 Task: Look for Airbnb properties in Sandbach, United Kingdom from 4th December, 2023 to 8th December, 2023 for 1 adult. Place can be private room with 1  bedroom having 1 bed and 1 bathroom.
Action: Mouse moved to (473, 119)
Screenshot: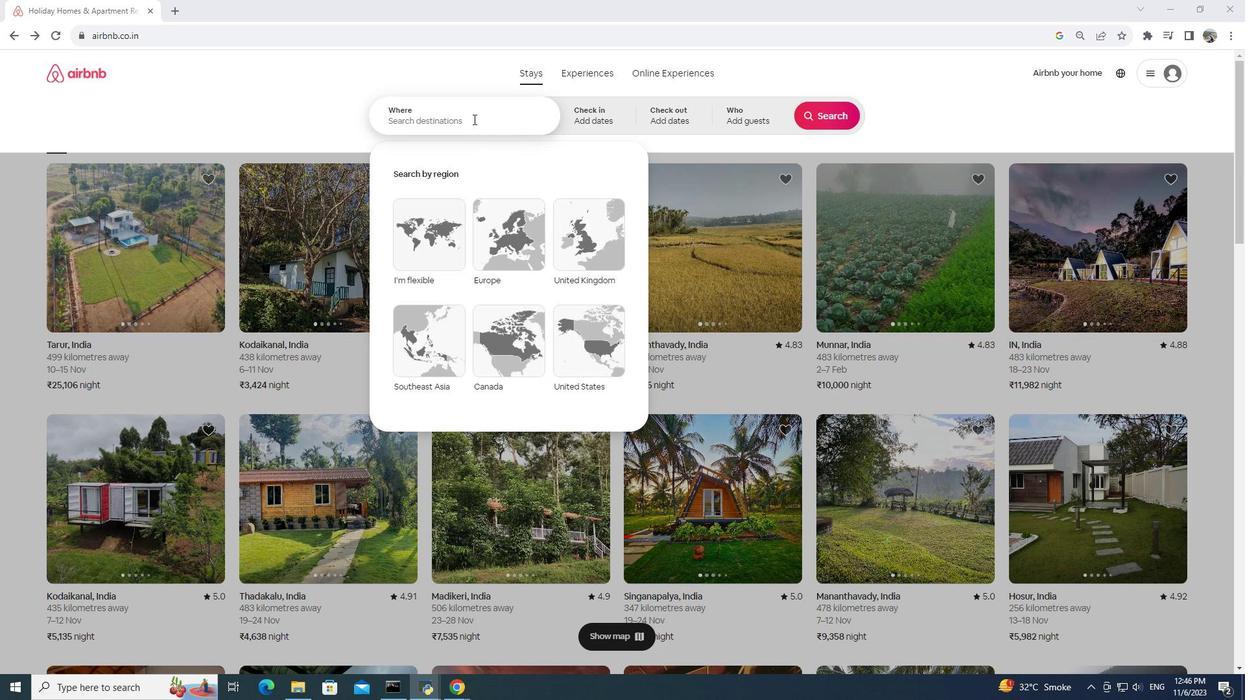 
Action: Mouse pressed left at (473, 119)
Screenshot: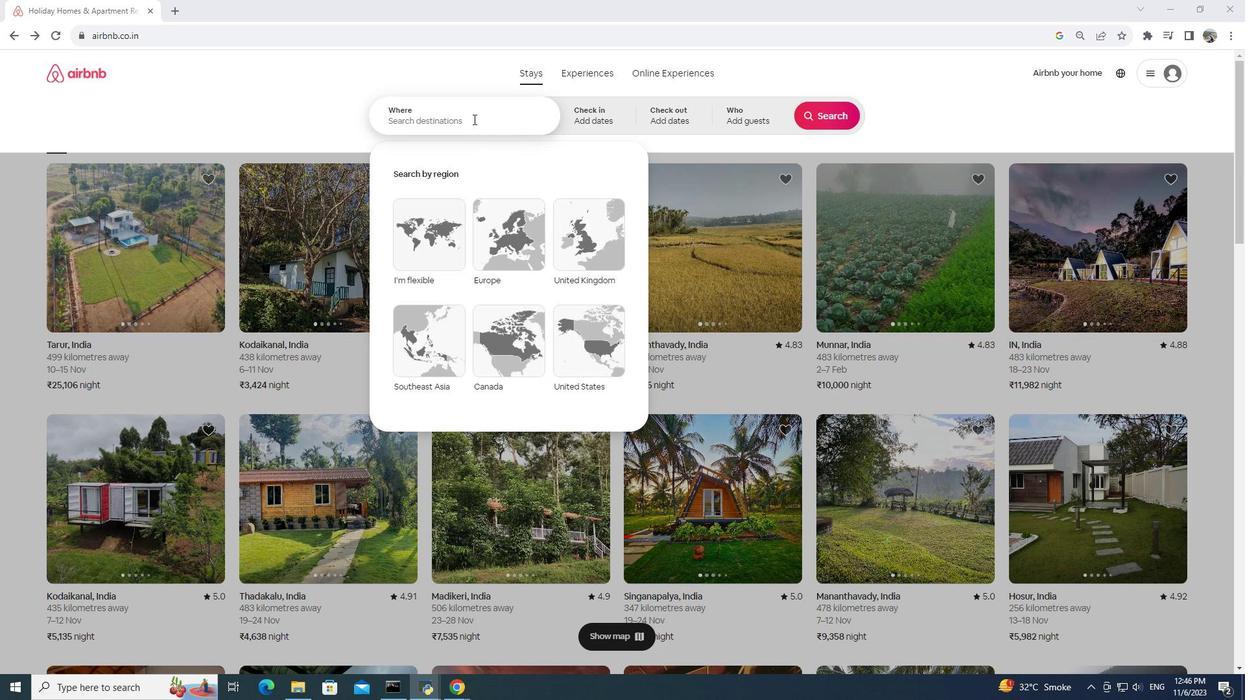 
Action: Key pressed sandbach
Screenshot: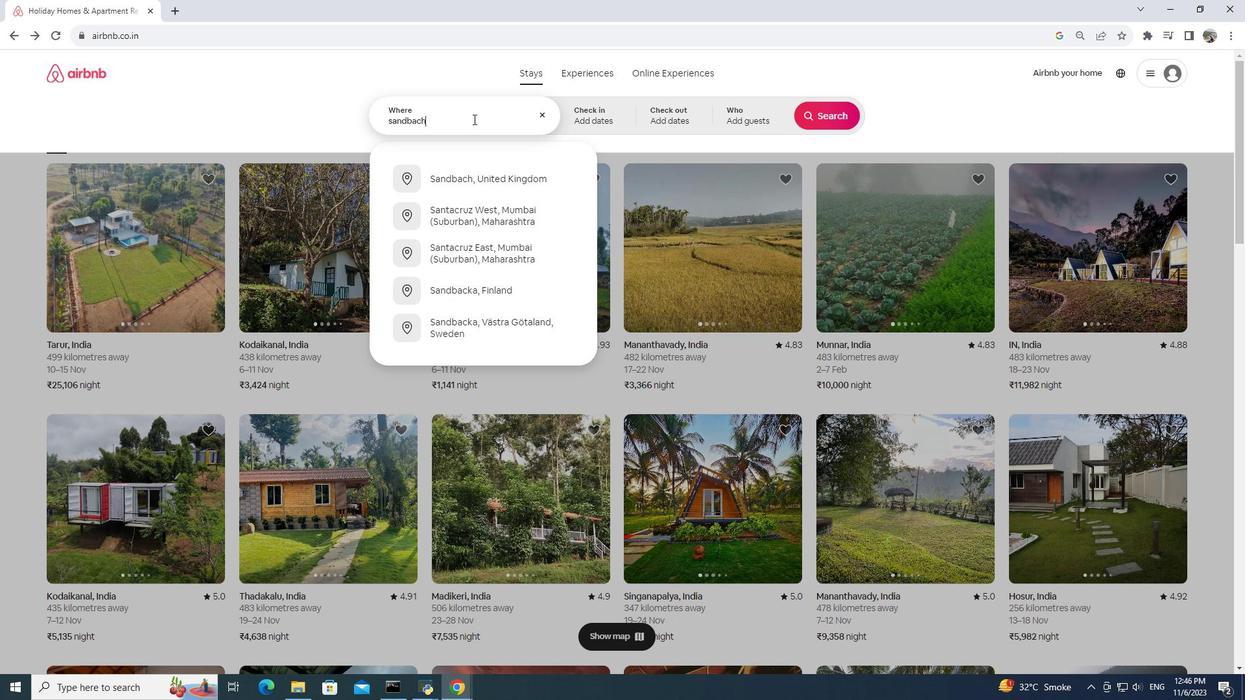 
Action: Mouse moved to (500, 177)
Screenshot: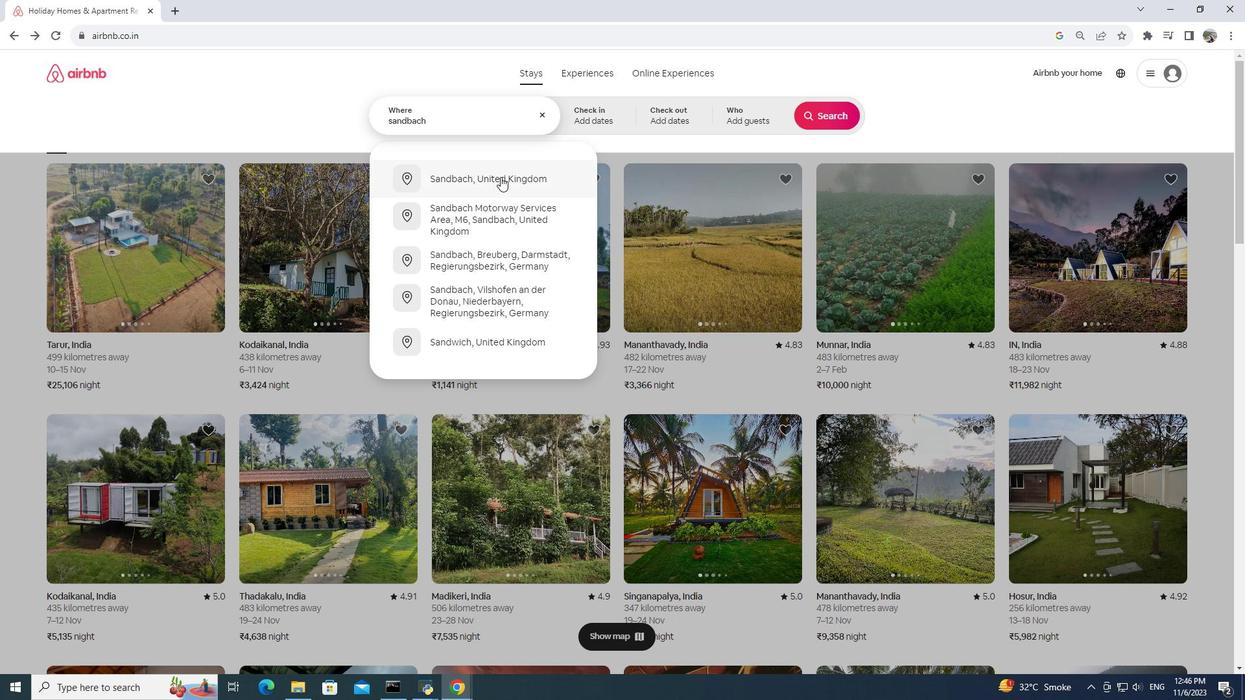 
Action: Mouse pressed left at (500, 177)
Screenshot: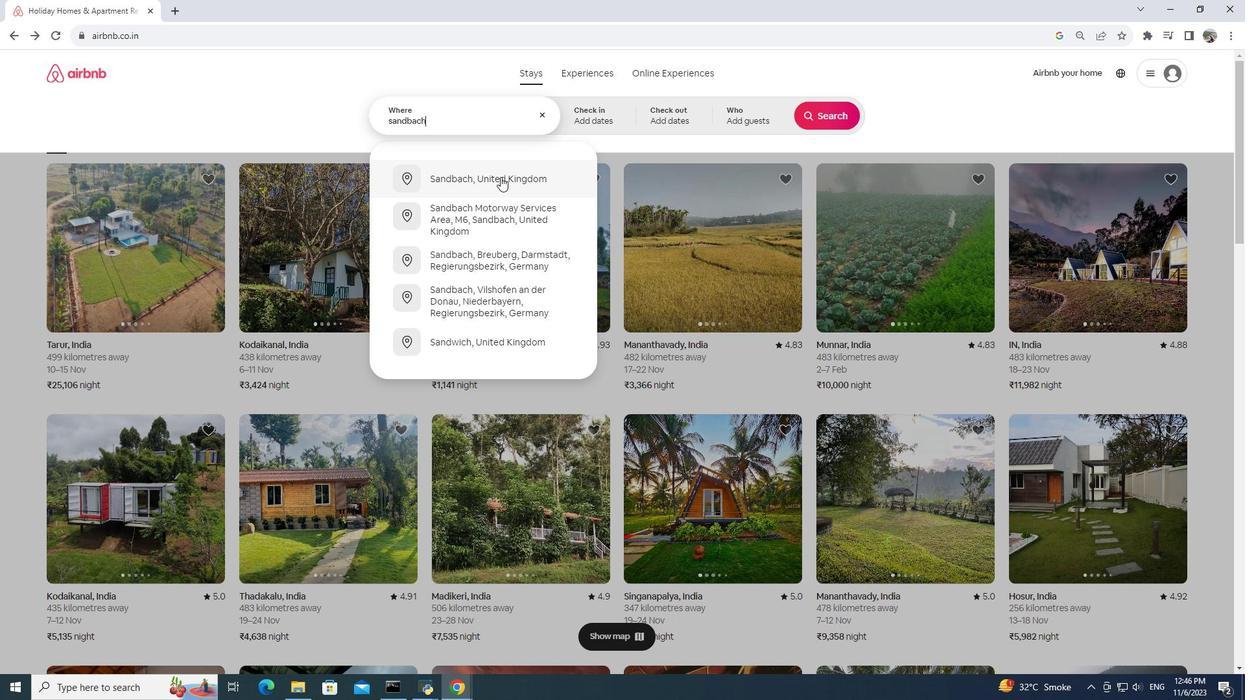 
Action: Mouse moved to (584, 116)
Screenshot: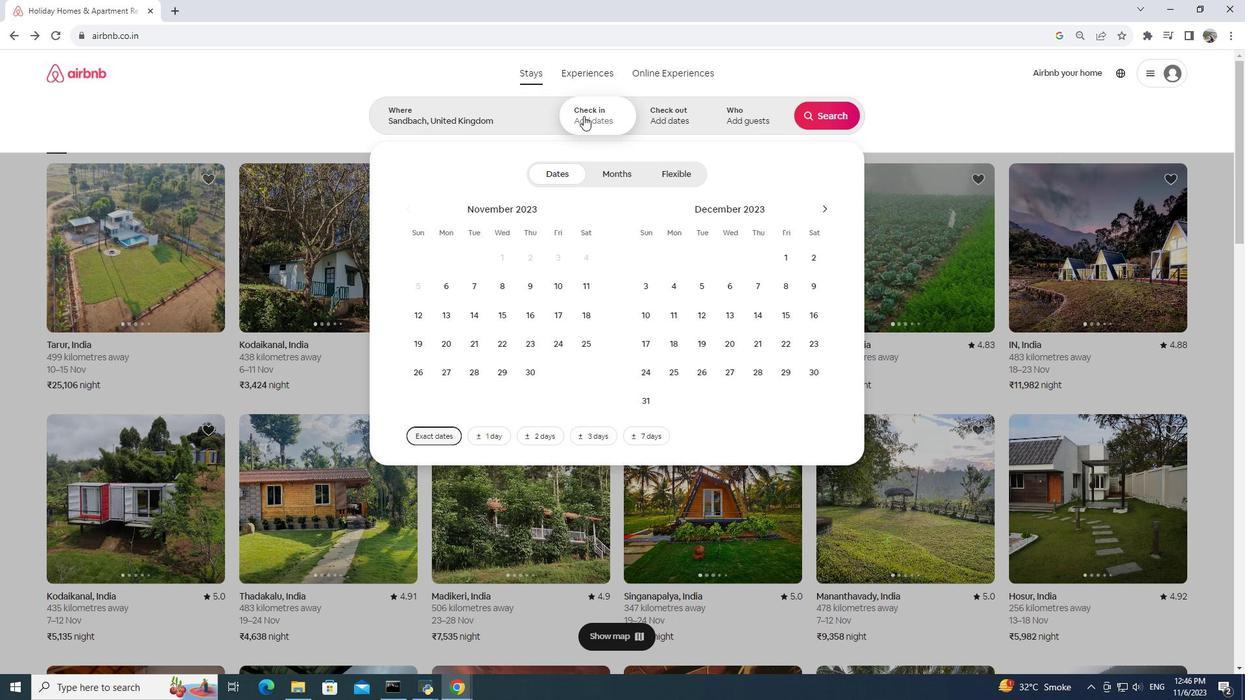 
Action: Mouse pressed left at (584, 116)
Screenshot: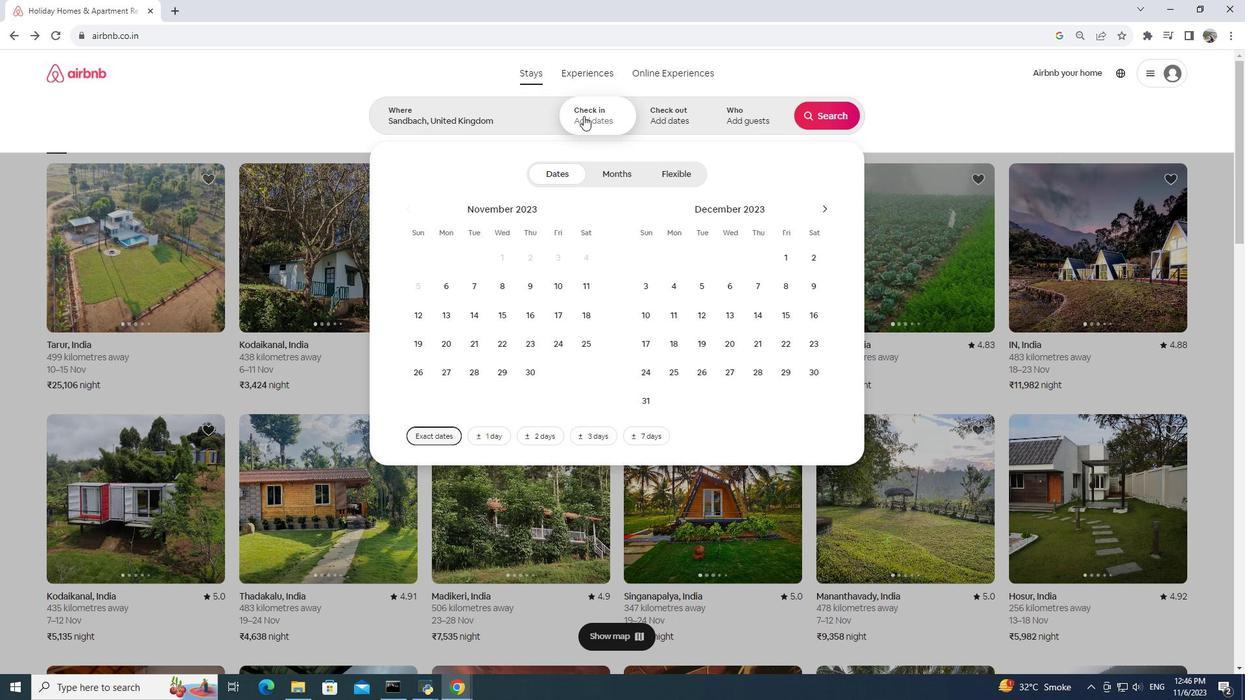 
Action: Mouse moved to (670, 284)
Screenshot: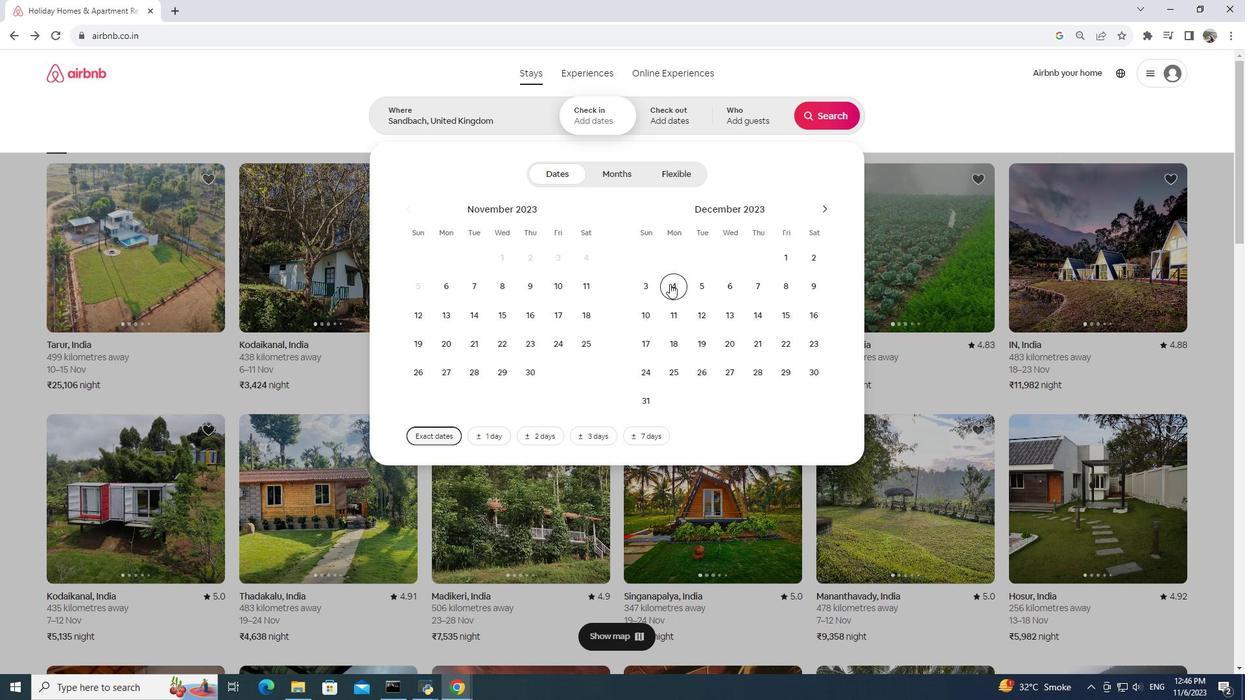 
Action: Mouse pressed left at (670, 284)
Screenshot: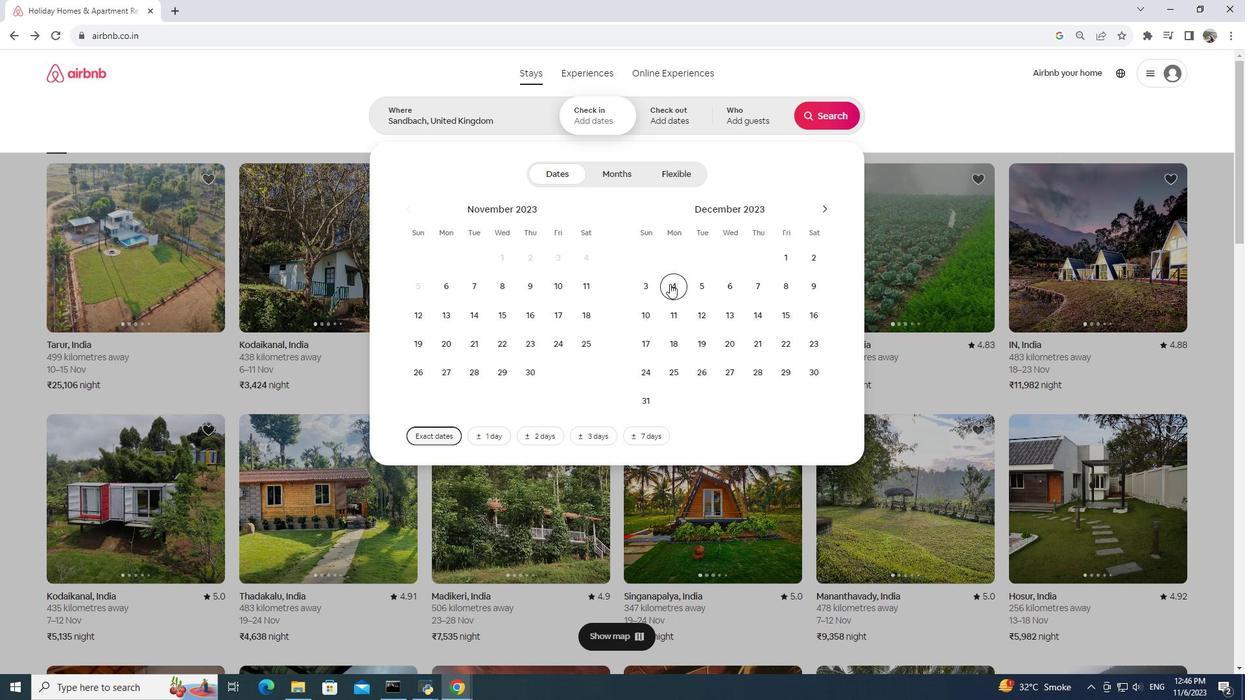 
Action: Mouse moved to (796, 288)
Screenshot: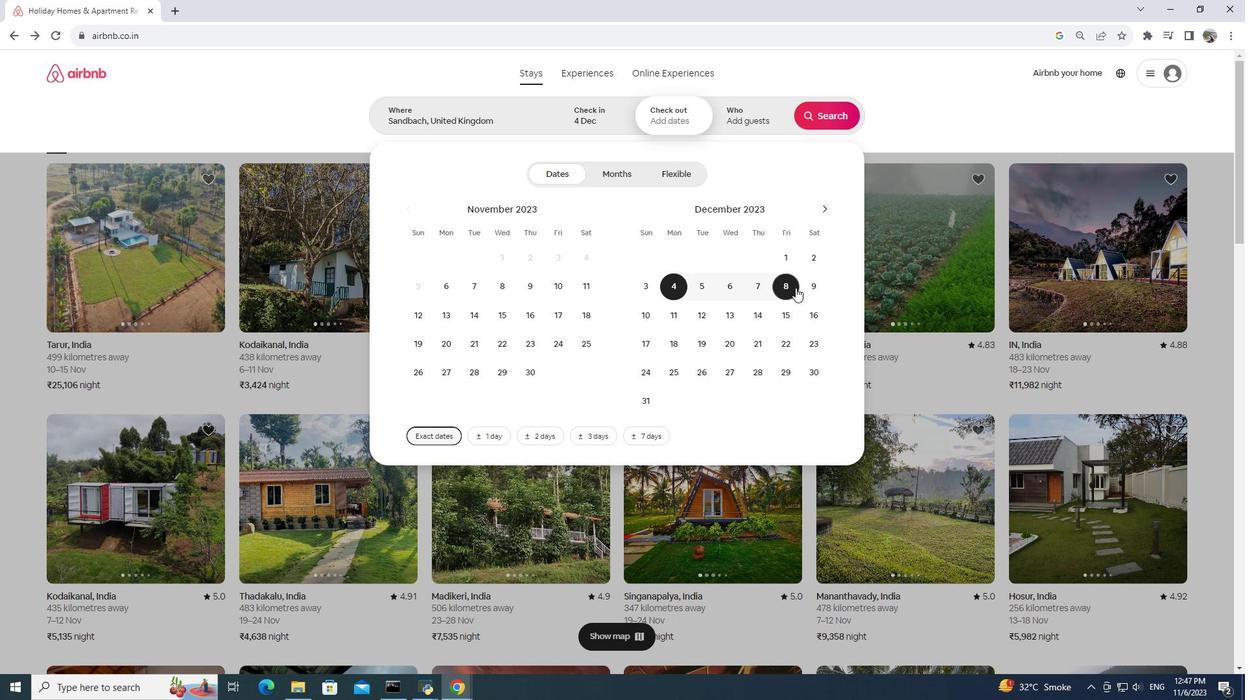 
Action: Mouse pressed left at (796, 288)
Screenshot: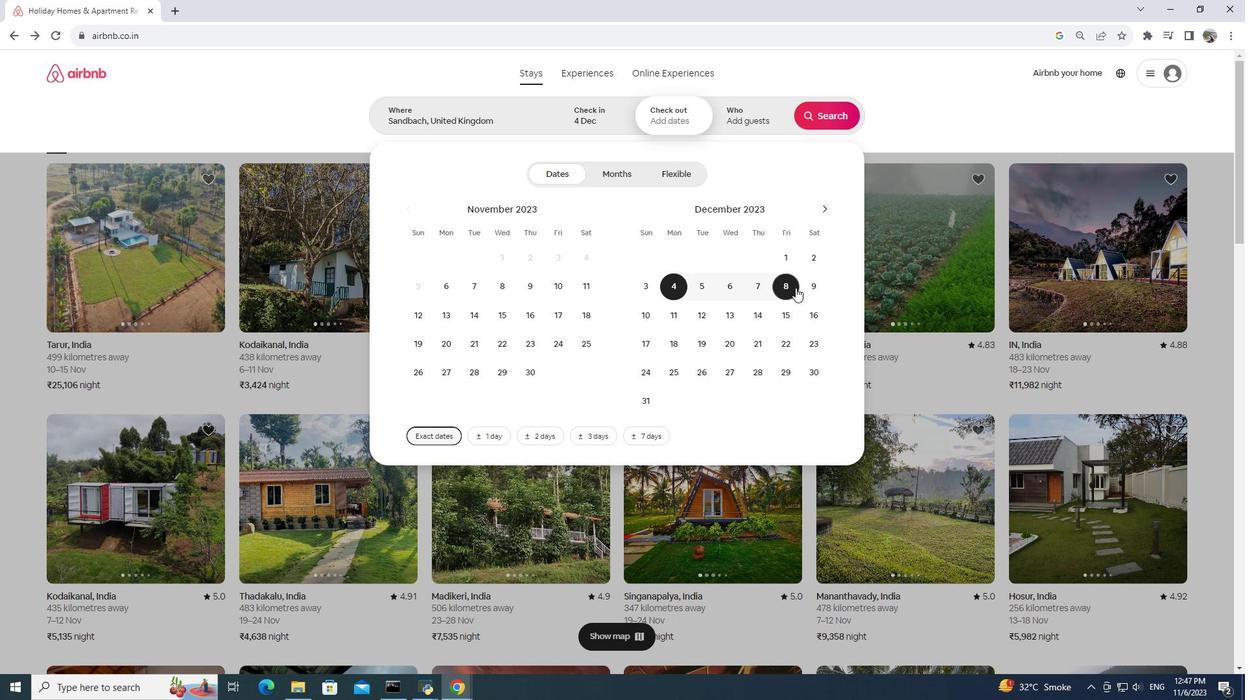 
Action: Mouse moved to (769, 126)
Screenshot: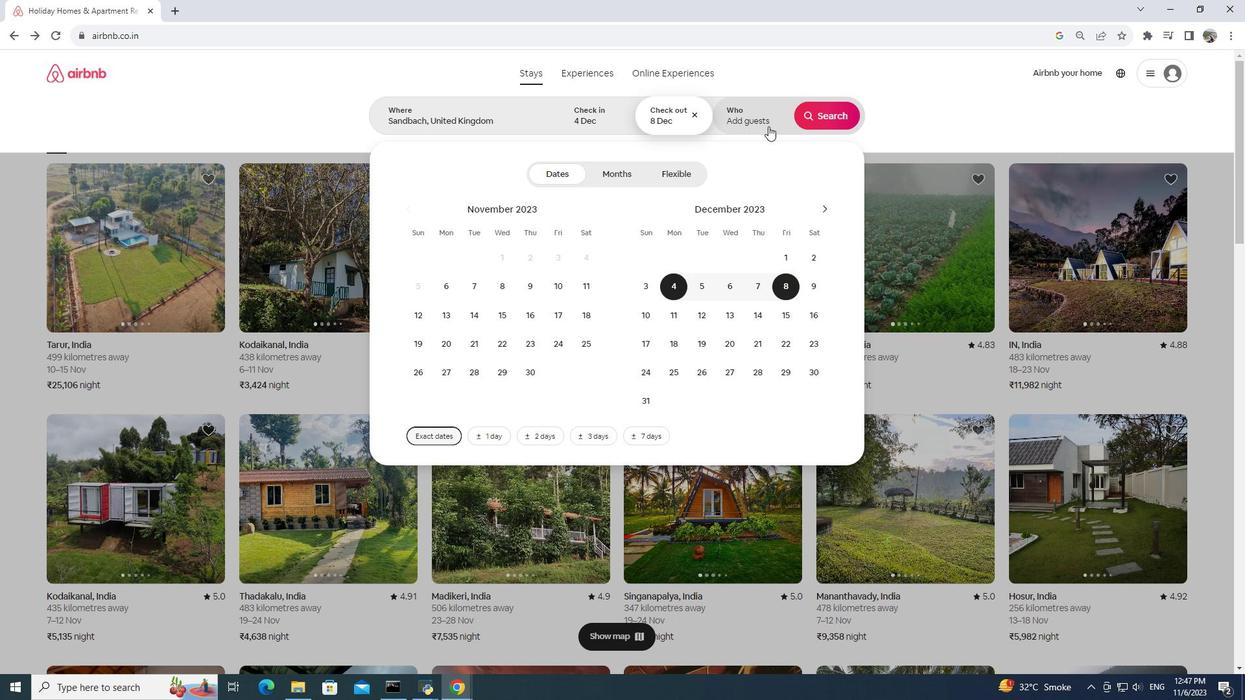 
Action: Mouse pressed left at (769, 126)
Screenshot: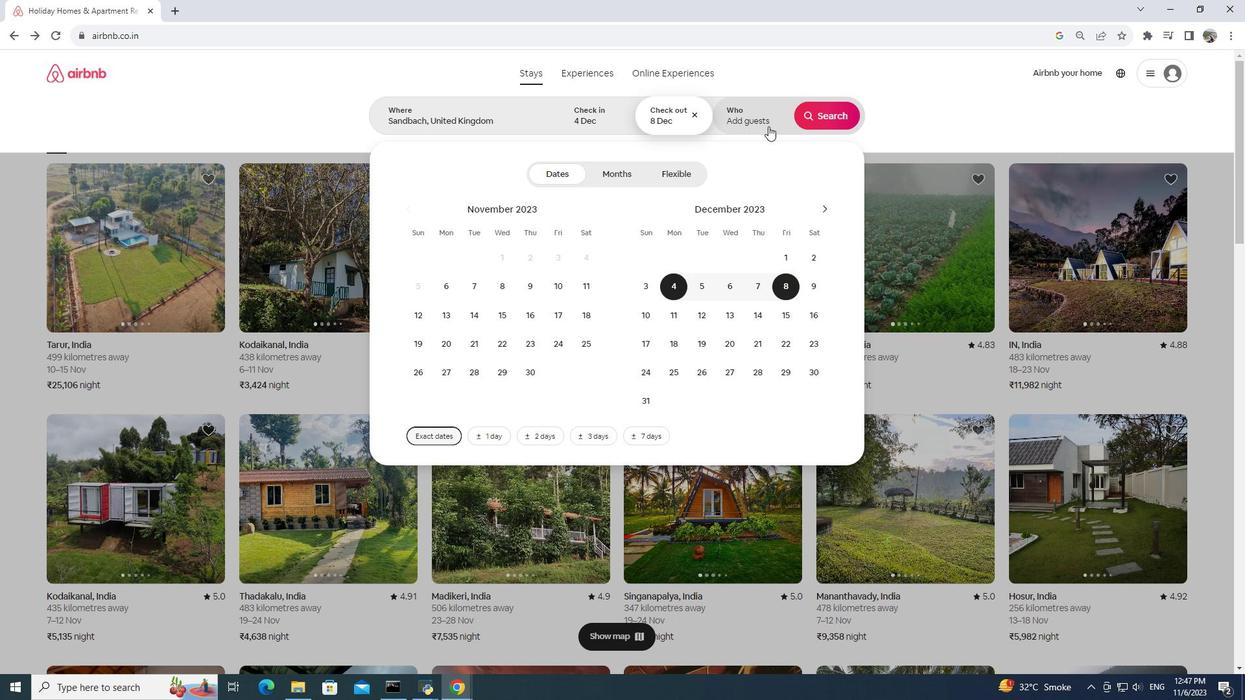 
Action: Mouse moved to (836, 175)
Screenshot: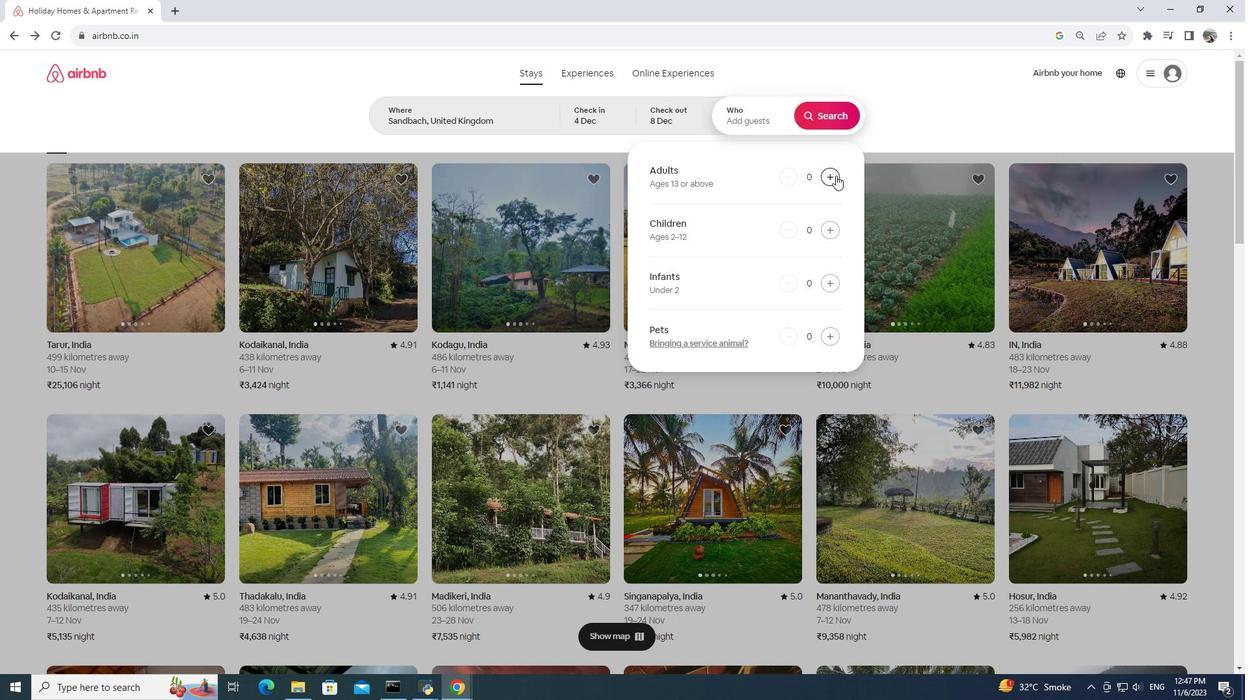 
Action: Mouse pressed left at (836, 175)
Screenshot: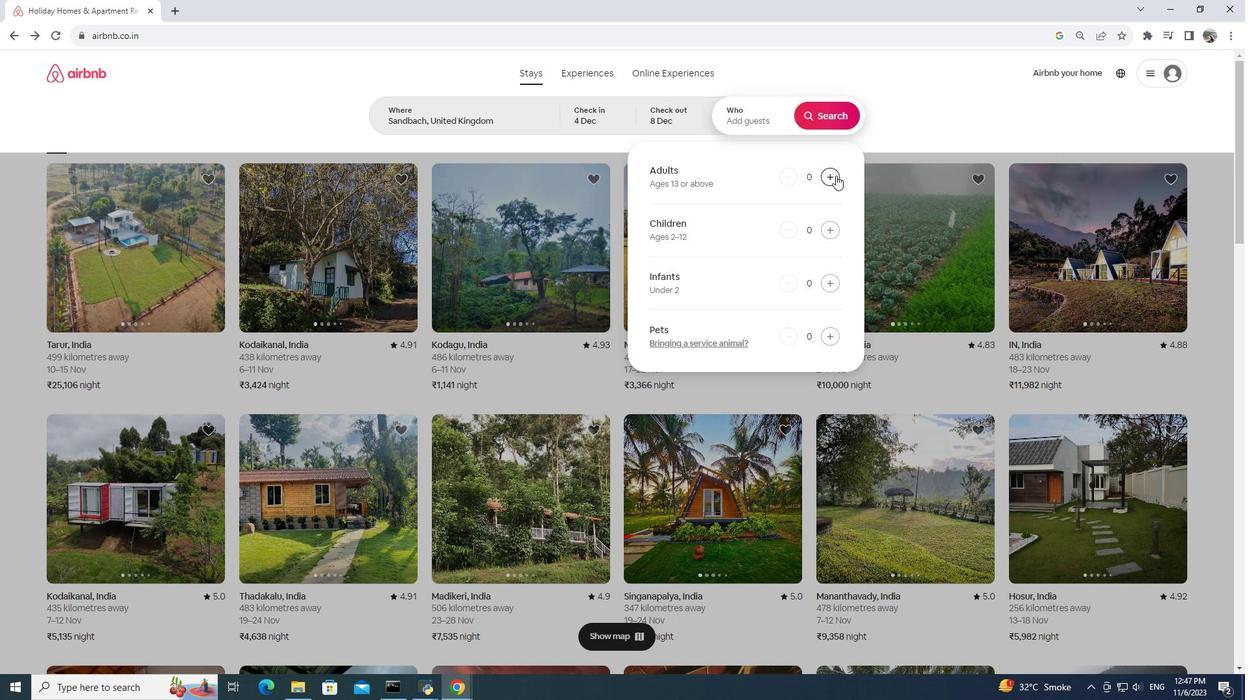 
Action: Mouse moved to (816, 116)
Screenshot: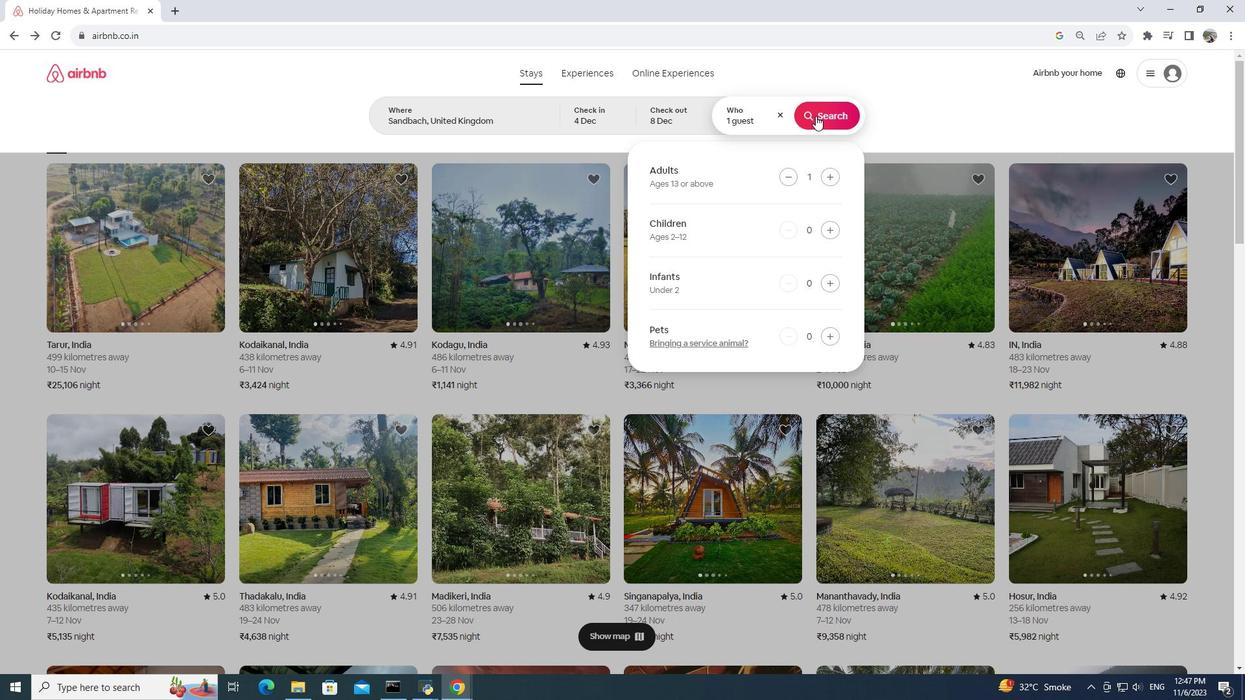 
Action: Mouse pressed left at (816, 116)
Screenshot: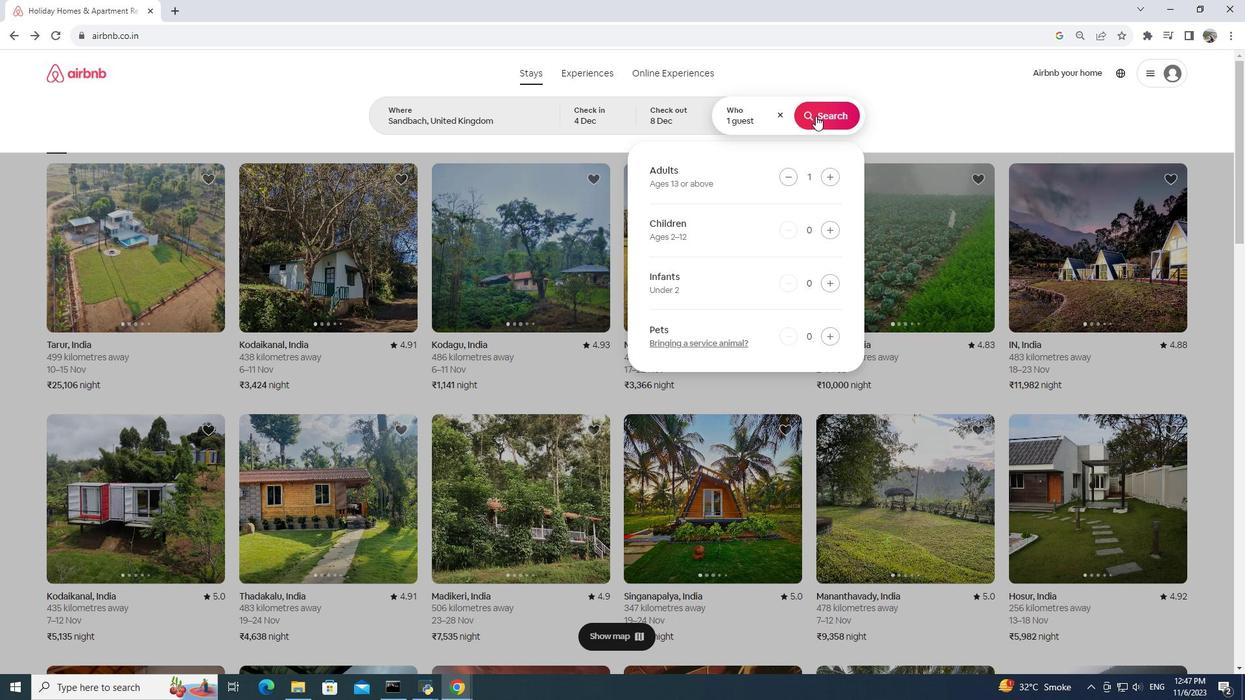 
Action: Mouse moved to (1060, 119)
Screenshot: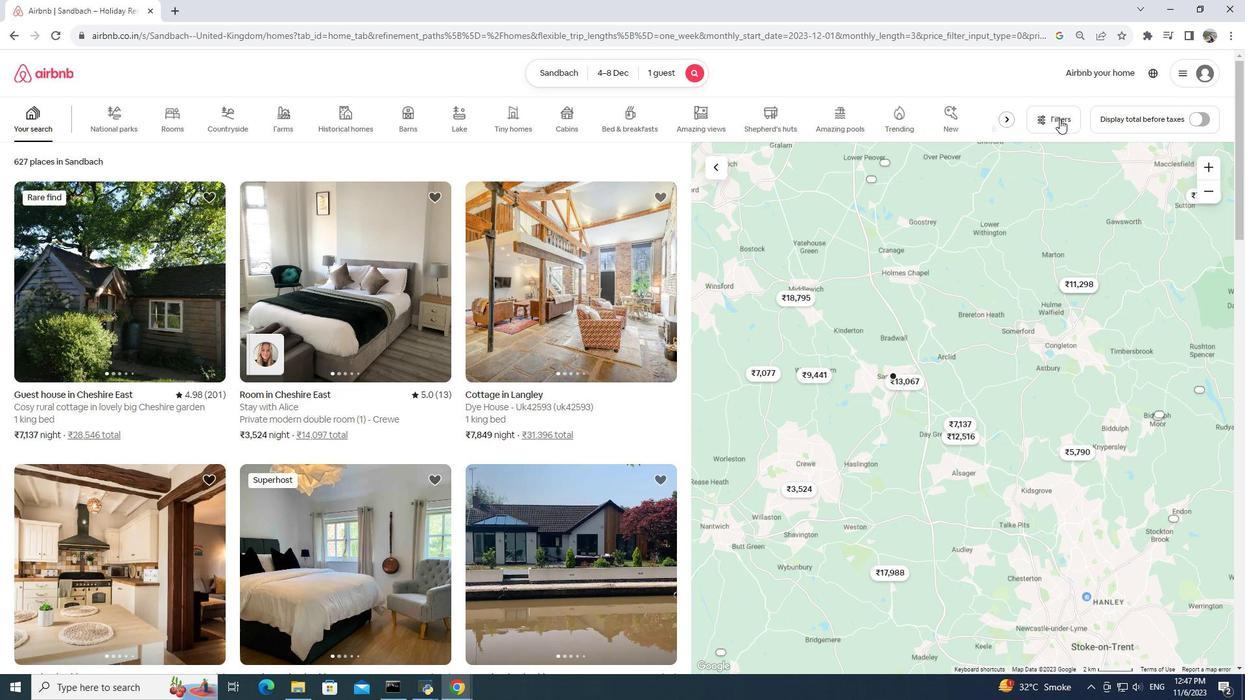 
Action: Mouse pressed left at (1060, 119)
Screenshot: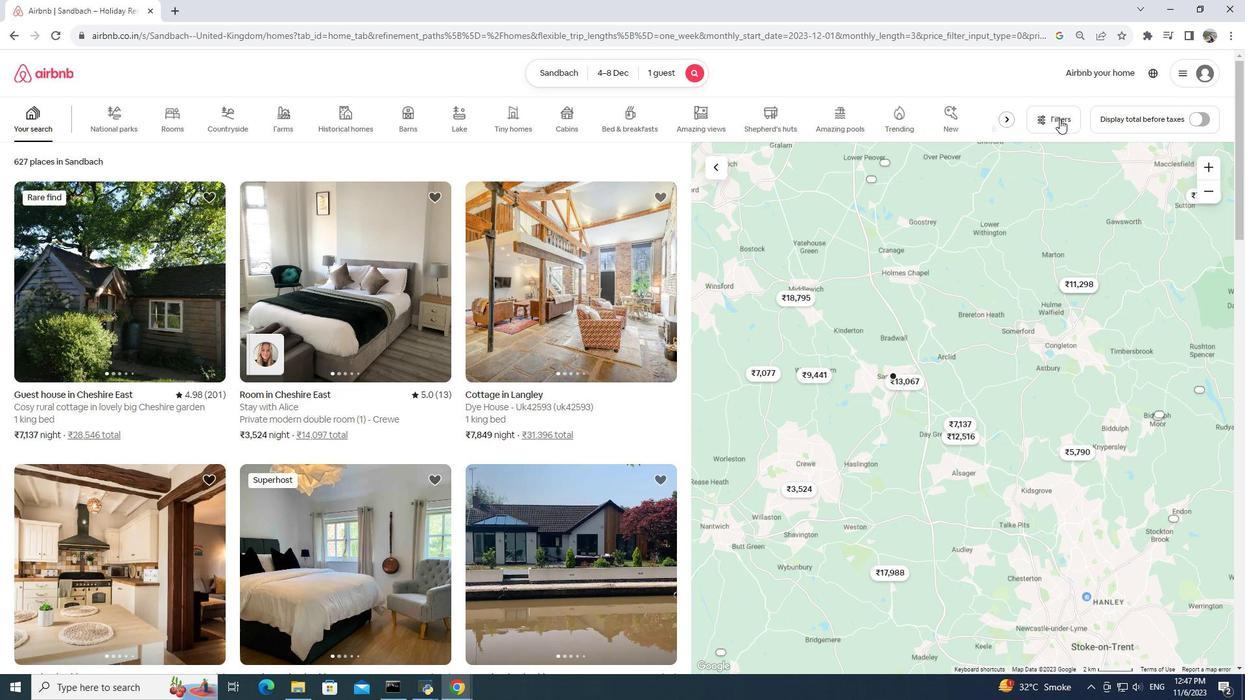 
Action: Mouse moved to (486, 488)
Screenshot: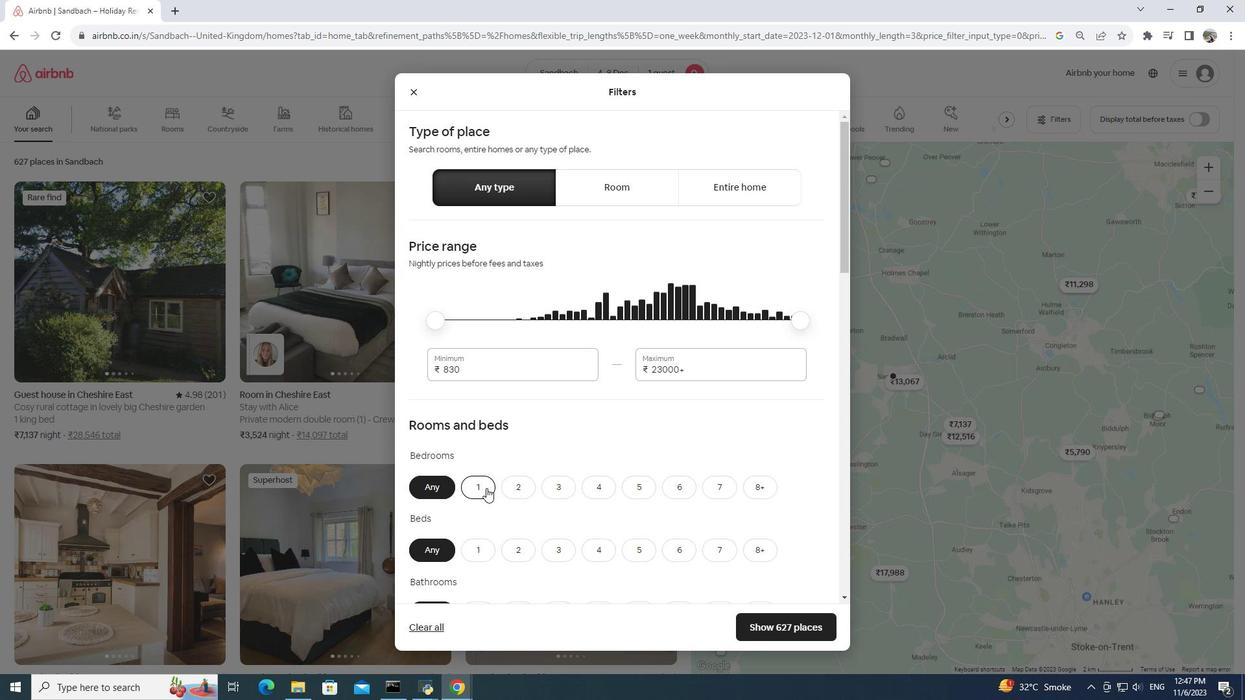 
Action: Mouse pressed left at (486, 488)
Screenshot: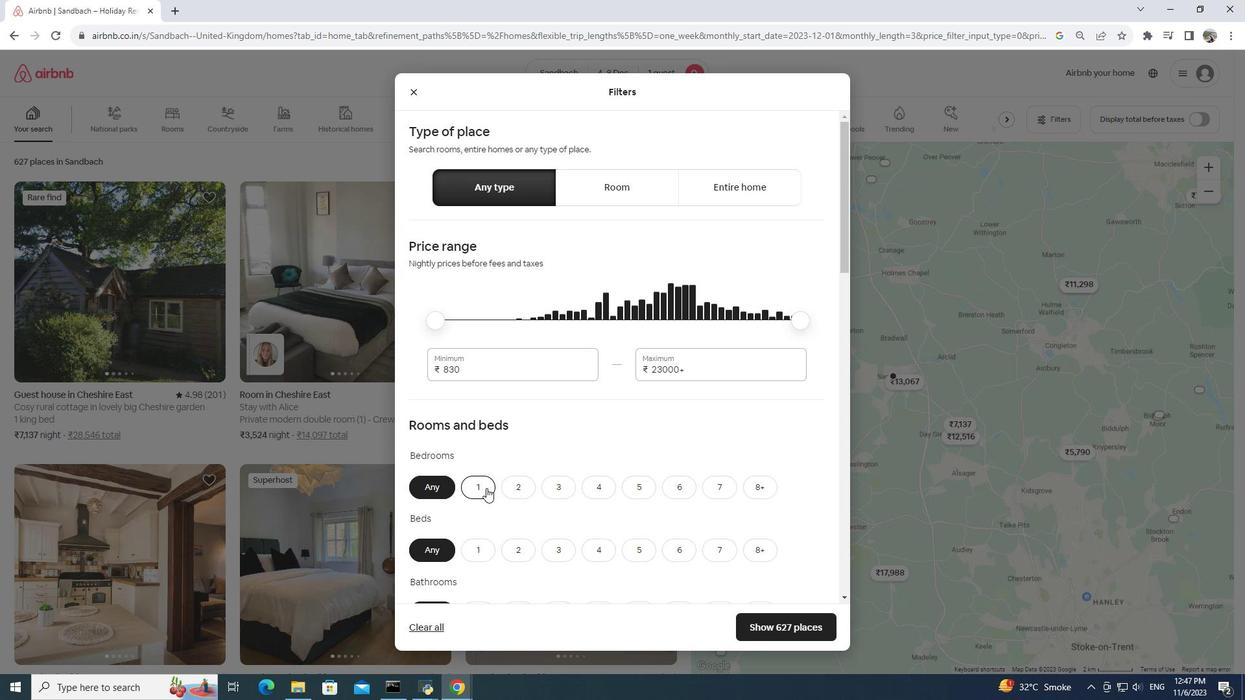 
Action: Mouse moved to (468, 545)
Screenshot: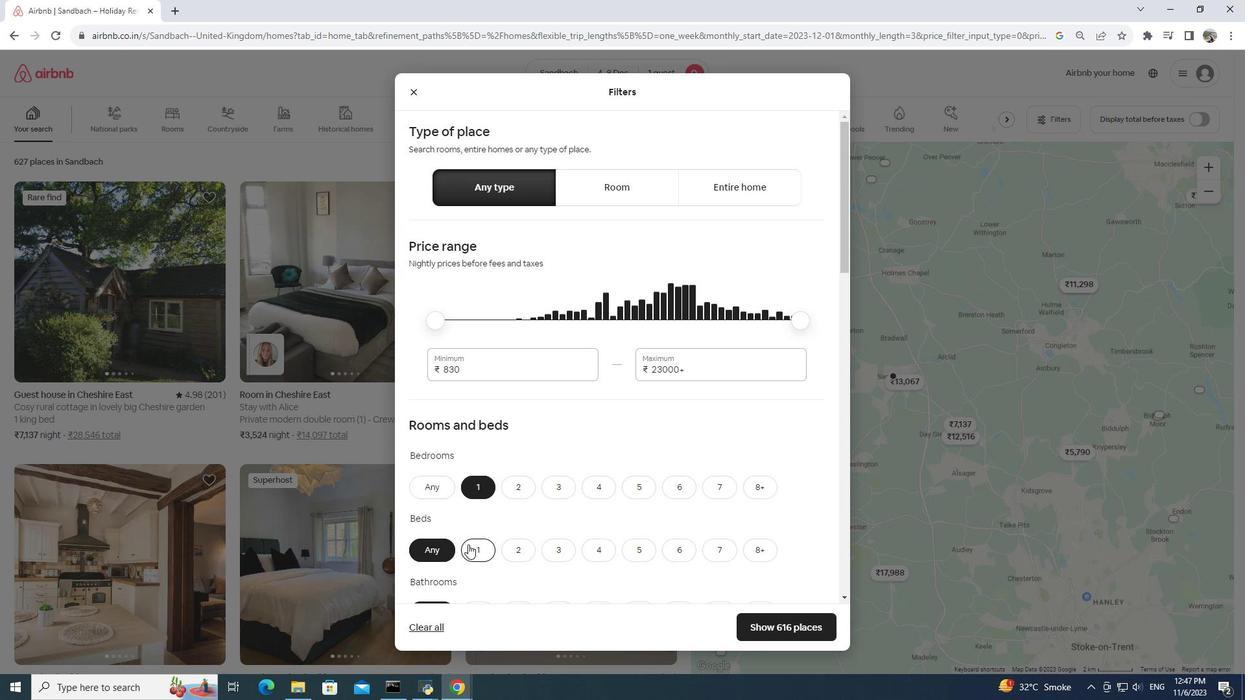 
Action: Mouse pressed left at (468, 545)
Screenshot: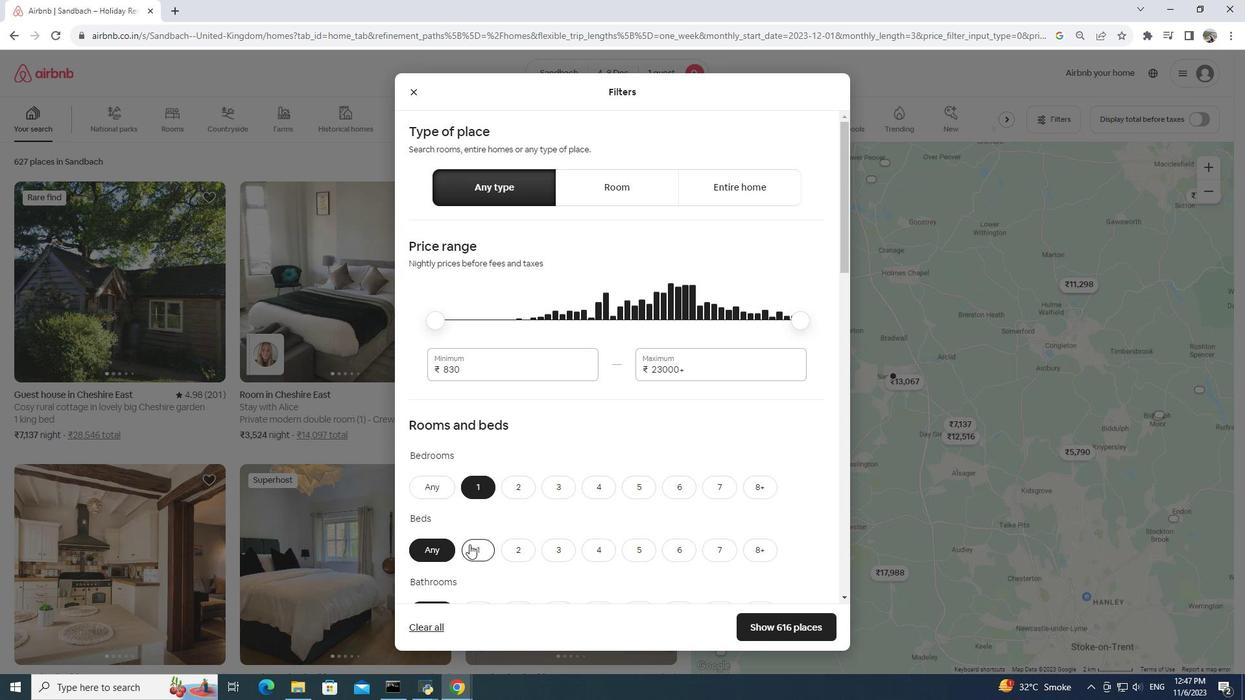 
Action: Mouse moved to (469, 545)
Screenshot: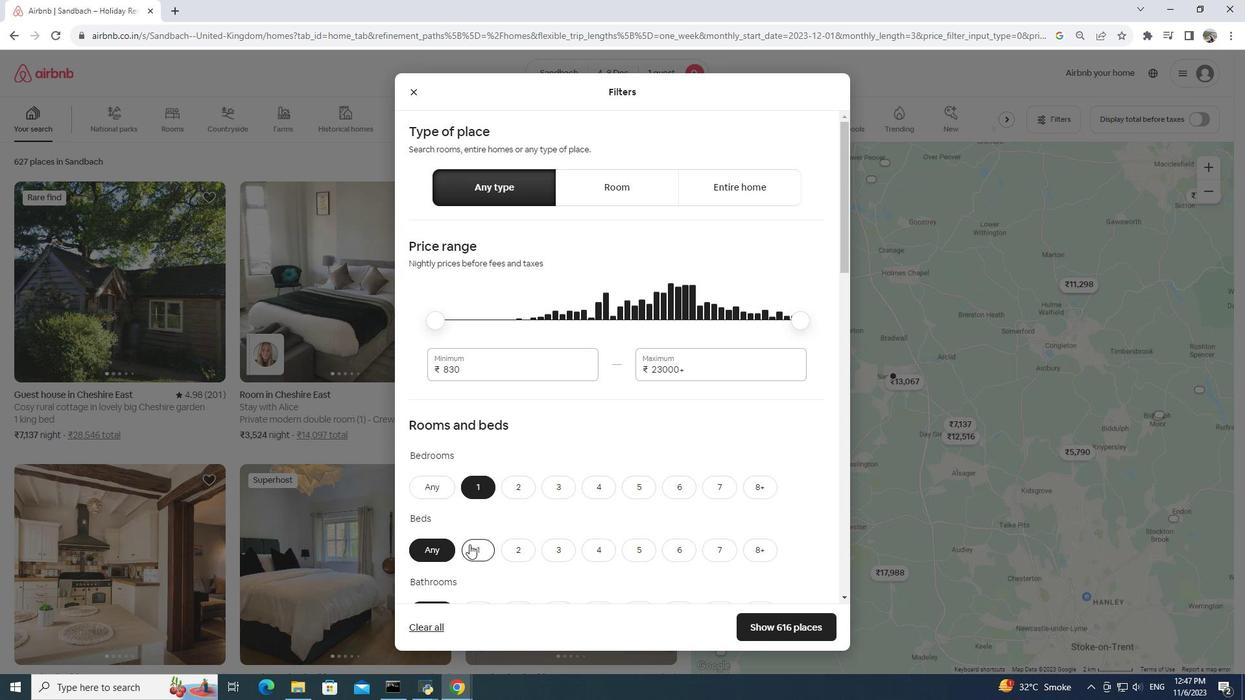 
Action: Mouse scrolled (469, 544) with delta (0, 0)
Screenshot: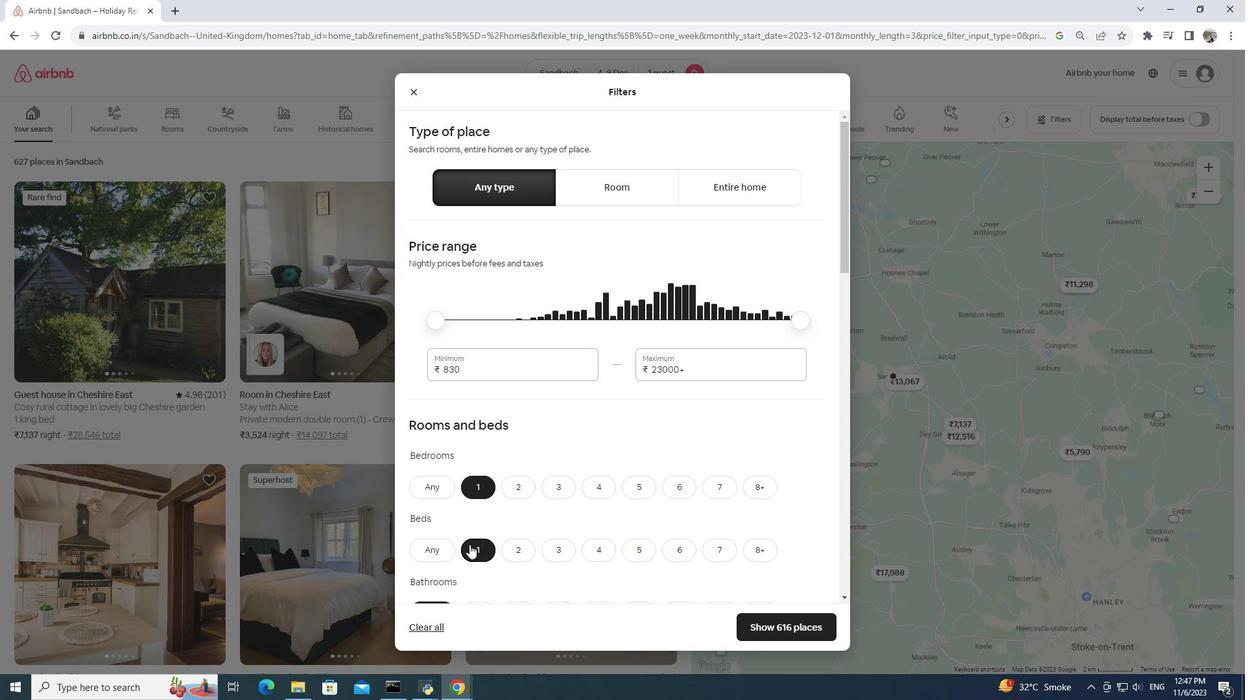 
Action: Mouse scrolled (469, 544) with delta (0, 0)
Screenshot: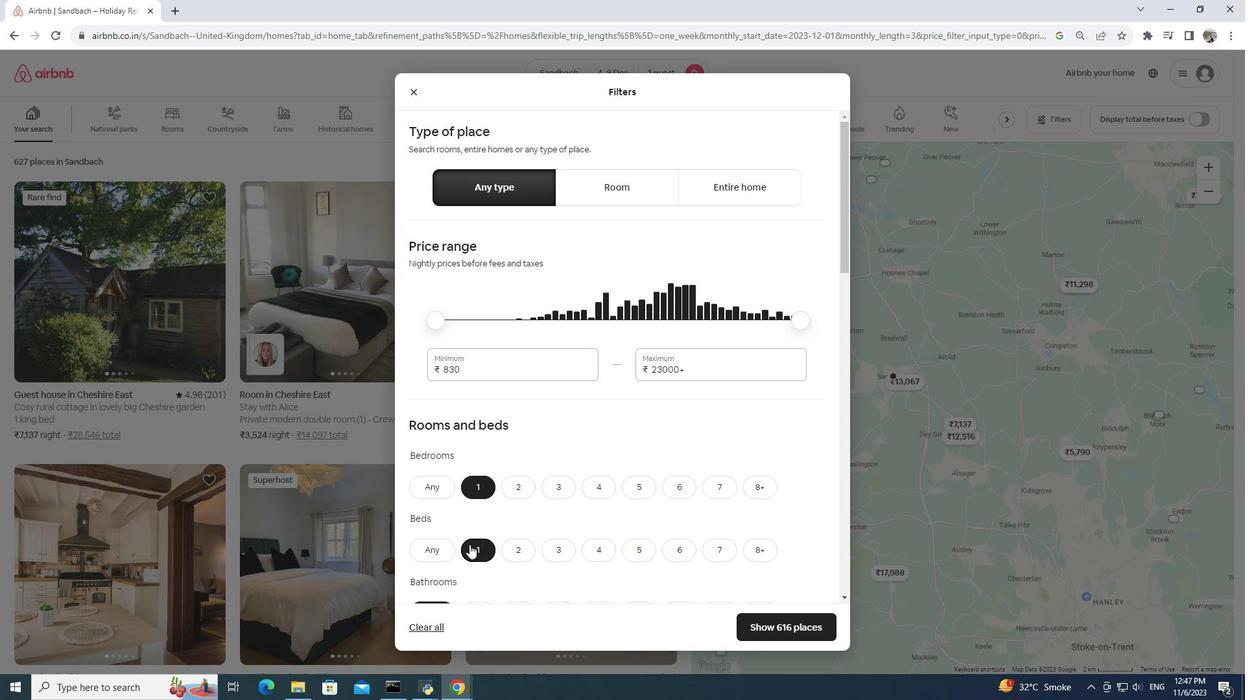 
Action: Mouse scrolled (469, 544) with delta (0, 0)
Screenshot: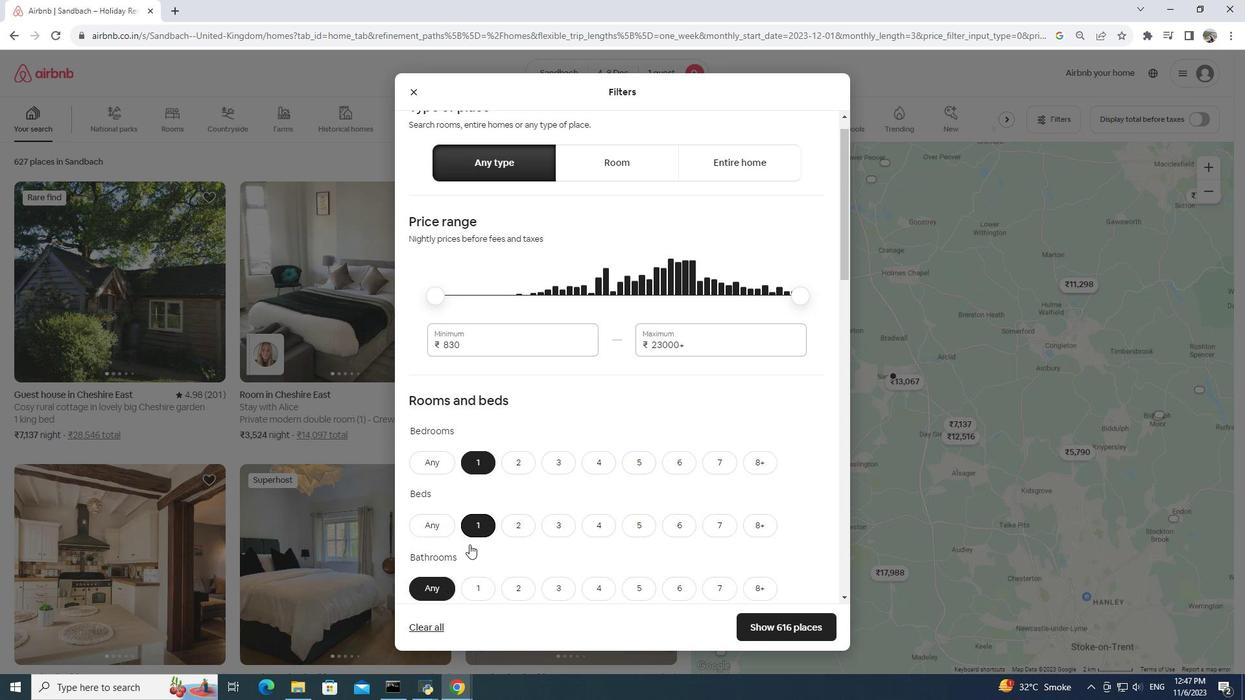 
Action: Mouse moved to (469, 545)
Screenshot: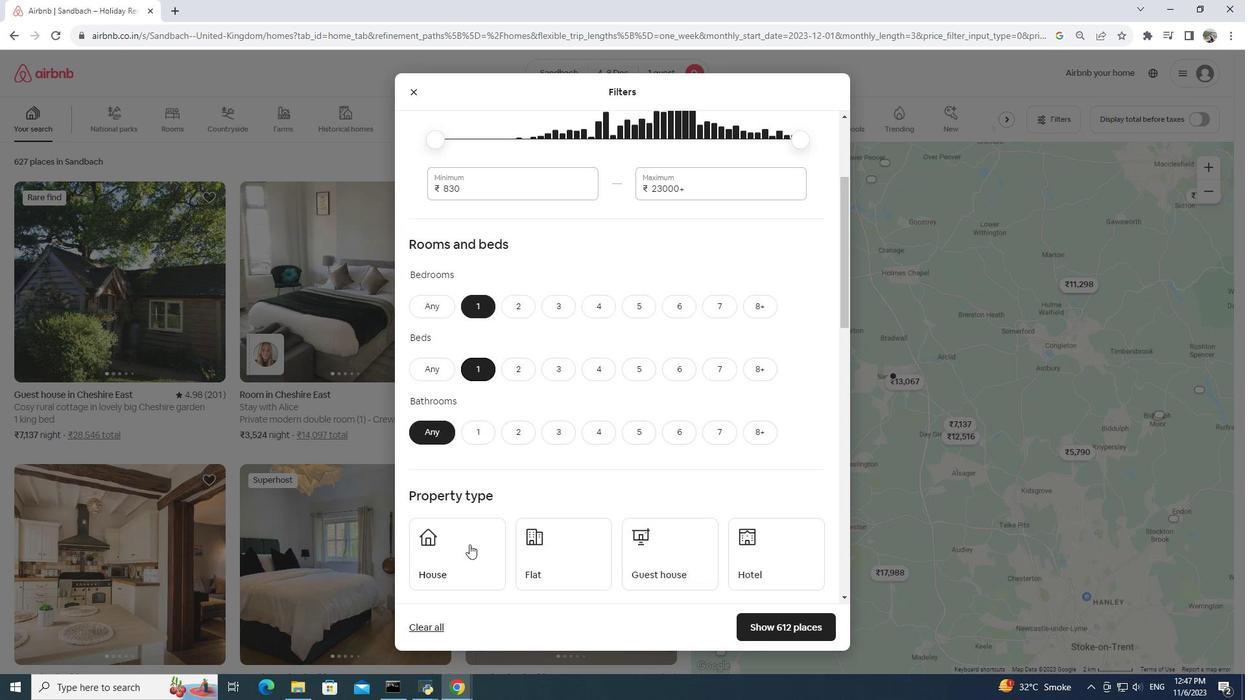 
Action: Mouse scrolled (469, 544) with delta (0, 0)
Screenshot: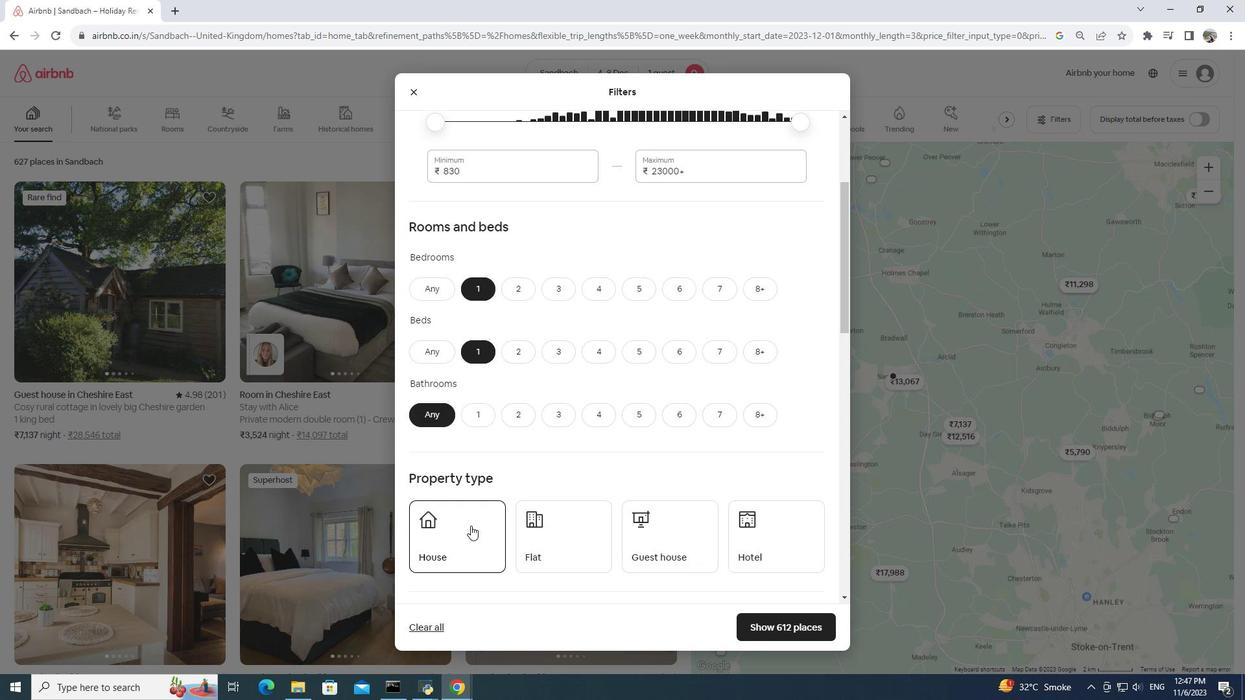 
Action: Mouse moved to (480, 356)
Screenshot: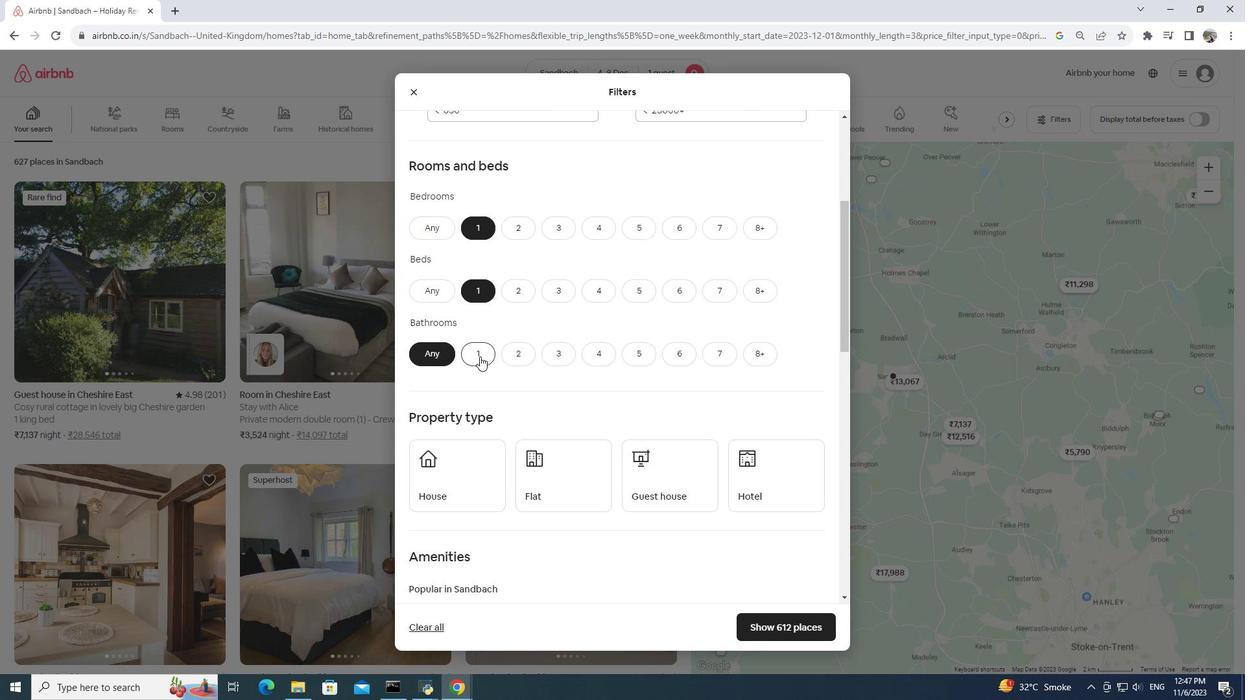 
Action: Mouse pressed left at (480, 356)
Screenshot: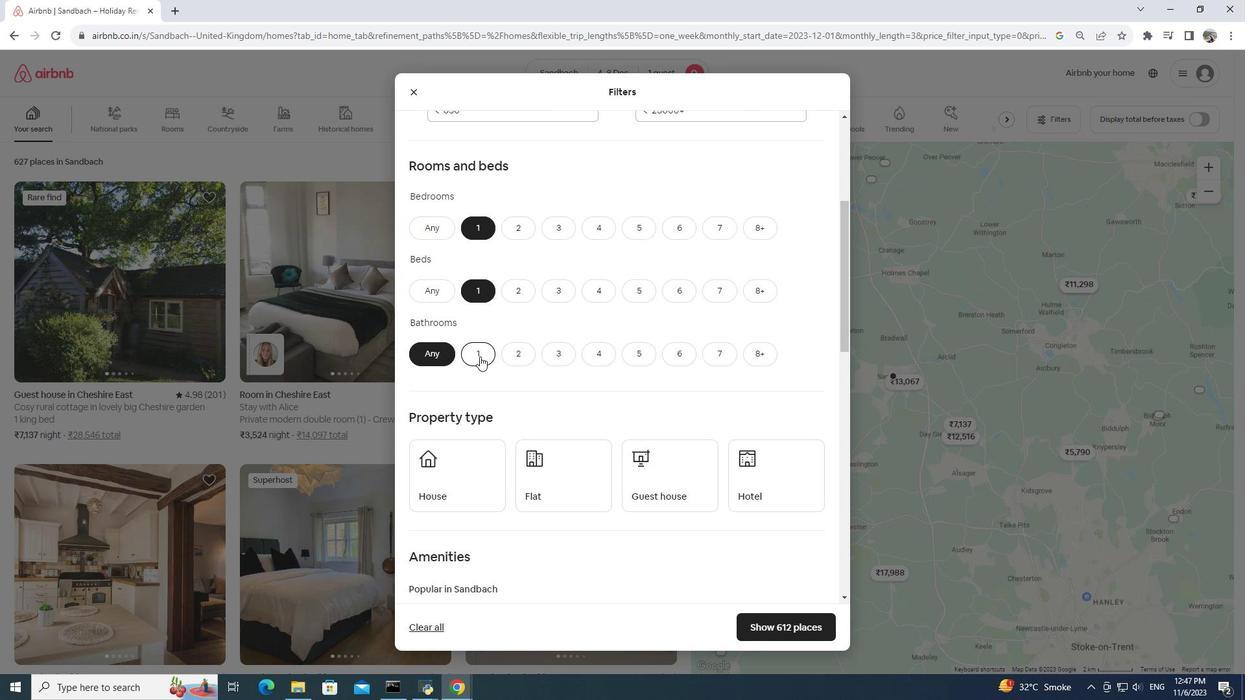 
Action: Mouse moved to (813, 623)
Screenshot: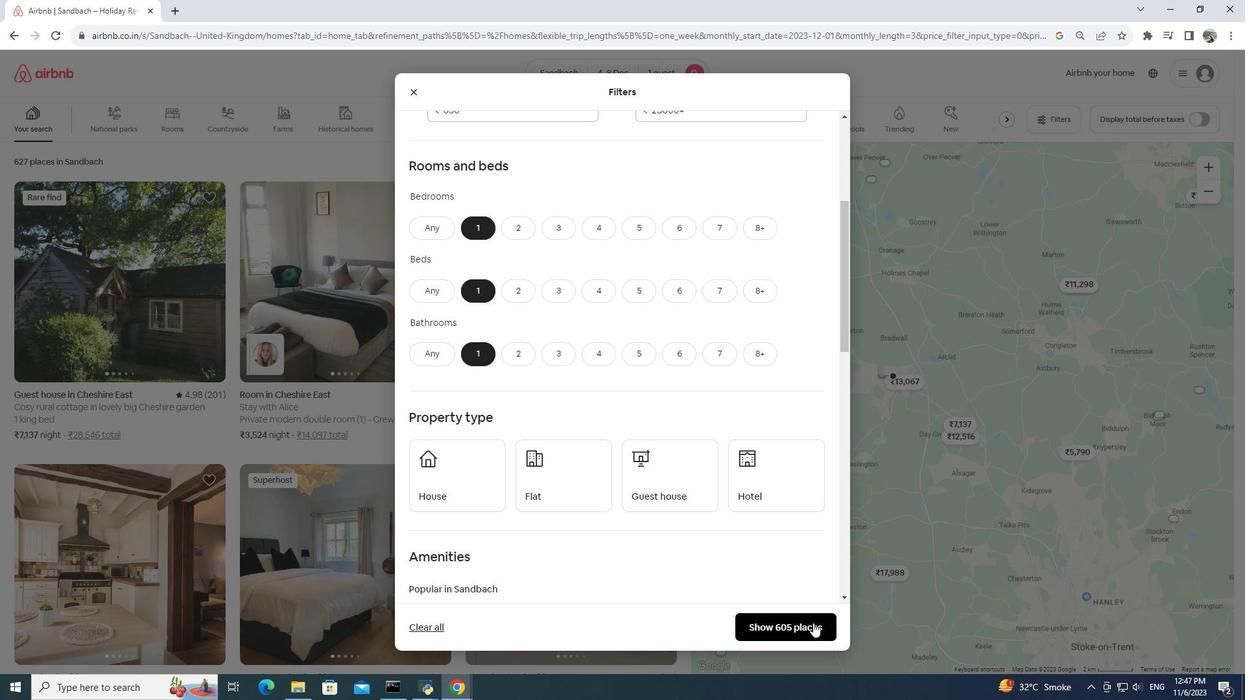 
Action: Mouse pressed left at (813, 623)
Screenshot: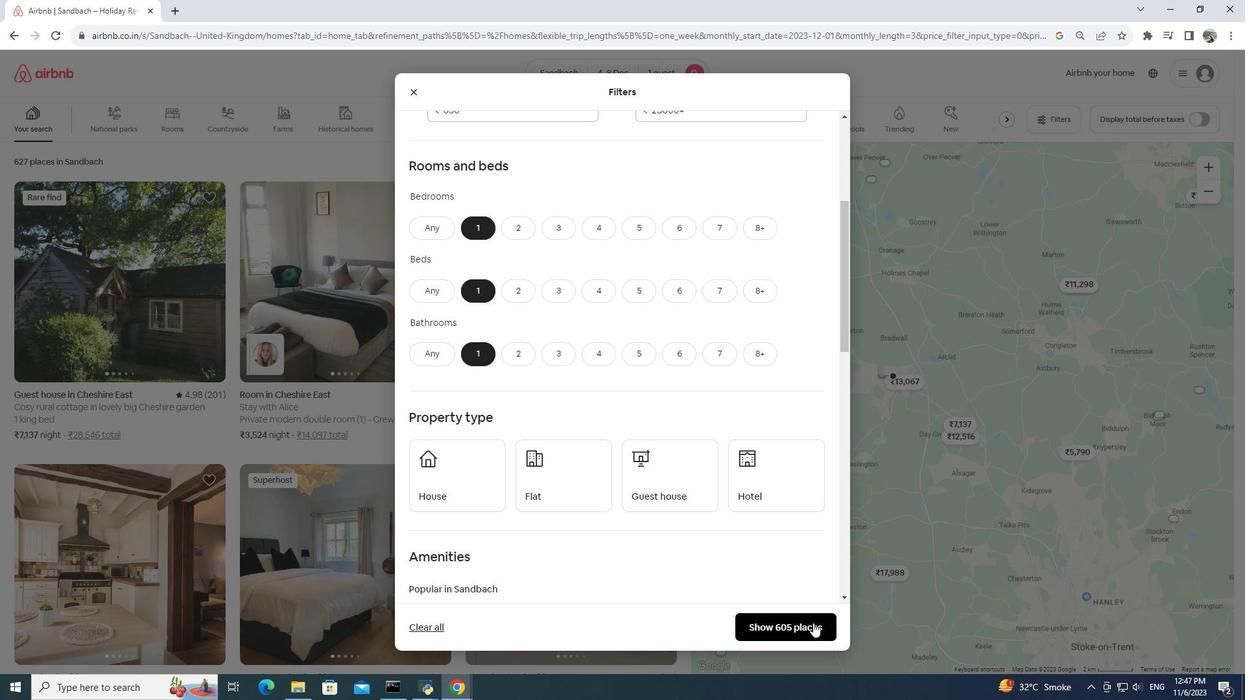 
Action: Mouse moved to (131, 329)
Screenshot: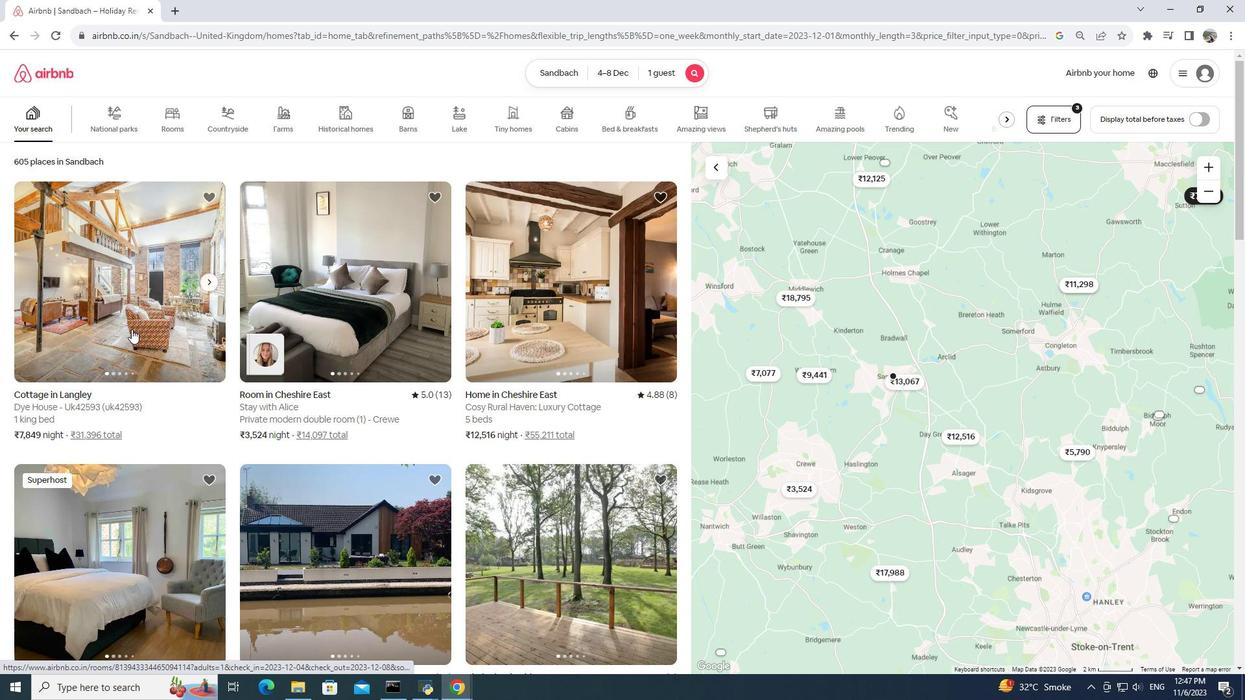 
Action: Mouse pressed left at (131, 329)
Screenshot: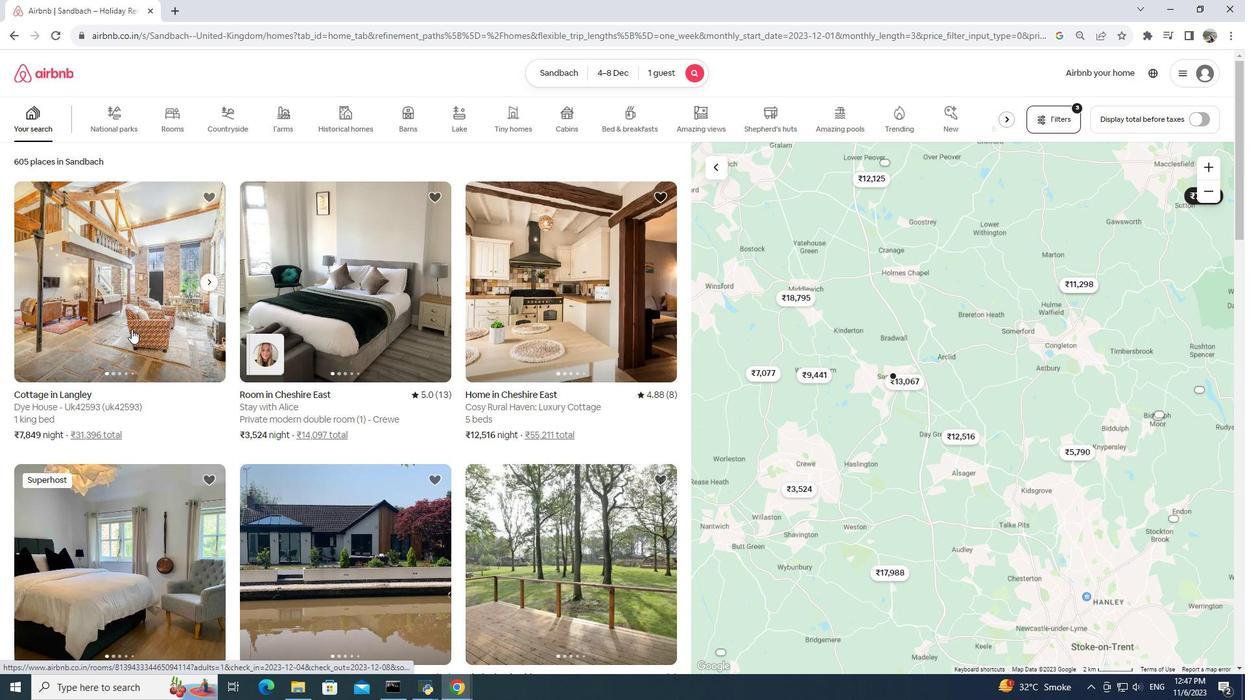 
Action: Mouse pressed left at (131, 329)
Screenshot: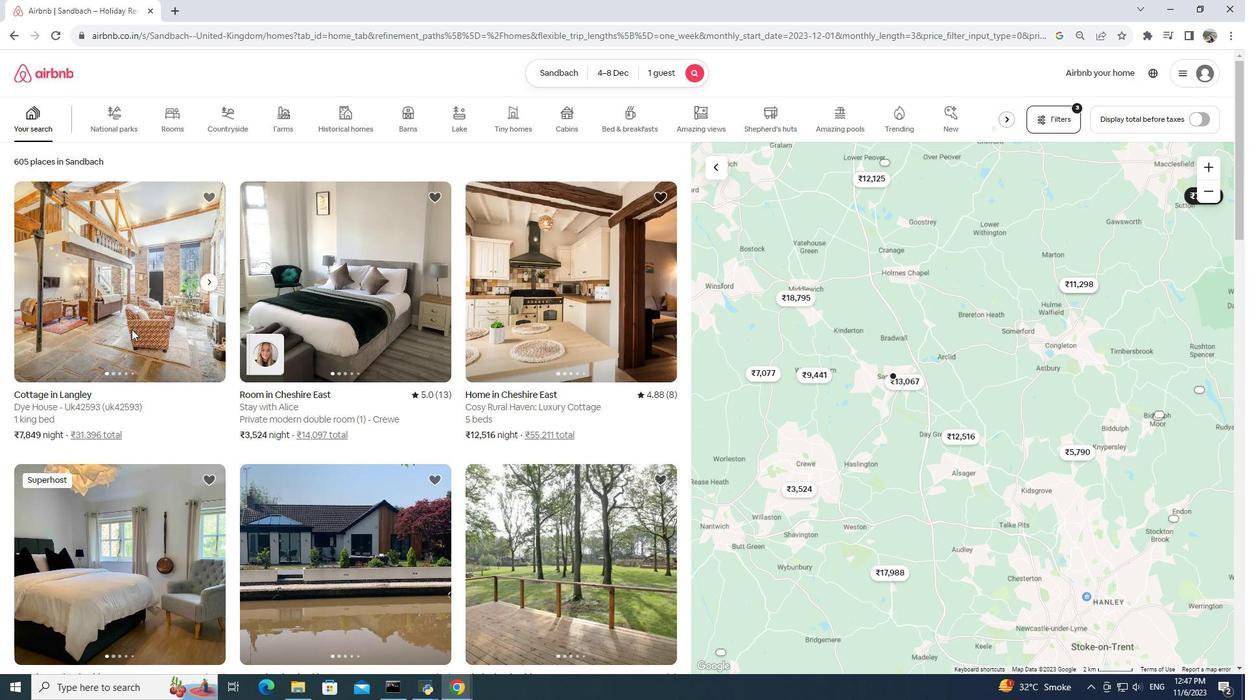 
Action: Mouse moved to (129, 301)
Screenshot: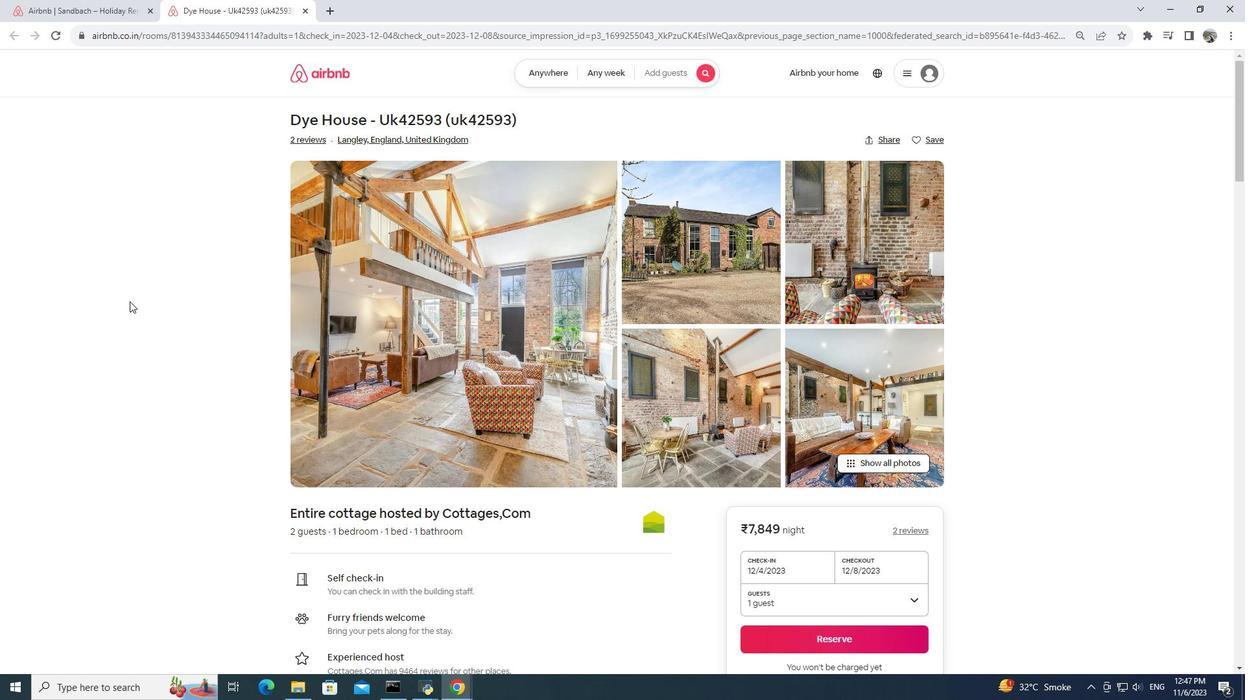 
Action: Mouse scrolled (129, 301) with delta (0, 0)
Screenshot: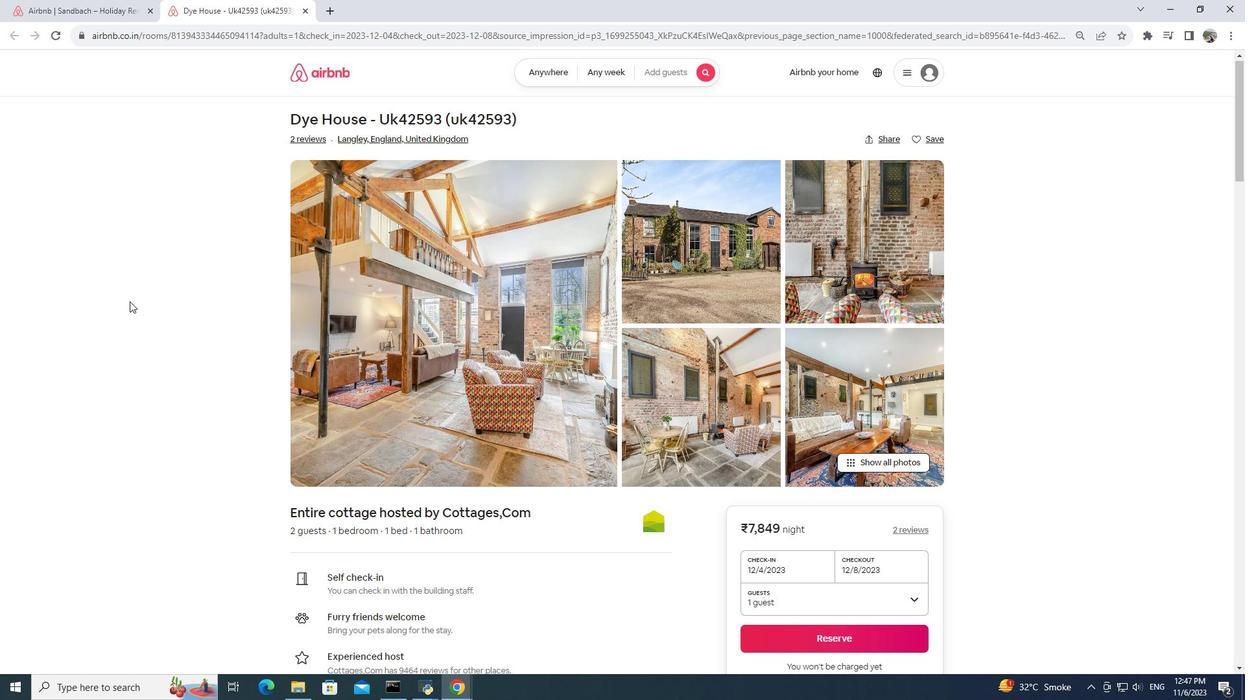 
Action: Mouse scrolled (129, 301) with delta (0, 0)
Screenshot: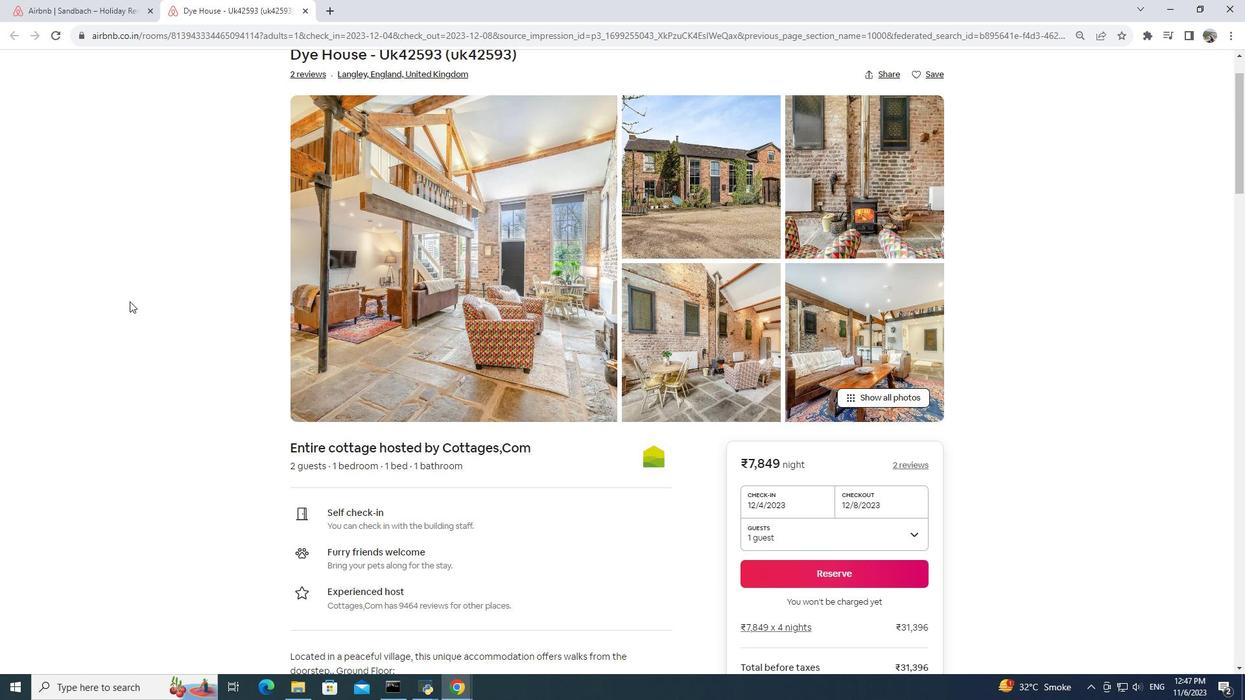 
Action: Mouse scrolled (129, 302) with delta (0, 0)
Screenshot: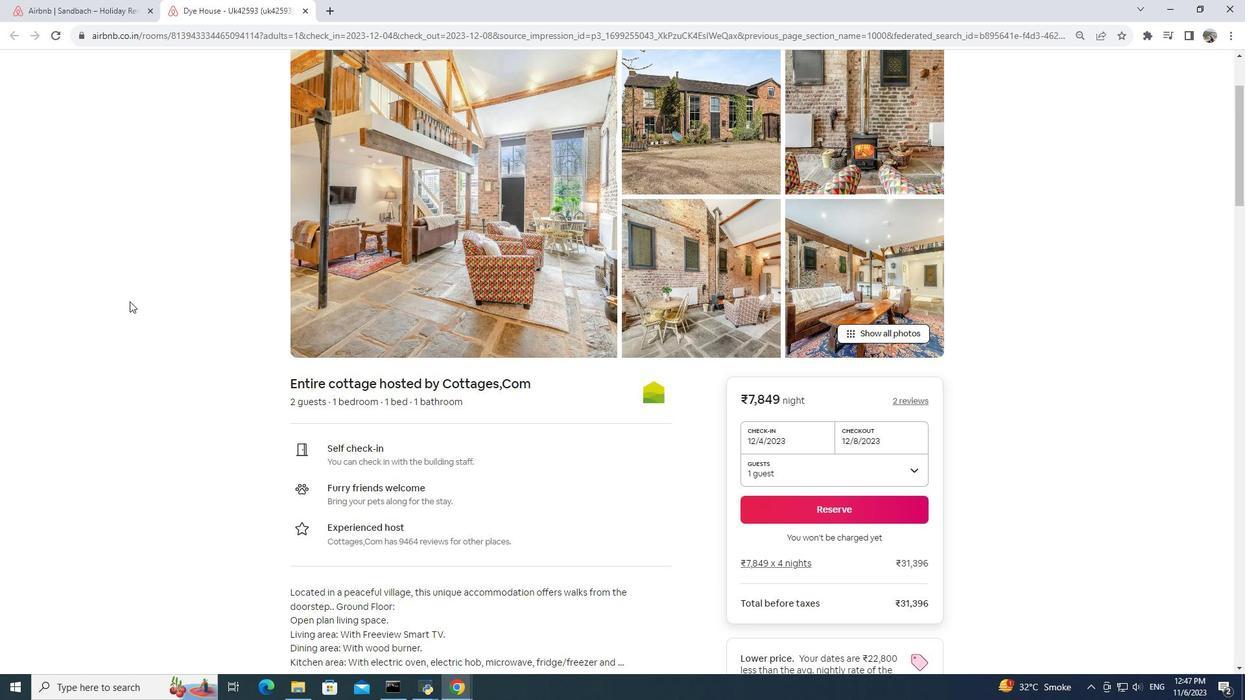
Action: Mouse scrolled (129, 302) with delta (0, 0)
Screenshot: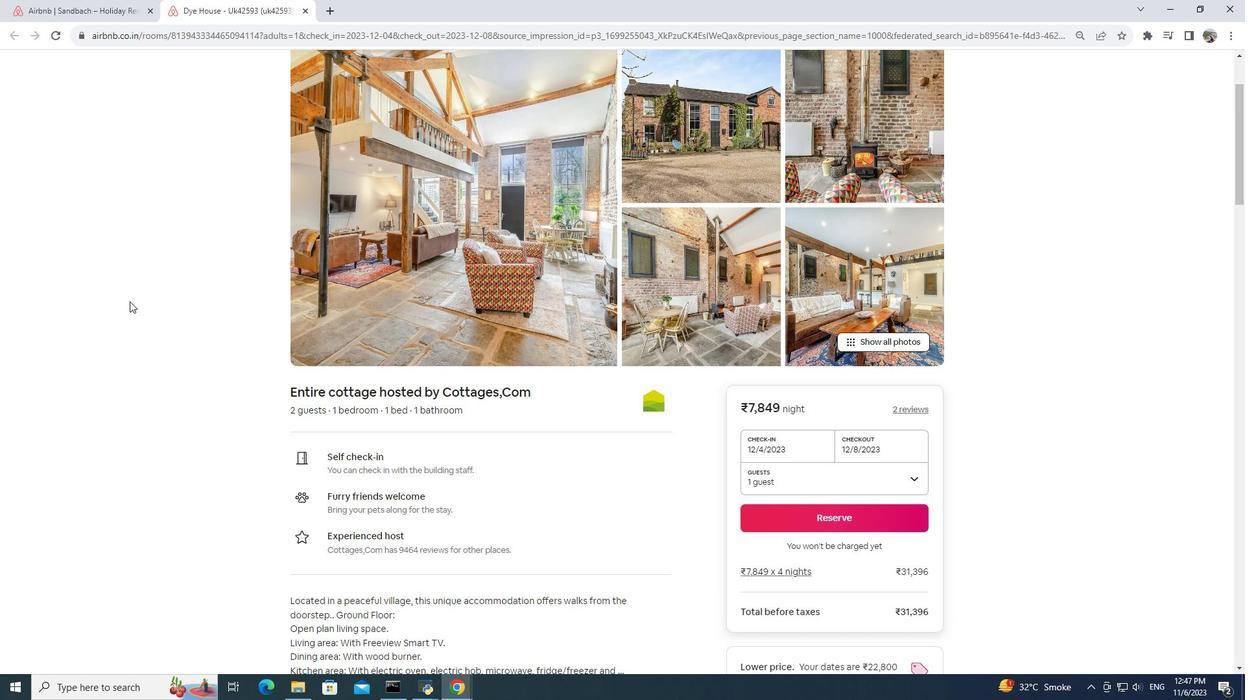 
Action: Mouse moved to (866, 457)
Screenshot: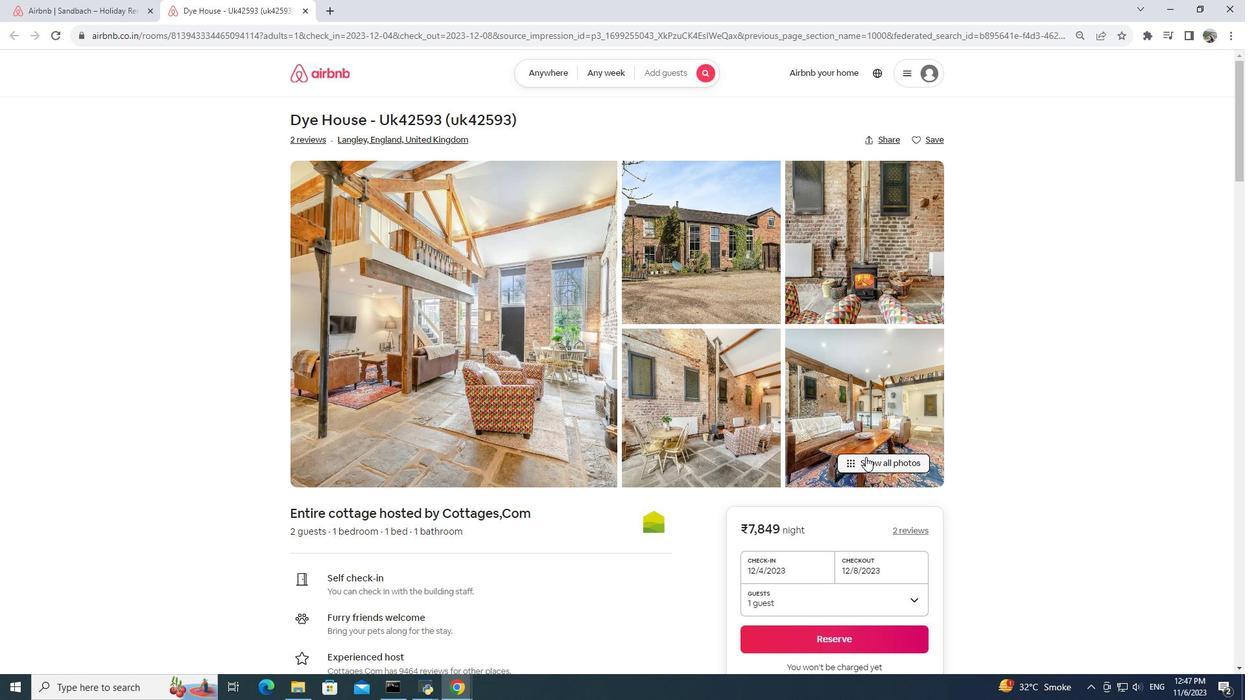 
Action: Mouse pressed left at (866, 457)
Screenshot: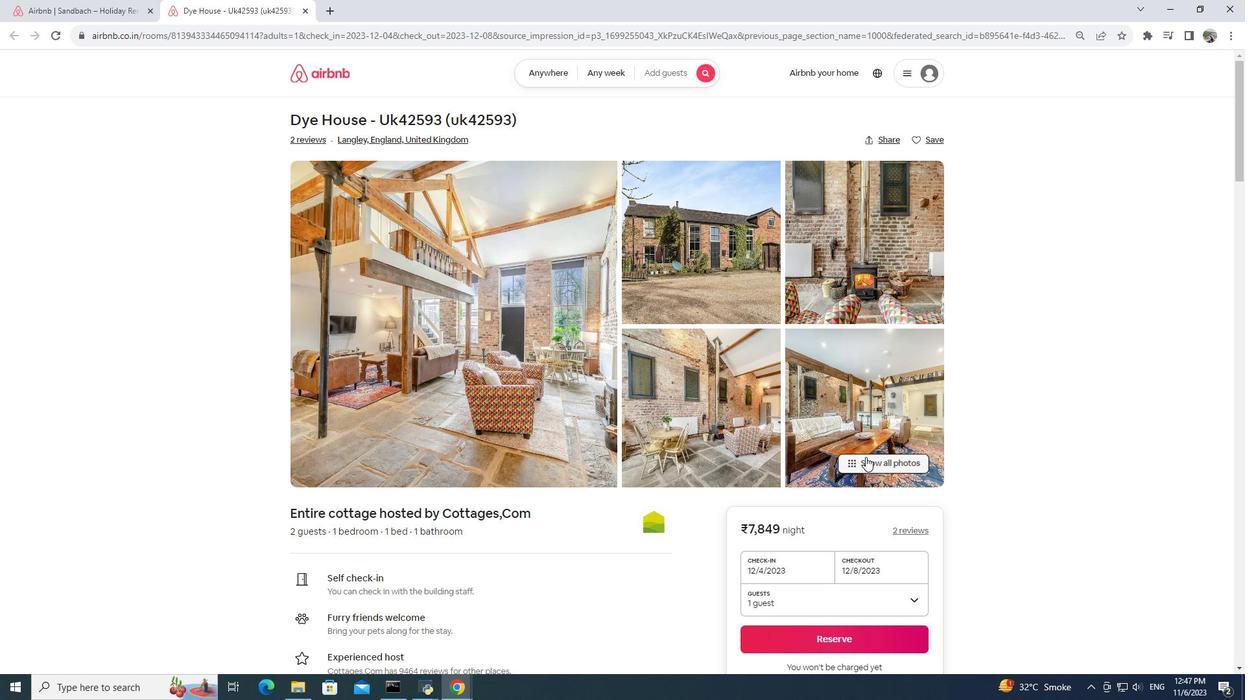 
Action: Mouse moved to (691, 385)
Screenshot: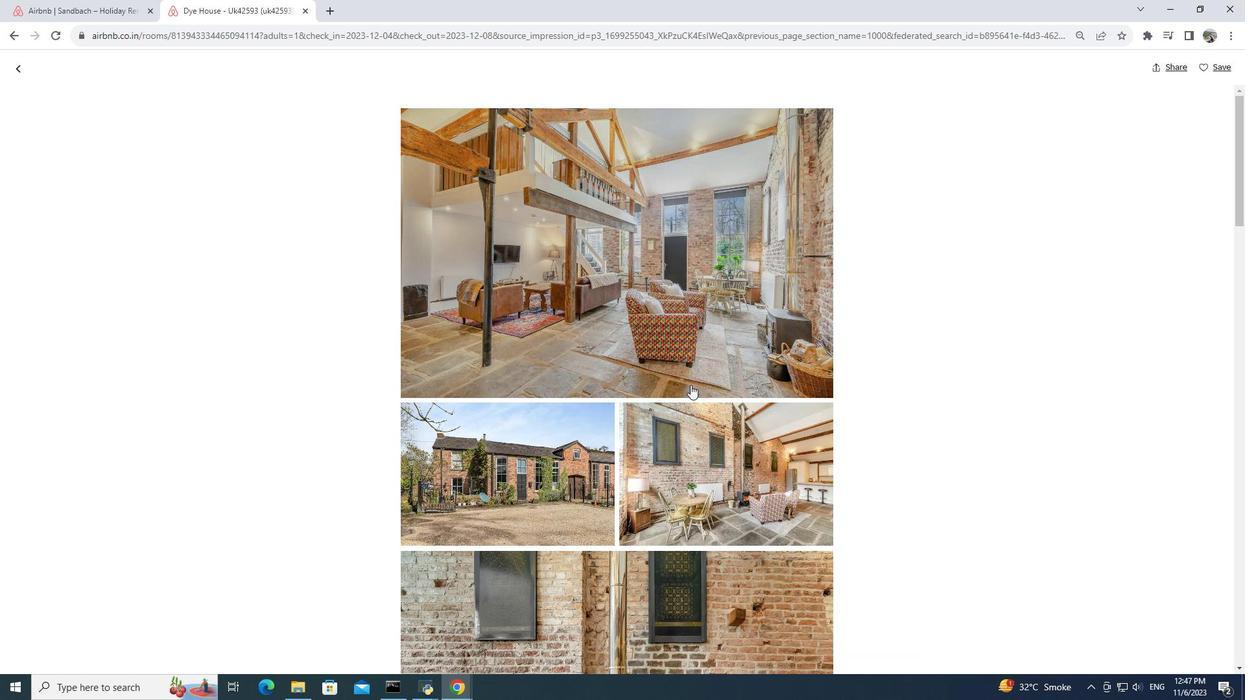 
Action: Mouse scrolled (691, 384) with delta (0, 0)
Screenshot: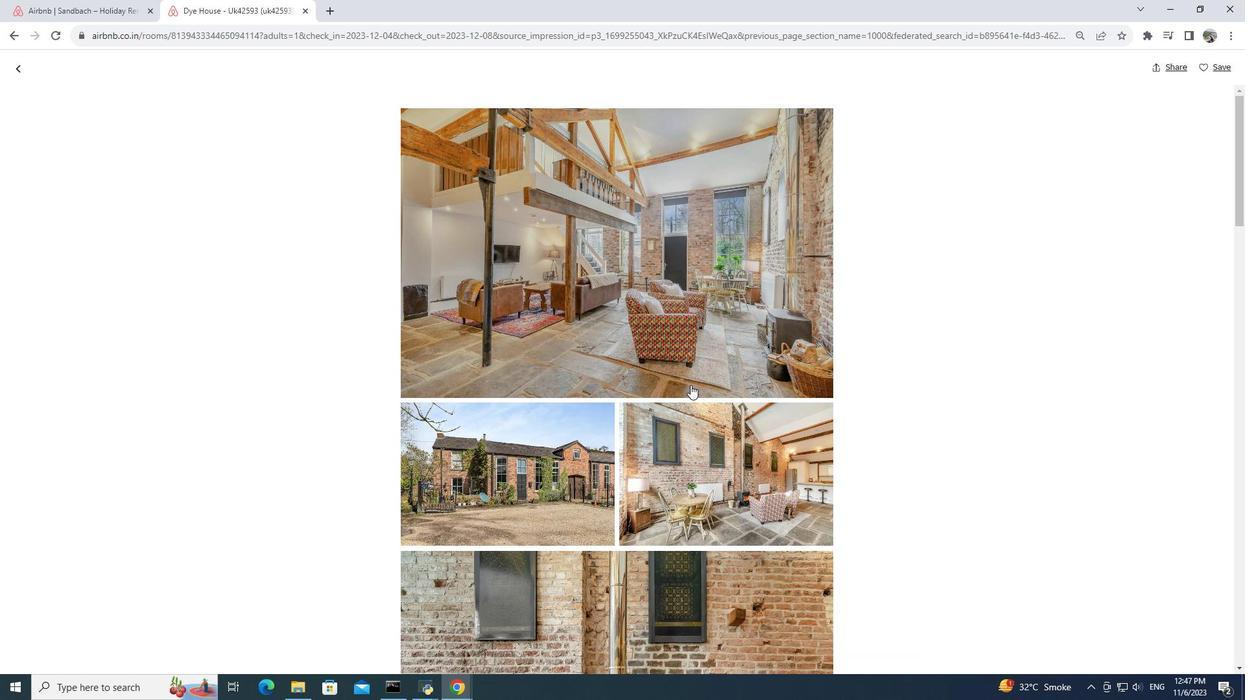 
Action: Mouse scrolled (691, 384) with delta (0, 0)
Screenshot: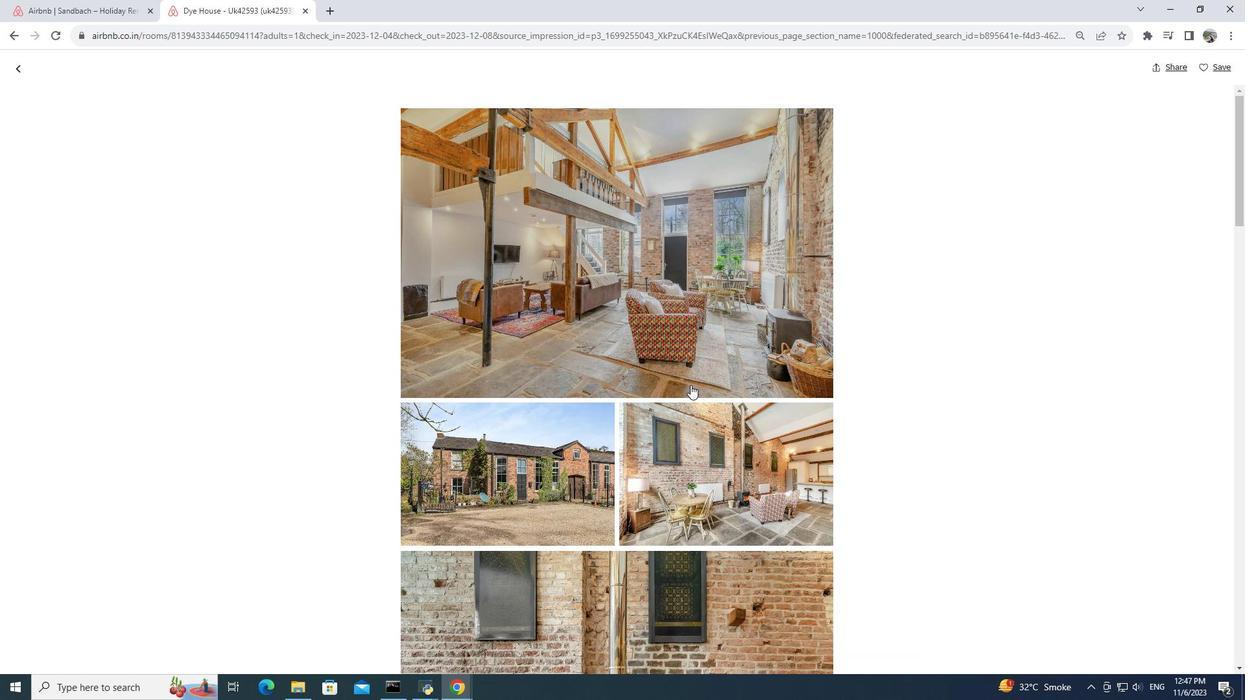 
Action: Mouse scrolled (691, 384) with delta (0, 0)
Screenshot: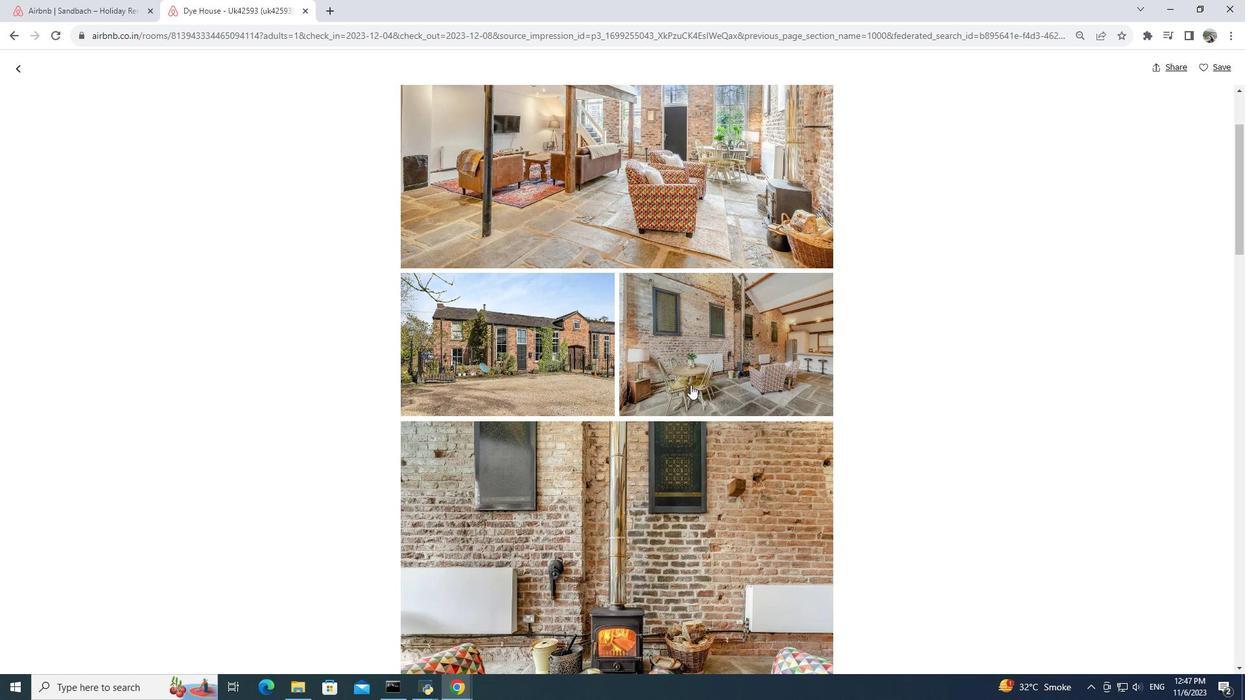 
Action: Mouse scrolled (691, 384) with delta (0, 0)
Screenshot: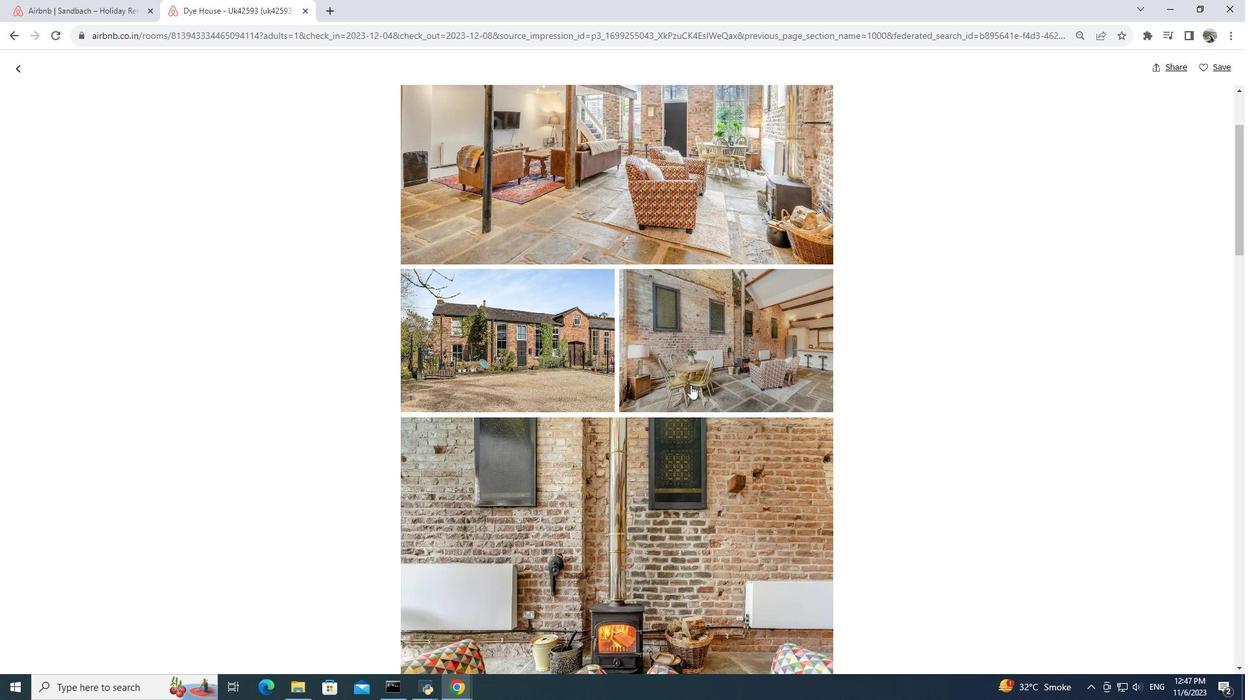 
Action: Mouse scrolled (691, 384) with delta (0, 0)
Screenshot: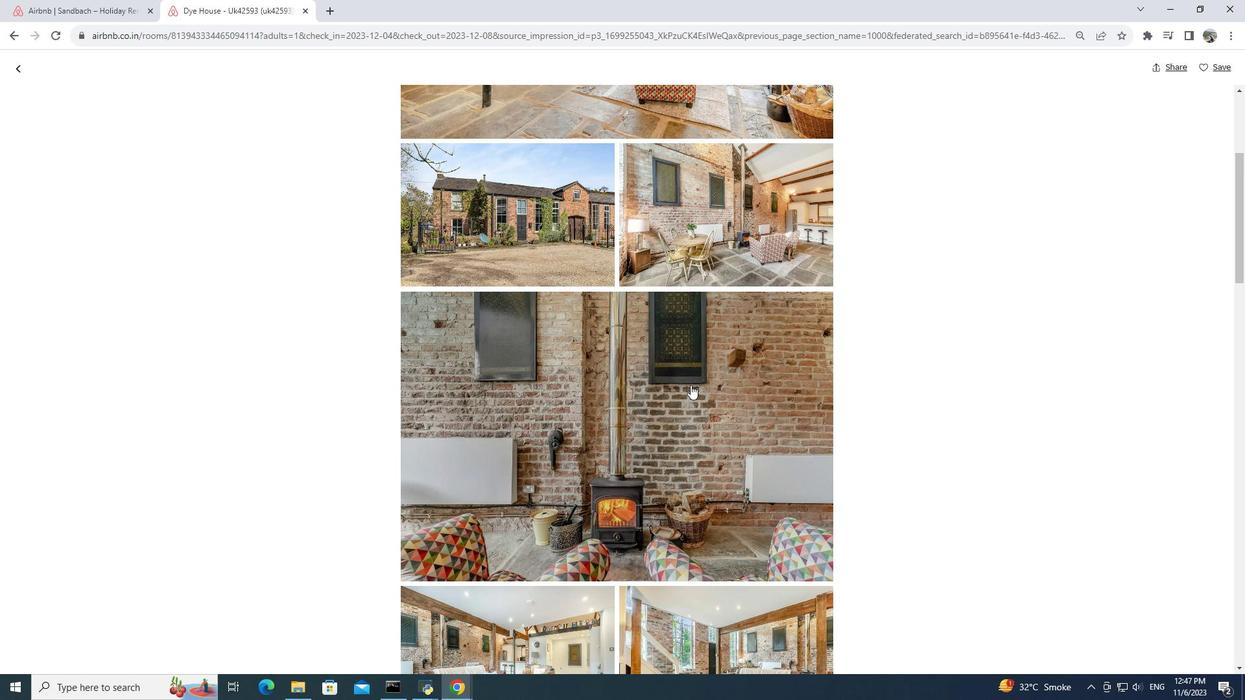 
Action: Mouse scrolled (691, 384) with delta (0, 0)
Screenshot: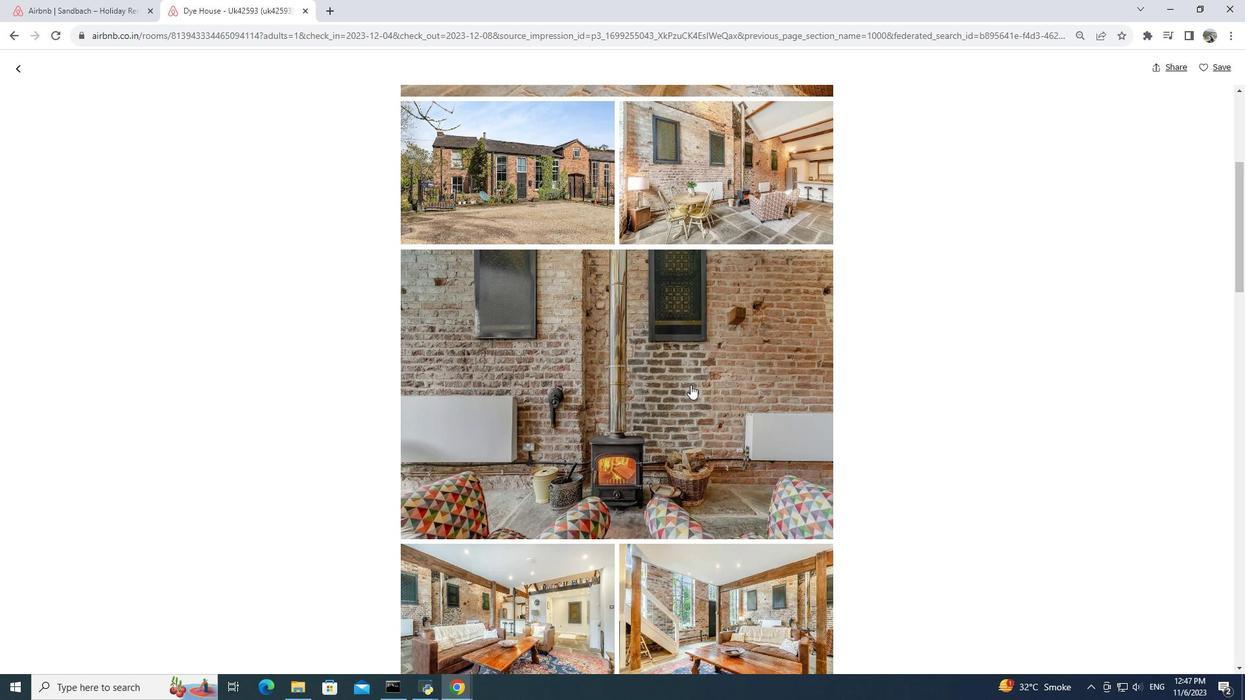 
Action: Mouse scrolled (691, 384) with delta (0, 0)
Screenshot: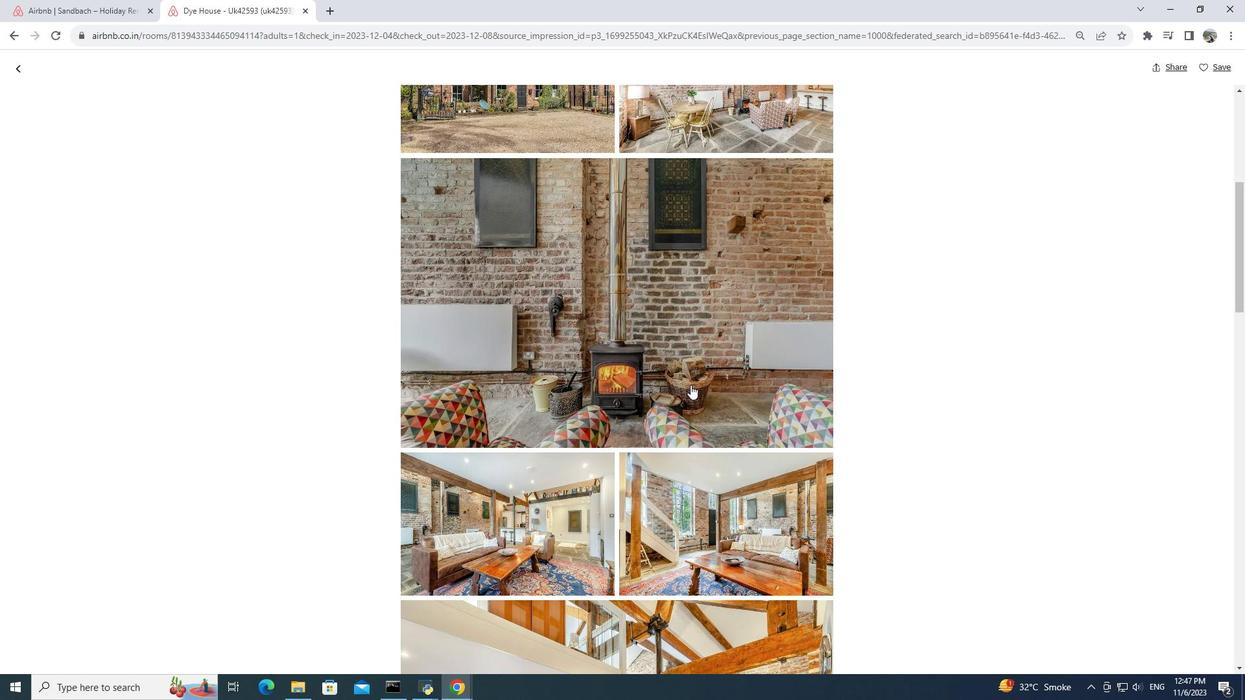 
Action: Mouse scrolled (691, 384) with delta (0, 0)
Screenshot: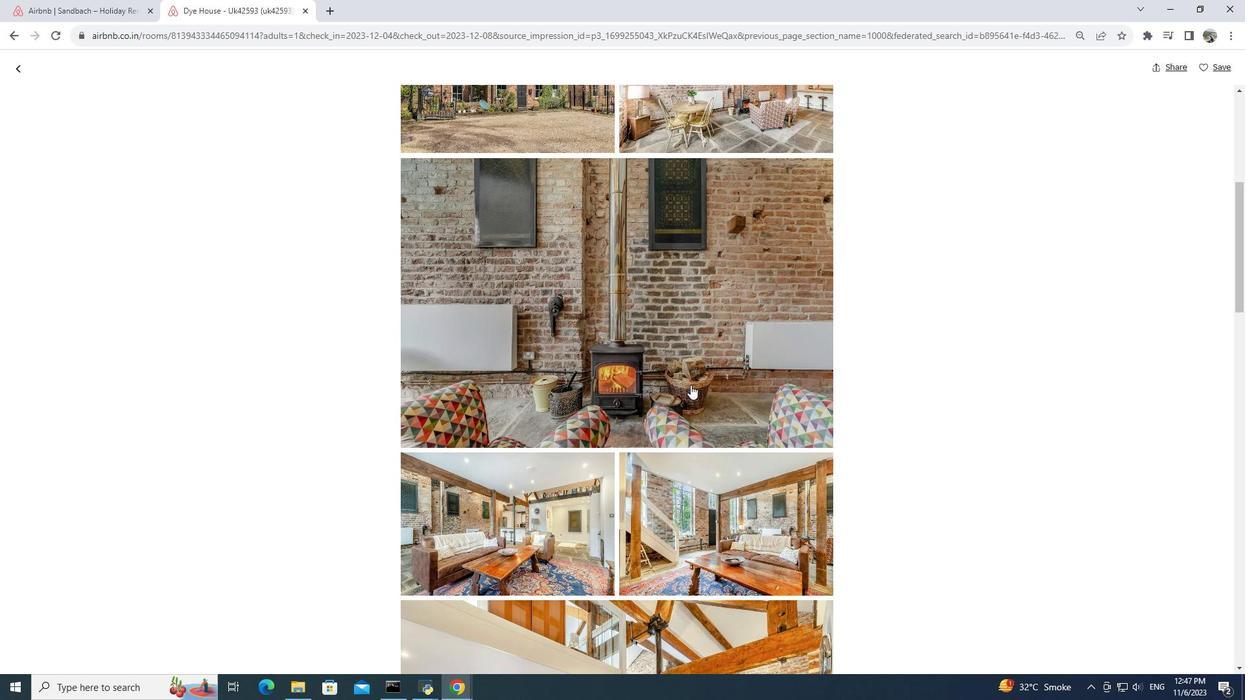 
Action: Mouse scrolled (691, 384) with delta (0, 0)
Screenshot: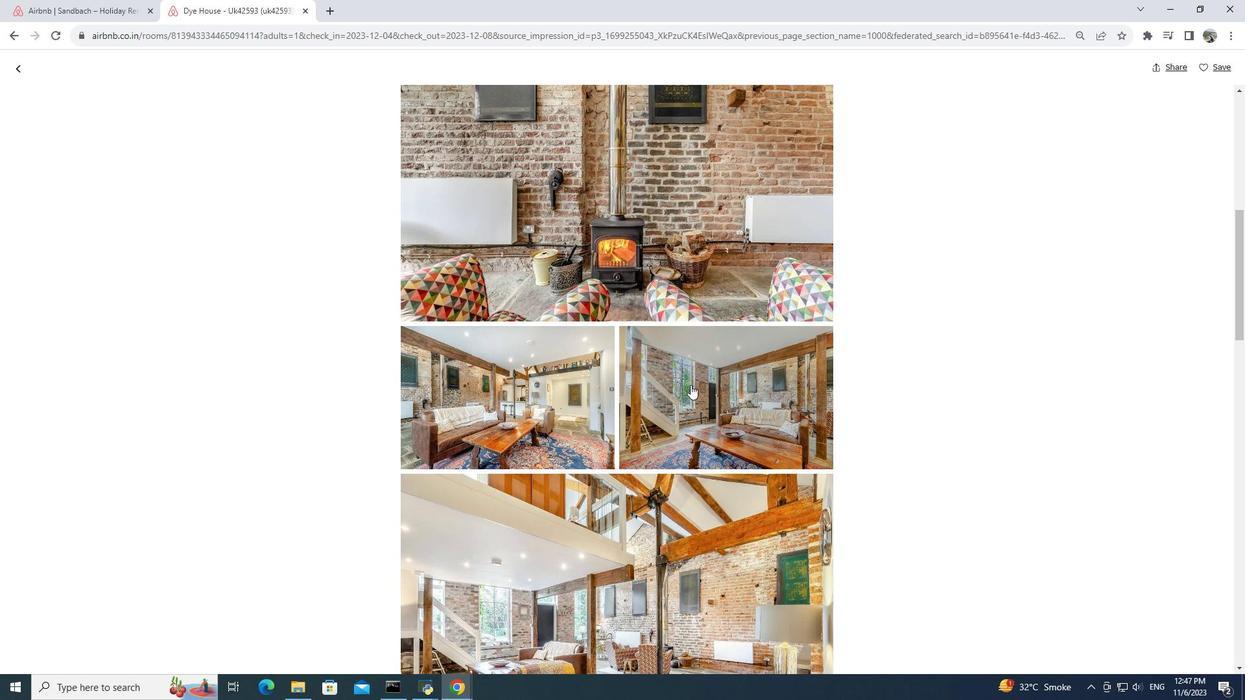 
Action: Mouse scrolled (691, 384) with delta (0, 0)
Screenshot: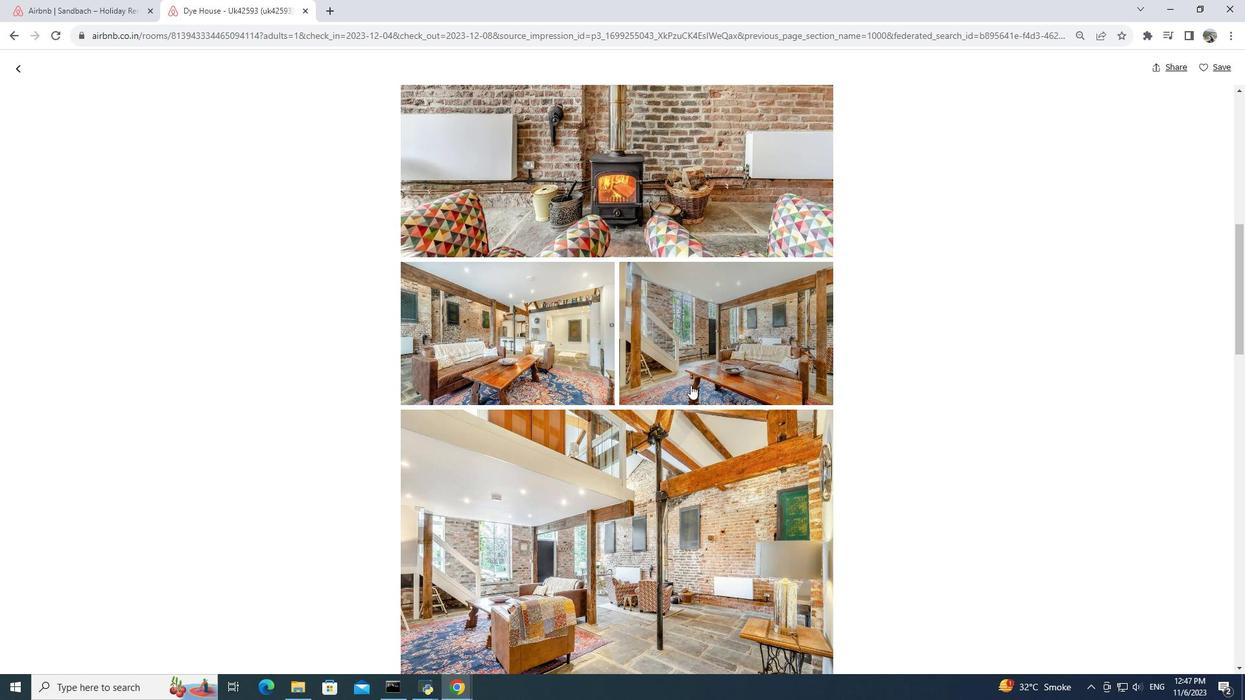 
Action: Mouse scrolled (691, 384) with delta (0, 0)
Screenshot: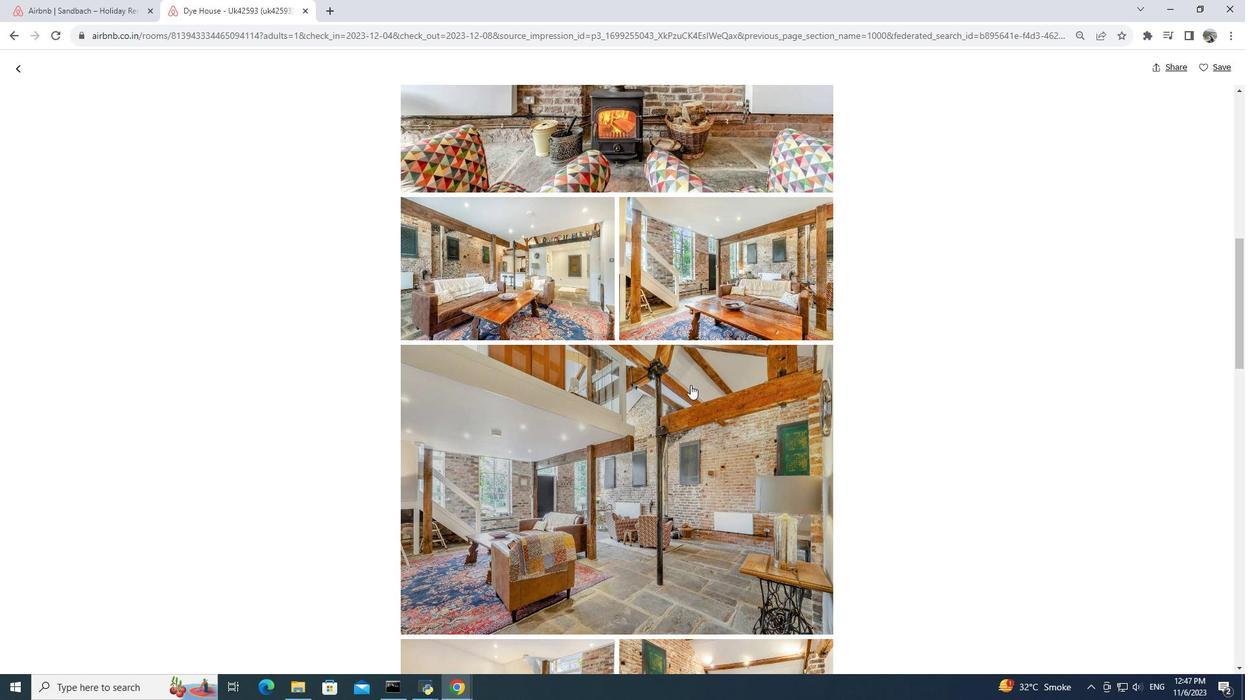 
Action: Mouse scrolled (691, 384) with delta (0, 0)
Screenshot: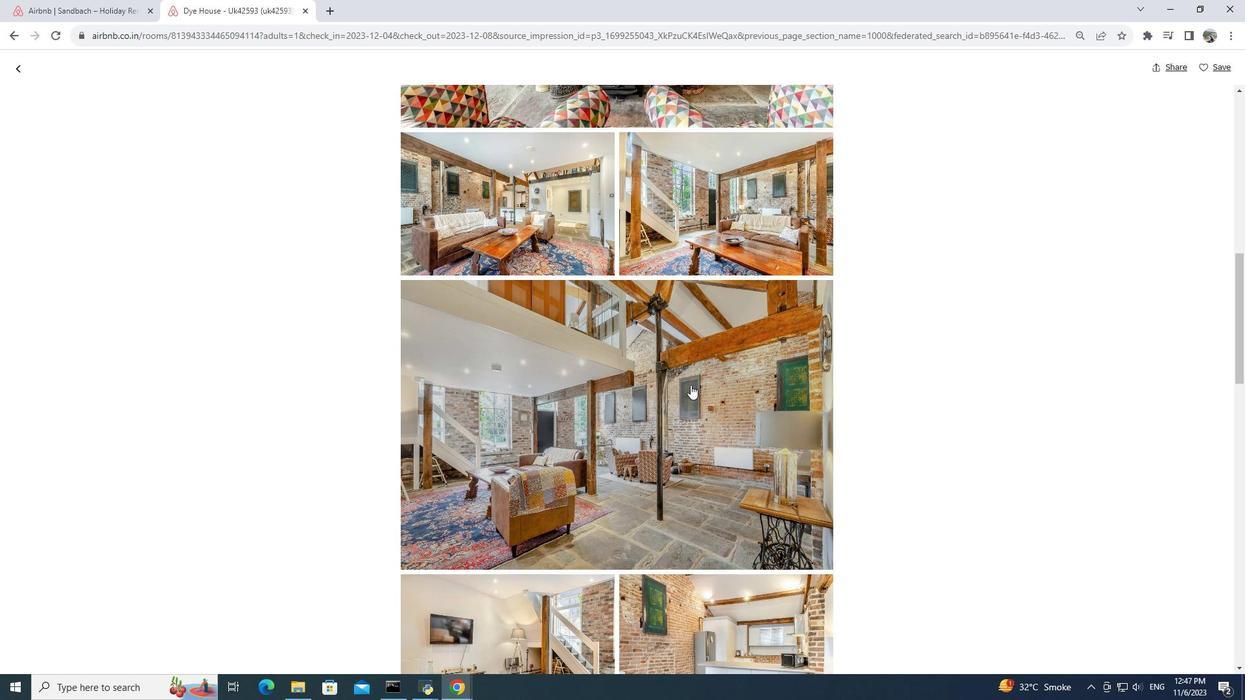 
Action: Mouse scrolled (691, 384) with delta (0, 0)
Screenshot: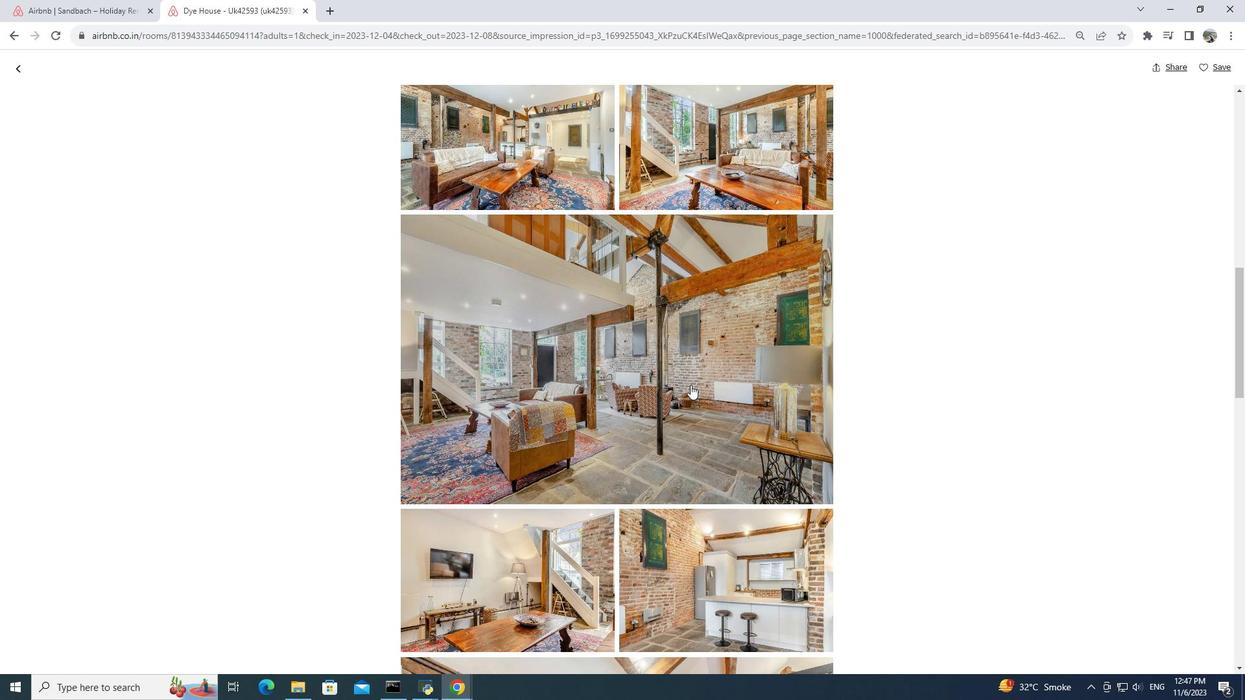 
Action: Mouse scrolled (691, 384) with delta (0, 0)
Screenshot: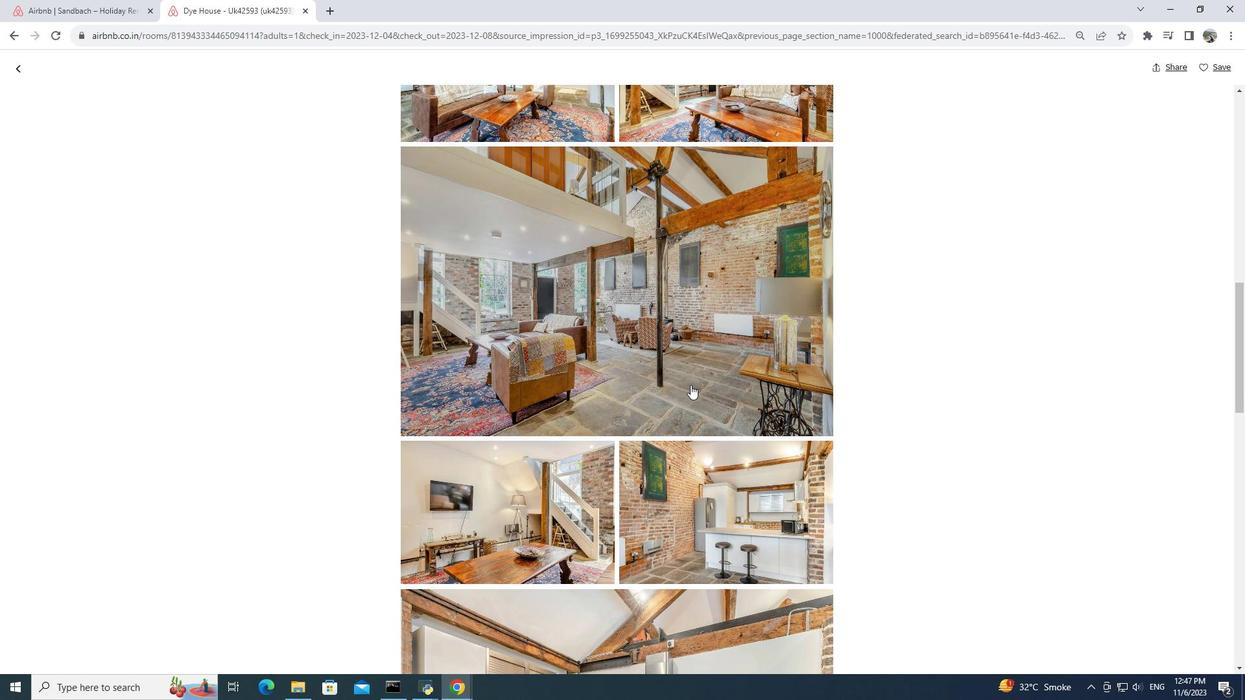 
Action: Mouse scrolled (691, 384) with delta (0, 0)
Screenshot: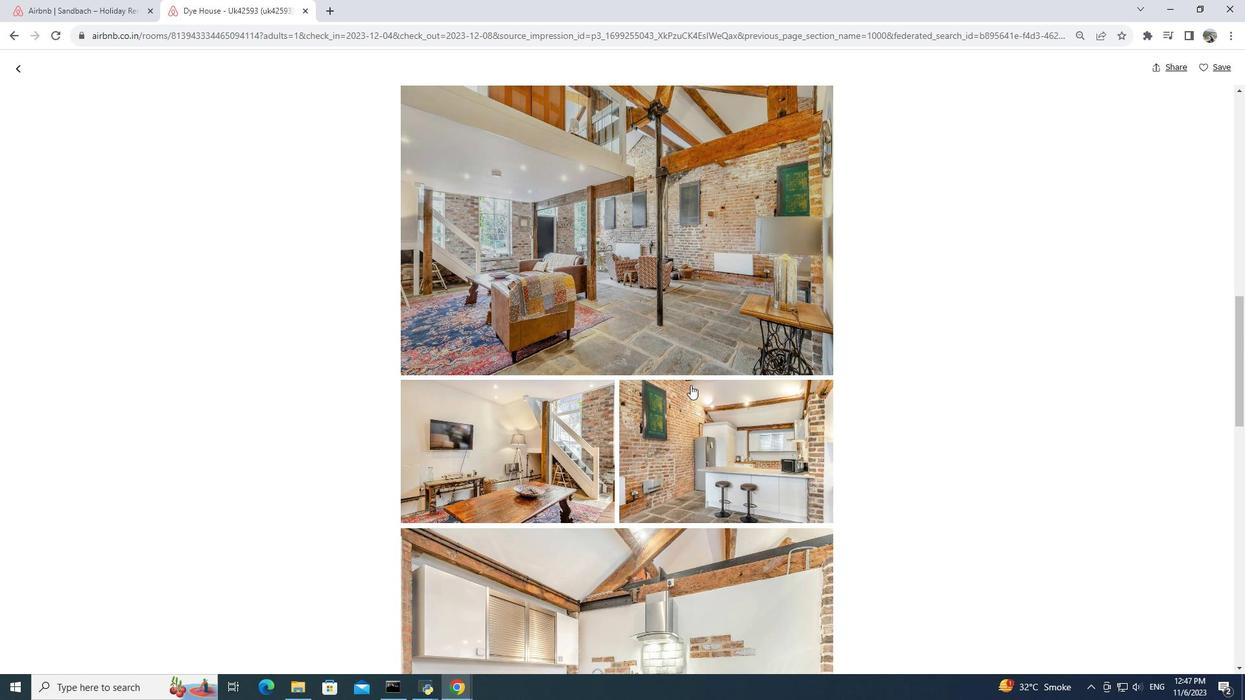 
Action: Mouse scrolled (691, 384) with delta (0, 0)
Screenshot: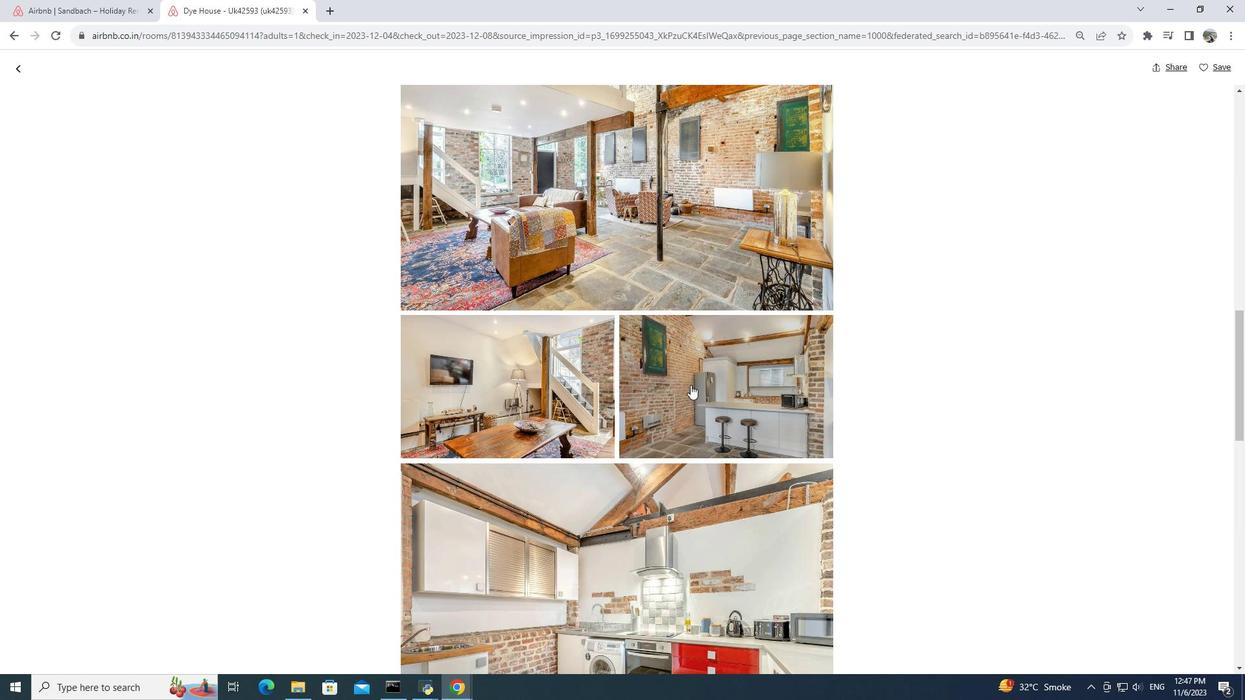 
Action: Mouse scrolled (691, 384) with delta (0, 0)
Screenshot: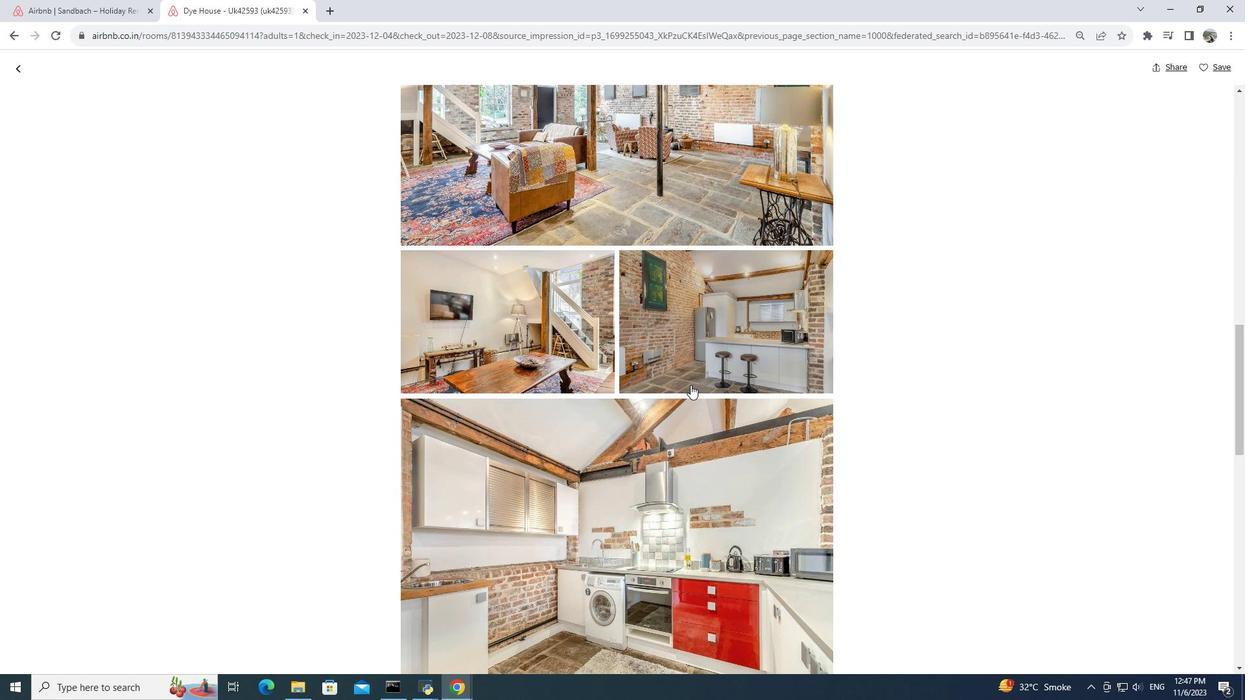 
Action: Mouse scrolled (691, 384) with delta (0, 0)
Screenshot: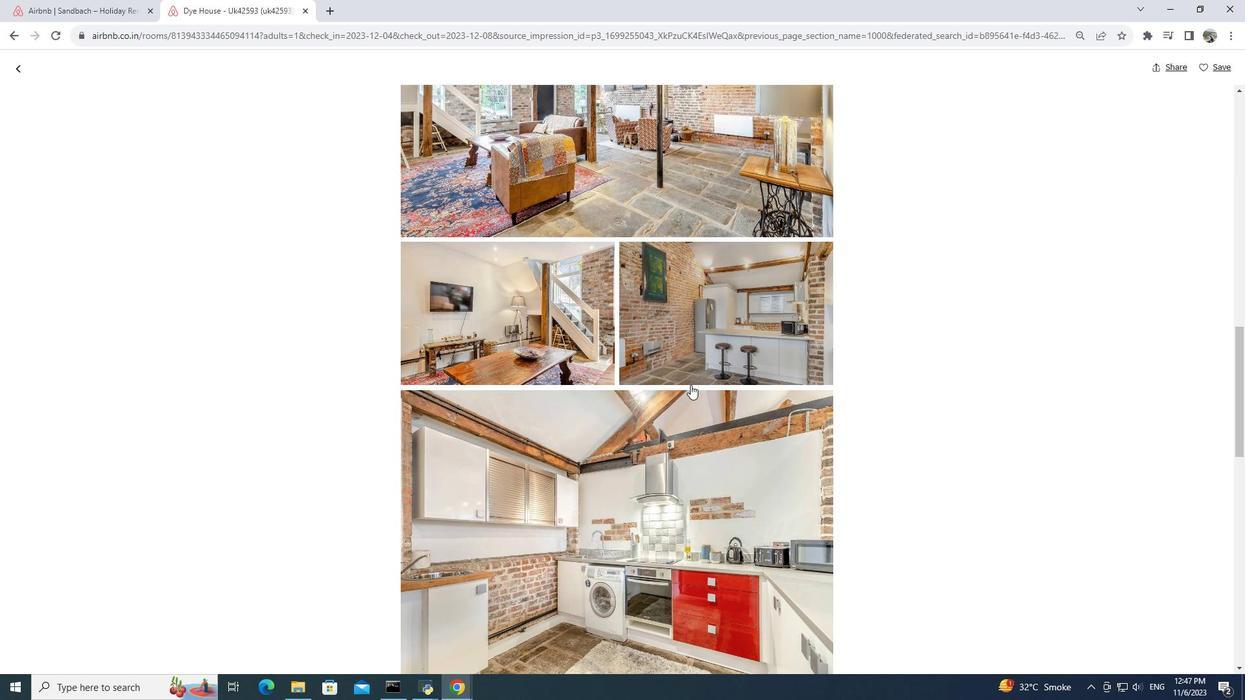 
Action: Mouse scrolled (691, 384) with delta (0, 0)
Screenshot: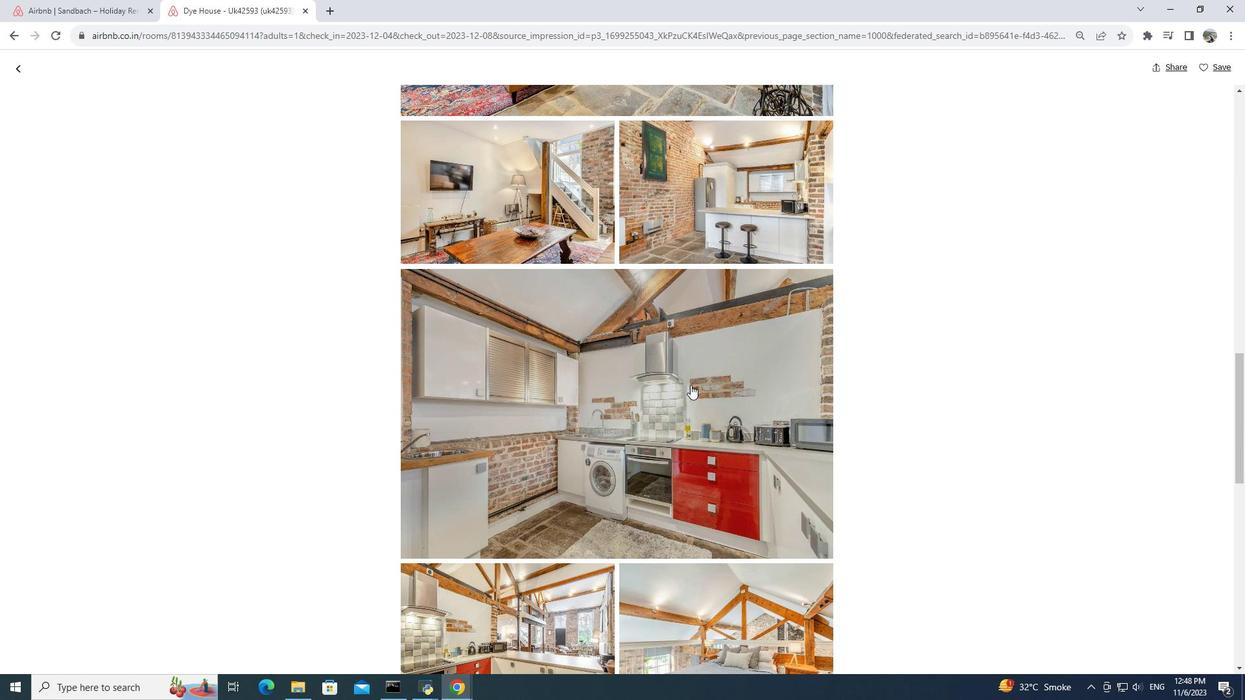 
Action: Mouse scrolled (691, 384) with delta (0, 0)
Screenshot: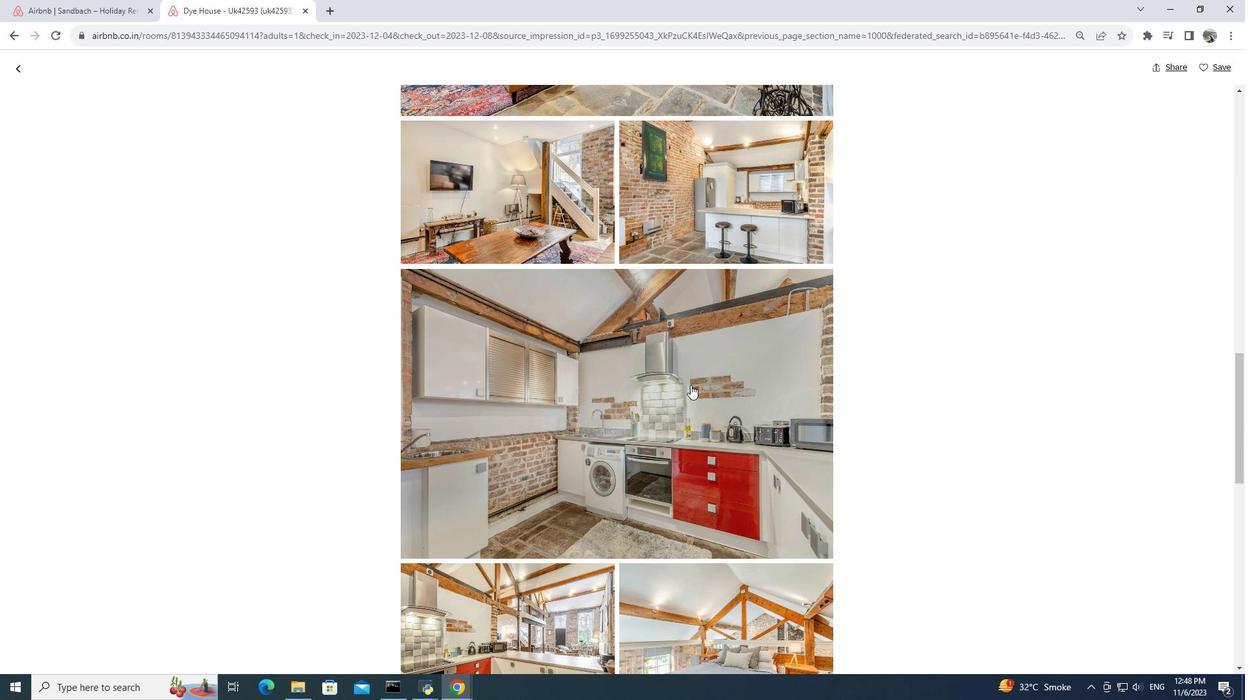 
Action: Mouse scrolled (691, 384) with delta (0, 0)
Screenshot: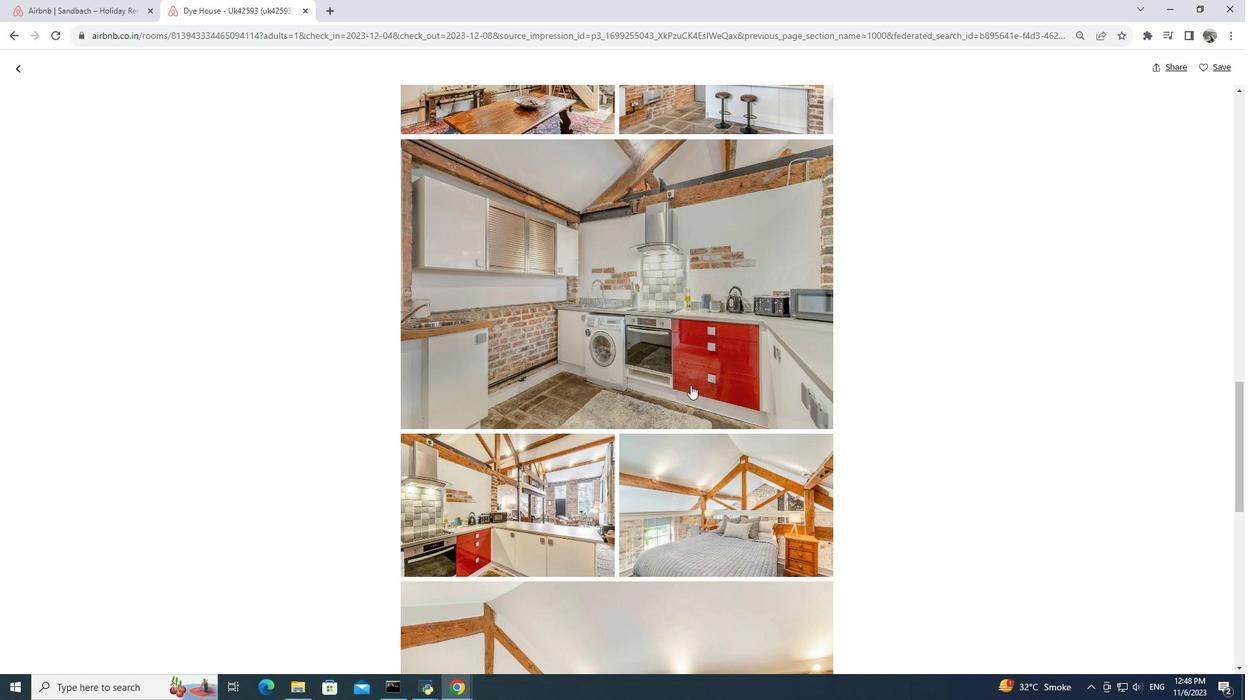 
Action: Mouse scrolled (691, 384) with delta (0, 0)
Screenshot: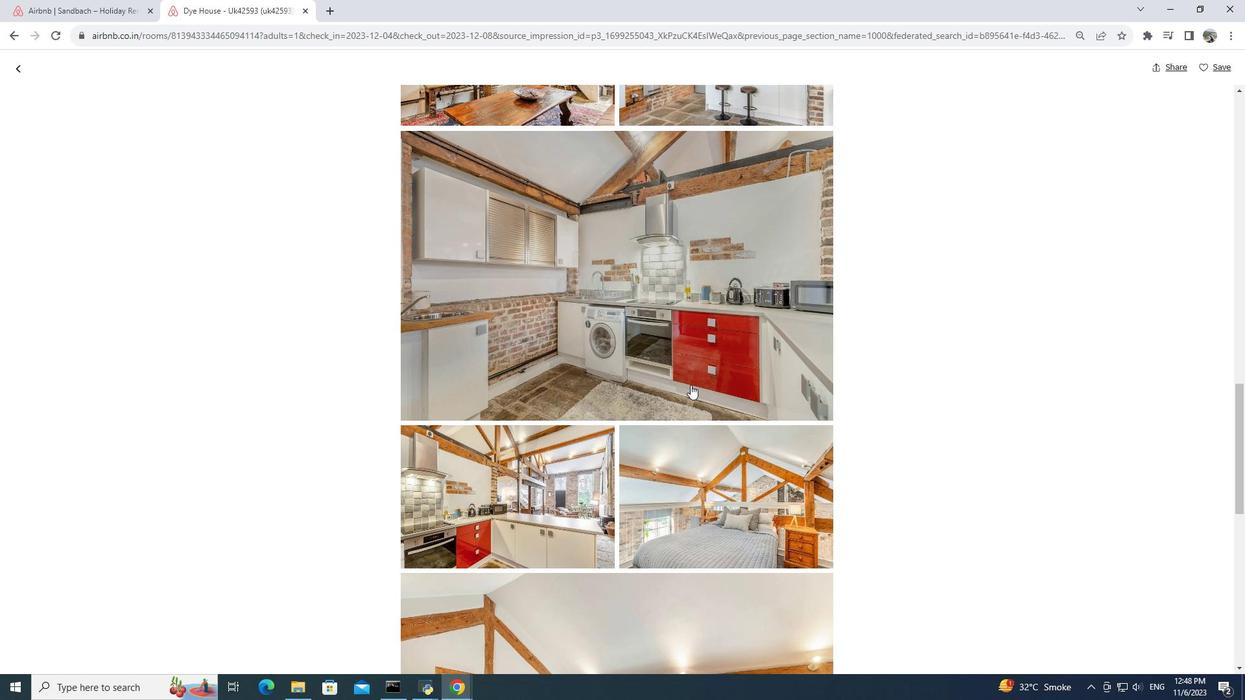 
Action: Mouse scrolled (691, 384) with delta (0, 0)
Screenshot: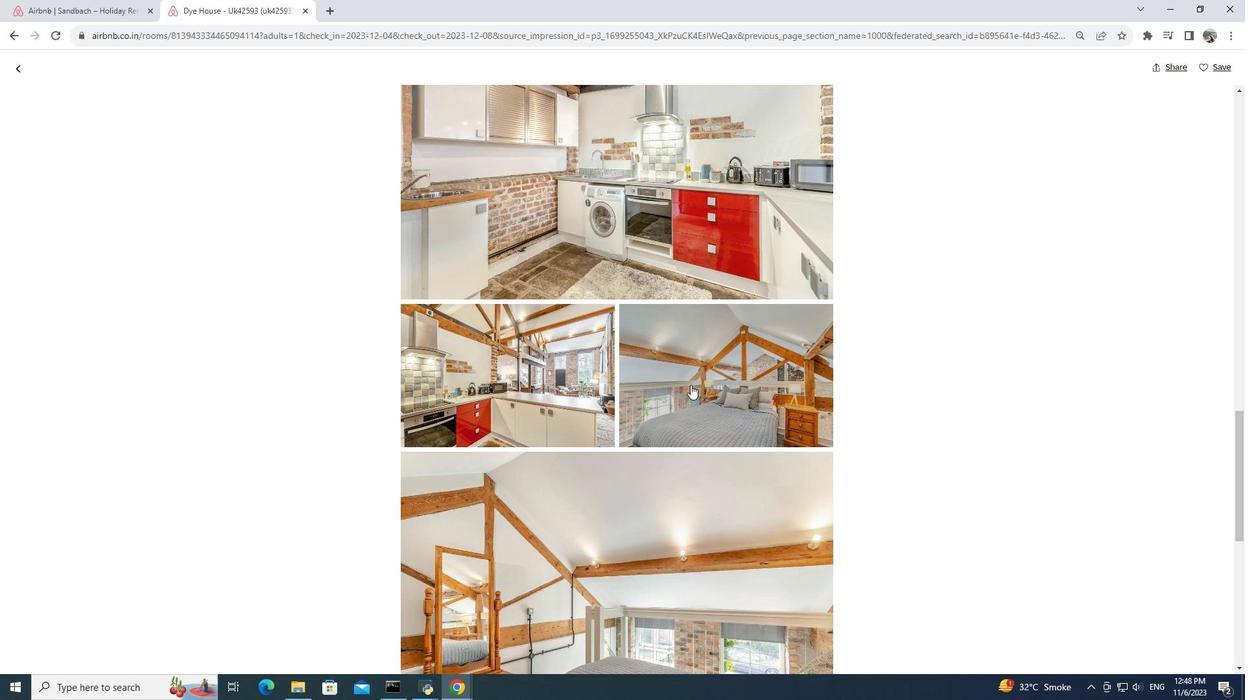 
Action: Mouse scrolled (691, 384) with delta (0, 0)
Screenshot: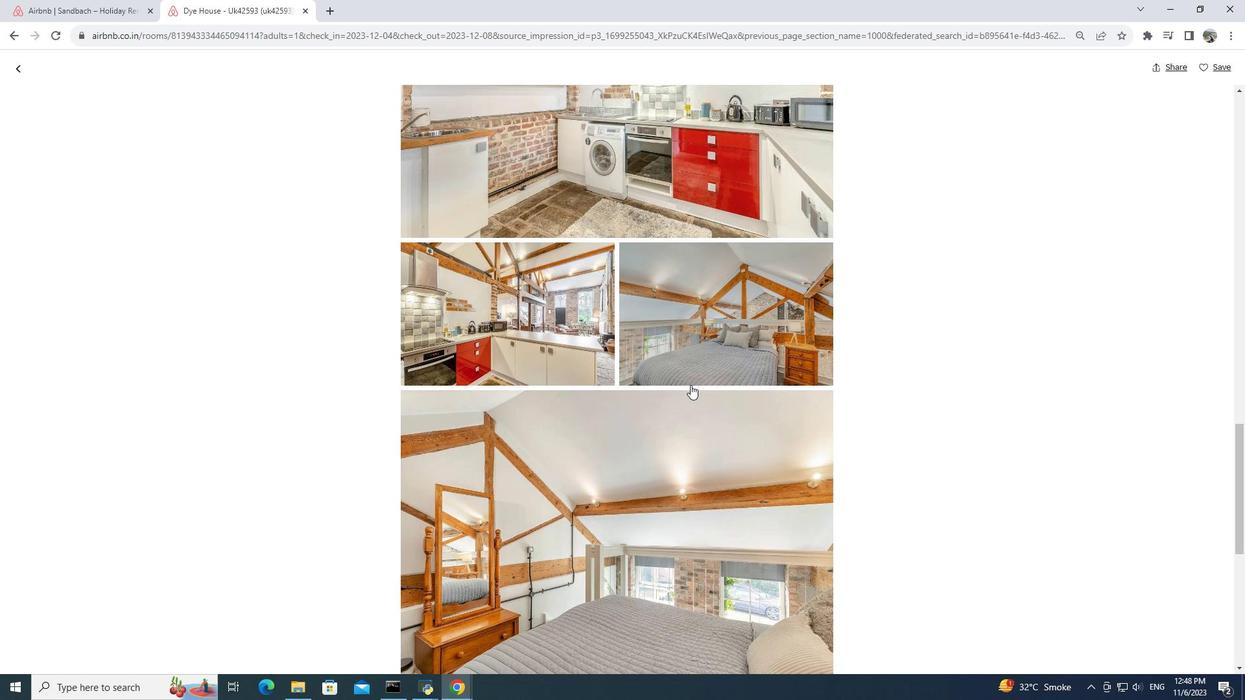 
Action: Mouse scrolled (691, 384) with delta (0, 0)
Screenshot: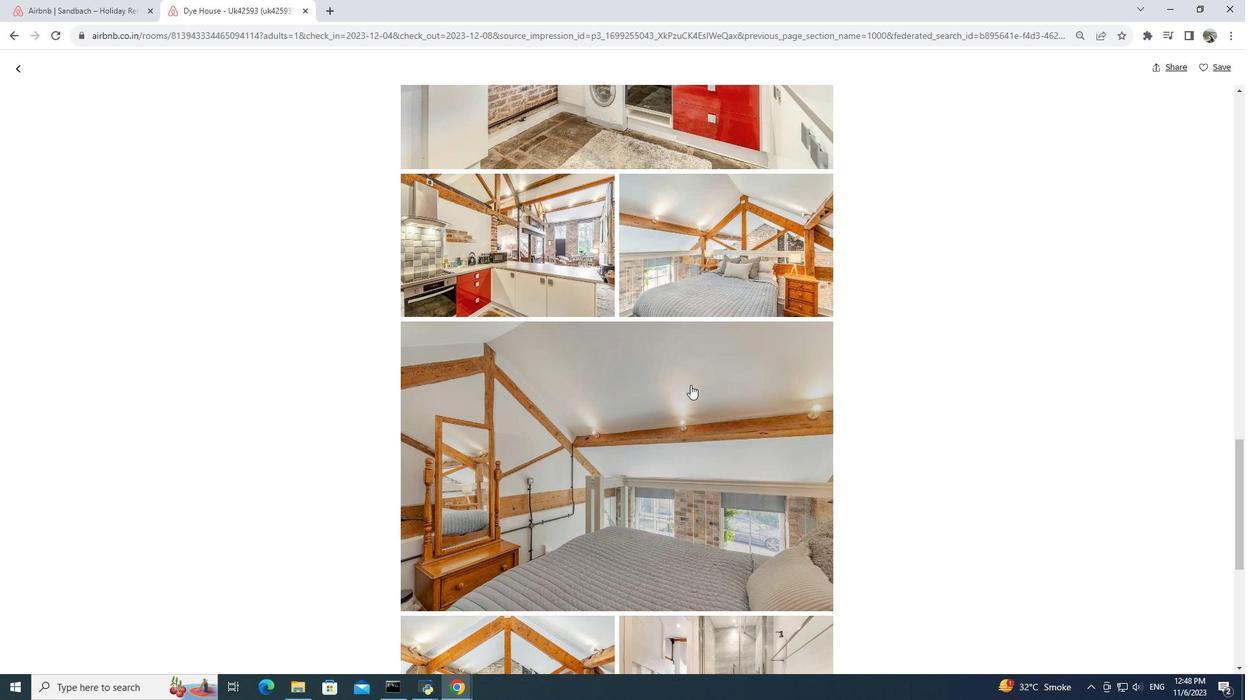 
Action: Mouse scrolled (691, 384) with delta (0, 0)
Screenshot: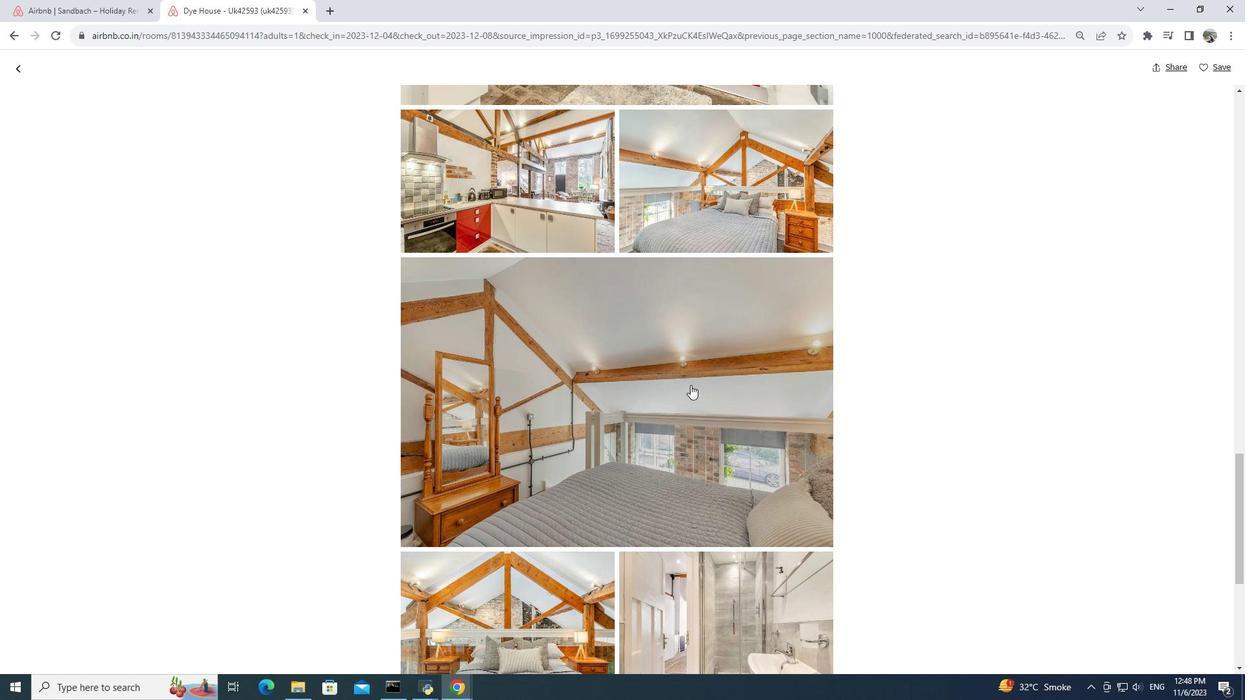 
Action: Mouse scrolled (691, 384) with delta (0, 0)
Screenshot: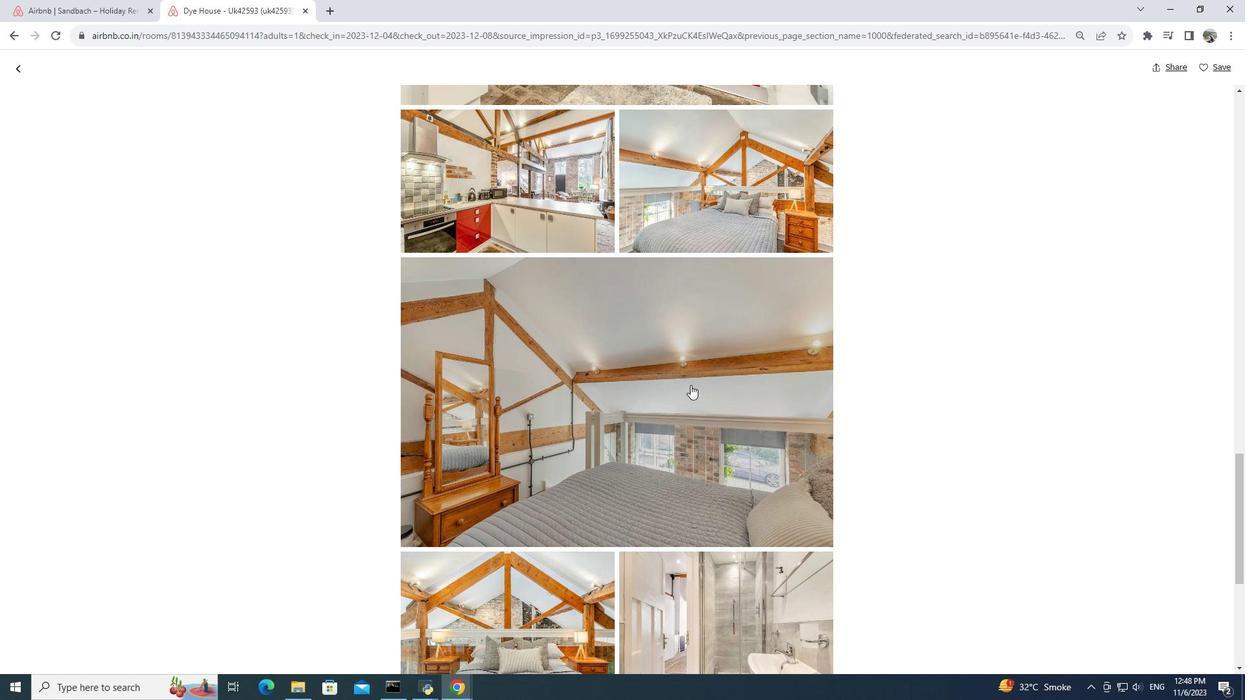 
Action: Mouse scrolled (691, 384) with delta (0, 0)
Screenshot: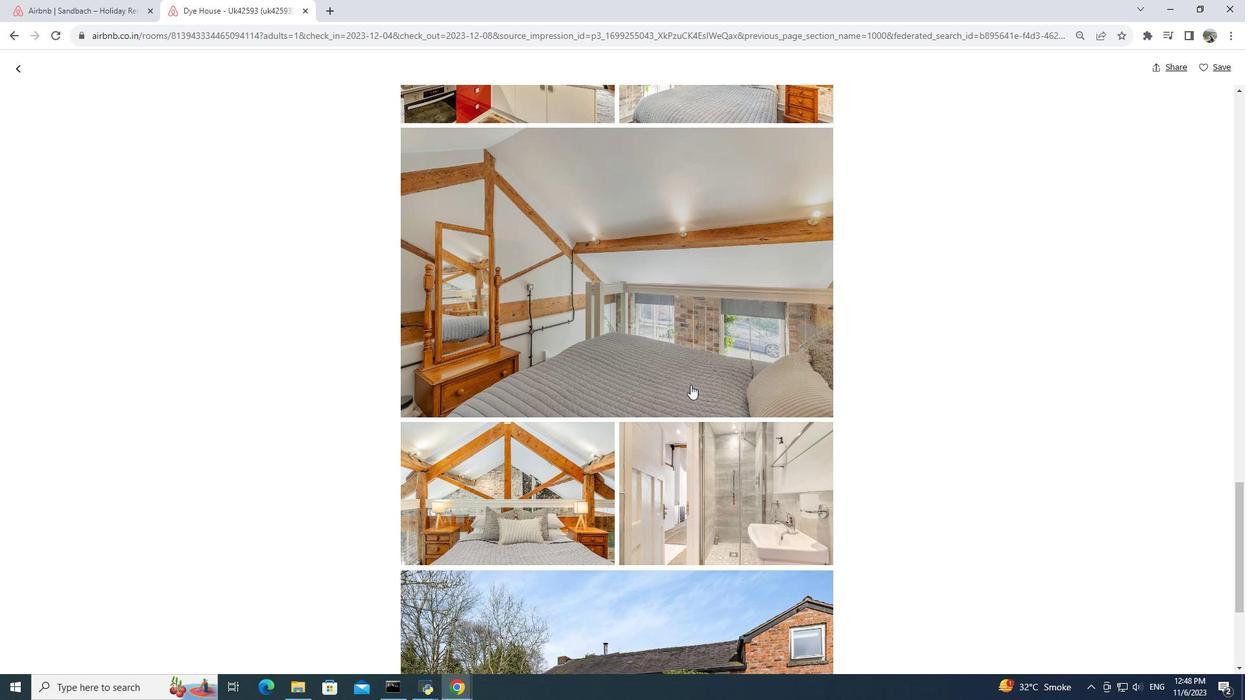 
Action: Mouse scrolled (691, 384) with delta (0, 0)
Screenshot: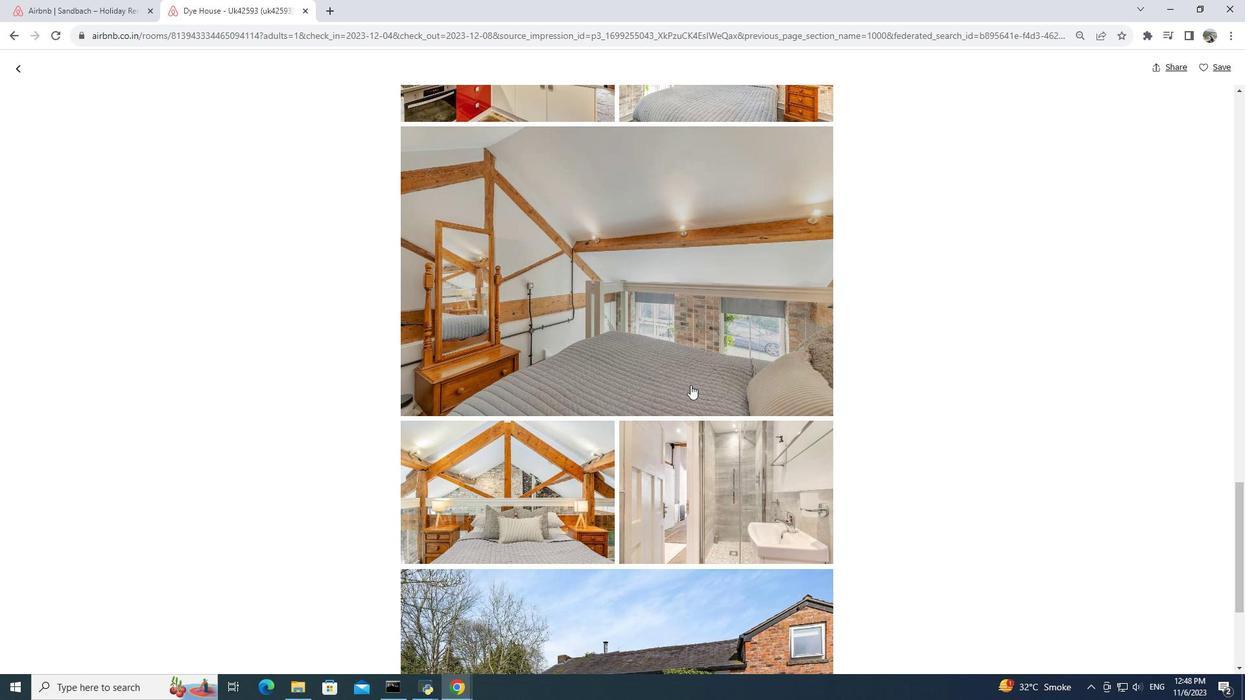 
Action: Mouse scrolled (691, 384) with delta (0, 0)
Screenshot: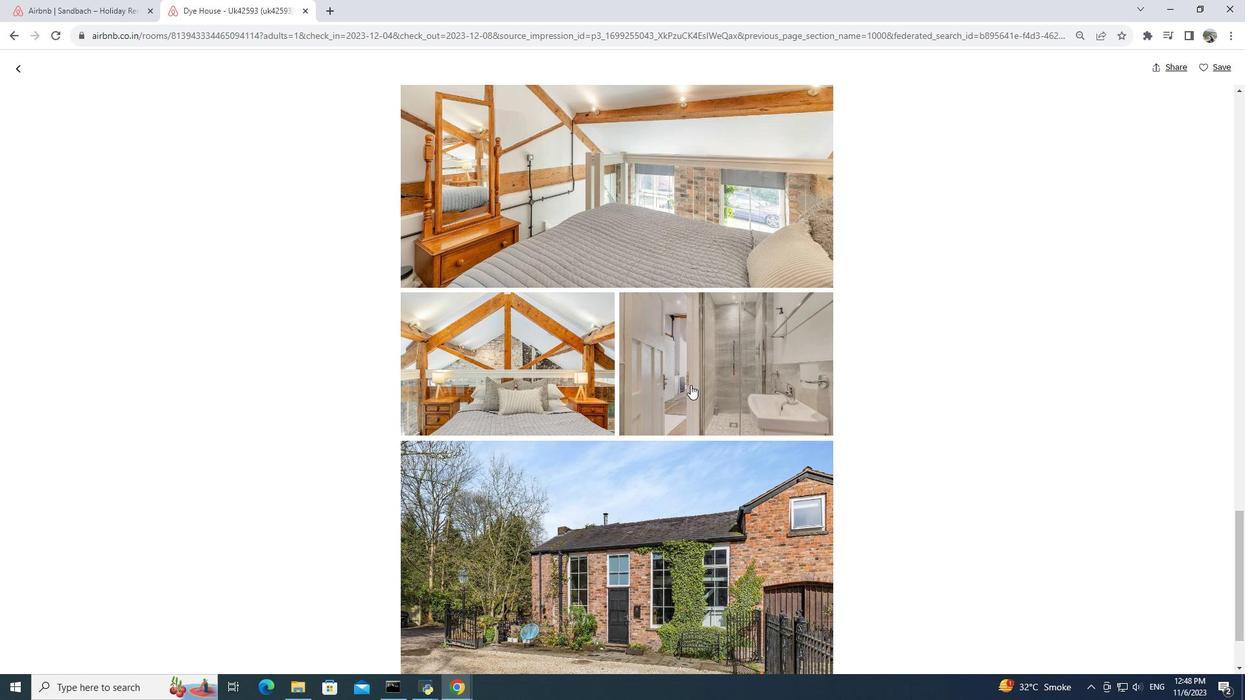 
Action: Mouse scrolled (691, 384) with delta (0, 0)
Screenshot: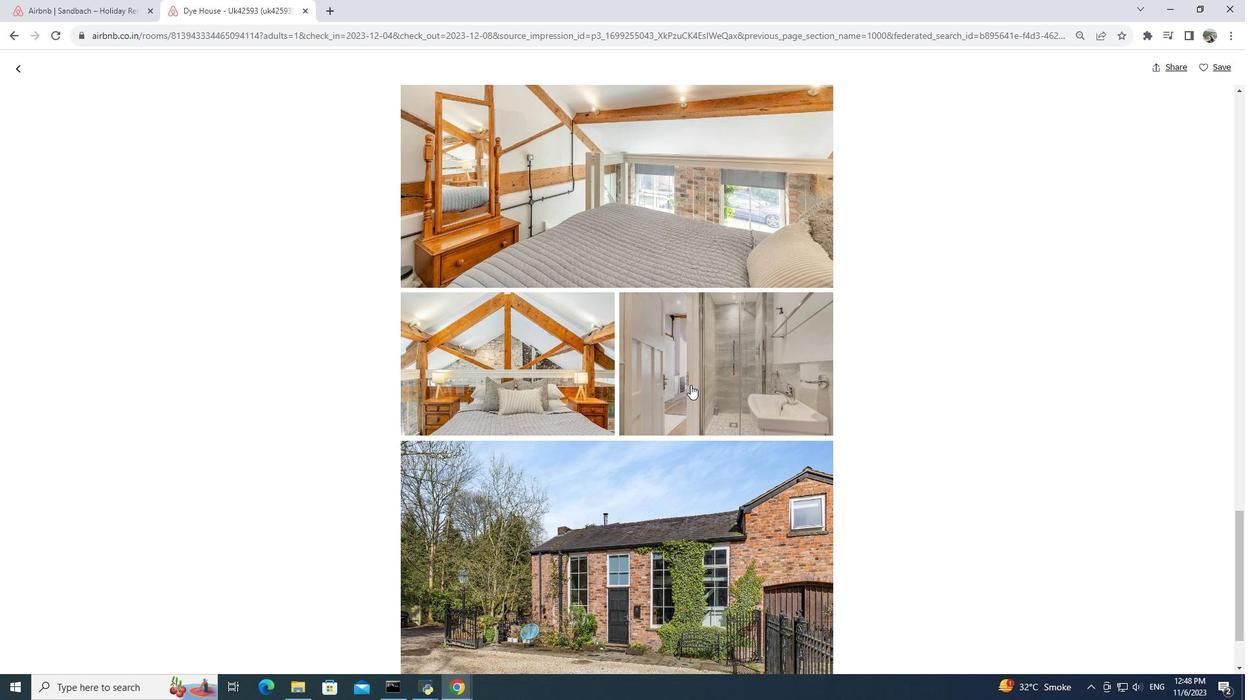 
Action: Mouse scrolled (691, 384) with delta (0, 0)
Screenshot: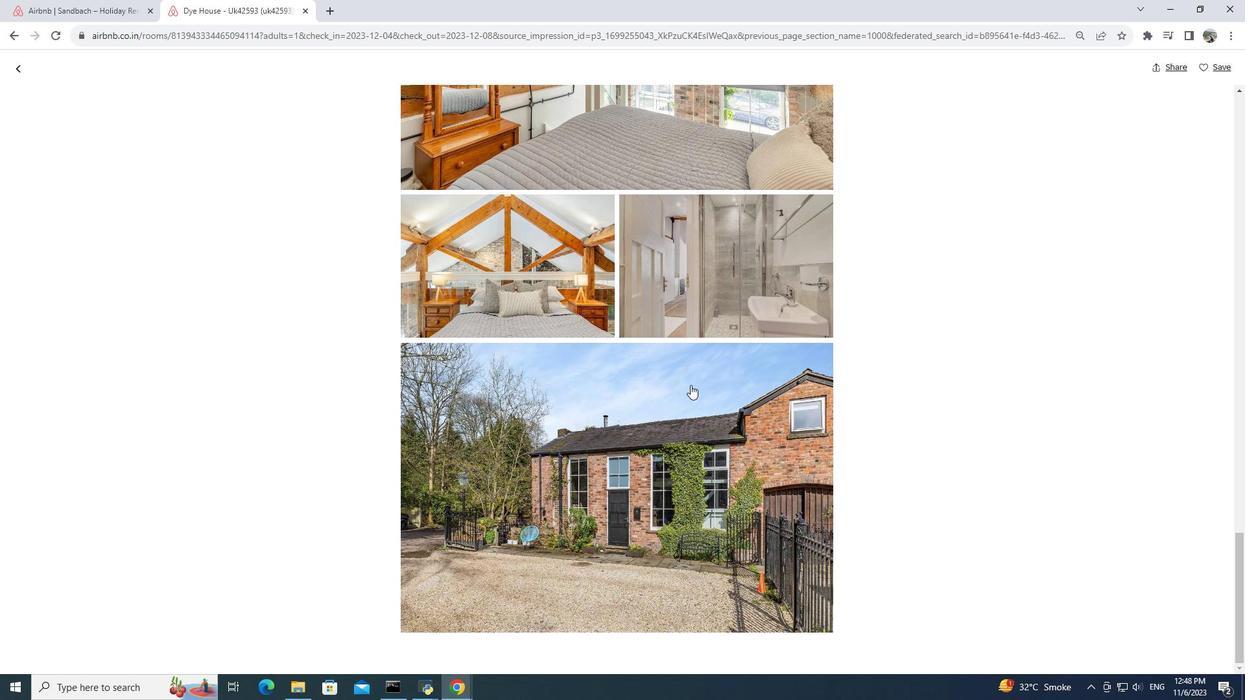 
Action: Mouse scrolled (691, 384) with delta (0, 0)
Screenshot: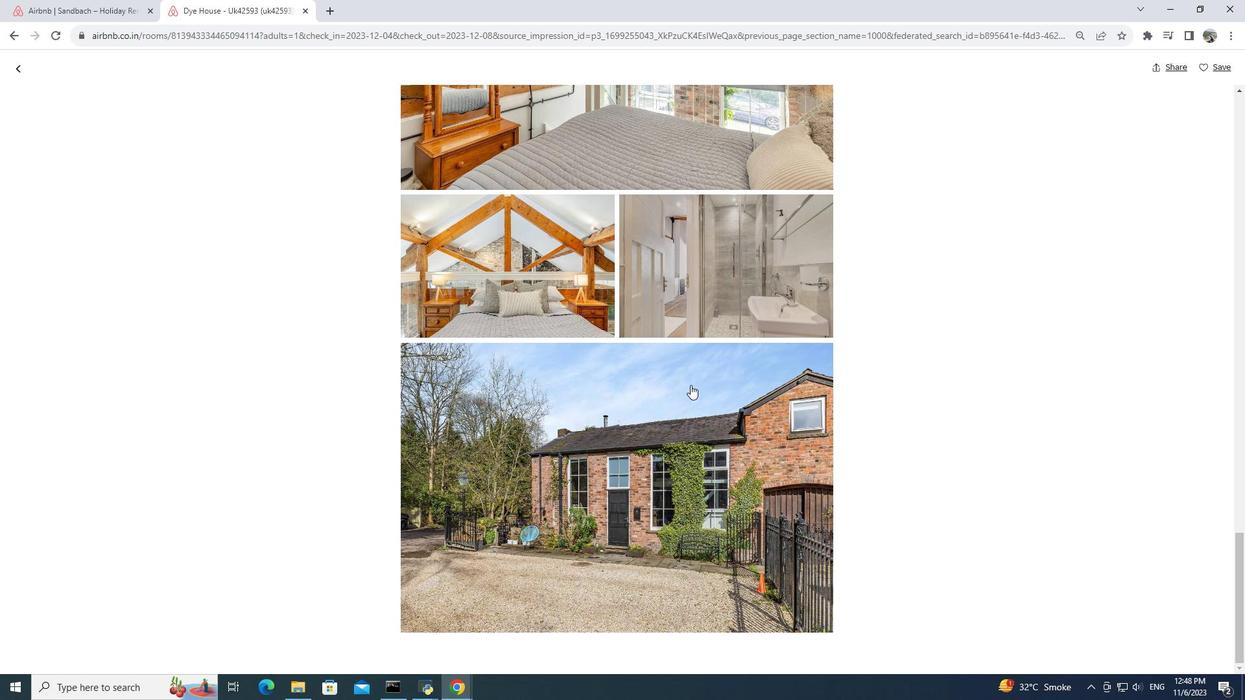 
Action: Mouse scrolled (691, 384) with delta (0, 0)
Screenshot: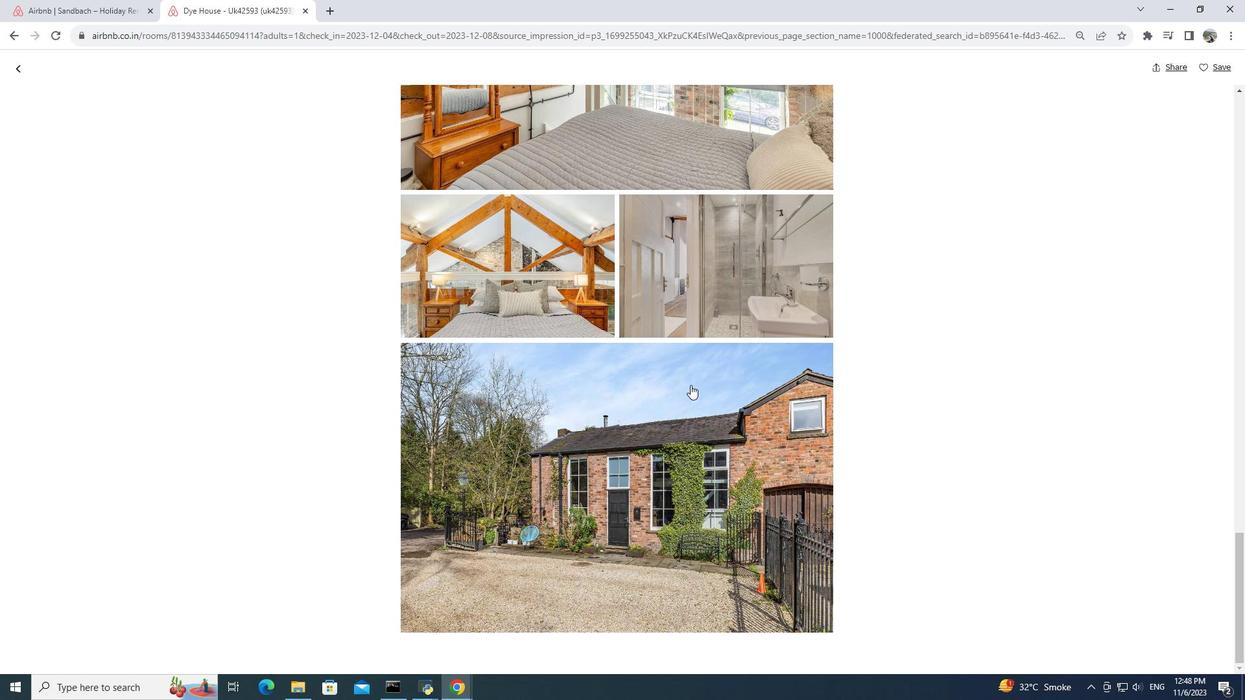 
Action: Mouse scrolled (691, 384) with delta (0, 0)
Screenshot: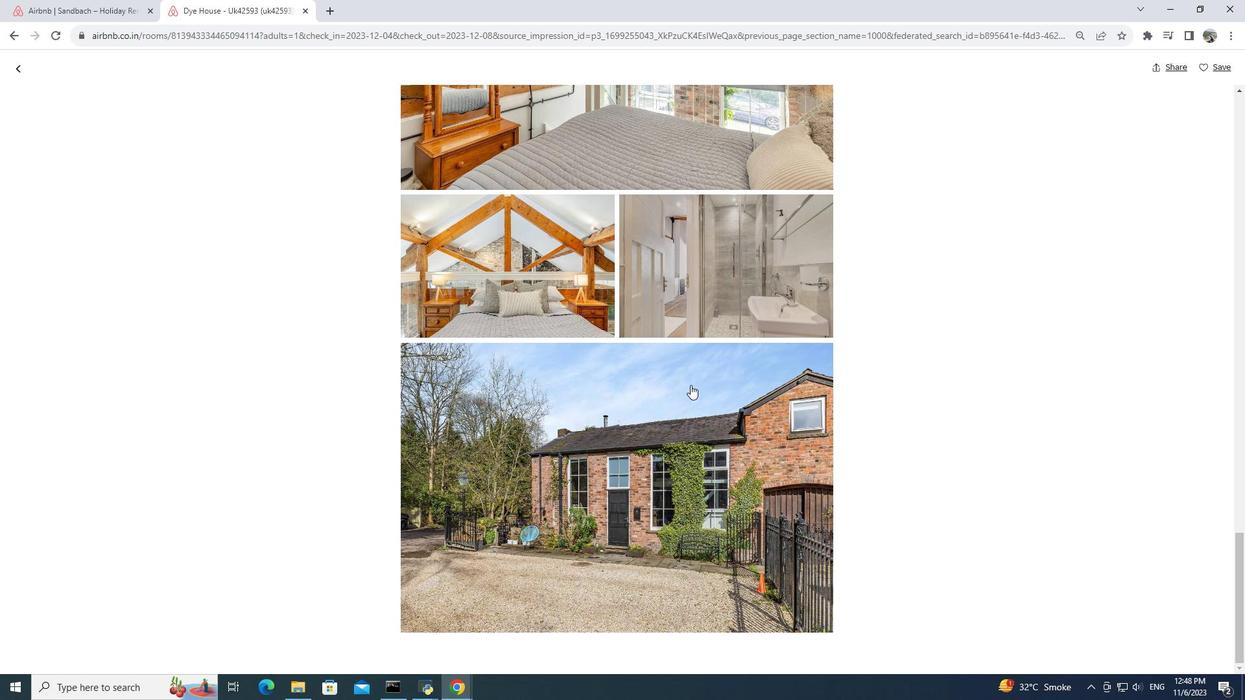 
Action: Mouse scrolled (691, 384) with delta (0, 0)
Screenshot: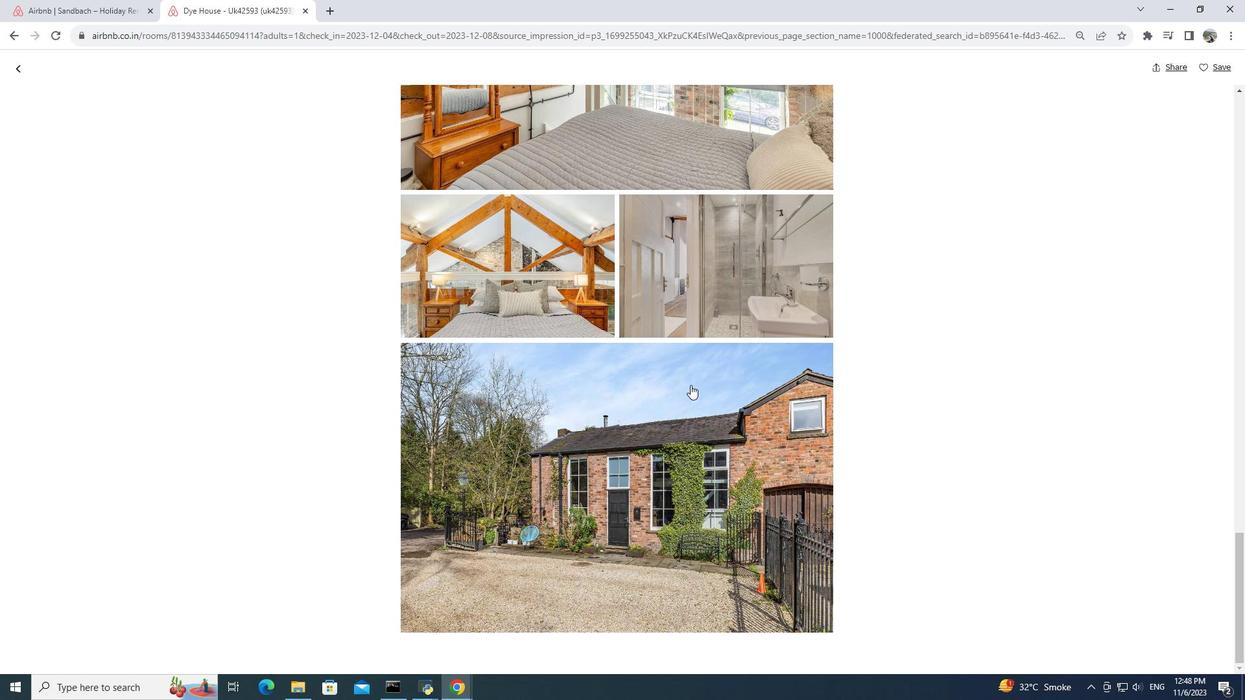 
Action: Mouse moved to (689, 385)
Screenshot: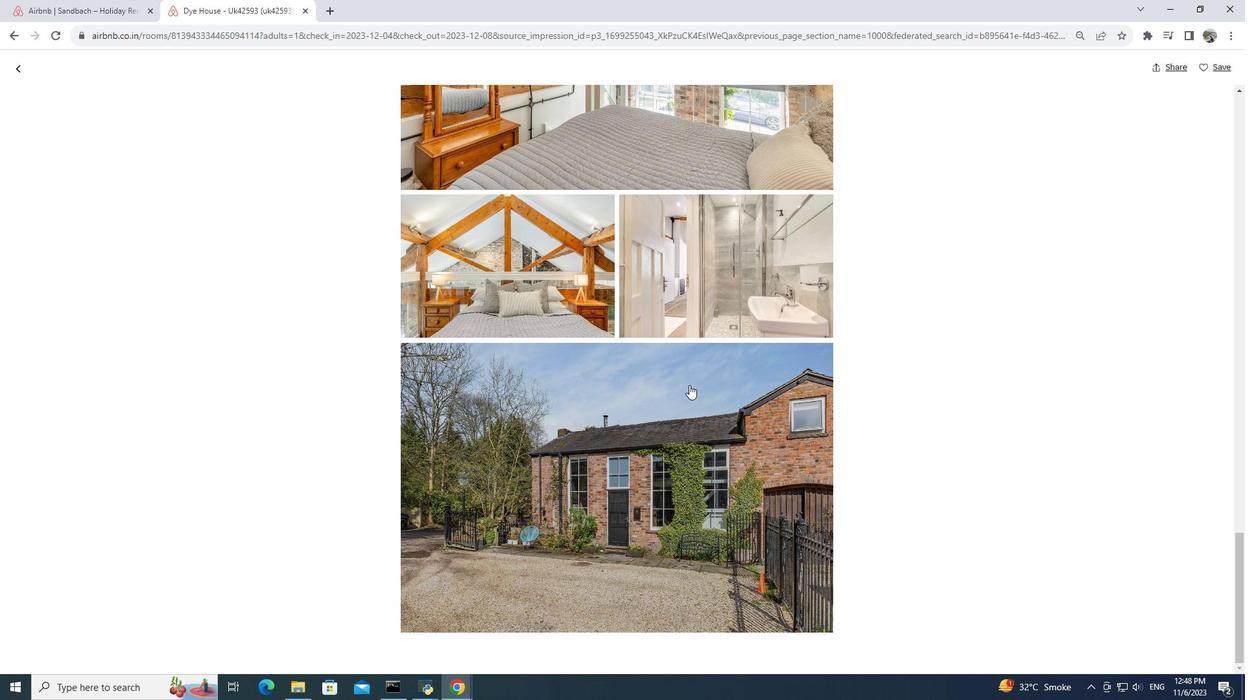 
Action: Mouse scrolled (689, 384) with delta (0, 0)
Screenshot: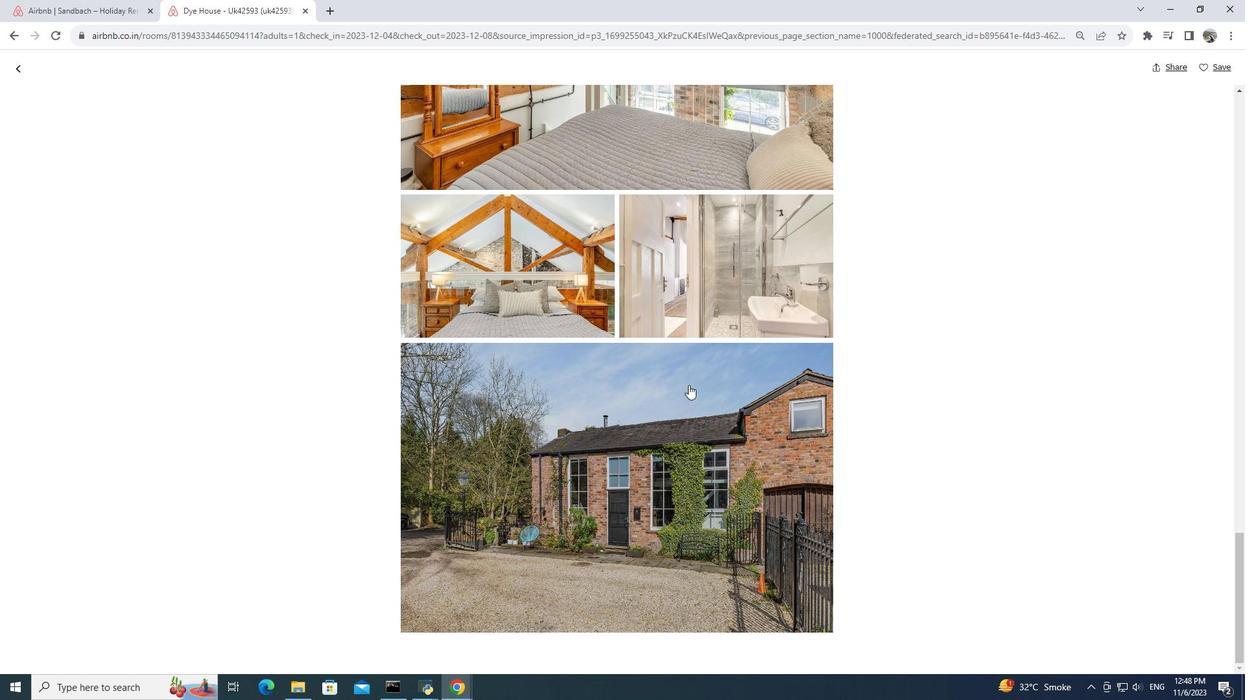 
Action: Mouse moved to (689, 385)
Screenshot: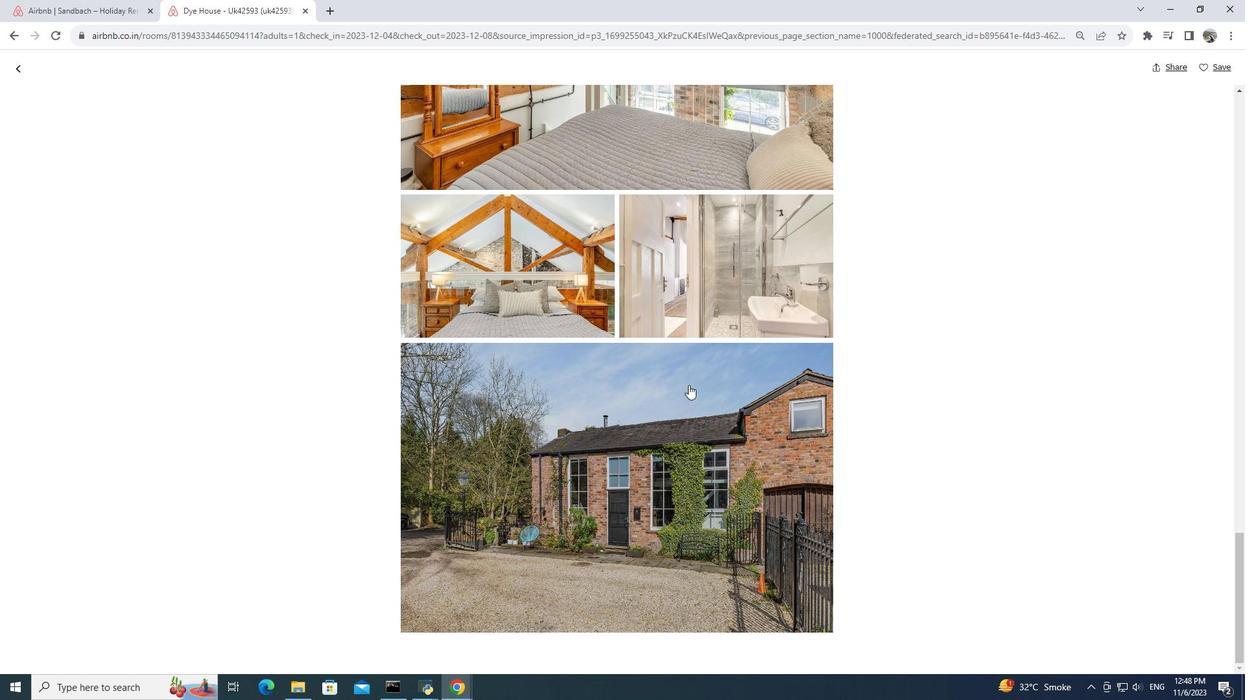 
Action: Mouse scrolled (689, 384) with delta (0, 0)
Screenshot: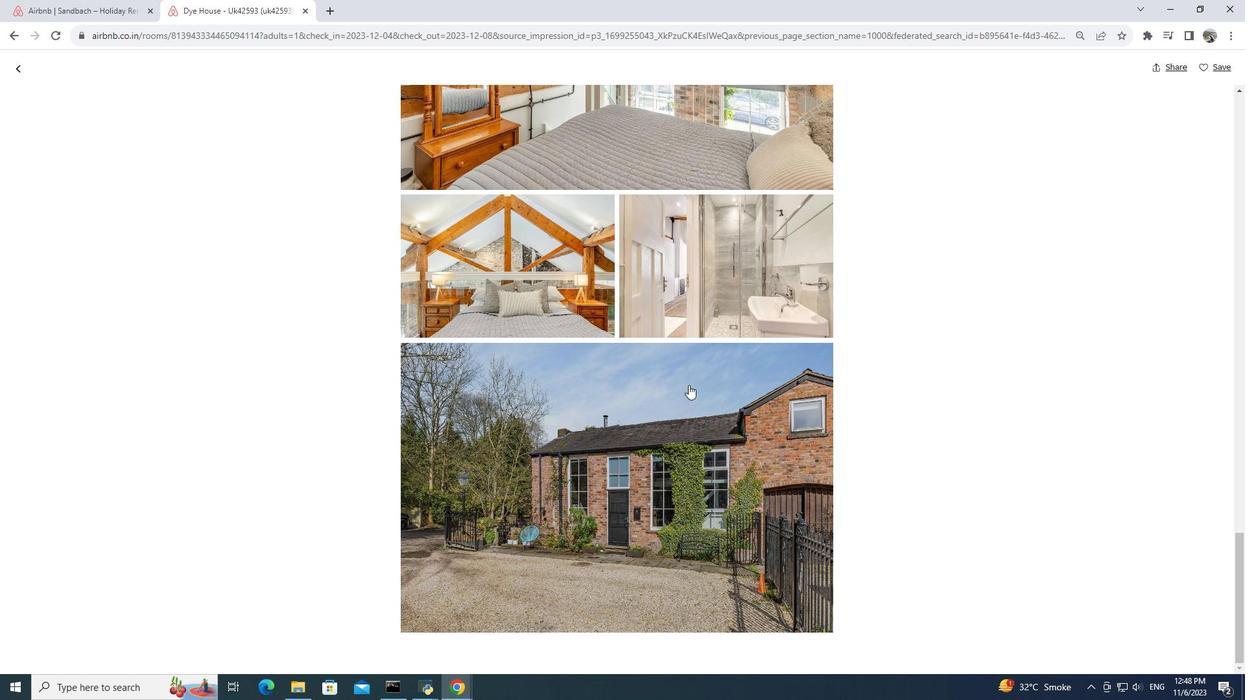 
Action: Mouse moved to (14, 70)
Screenshot: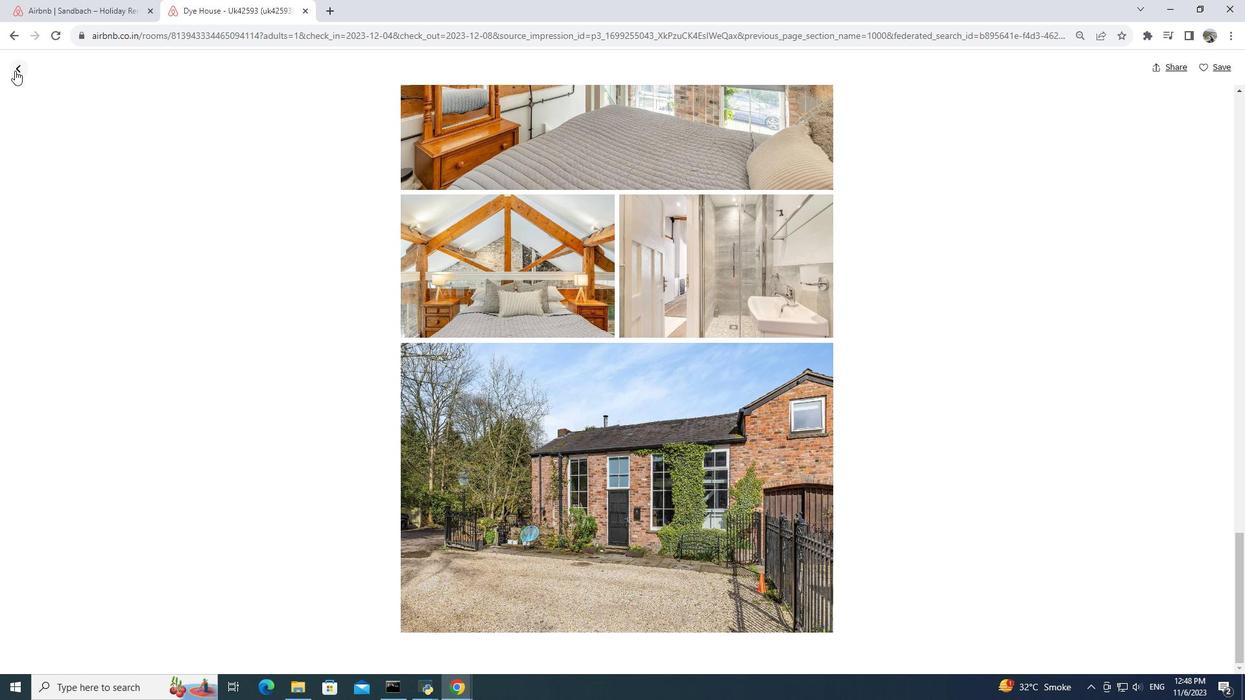
Action: Mouse pressed left at (14, 70)
Screenshot: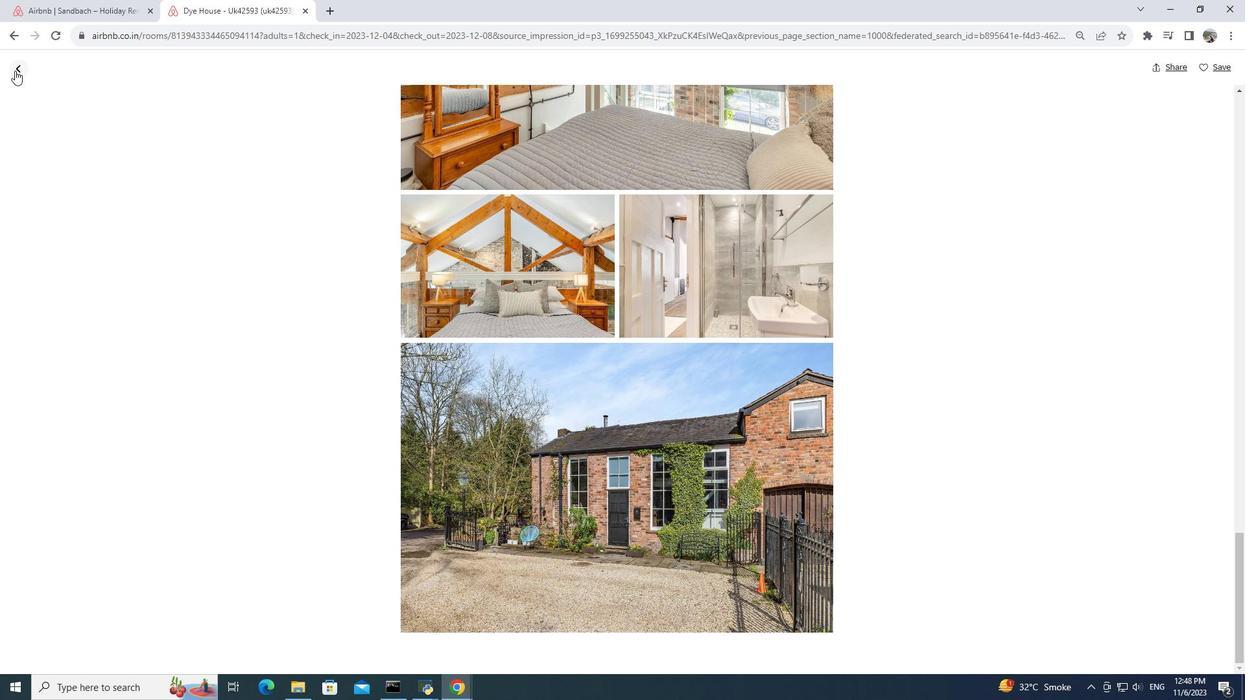 
Action: Mouse moved to (492, 522)
Screenshot: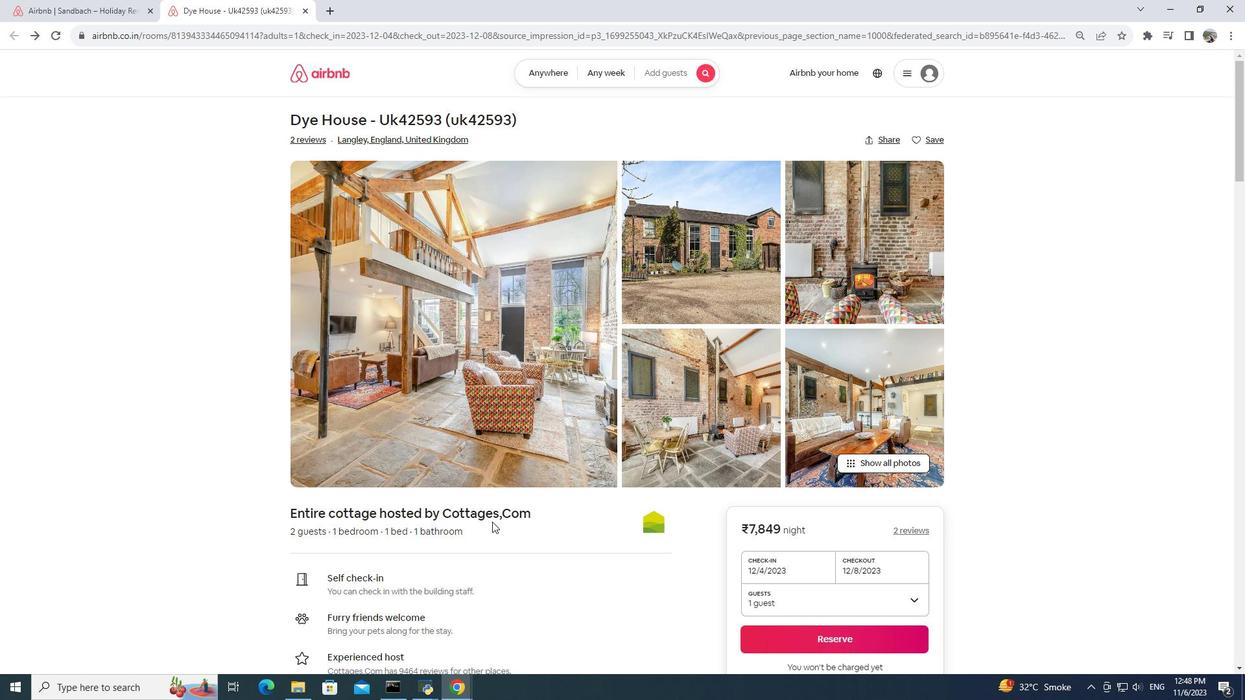 
Action: Mouse scrolled (492, 521) with delta (0, 0)
Screenshot: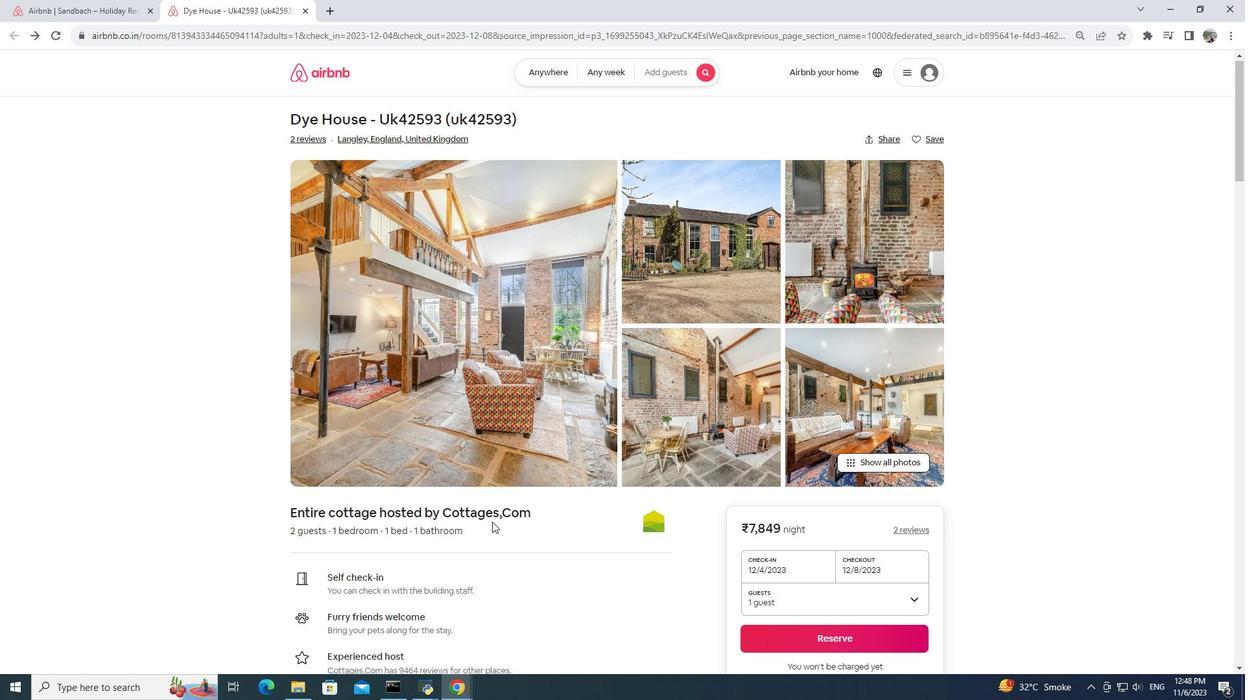 
Action: Mouse scrolled (492, 521) with delta (0, 0)
Screenshot: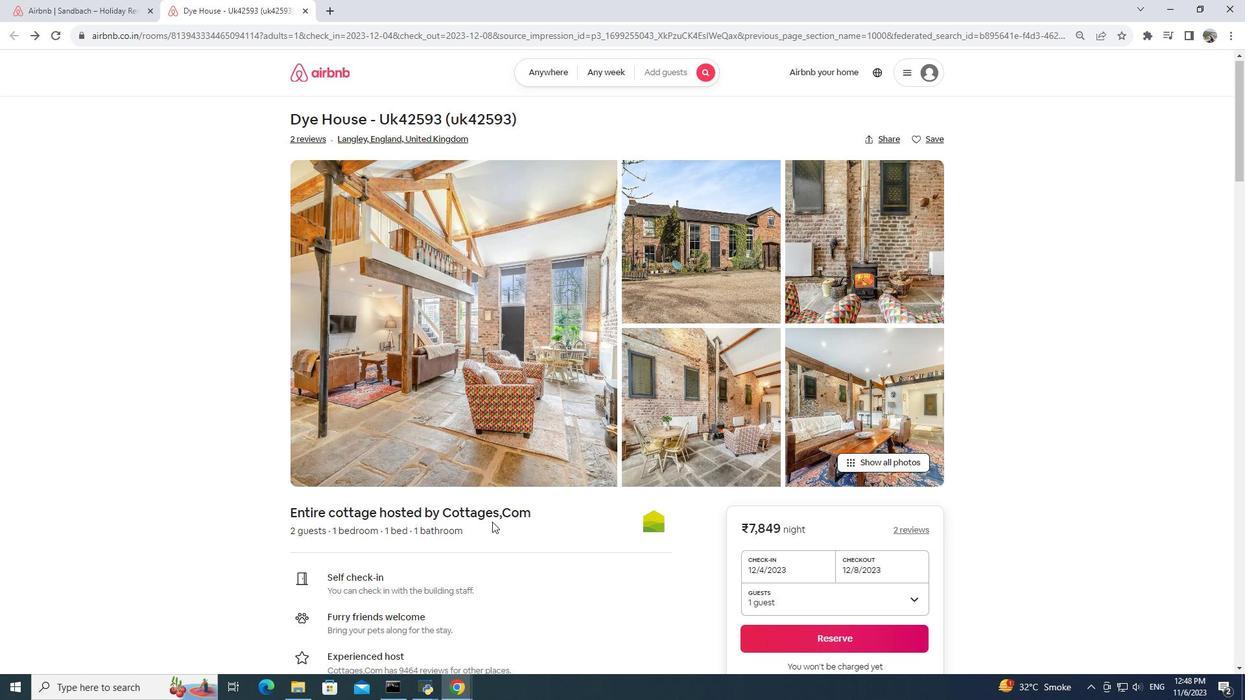 
Action: Mouse scrolled (492, 521) with delta (0, 0)
Screenshot: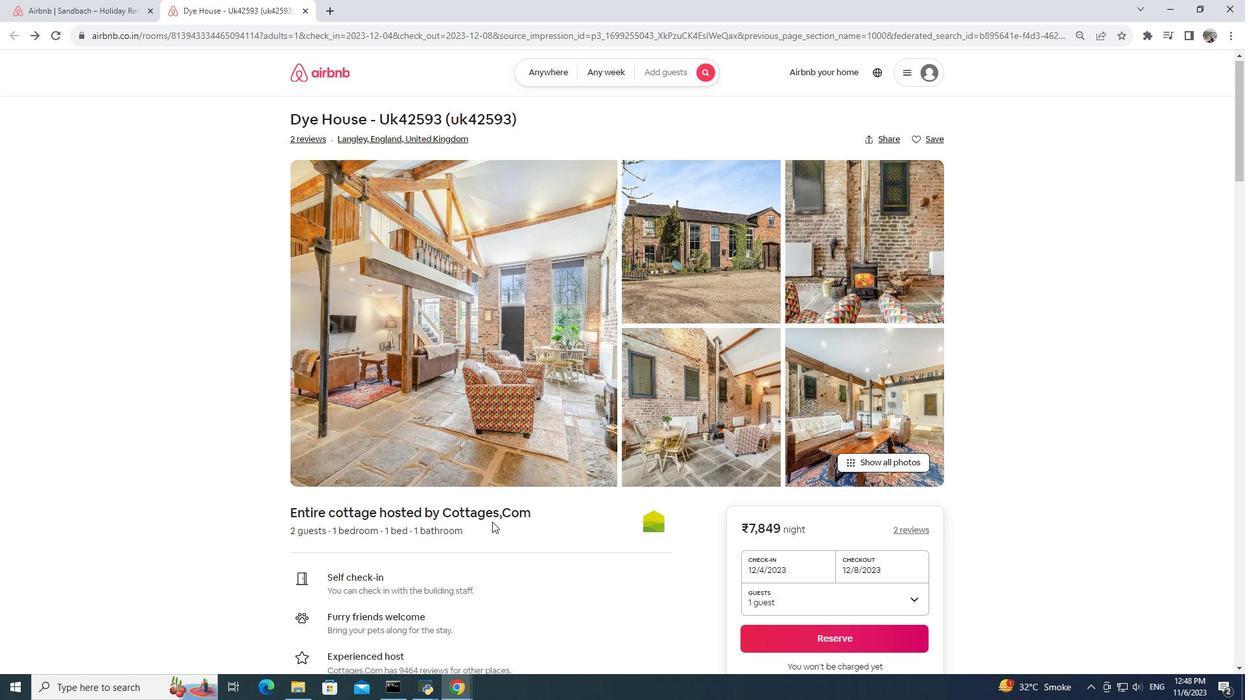 
Action: Mouse scrolled (492, 521) with delta (0, 0)
Screenshot: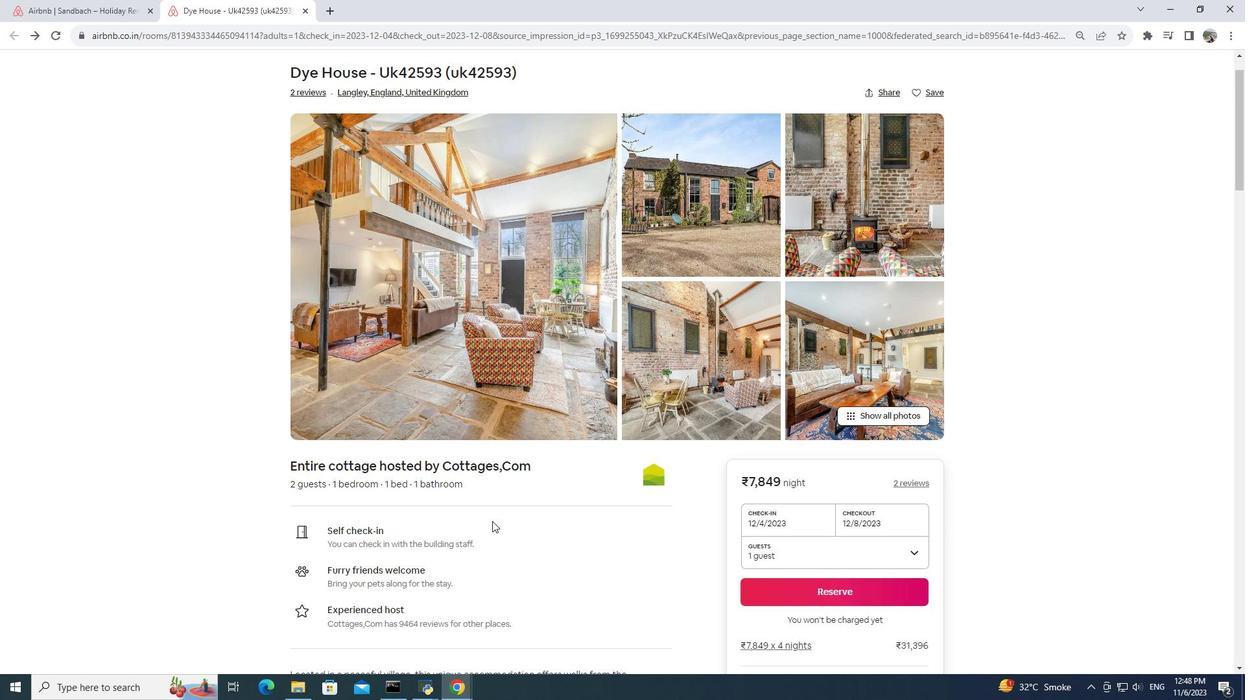 
Action: Mouse moved to (484, 508)
Screenshot: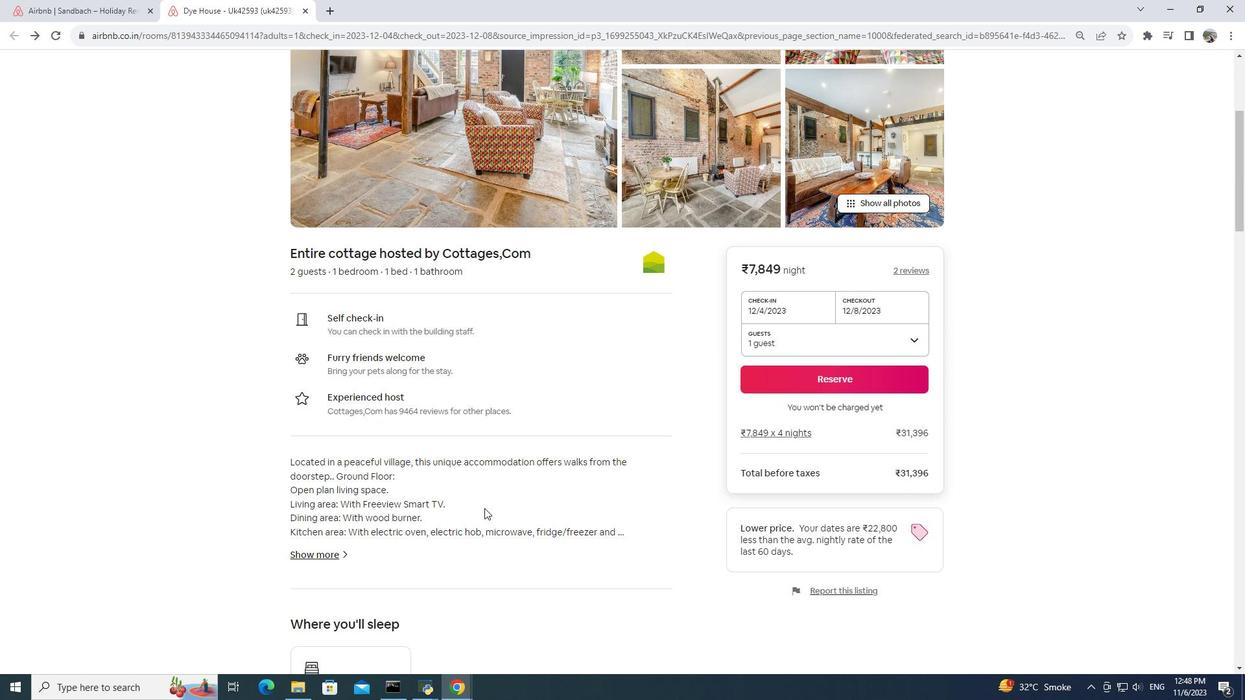 
Action: Mouse scrolled (484, 508) with delta (0, 0)
Screenshot: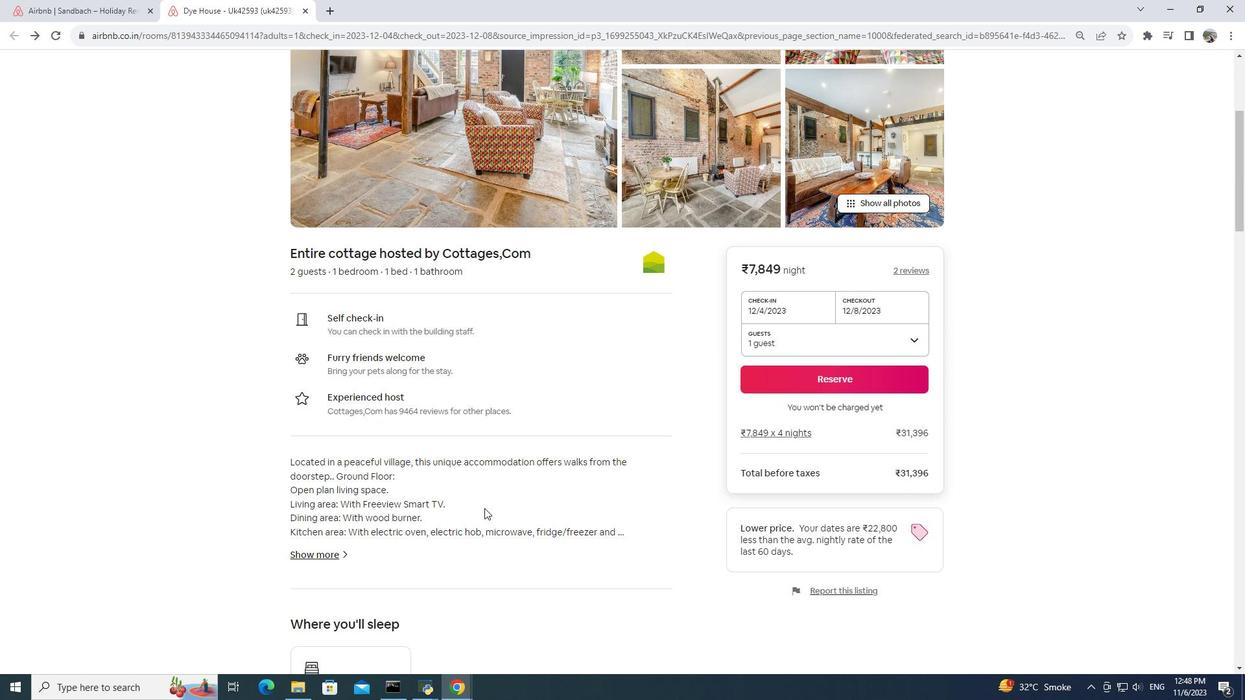 
Action: Mouse scrolled (484, 508) with delta (0, 0)
Screenshot: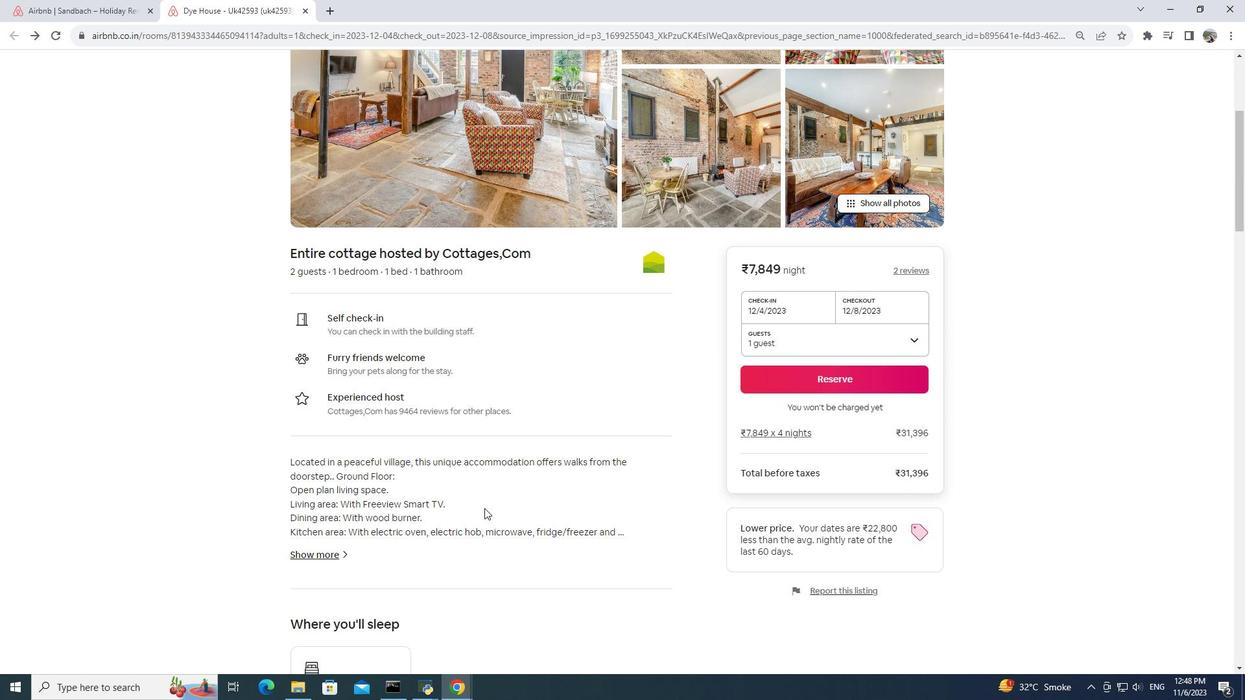 
Action: Mouse moved to (330, 423)
Screenshot: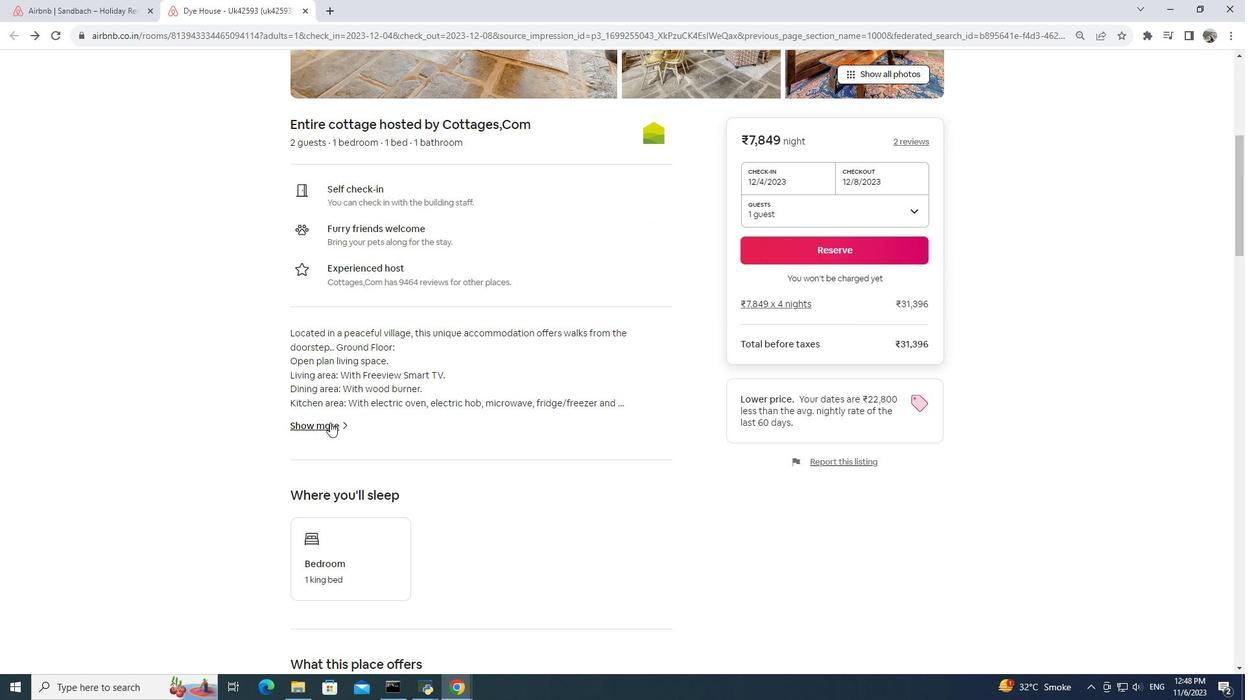 
Action: Mouse pressed left at (330, 423)
Screenshot: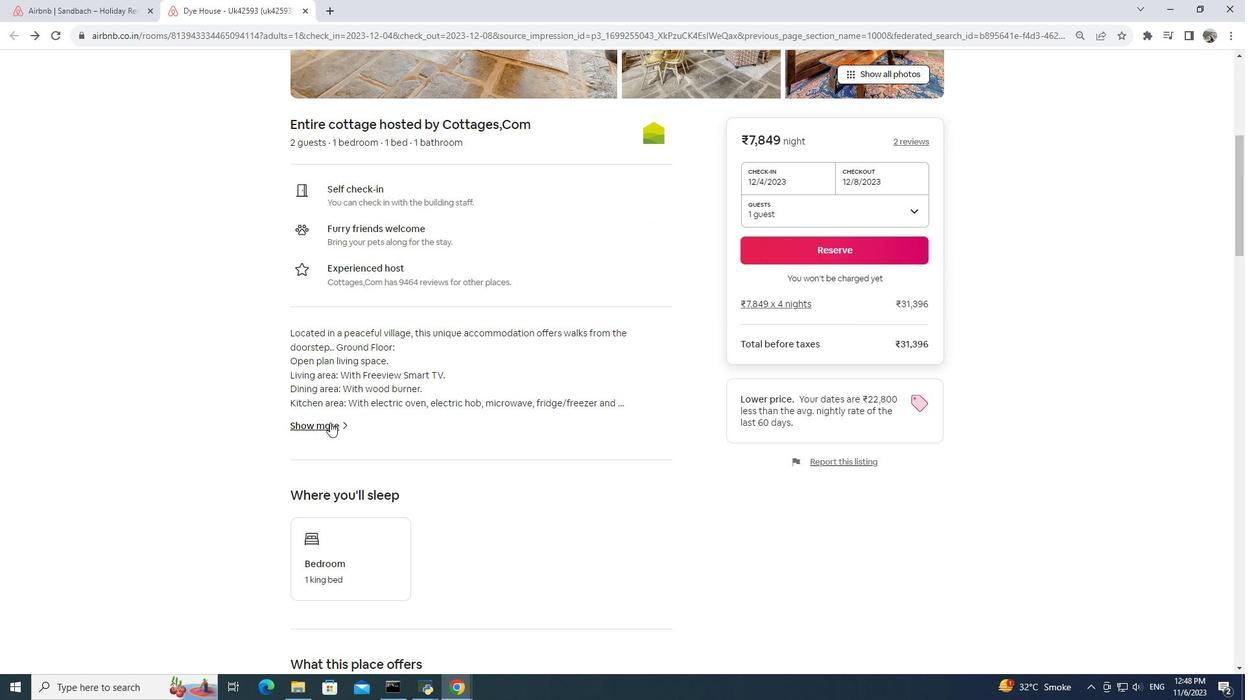 
Action: Mouse moved to (517, 401)
Screenshot: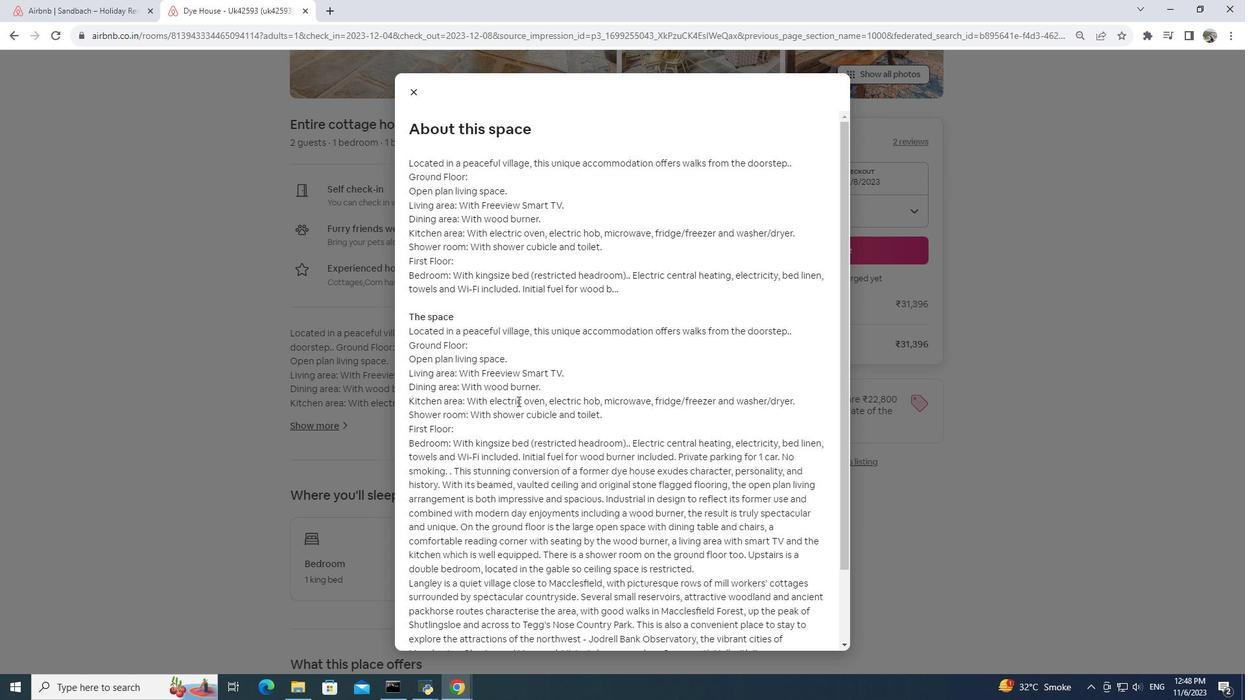 
Action: Mouse scrolled (517, 401) with delta (0, 0)
Screenshot: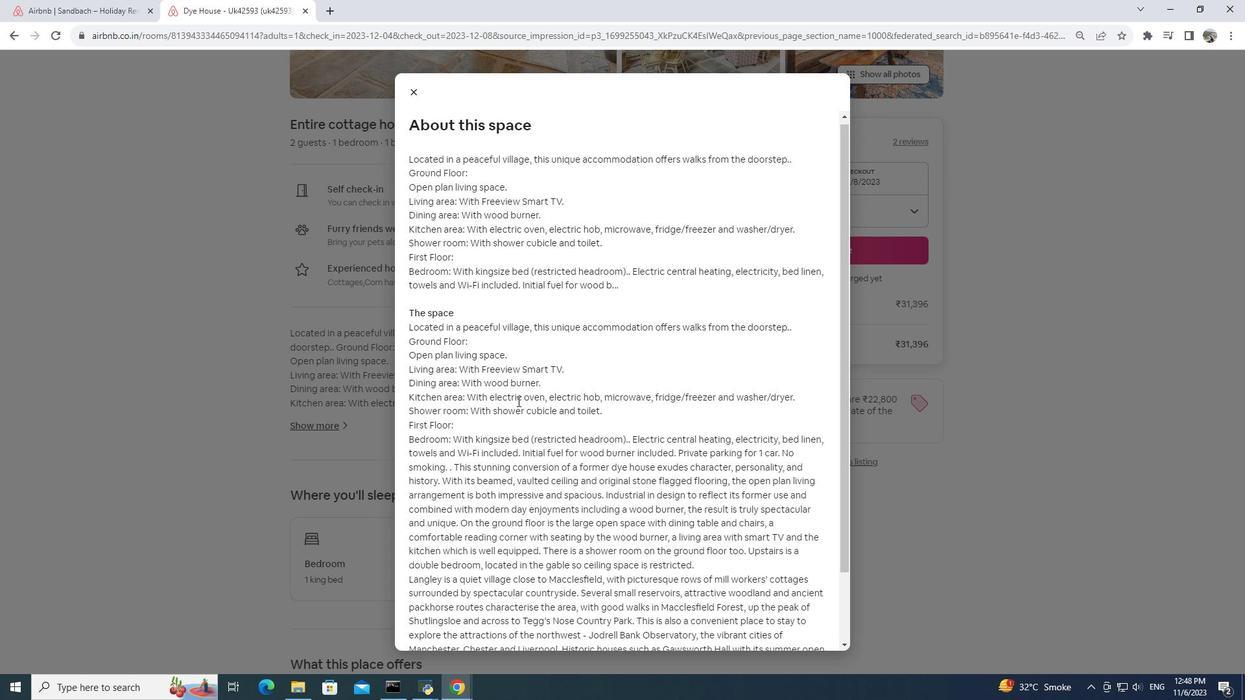 
Action: Mouse scrolled (517, 401) with delta (0, 0)
Screenshot: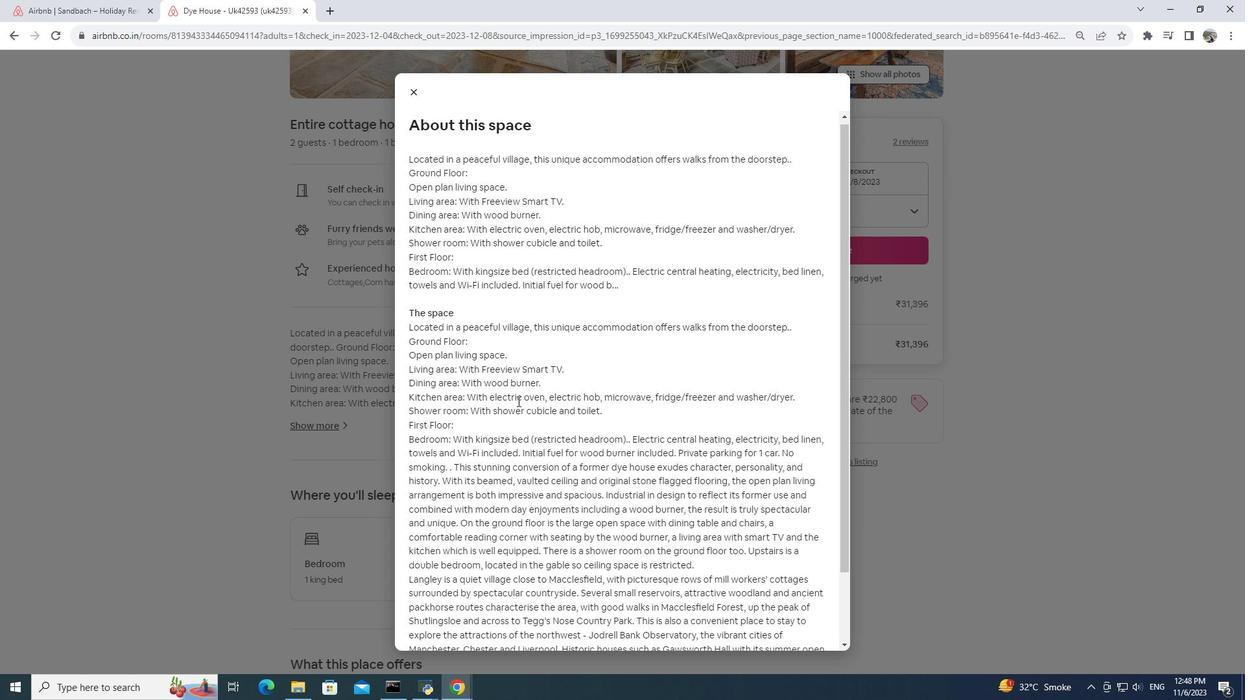 
Action: Mouse scrolled (517, 401) with delta (0, 0)
Screenshot: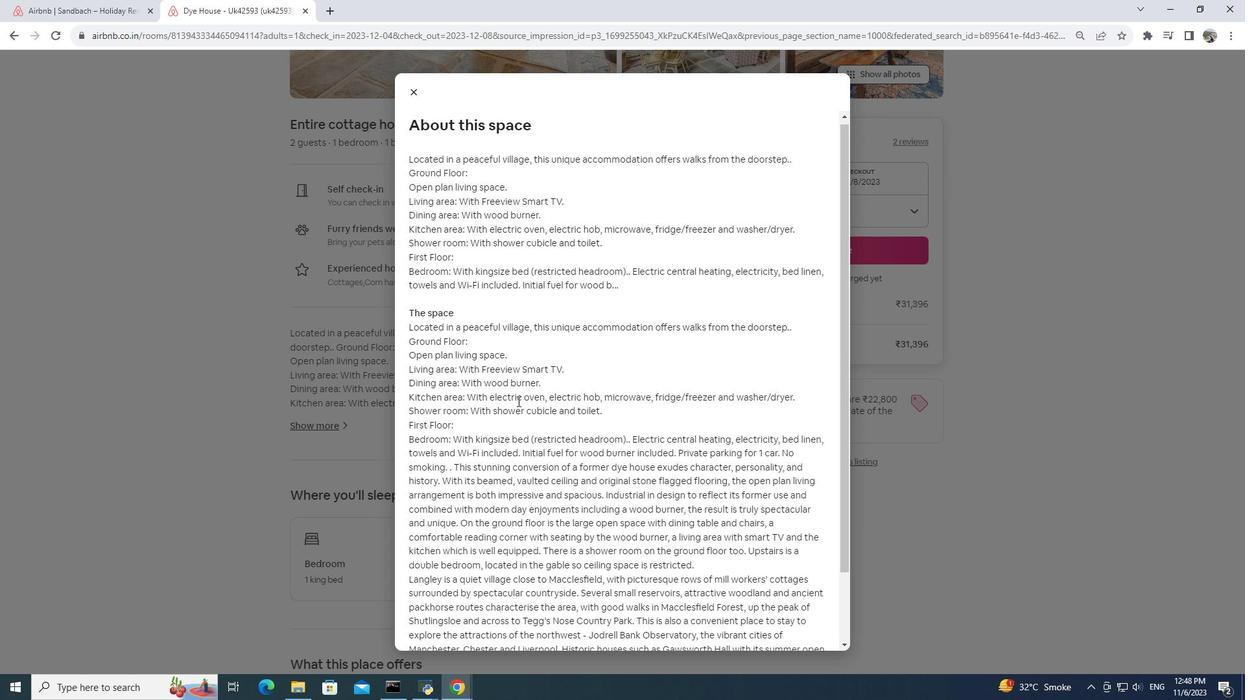 
Action: Mouse scrolled (517, 401) with delta (0, 0)
Screenshot: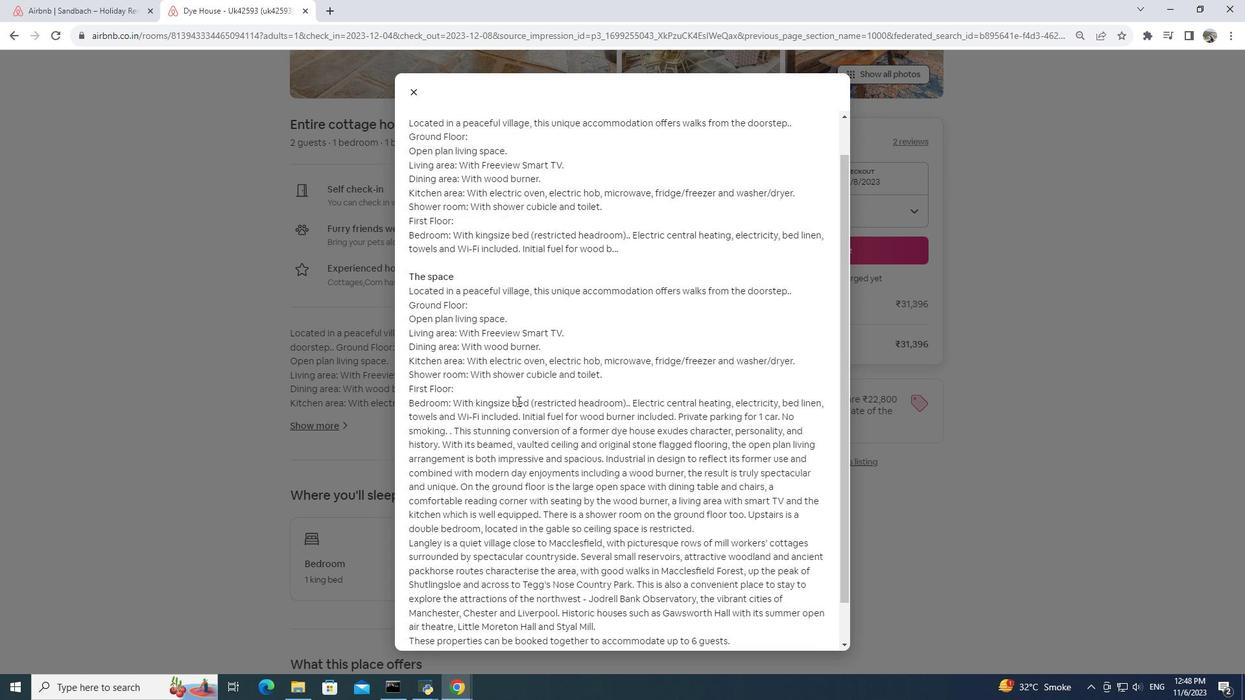 
Action: Mouse moved to (519, 399)
Screenshot: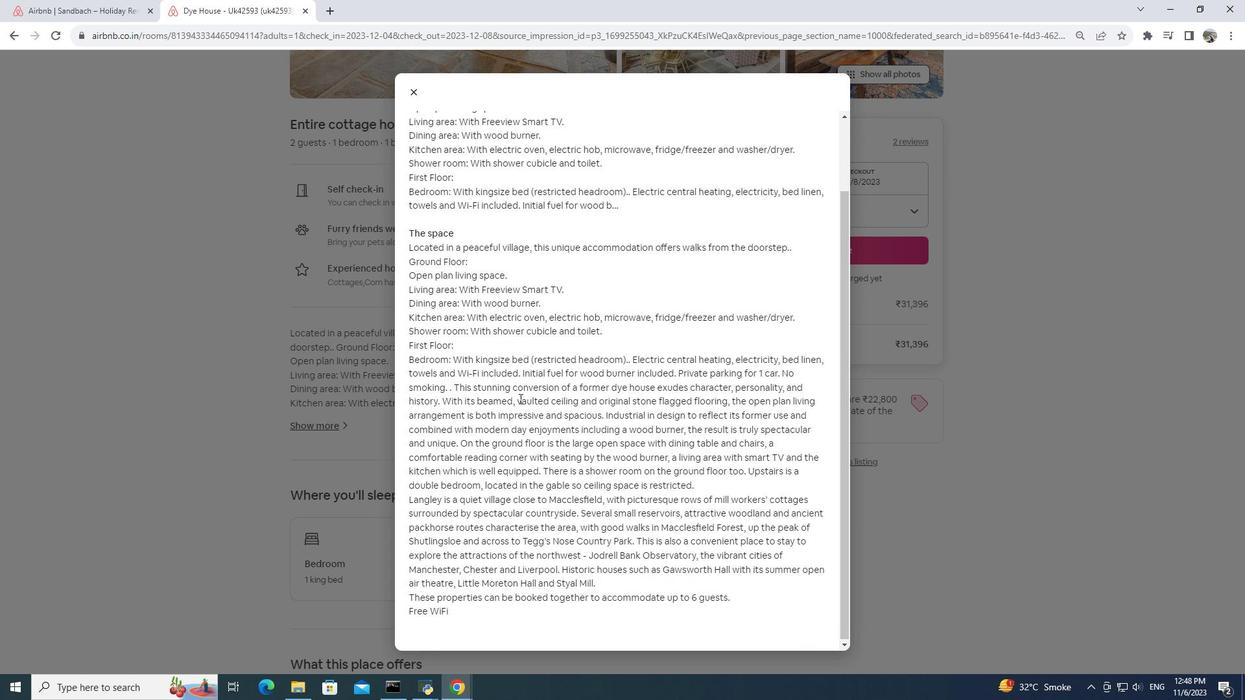 
Action: Mouse scrolled (519, 398) with delta (0, 0)
Screenshot: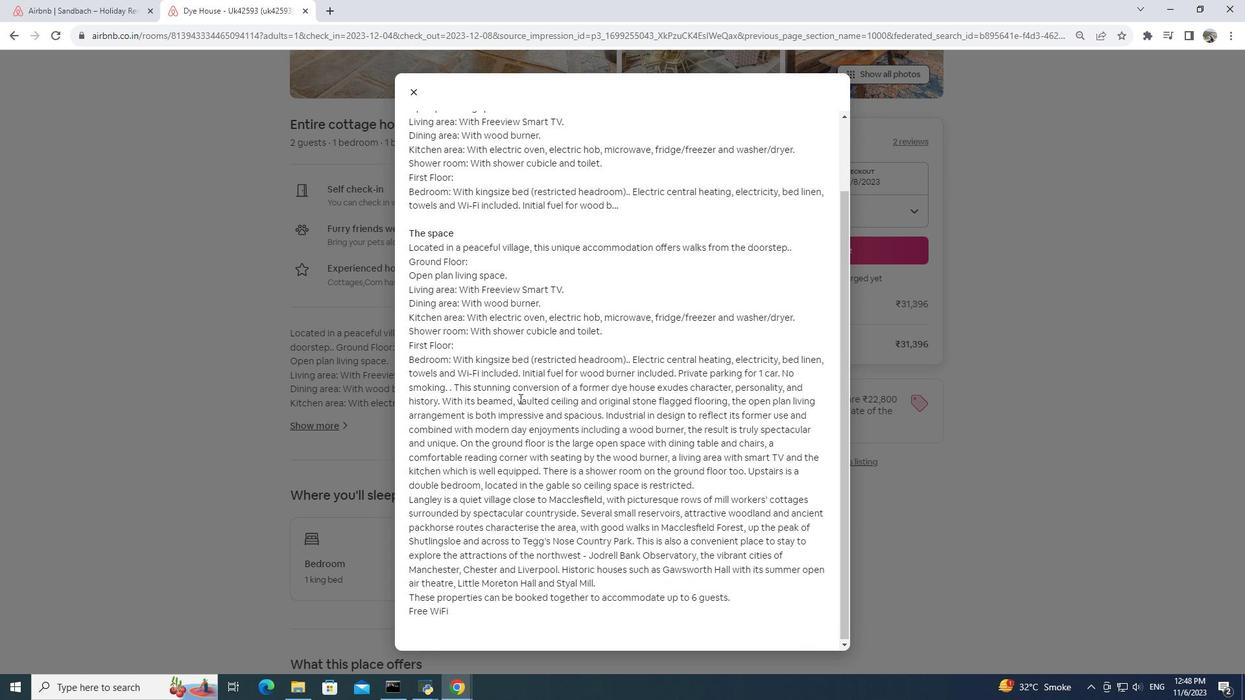 
Action: Mouse scrolled (519, 398) with delta (0, 0)
Screenshot: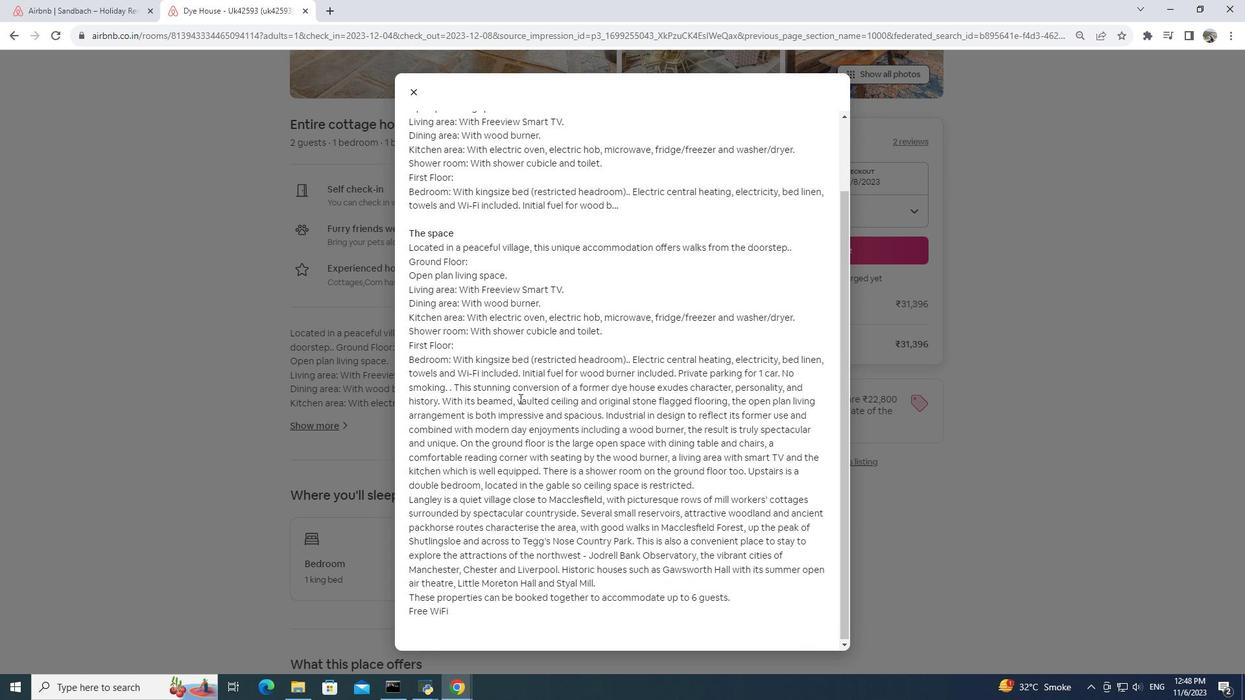 
Action: Mouse scrolled (519, 398) with delta (0, 0)
Screenshot: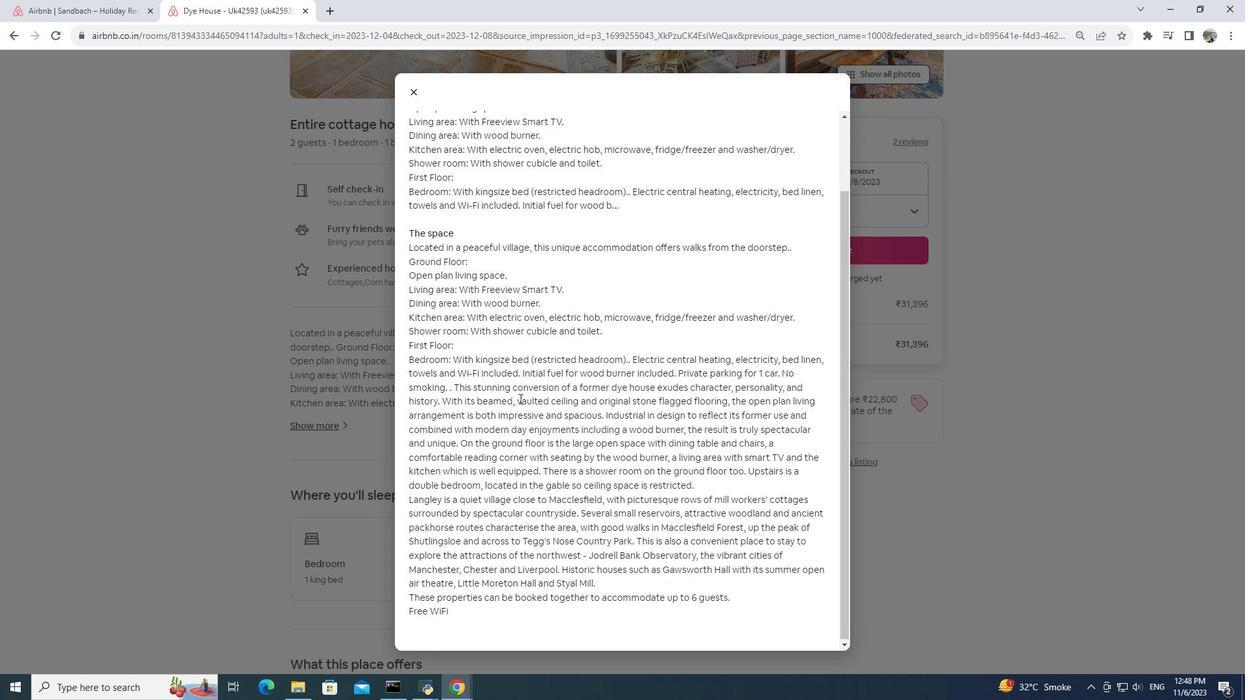 
Action: Mouse scrolled (519, 398) with delta (0, 0)
Screenshot: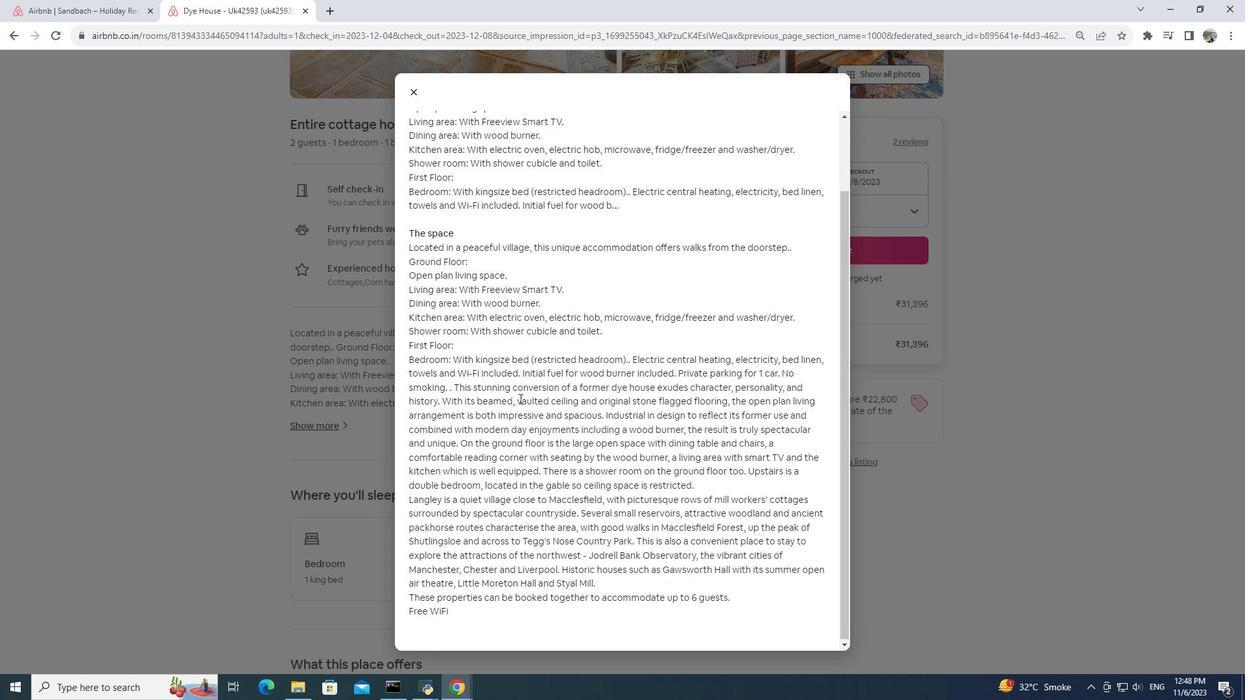 
Action: Mouse scrolled (519, 398) with delta (0, 0)
Screenshot: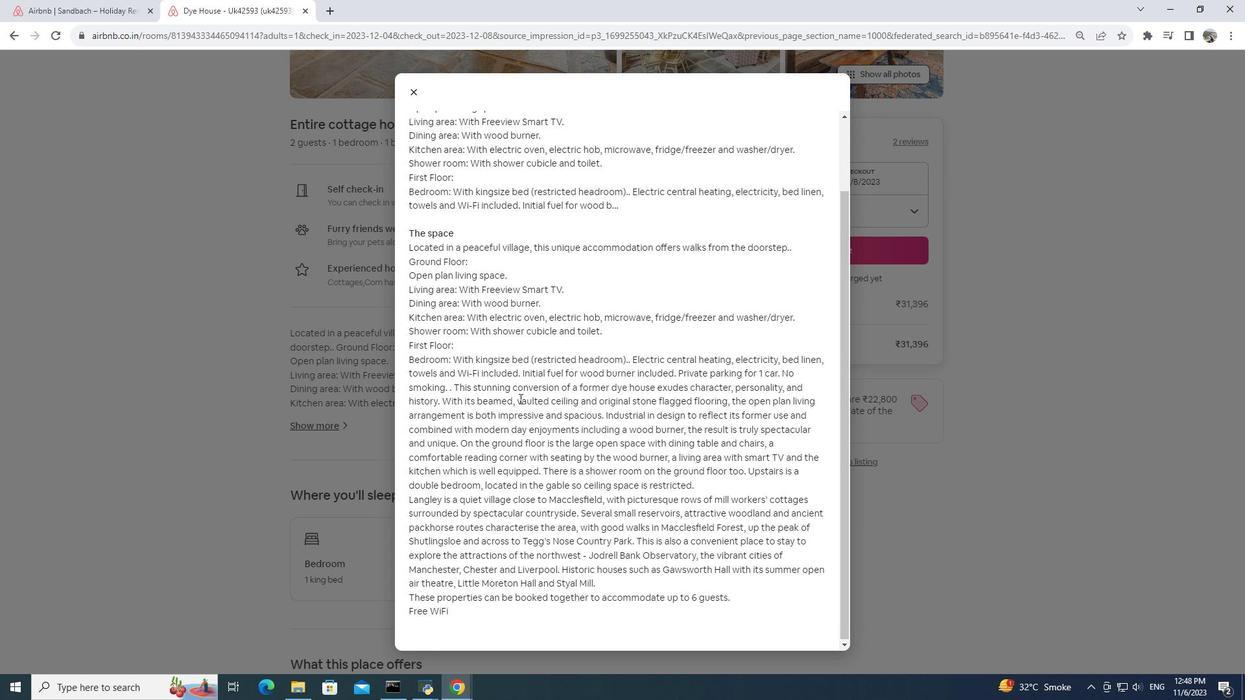 
Action: Mouse scrolled (519, 398) with delta (0, 0)
Screenshot: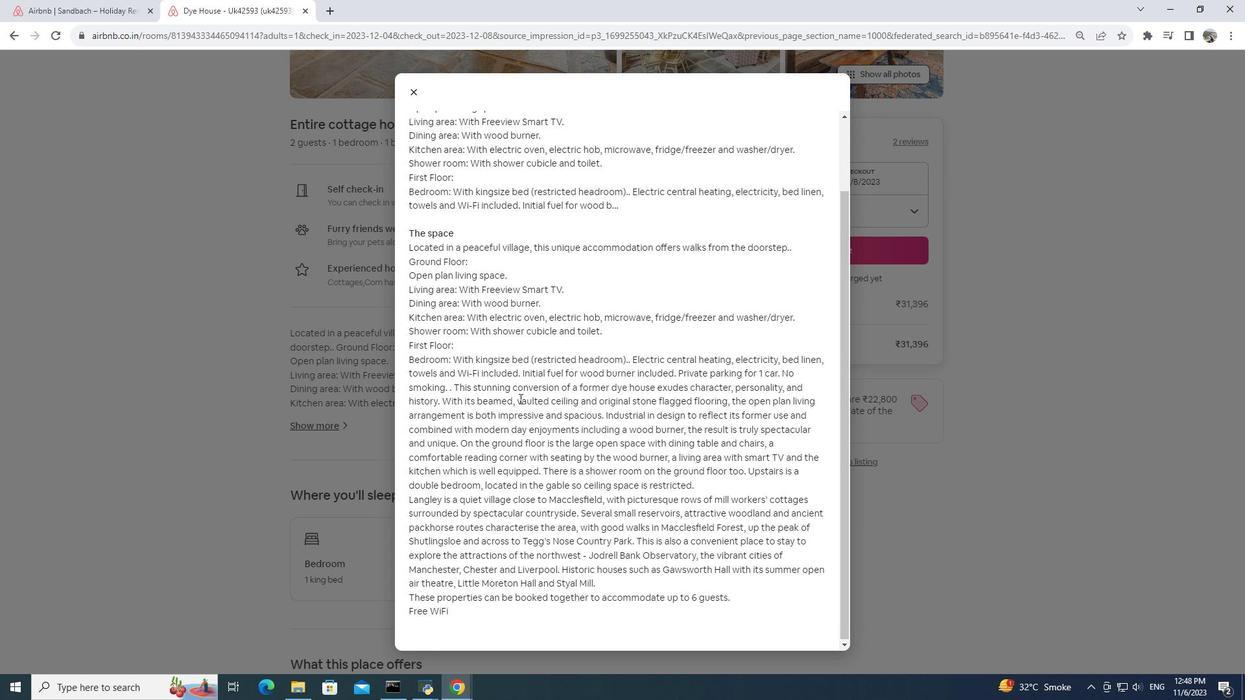 
Action: Mouse scrolled (519, 398) with delta (0, 0)
Screenshot: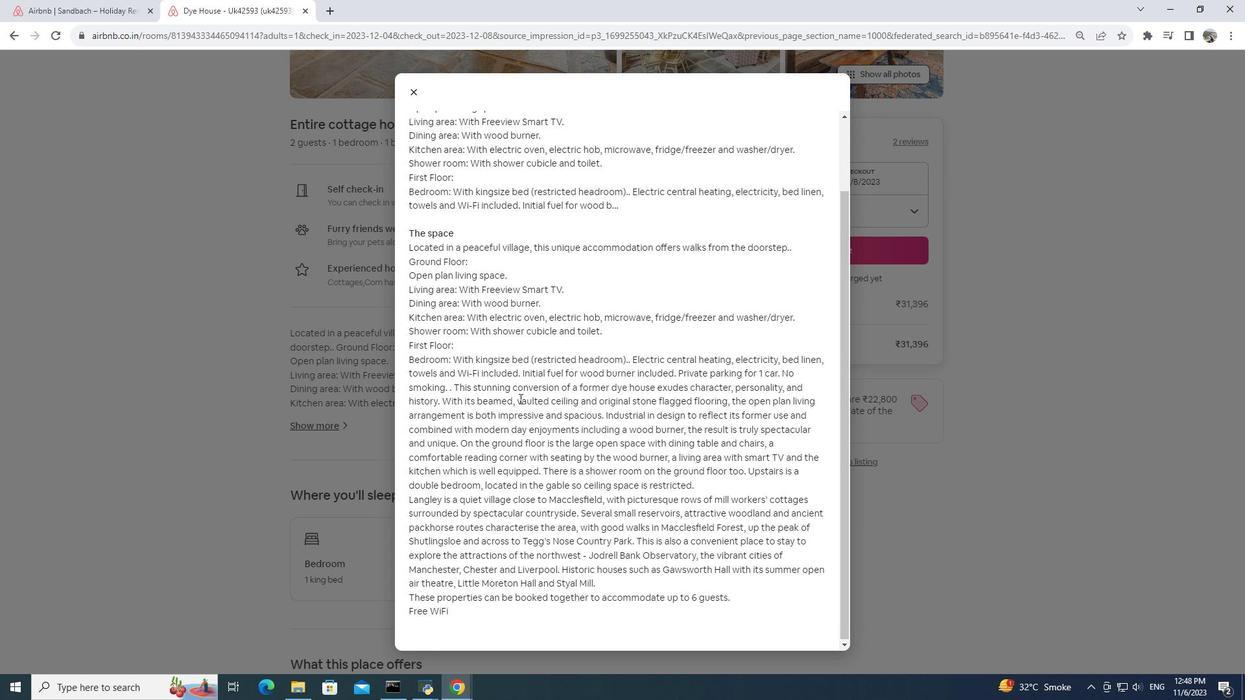 
Action: Mouse scrolled (519, 398) with delta (0, 0)
Screenshot: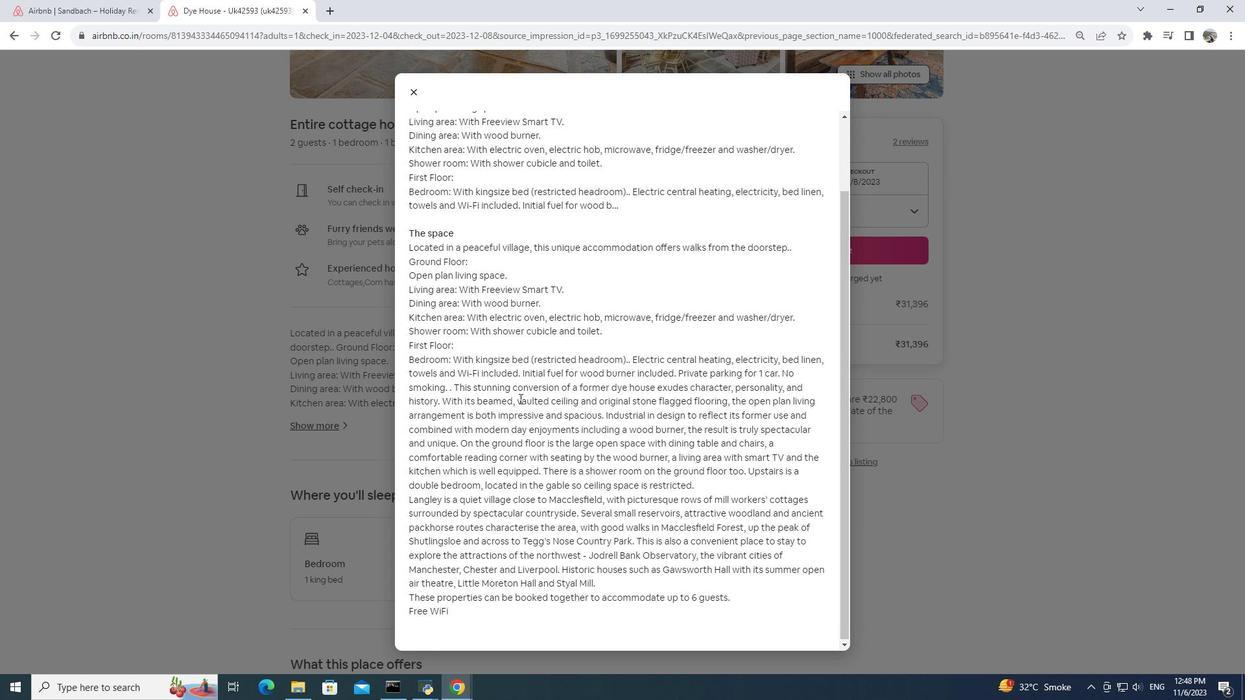 
Action: Mouse moved to (414, 92)
Screenshot: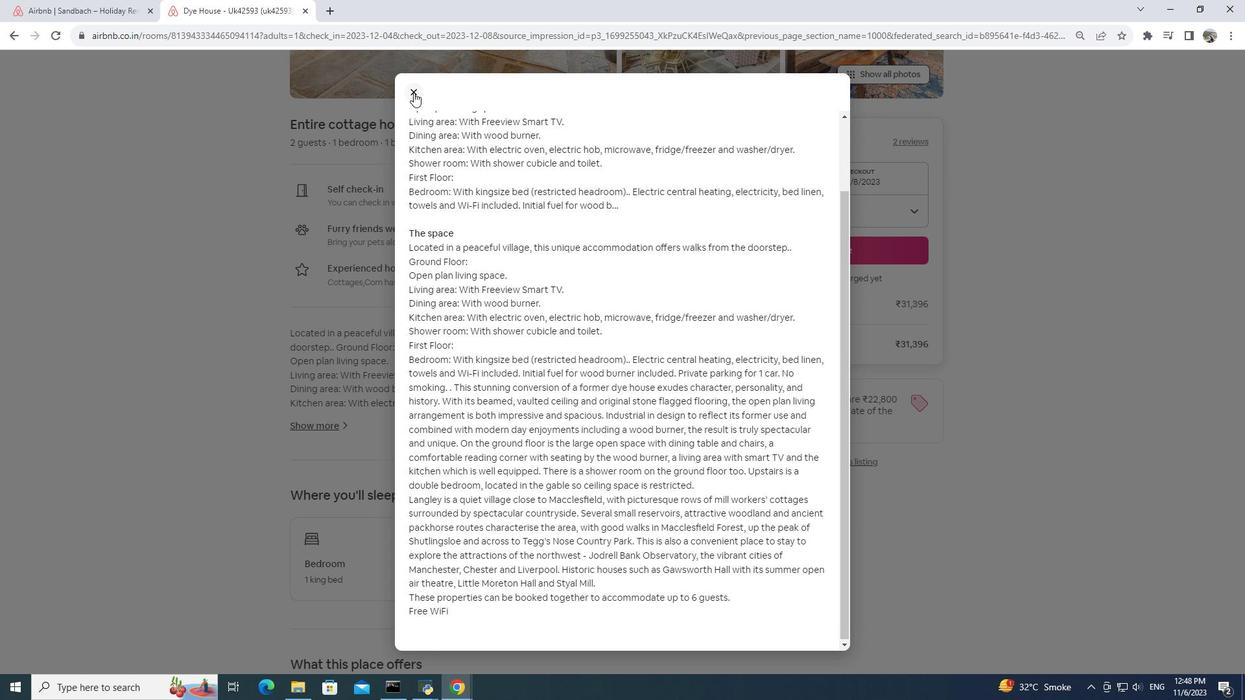 
Action: Mouse pressed left at (414, 92)
Screenshot: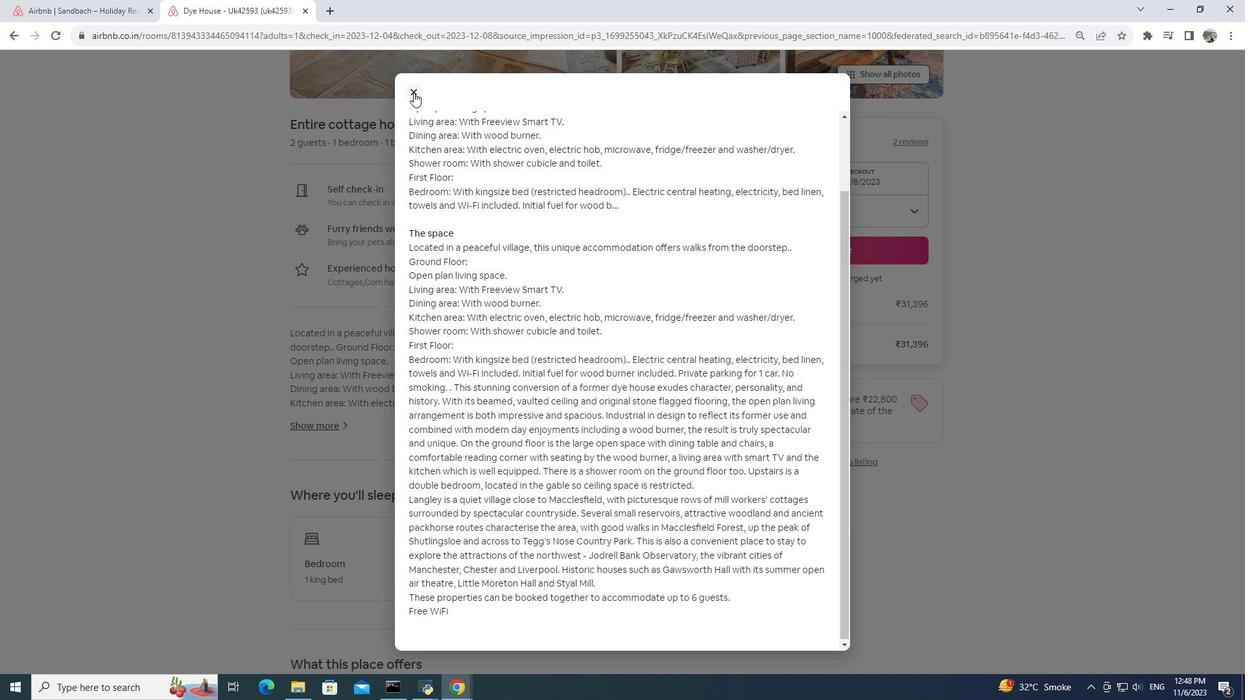 
Action: Mouse moved to (471, 349)
Screenshot: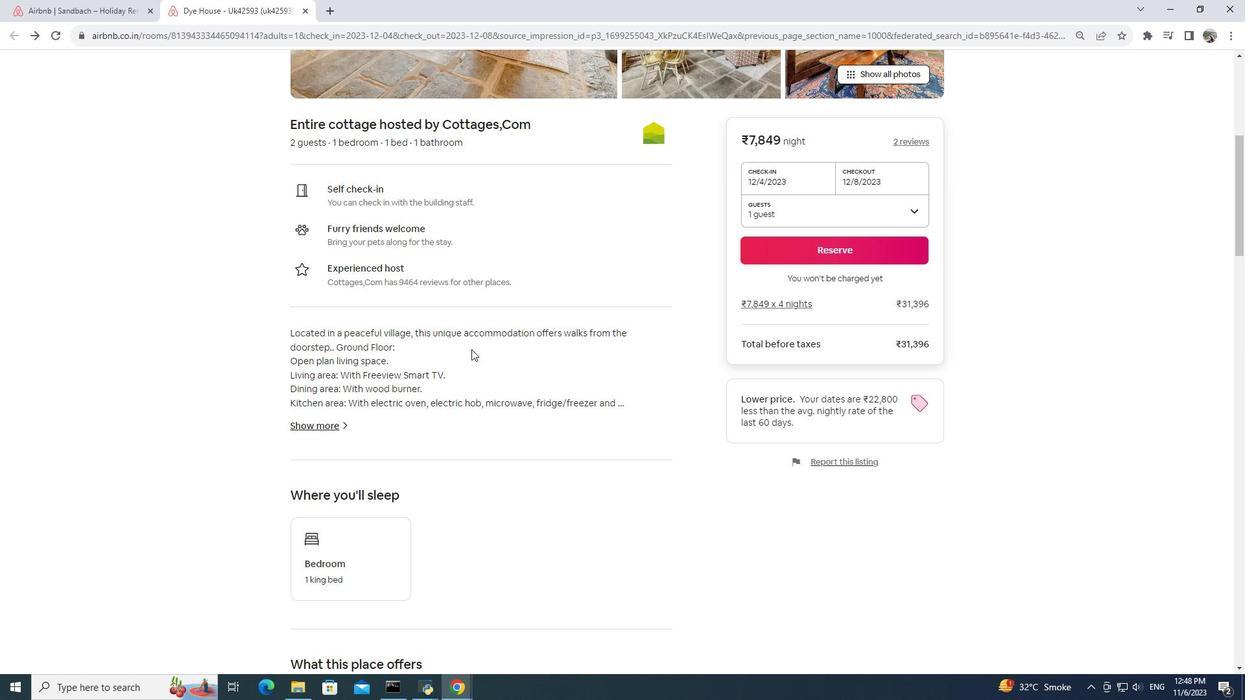 
Action: Mouse scrolled (471, 349) with delta (0, 0)
Screenshot: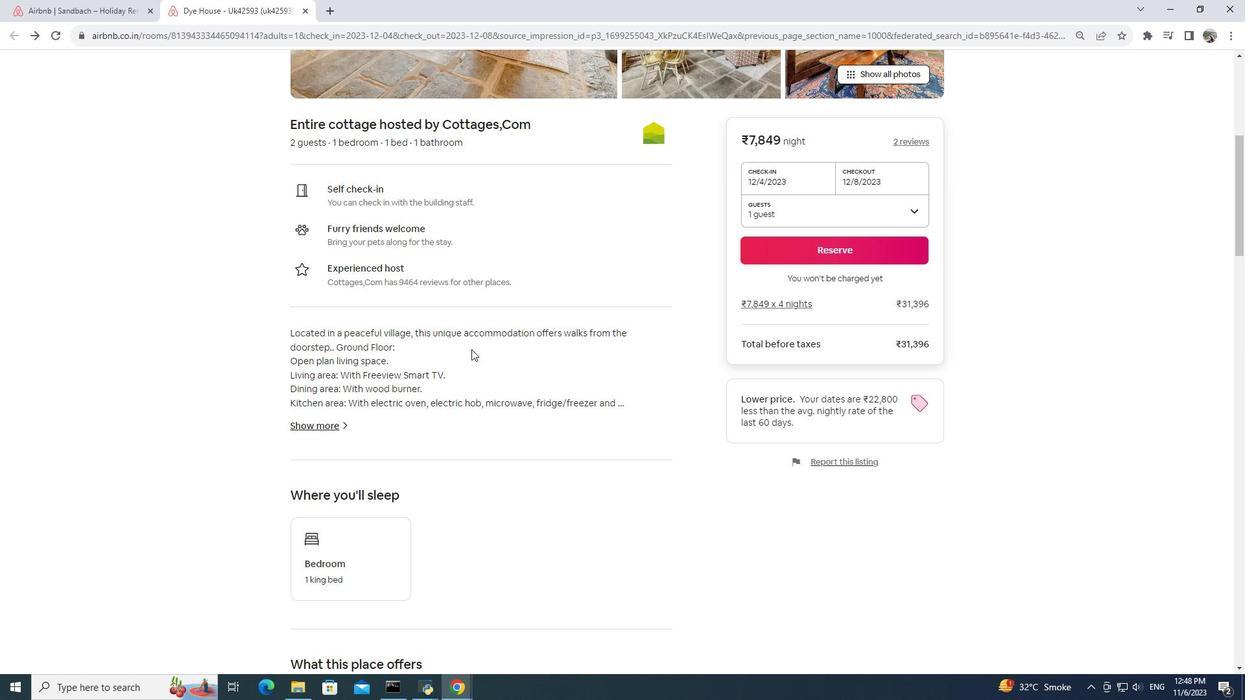 
Action: Mouse scrolled (471, 349) with delta (0, 0)
Screenshot: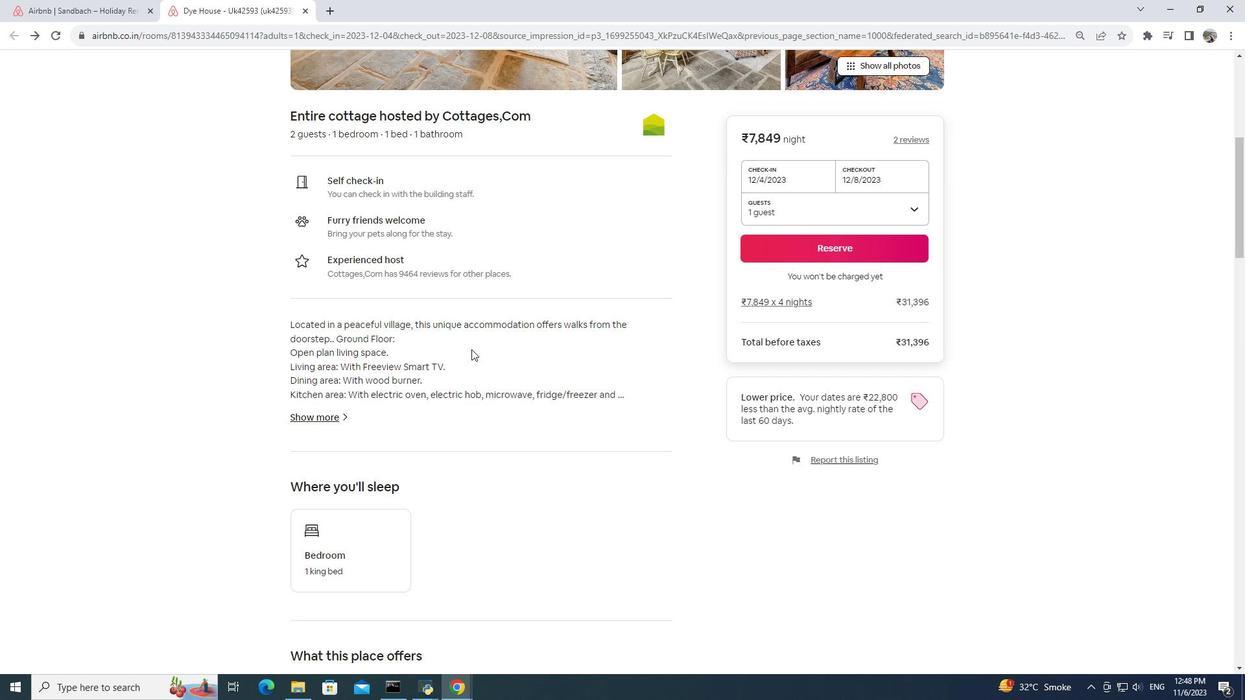 
Action: Mouse scrolled (471, 349) with delta (0, 0)
Screenshot: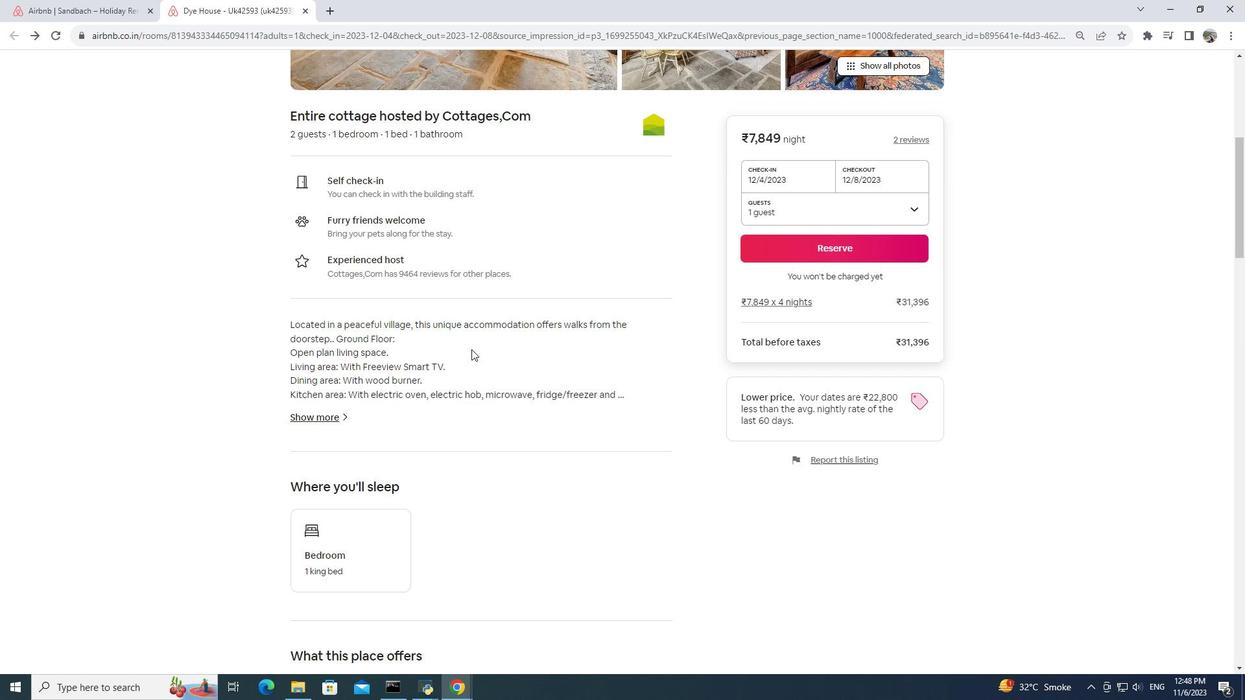 
Action: Mouse scrolled (471, 349) with delta (0, 0)
Screenshot: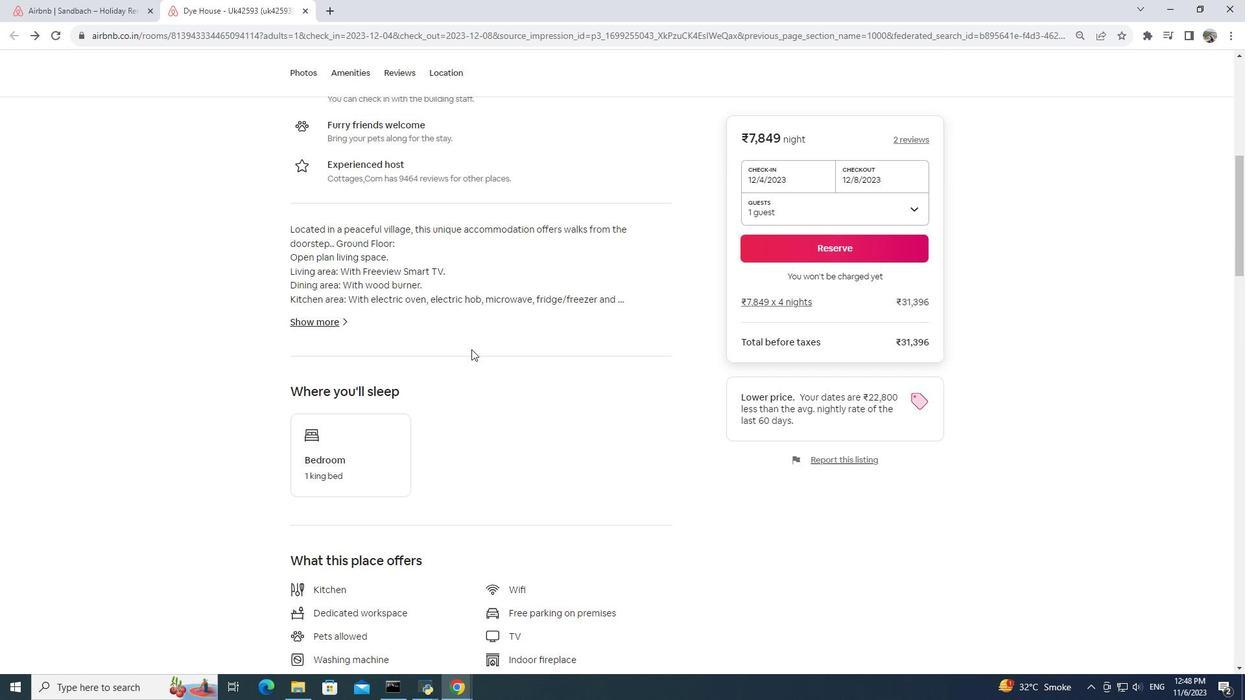 
Action: Mouse scrolled (471, 349) with delta (0, 0)
Screenshot: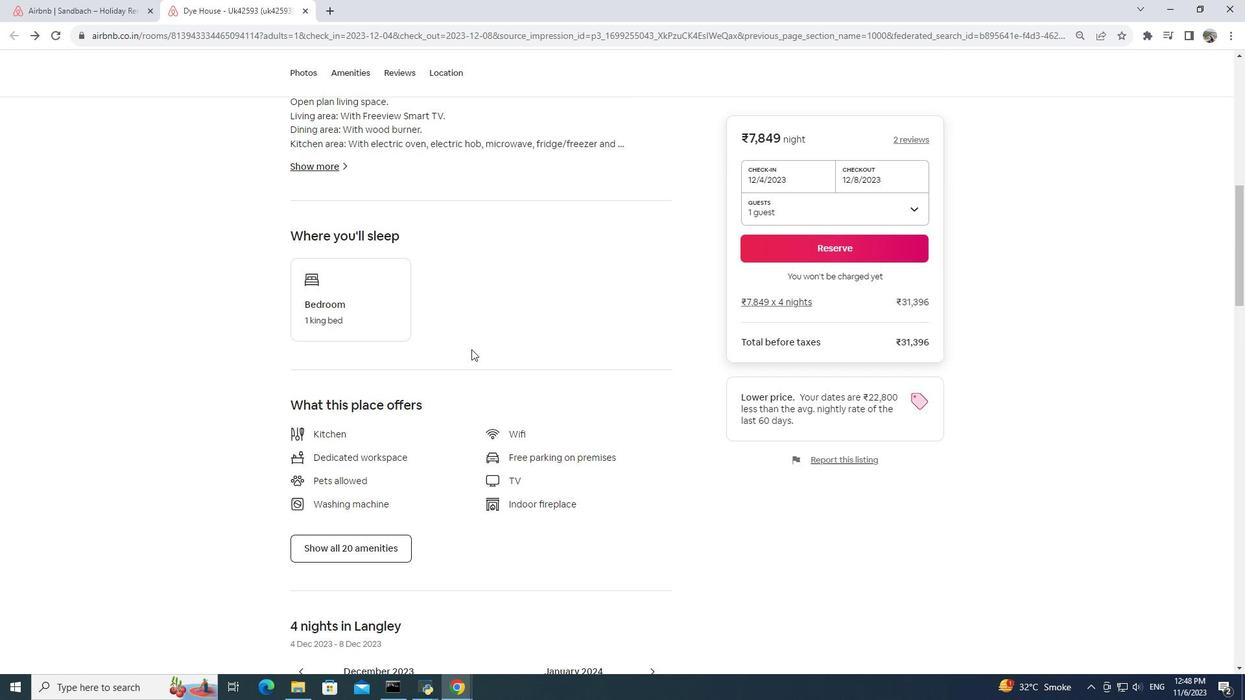 
Action: Mouse scrolled (471, 349) with delta (0, 0)
Screenshot: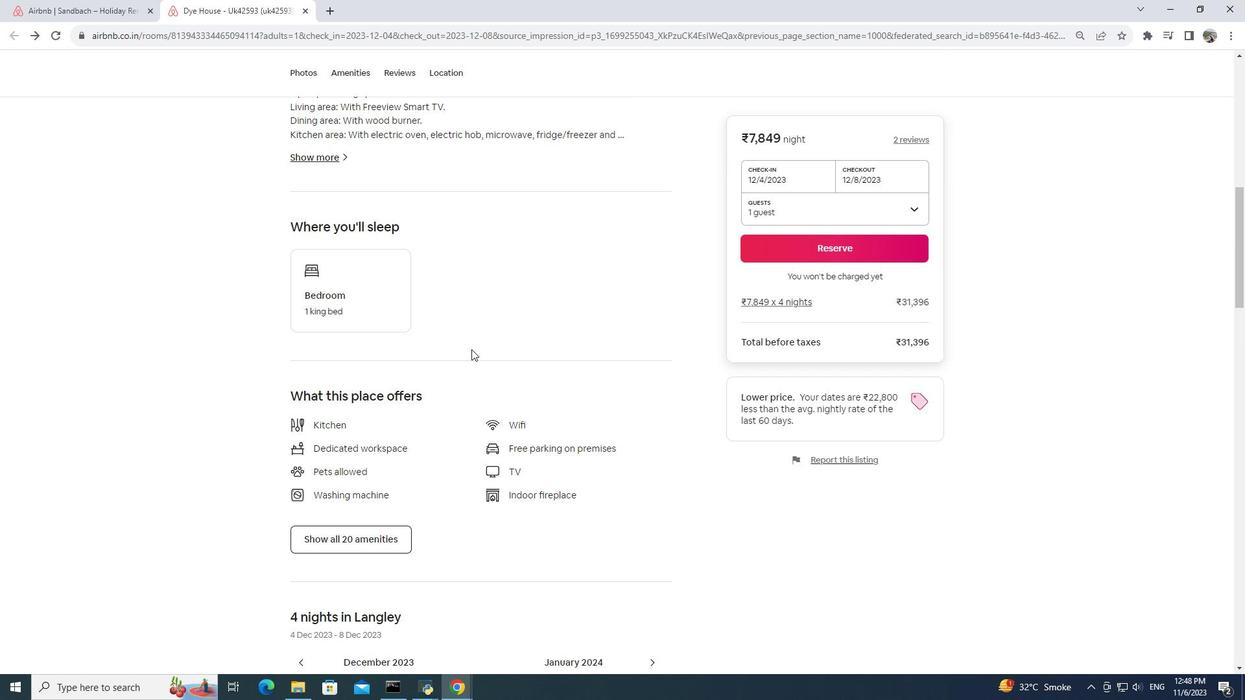 
Action: Mouse scrolled (471, 349) with delta (0, 0)
Screenshot: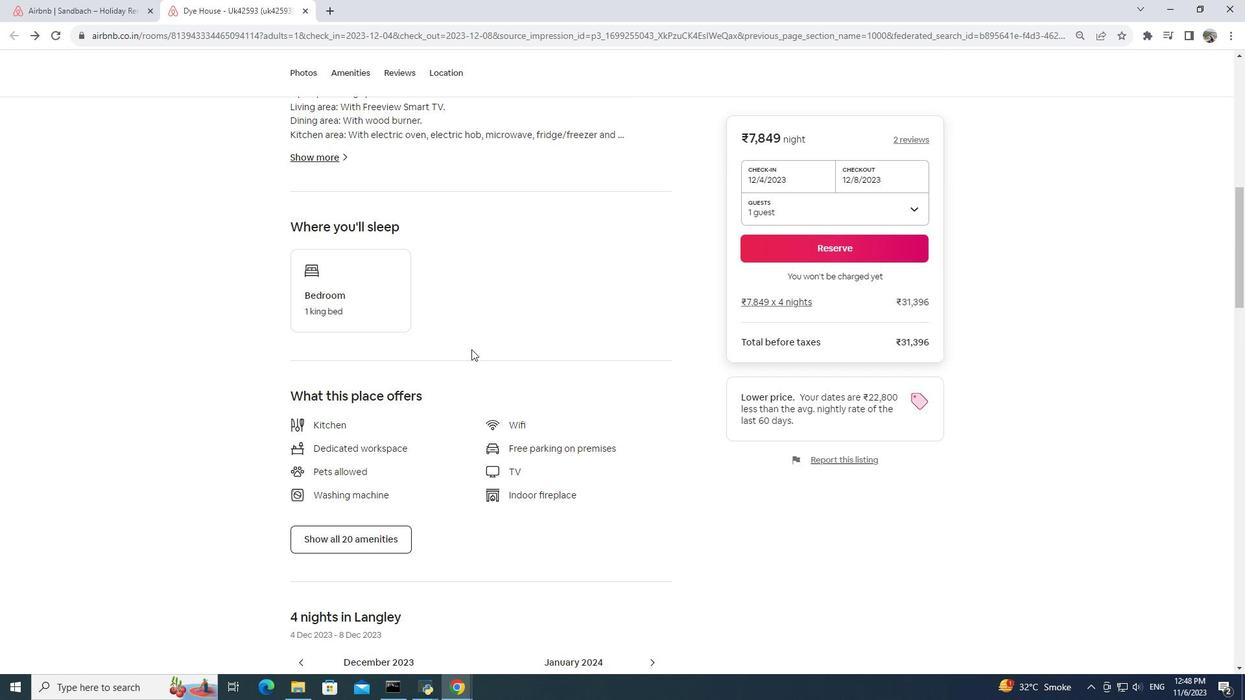 
Action: Mouse moved to (363, 345)
Screenshot: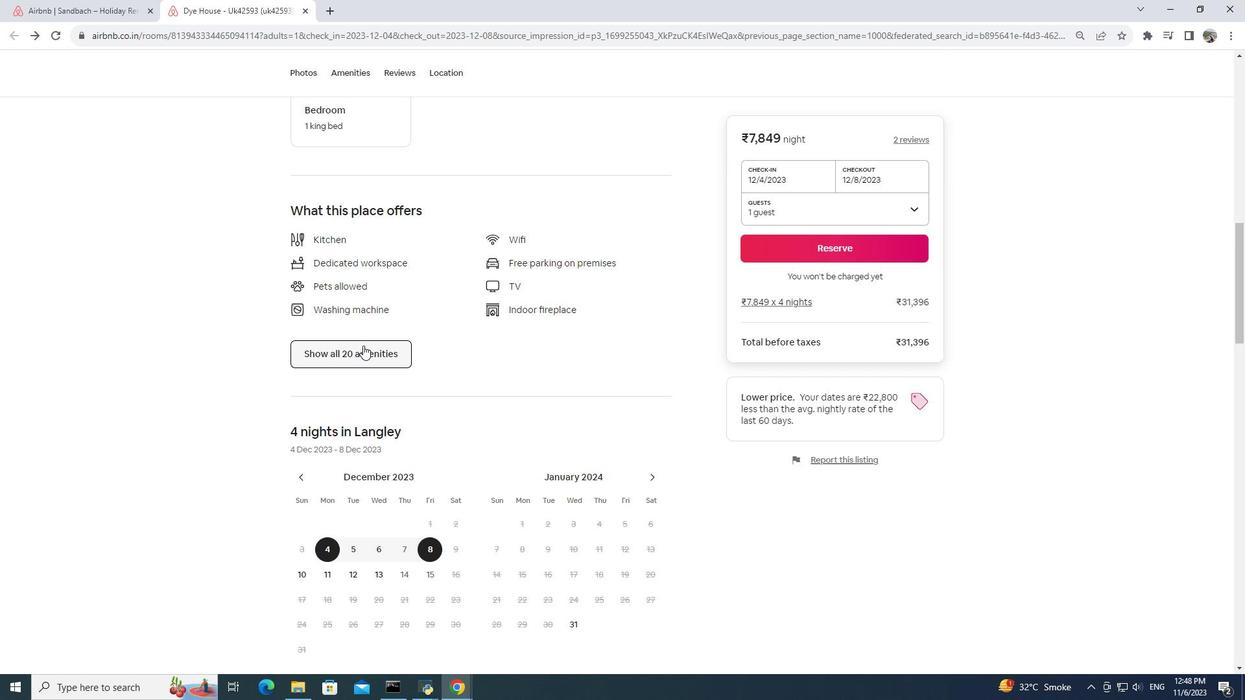 
Action: Mouse pressed left at (363, 345)
Screenshot: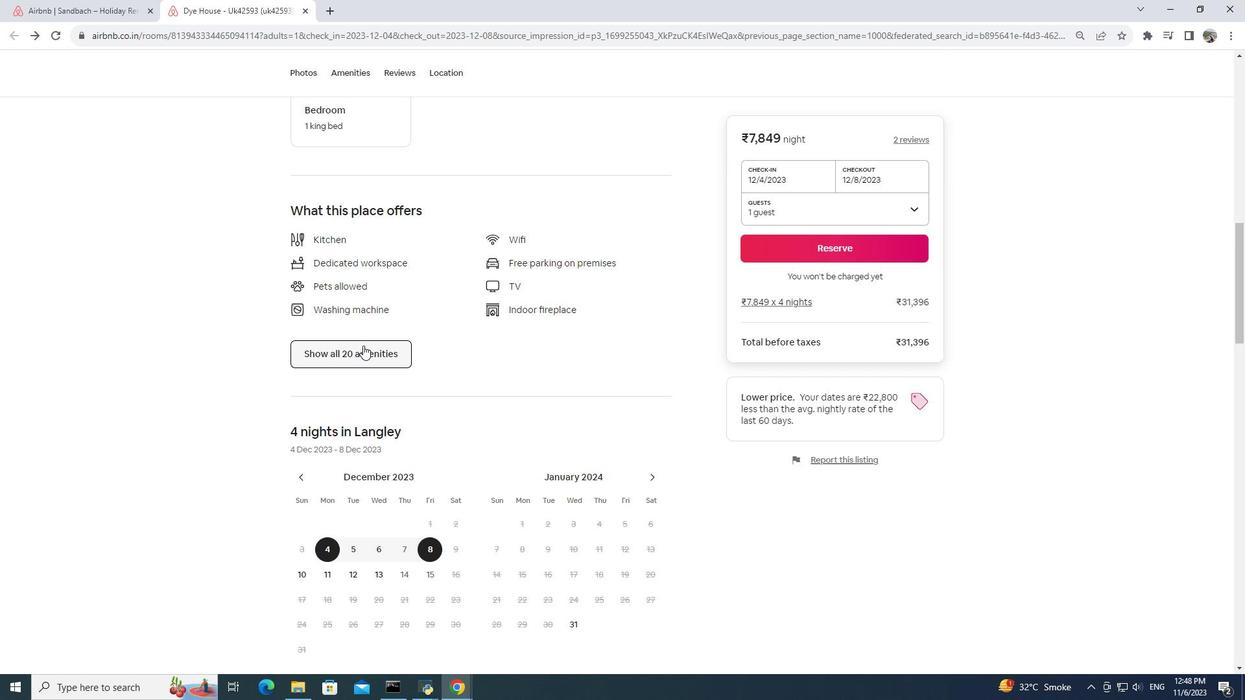 
Action: Mouse moved to (428, 327)
Screenshot: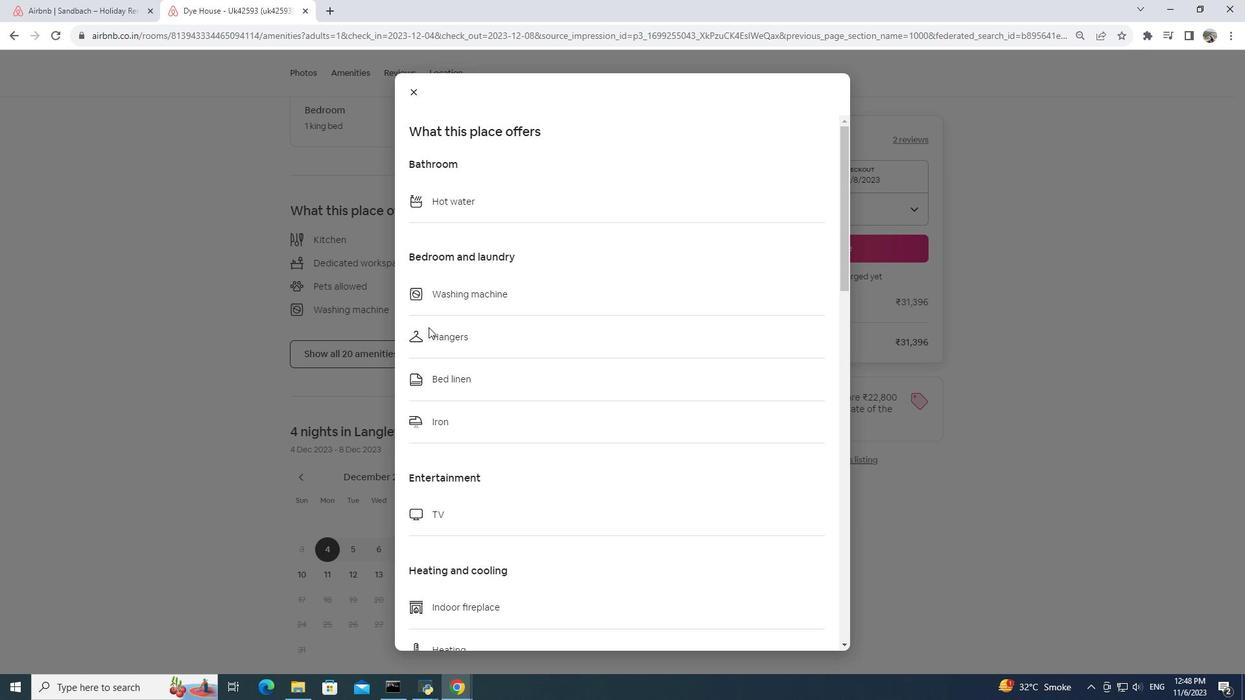 
Action: Mouse scrolled (428, 327) with delta (0, 0)
Screenshot: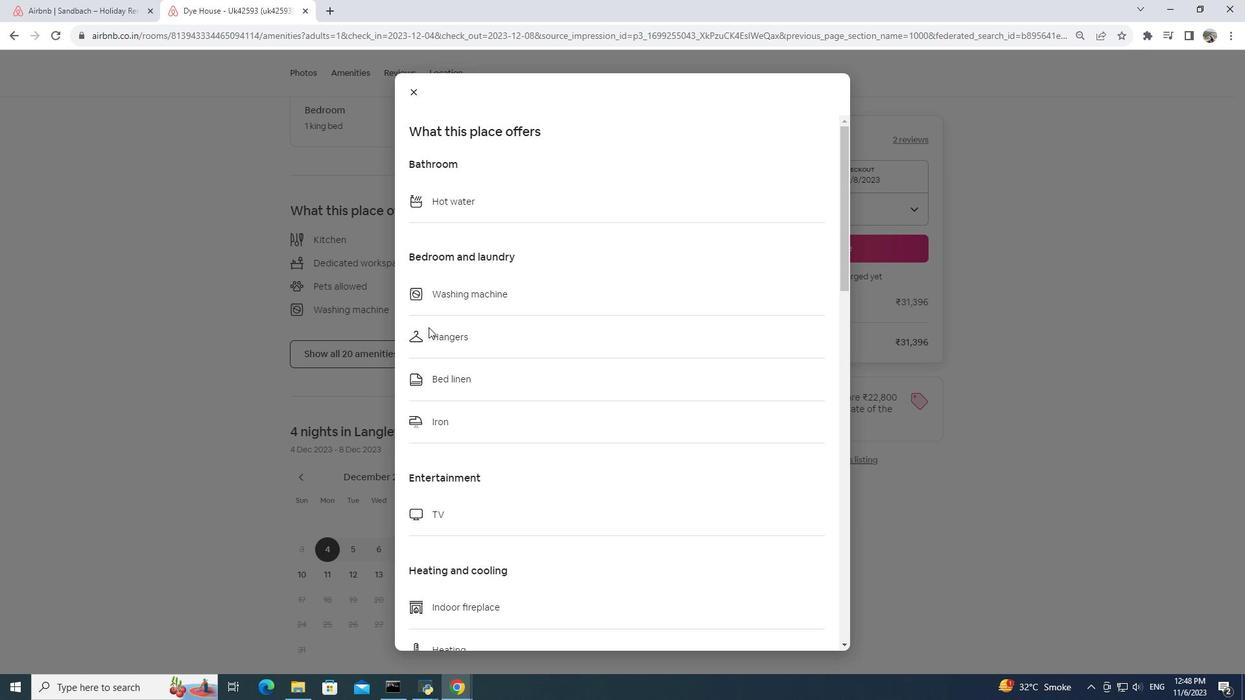 
Action: Mouse scrolled (428, 327) with delta (0, 0)
Screenshot: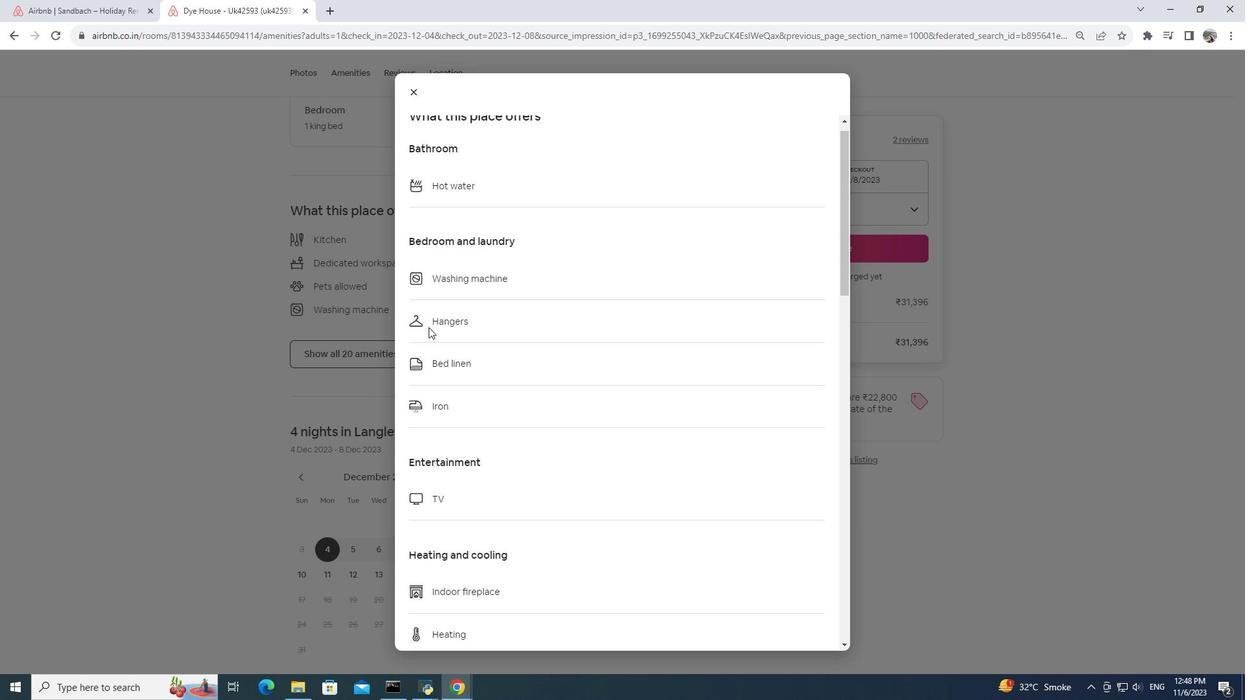 
Action: Mouse moved to (445, 321)
Screenshot: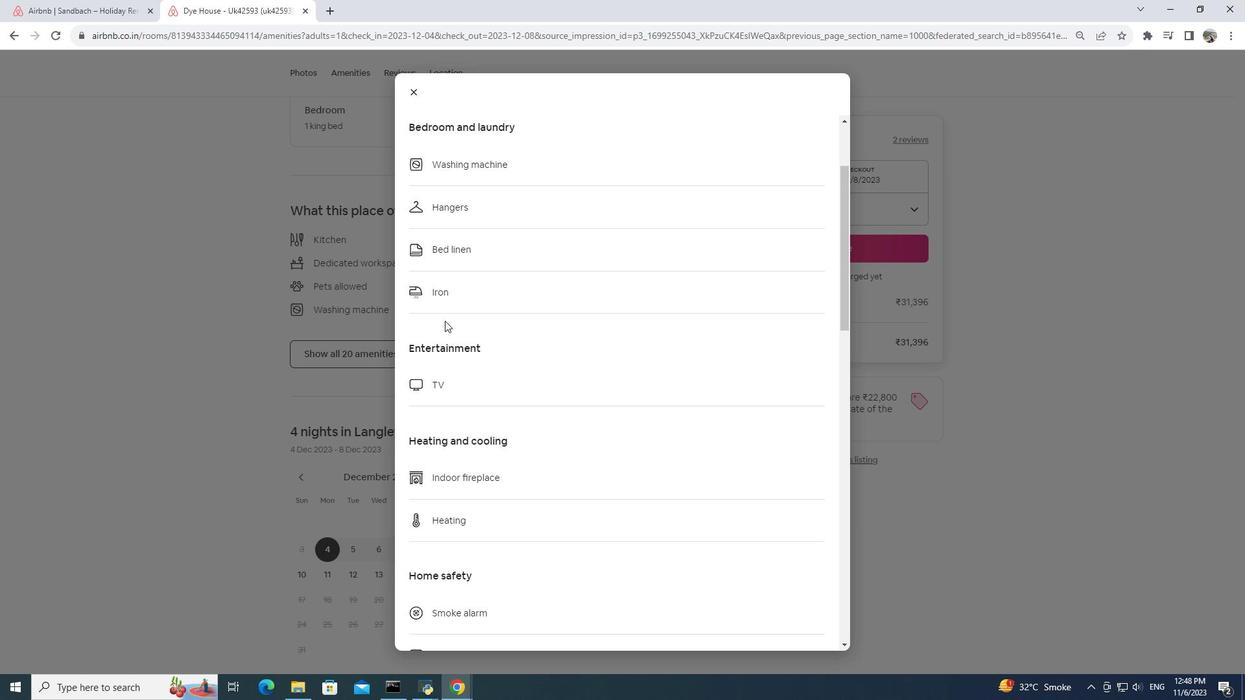 
Action: Mouse scrolled (445, 320) with delta (0, 0)
Screenshot: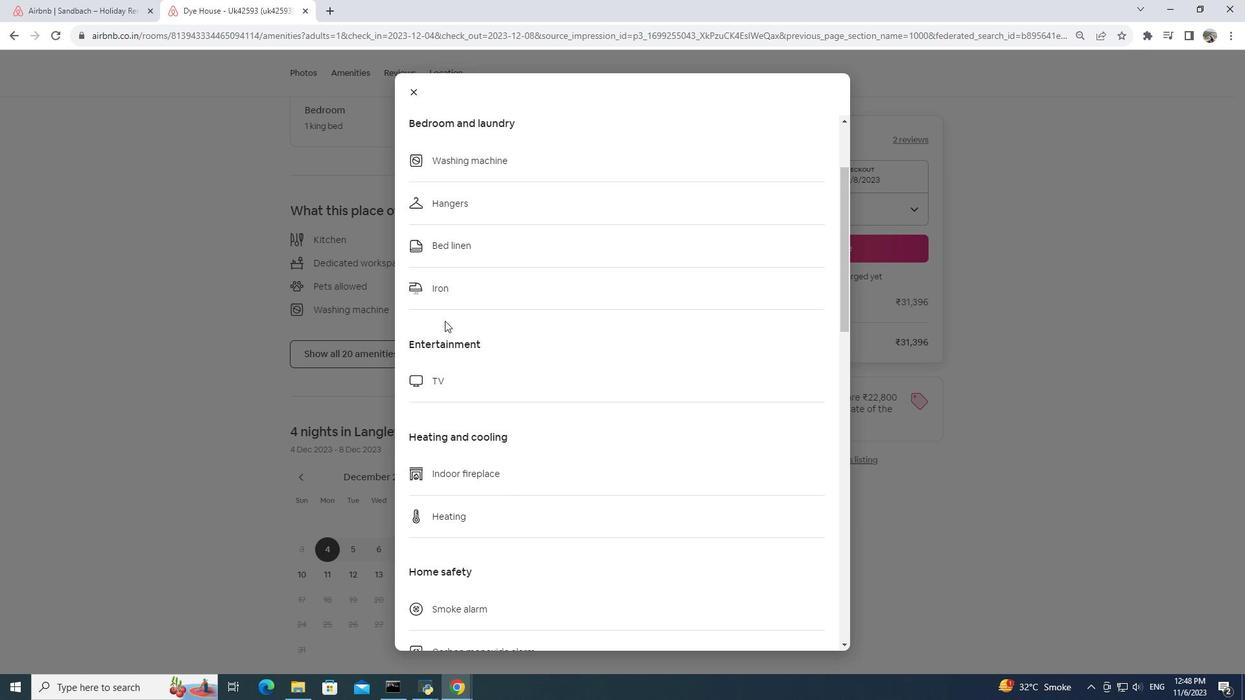 
Action: Mouse moved to (445, 321)
Screenshot: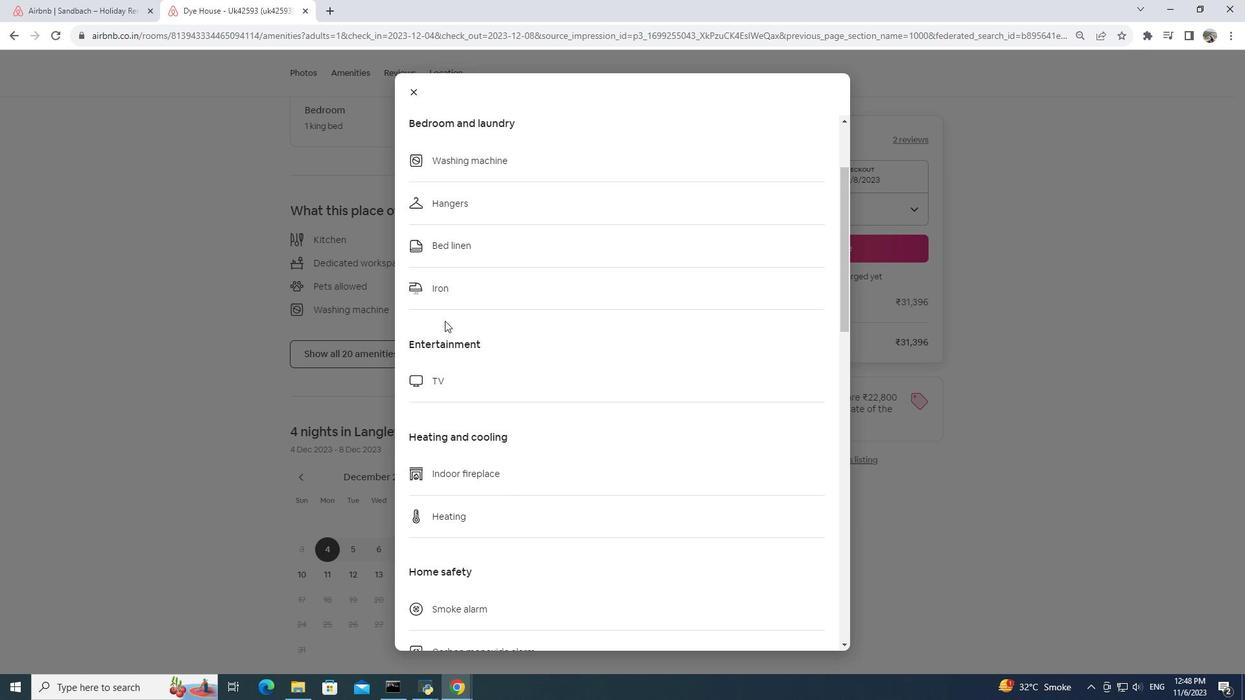 
Action: Mouse scrolled (445, 320) with delta (0, 0)
Screenshot: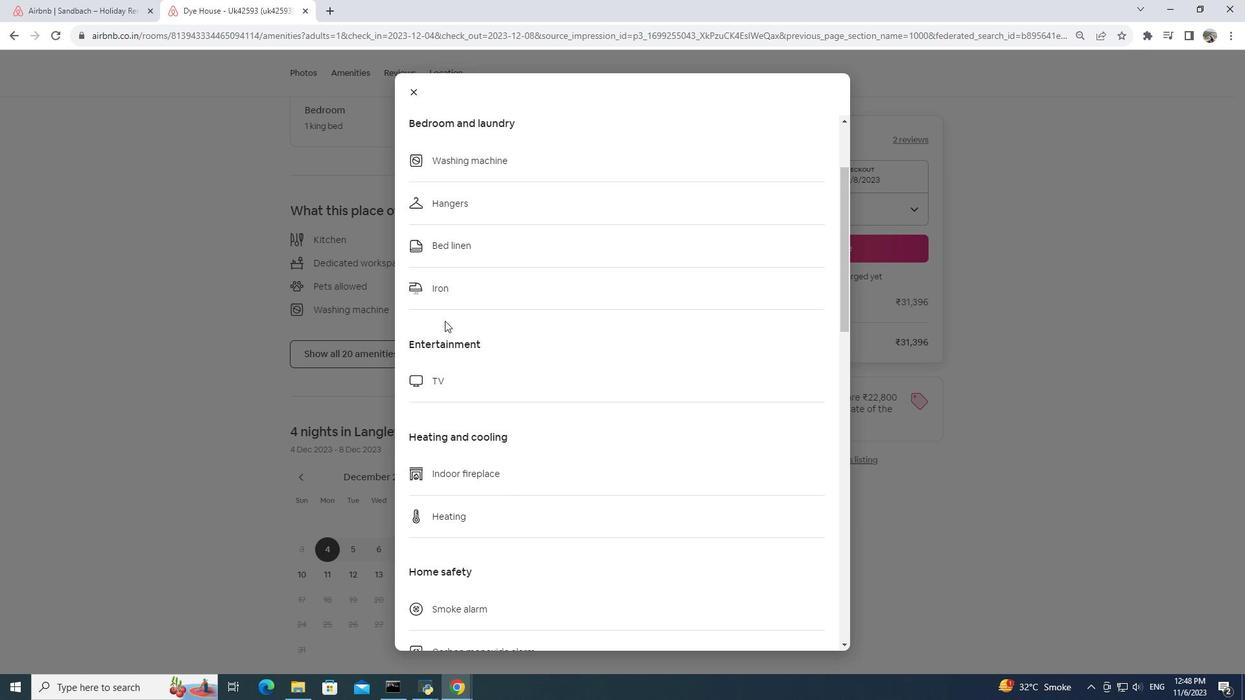 
Action: Mouse scrolled (445, 320) with delta (0, 0)
Screenshot: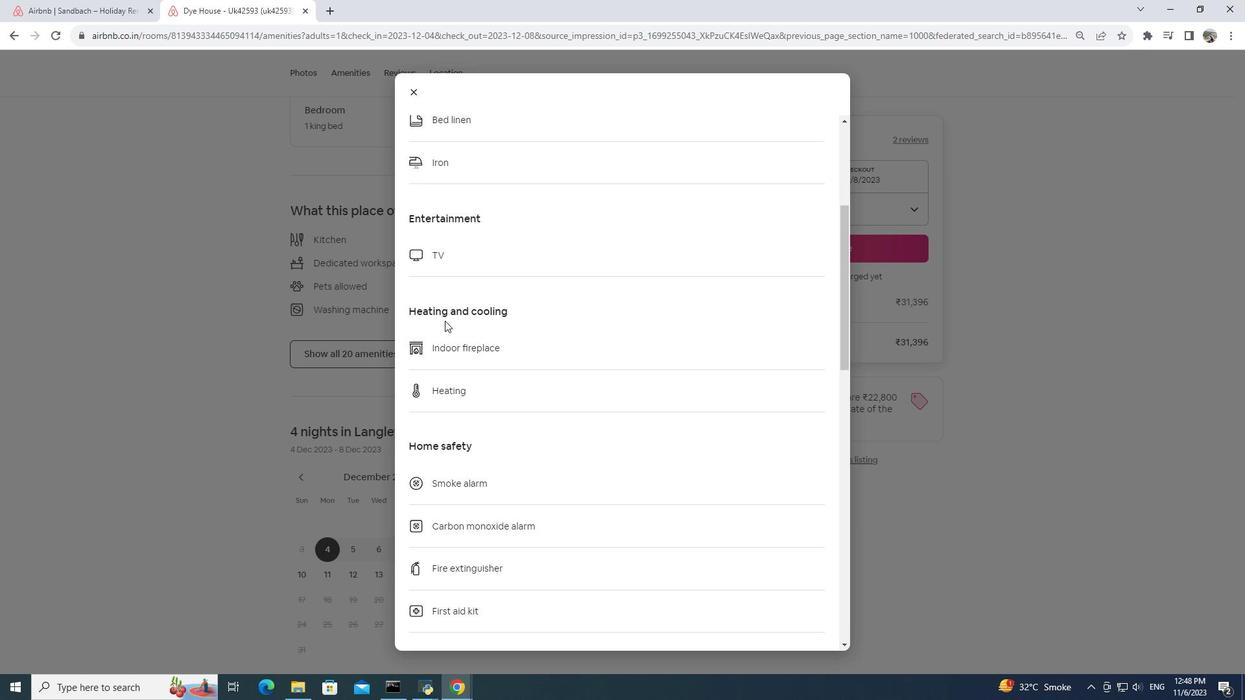 
Action: Mouse scrolled (445, 320) with delta (0, 0)
Screenshot: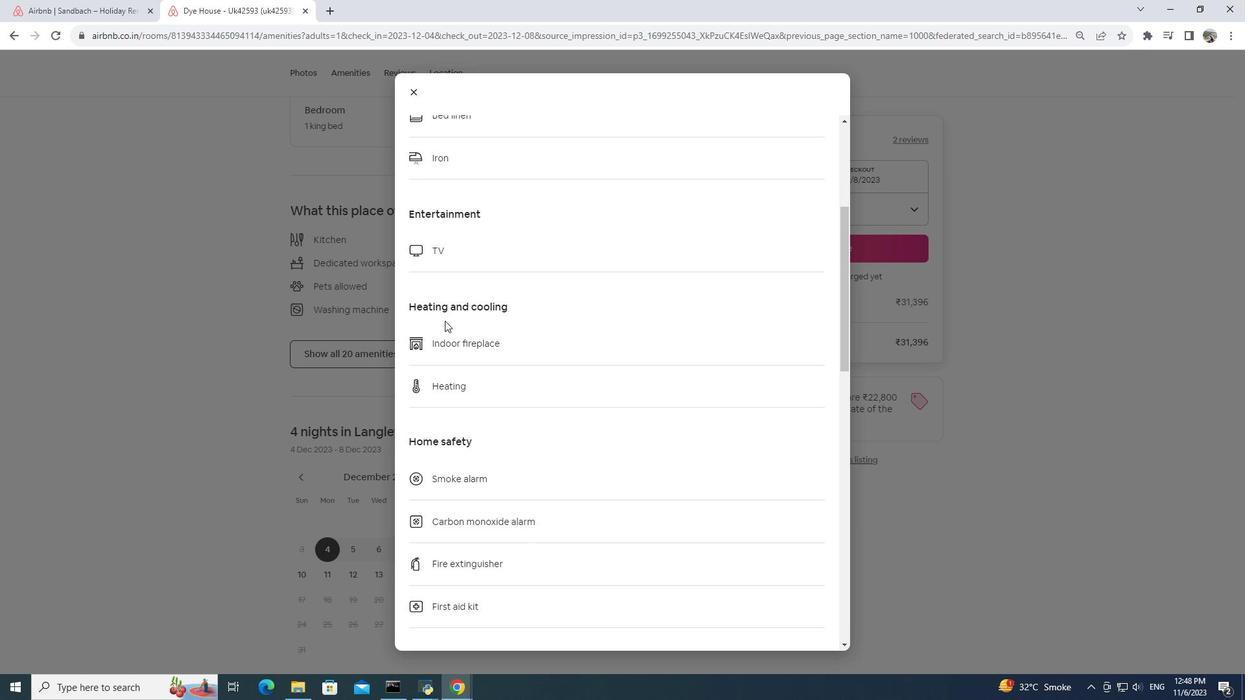 
Action: Mouse scrolled (445, 320) with delta (0, 0)
Screenshot: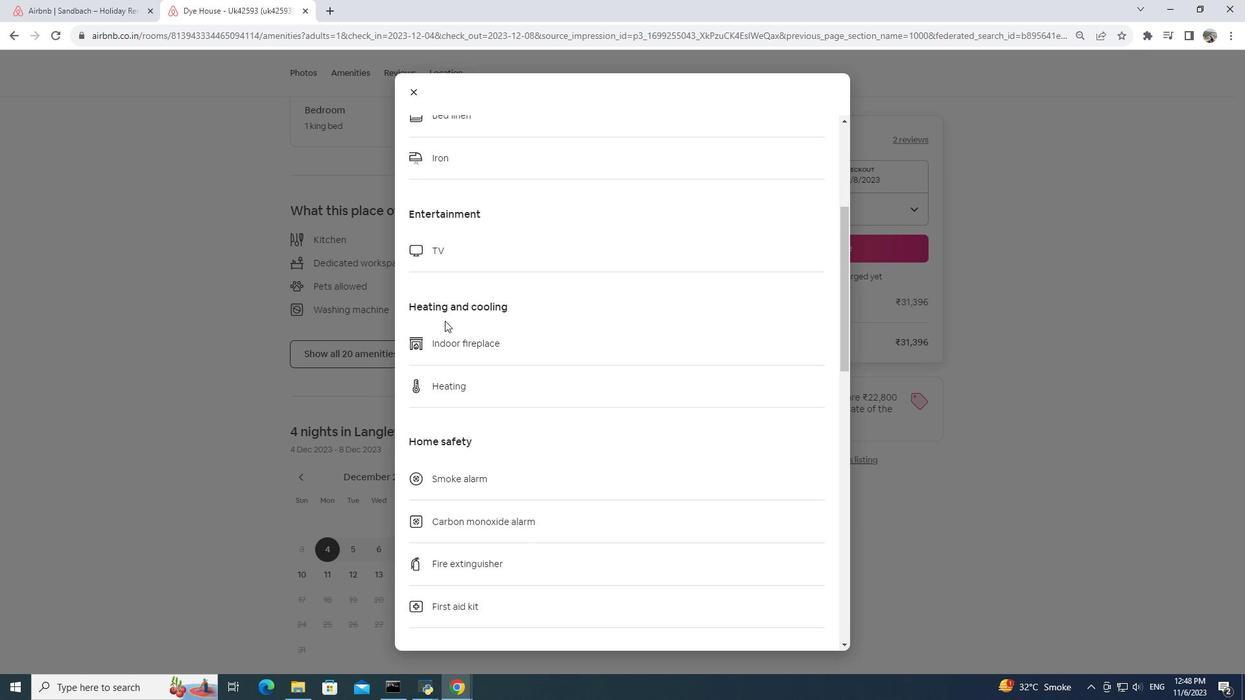 
Action: Mouse scrolled (445, 320) with delta (0, 0)
Screenshot: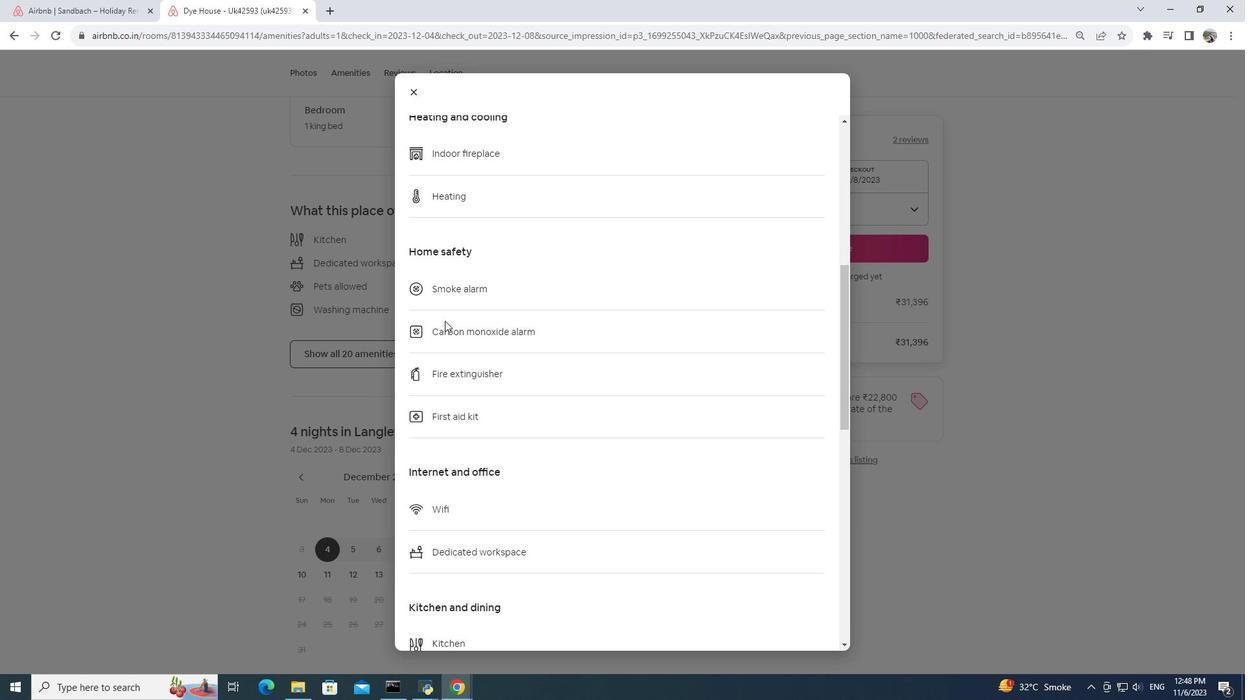 
Action: Mouse scrolled (445, 320) with delta (0, 0)
Screenshot: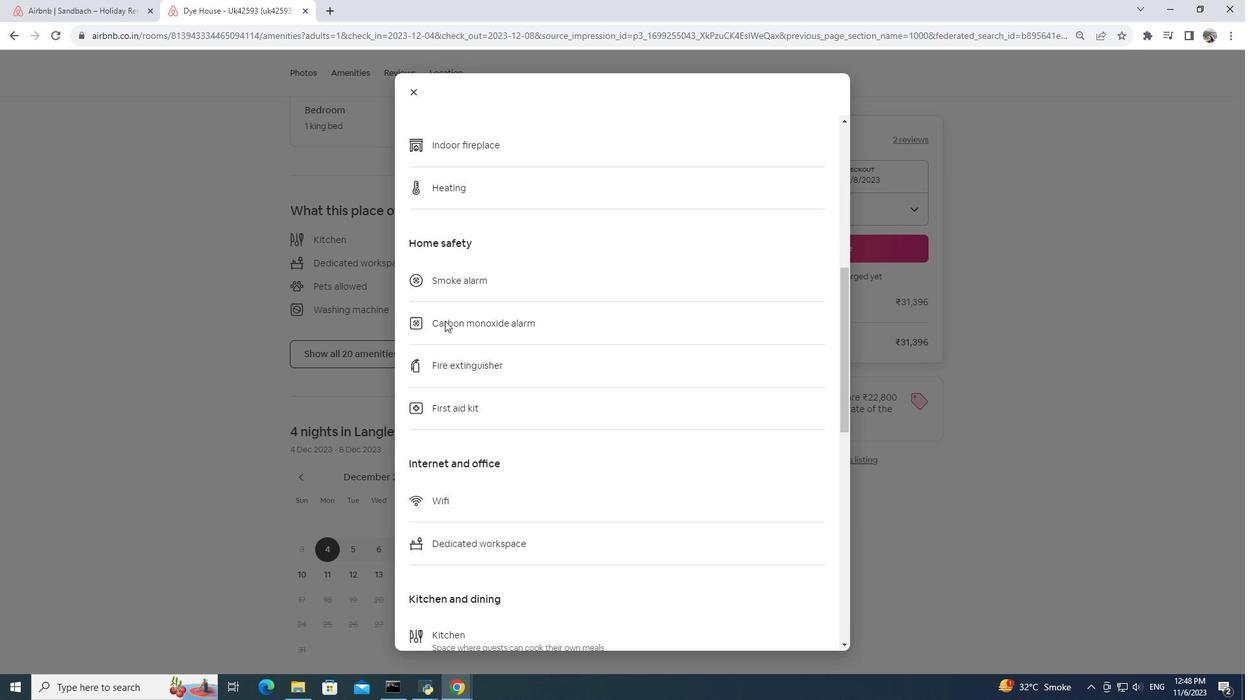 
Action: Mouse scrolled (445, 320) with delta (0, 0)
Screenshot: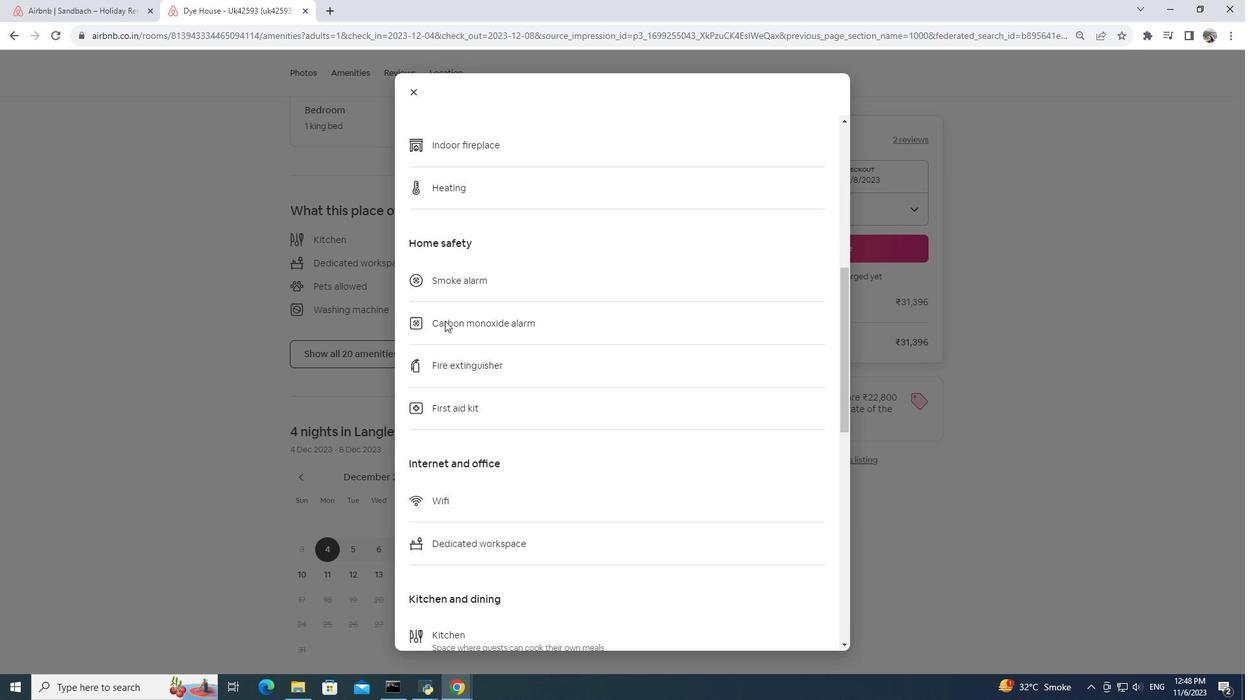 
Action: Mouse moved to (446, 319)
Screenshot: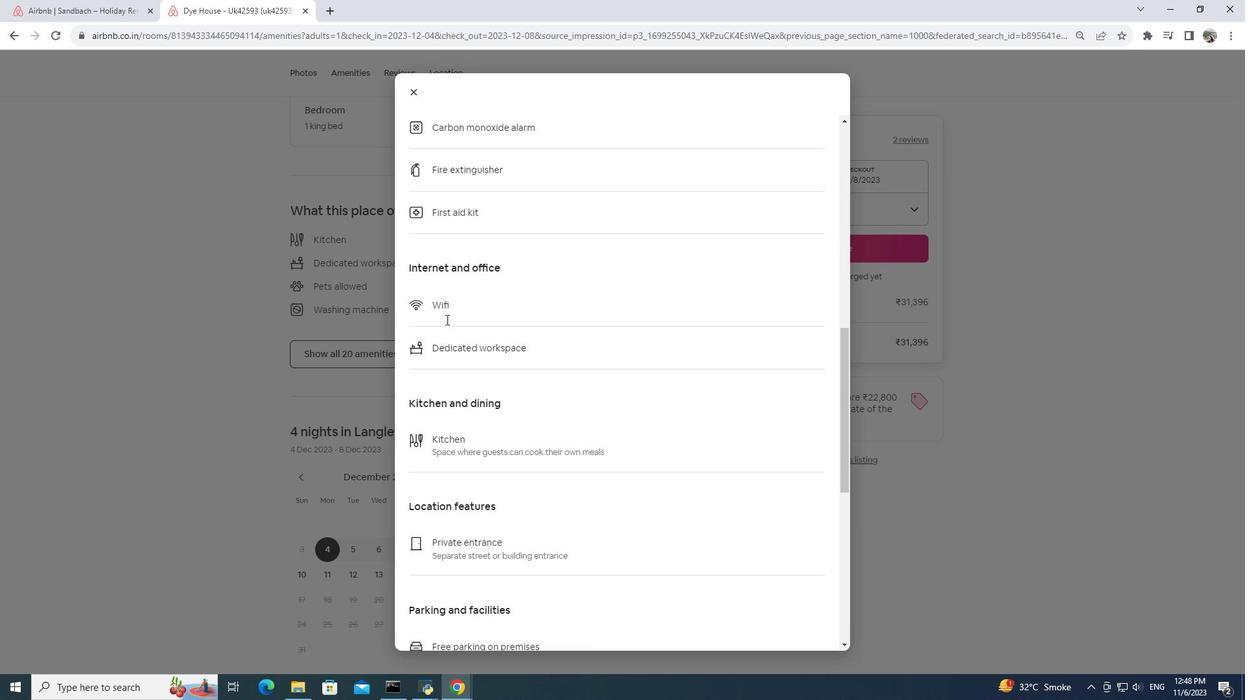 
Action: Mouse scrolled (446, 319) with delta (0, 0)
Screenshot: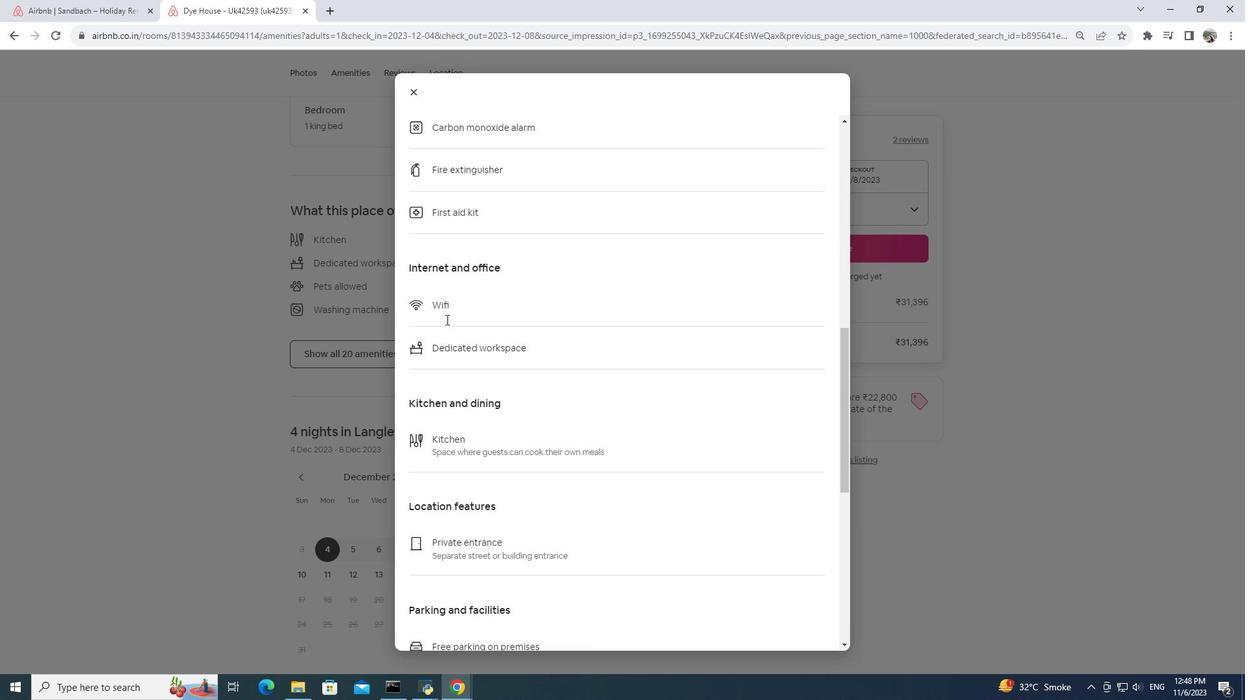 
Action: Mouse scrolled (446, 319) with delta (0, 0)
Screenshot: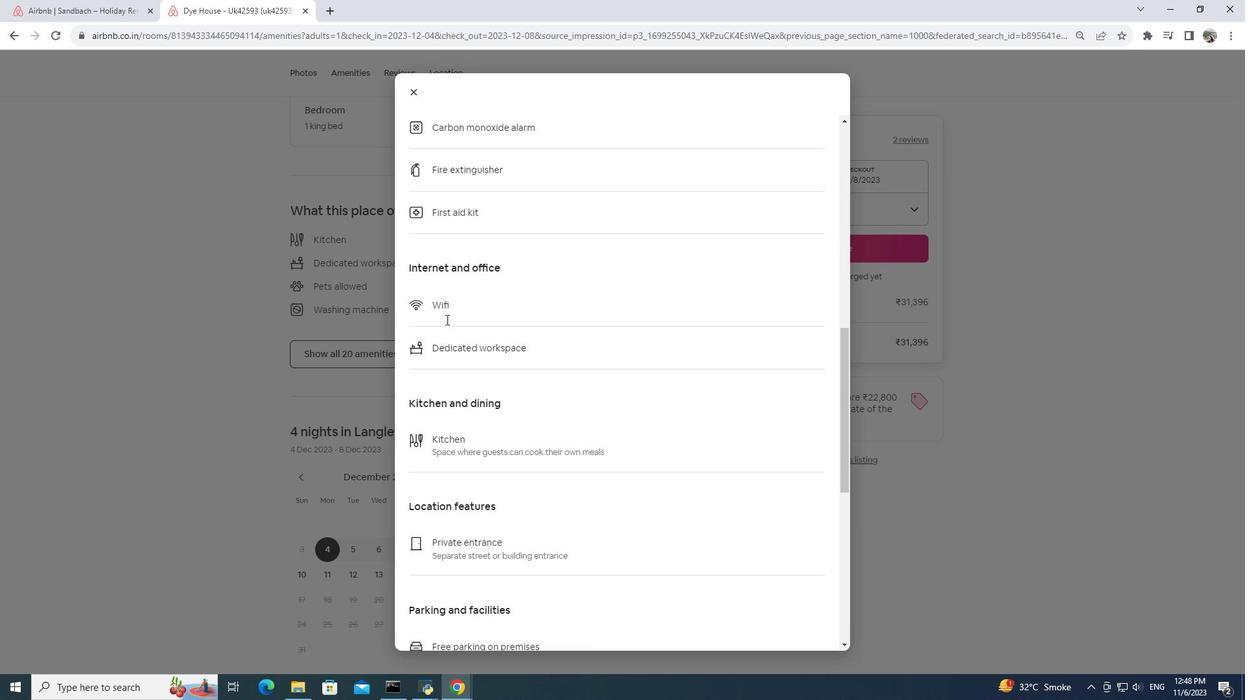 
Action: Mouse scrolled (446, 319) with delta (0, 0)
Screenshot: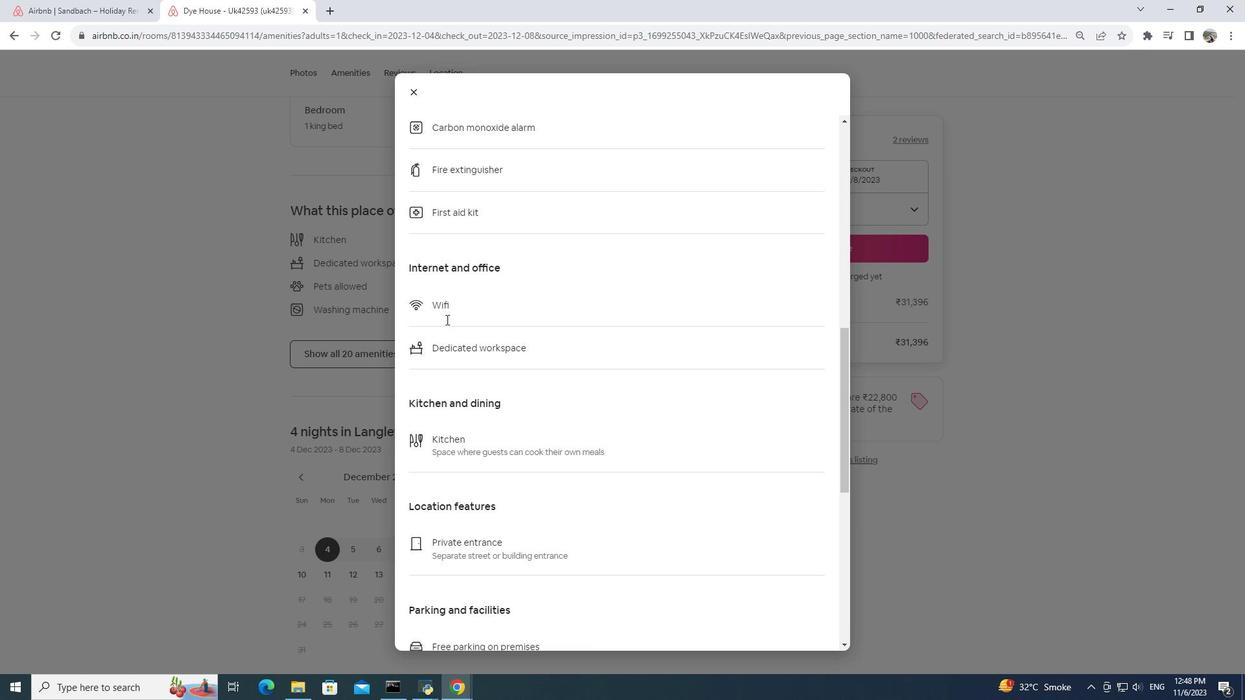 
Action: Mouse scrolled (446, 319) with delta (0, 0)
Screenshot: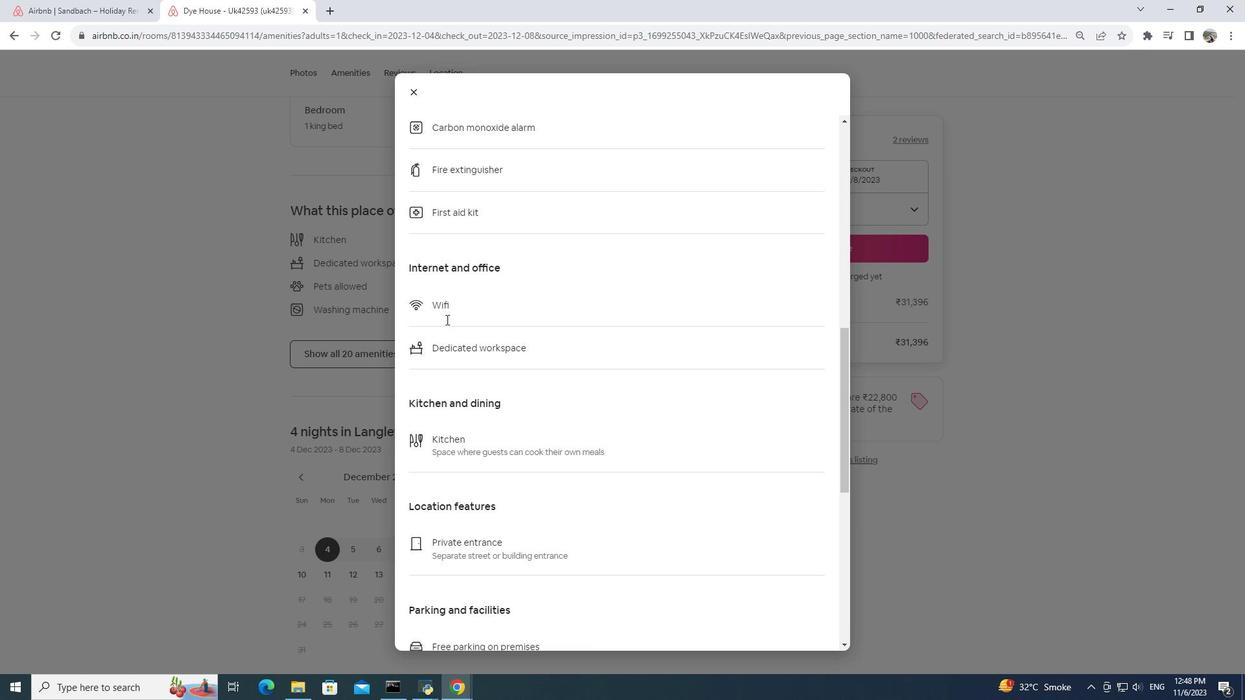 
Action: Mouse scrolled (446, 319) with delta (0, 0)
Screenshot: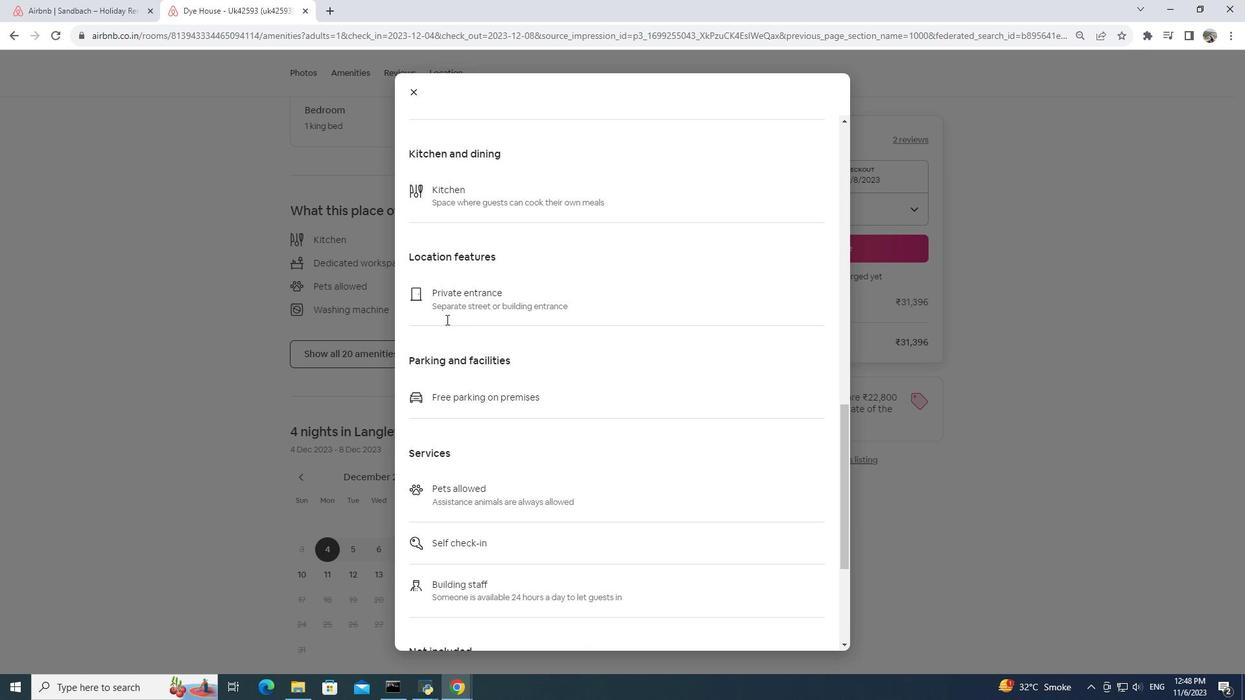 
Action: Mouse scrolled (446, 319) with delta (0, 0)
Screenshot: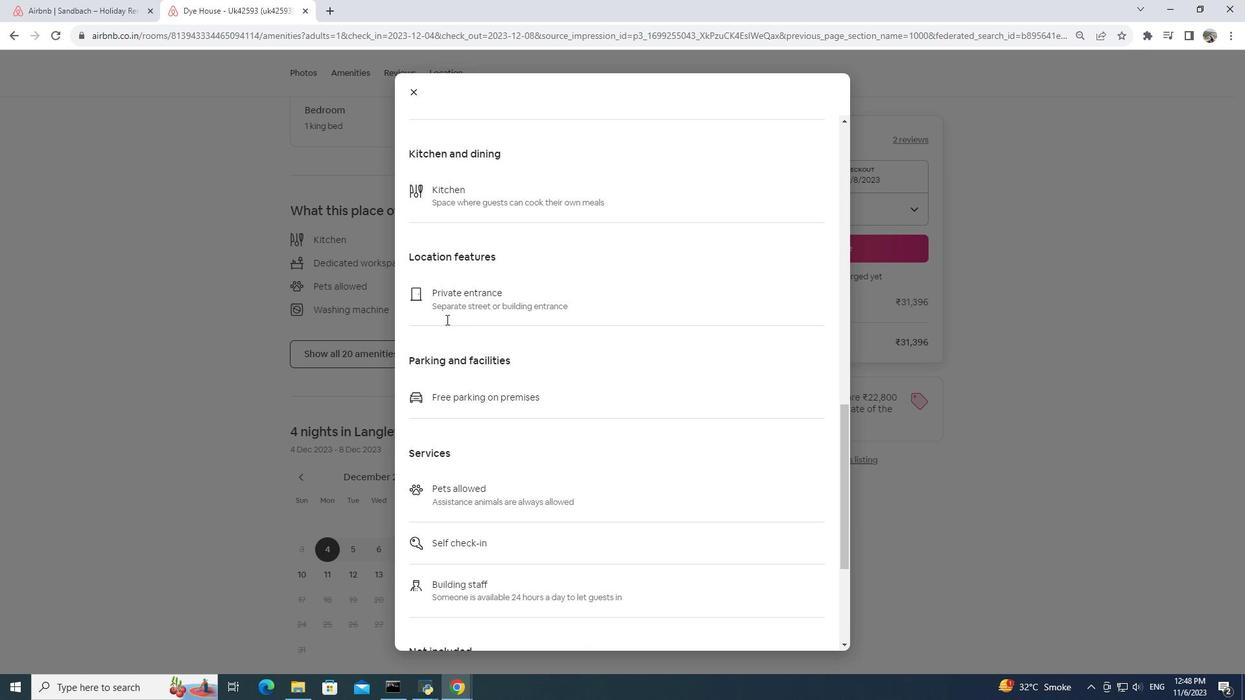 
Action: Mouse scrolled (446, 319) with delta (0, 0)
Screenshot: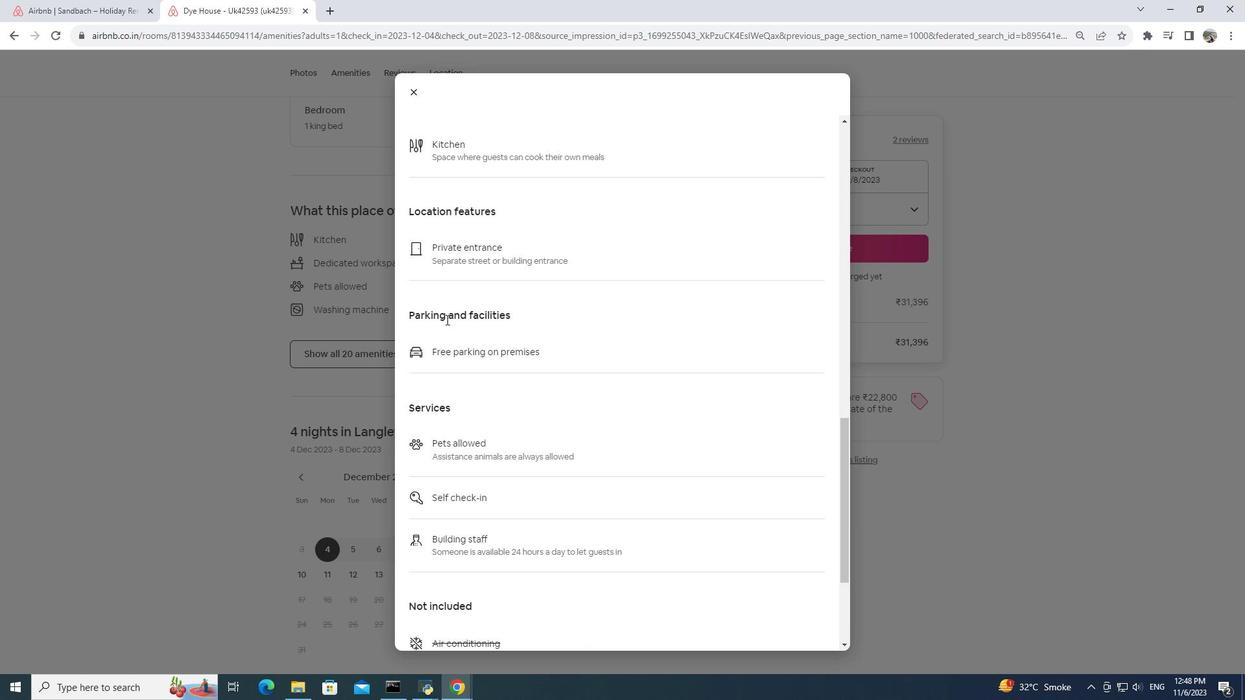 
Action: Mouse scrolled (446, 319) with delta (0, 0)
Screenshot: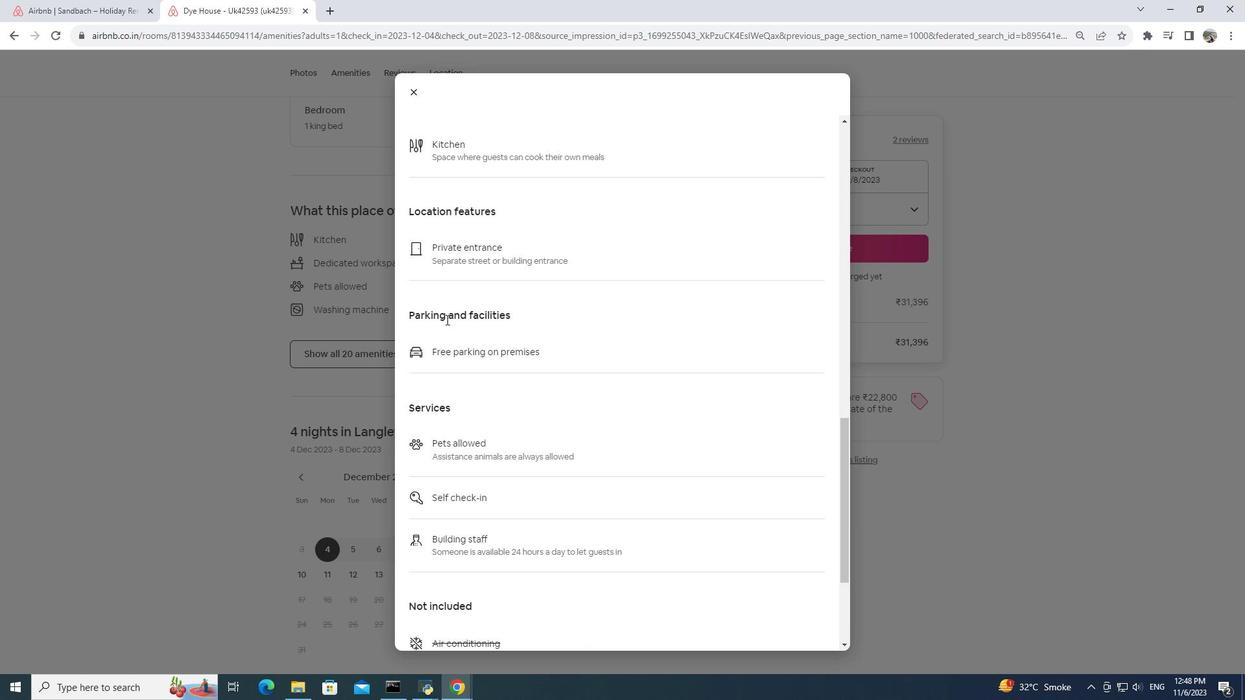 
Action: Mouse scrolled (446, 319) with delta (0, 0)
Screenshot: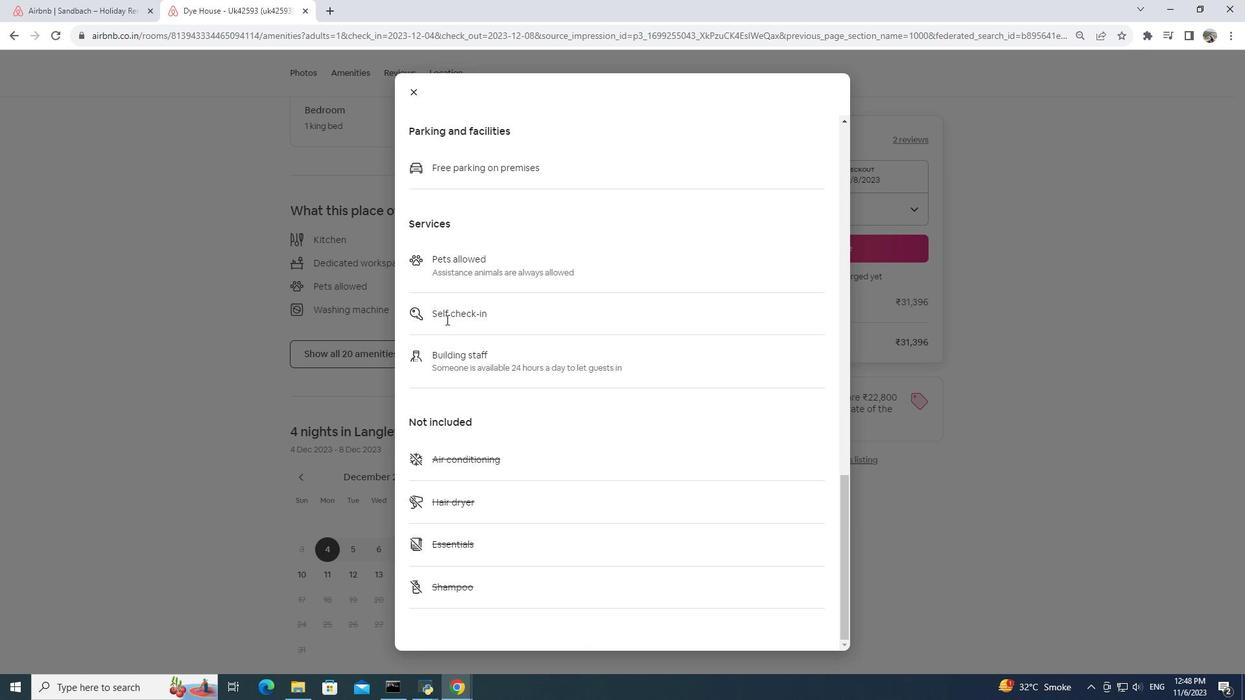 
Action: Mouse scrolled (446, 319) with delta (0, 0)
Screenshot: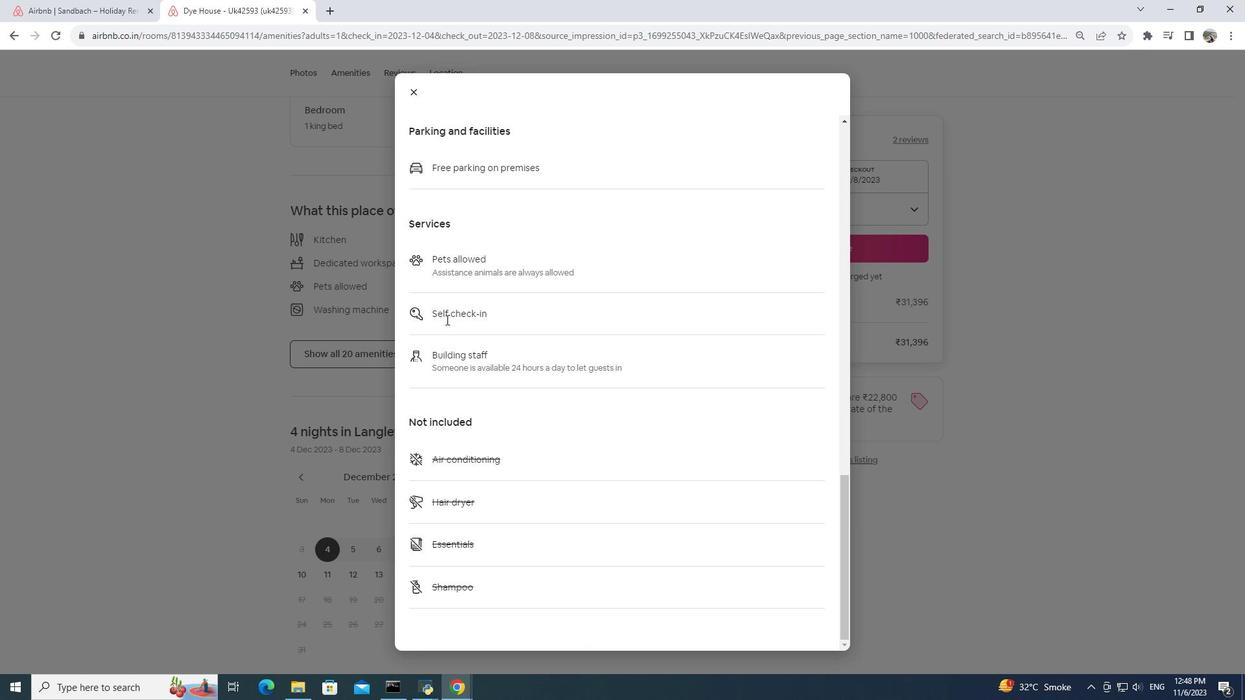 
Action: Mouse scrolled (446, 319) with delta (0, 0)
Screenshot: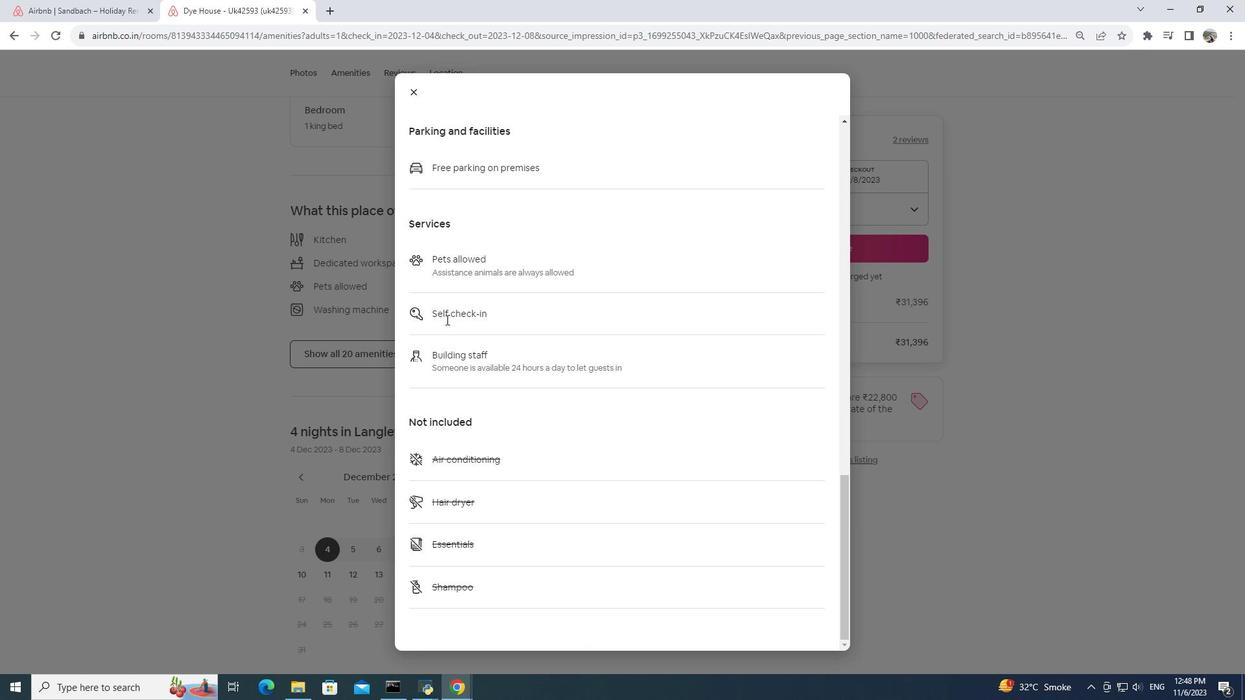
Action: Mouse scrolled (446, 319) with delta (0, 0)
Screenshot: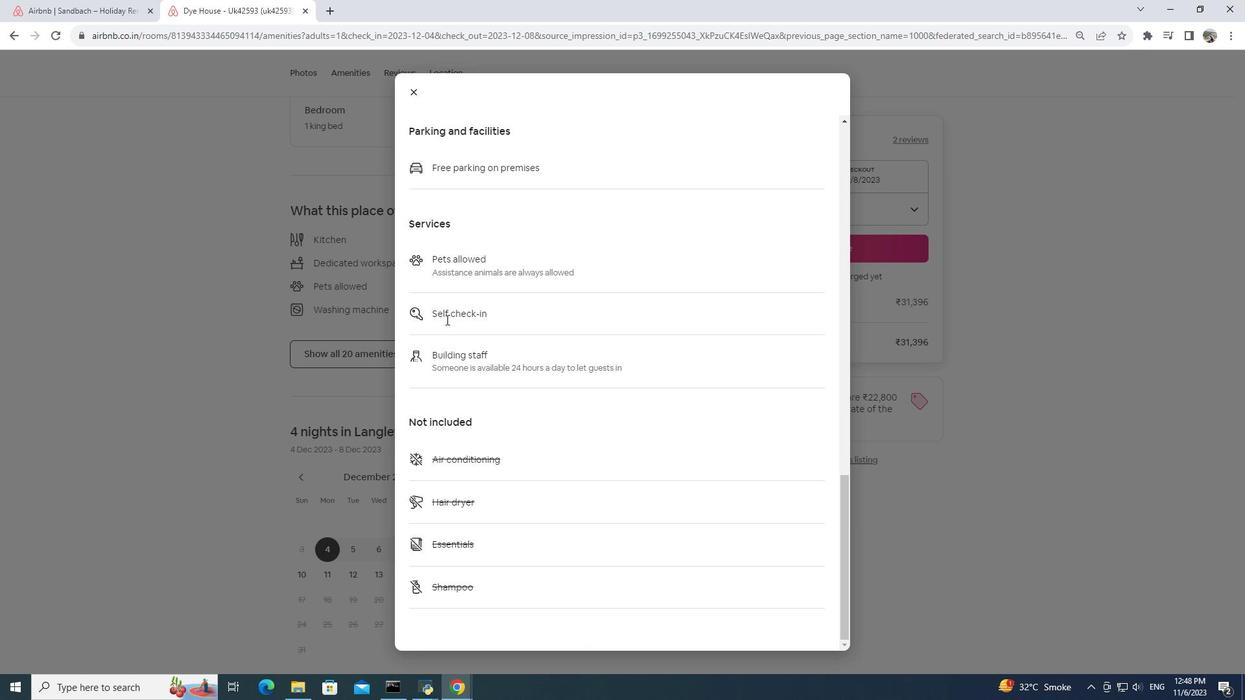 
Action: Mouse scrolled (446, 319) with delta (0, 0)
Screenshot: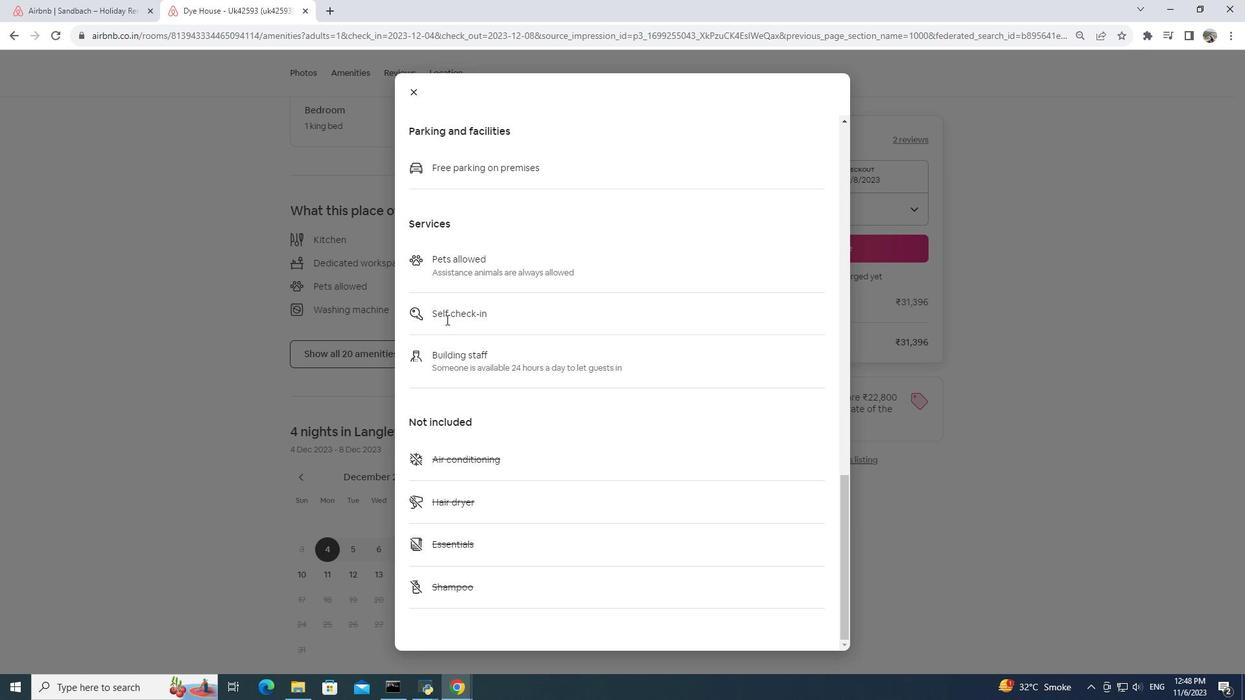 
Action: Mouse scrolled (446, 319) with delta (0, 0)
Screenshot: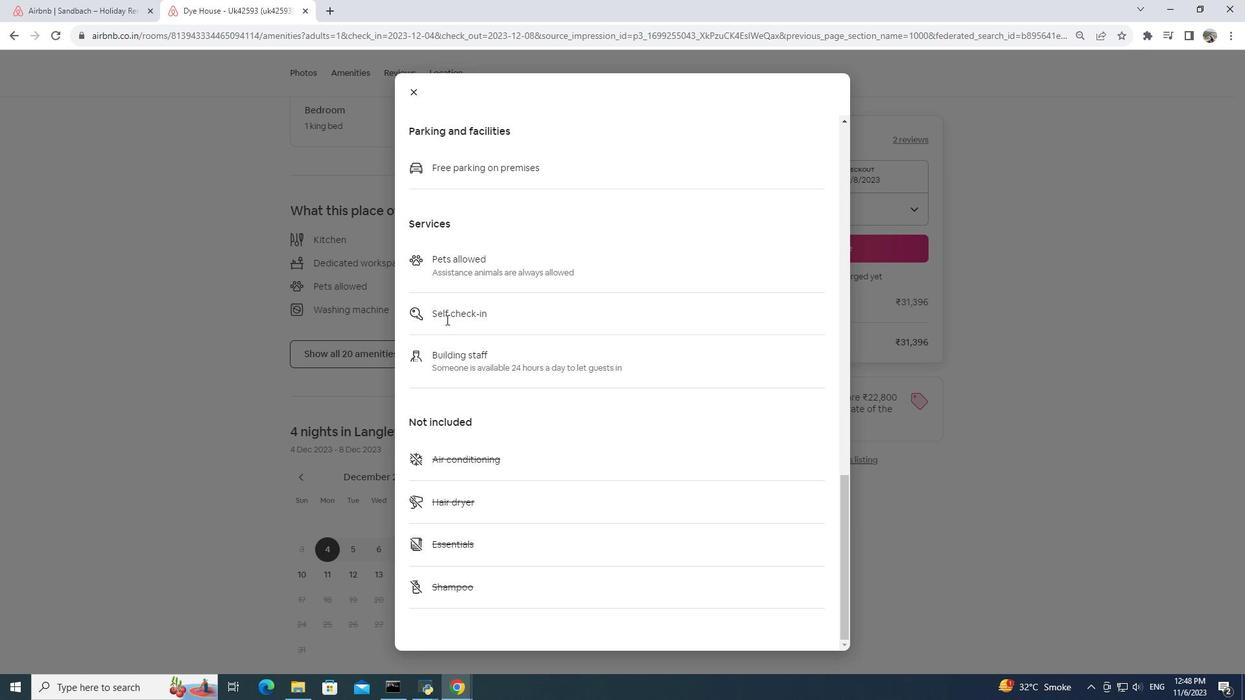 
Action: Mouse scrolled (446, 319) with delta (0, 0)
Screenshot: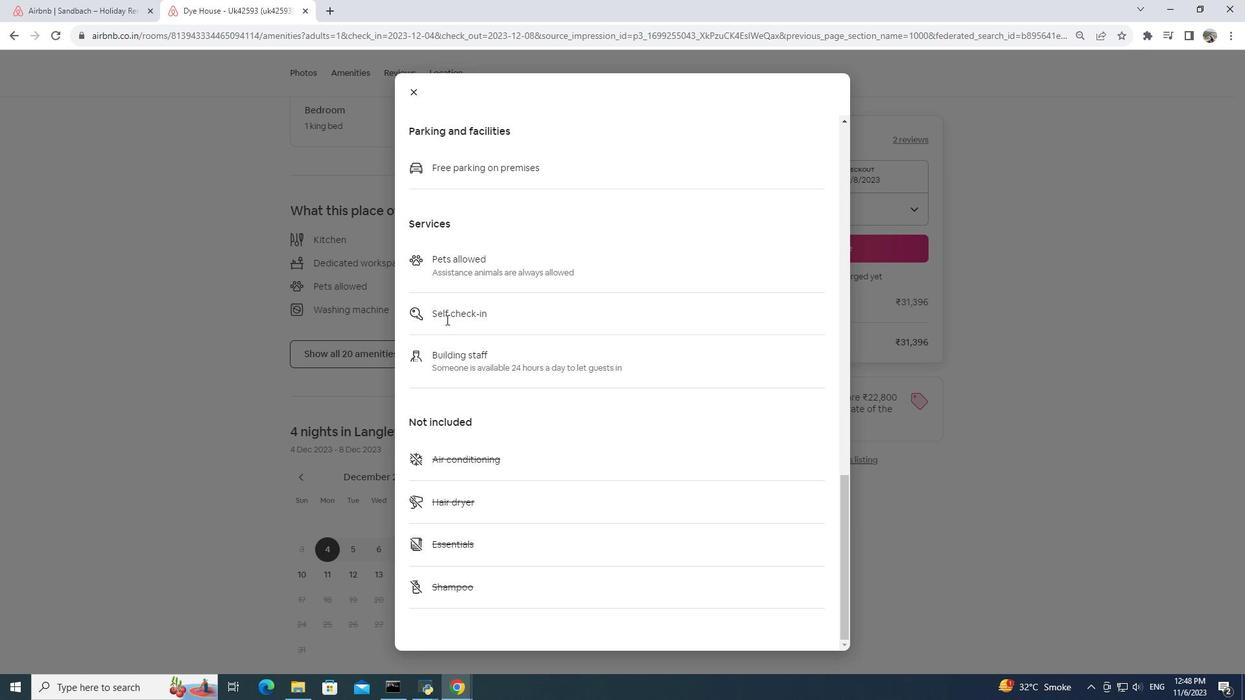 
Action: Mouse moved to (413, 94)
Screenshot: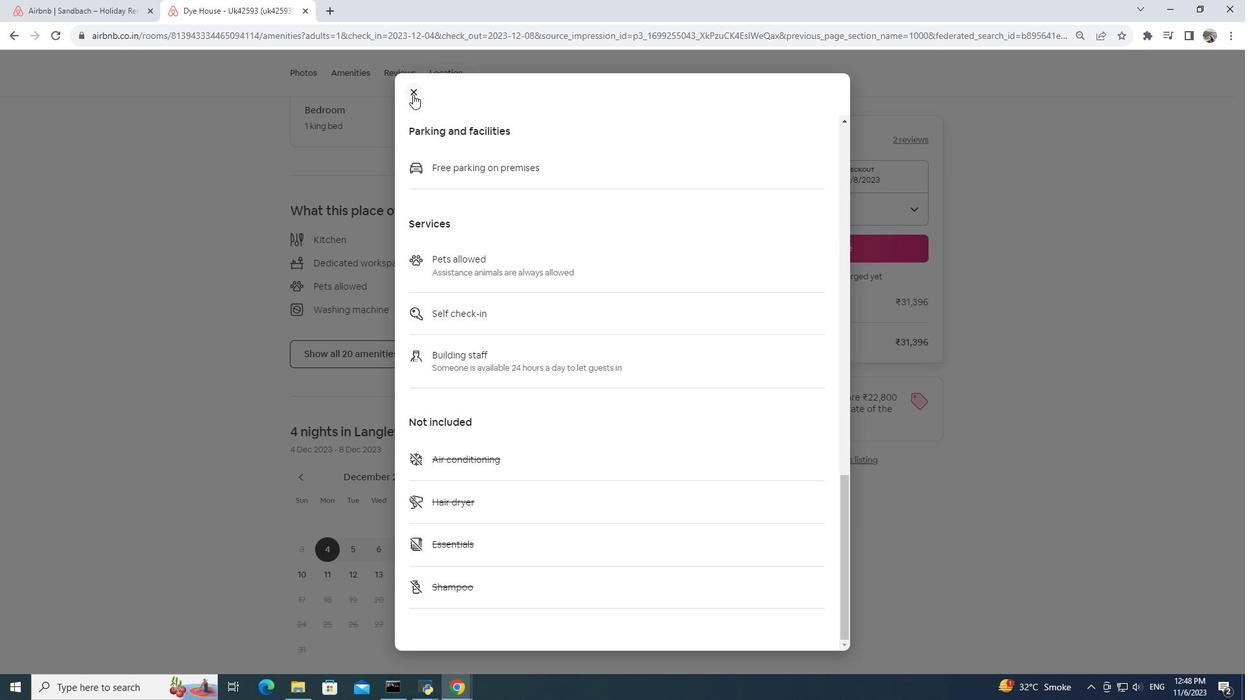 
Action: Mouse pressed left at (413, 94)
Screenshot: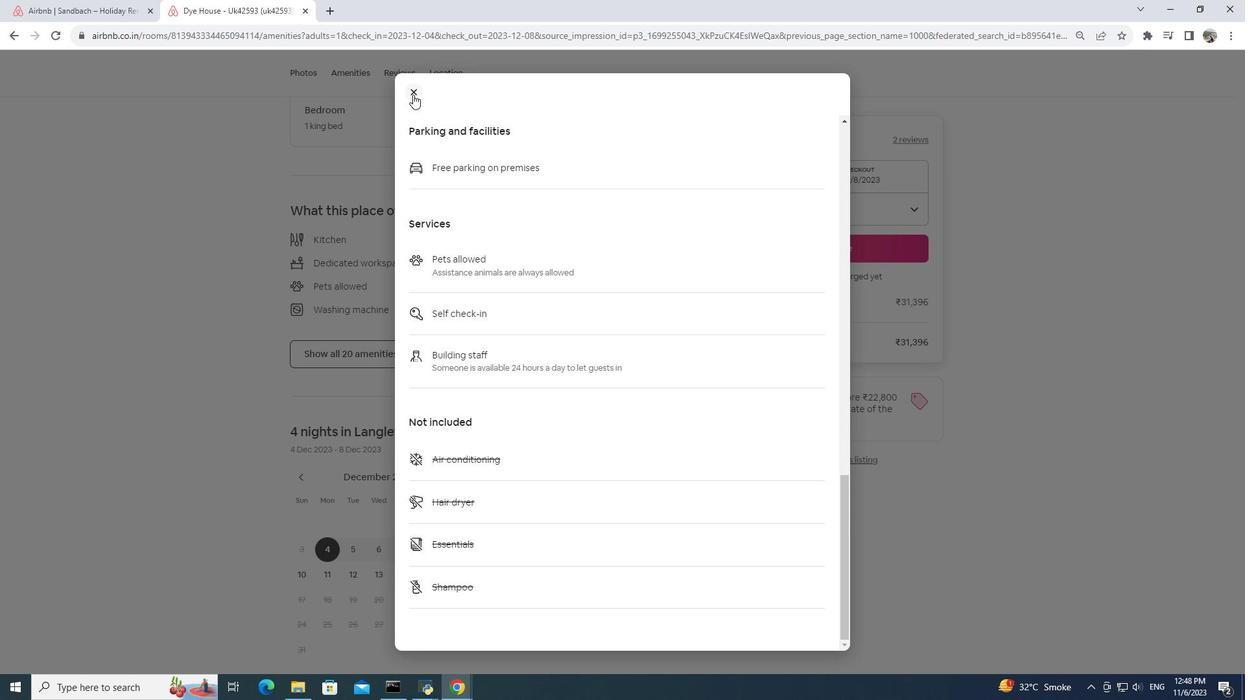 
Action: Mouse moved to (463, 366)
Screenshot: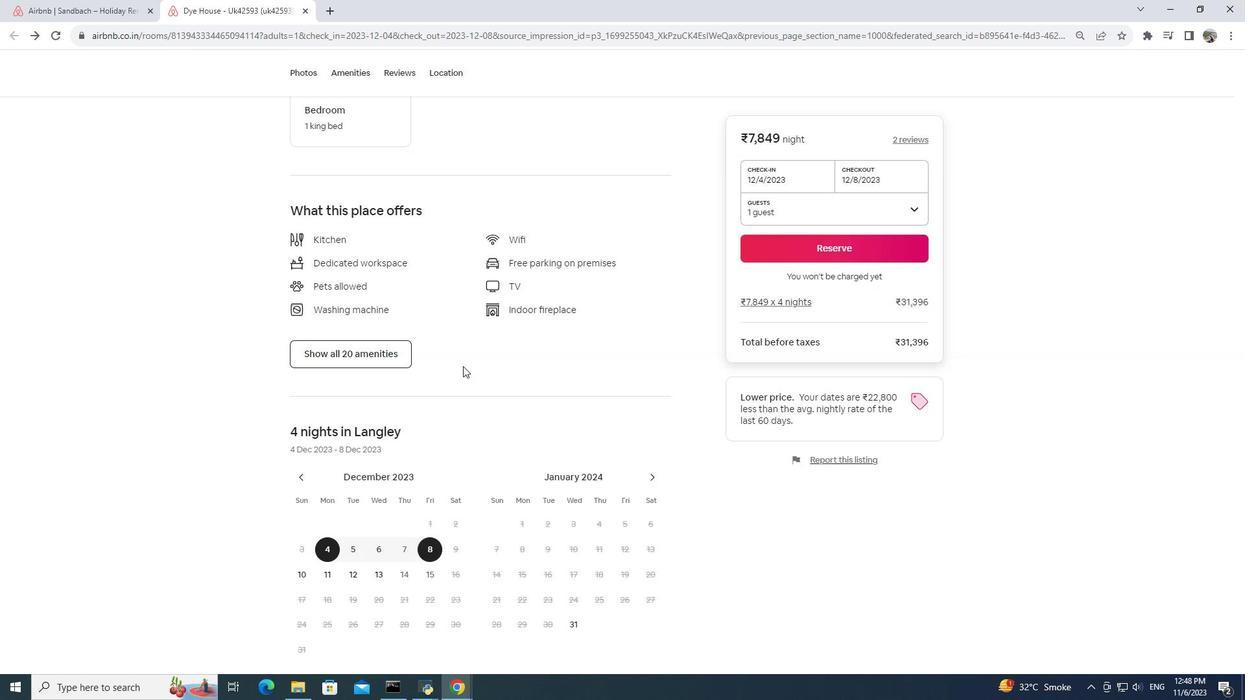 
Action: Mouse scrolled (463, 366) with delta (0, 0)
Screenshot: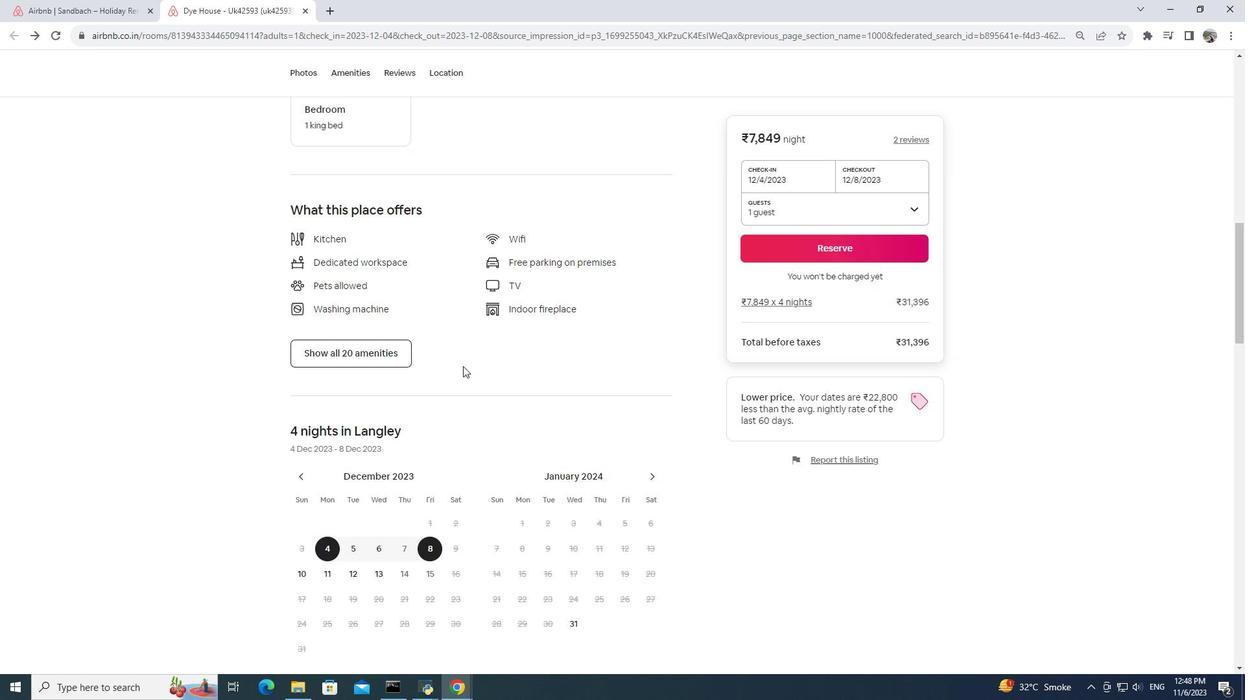 
Action: Mouse scrolled (463, 366) with delta (0, 0)
Screenshot: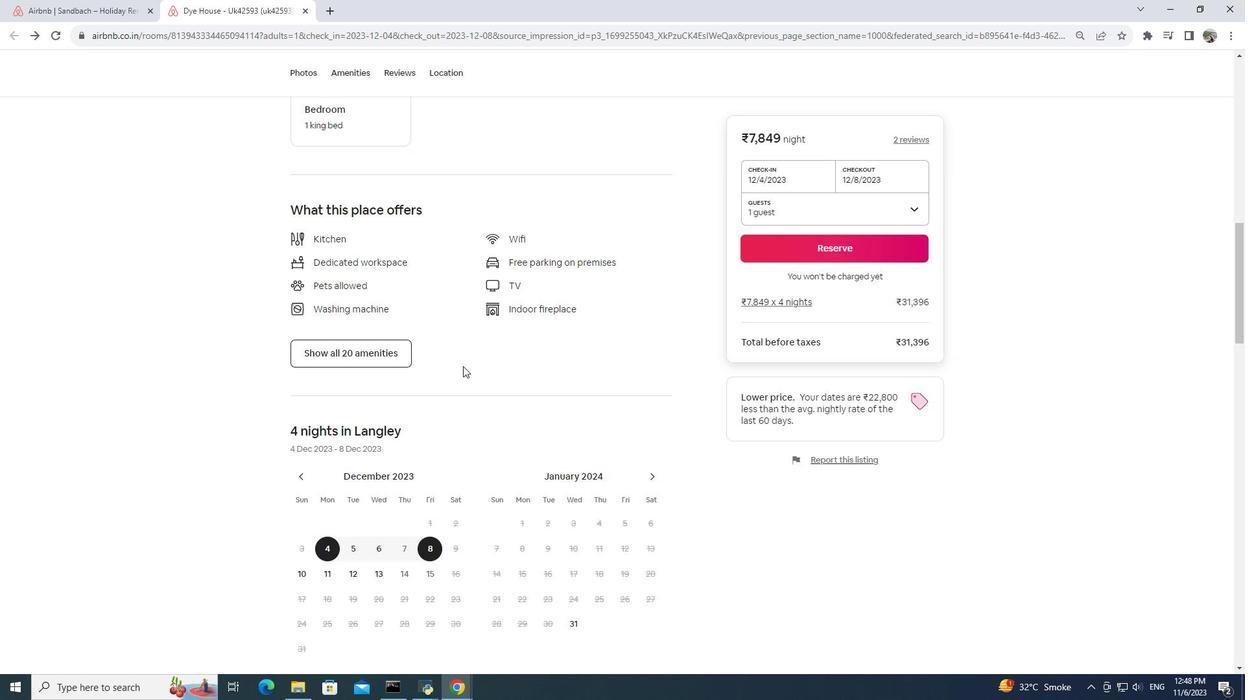 
Action: Mouse scrolled (463, 366) with delta (0, 0)
Screenshot: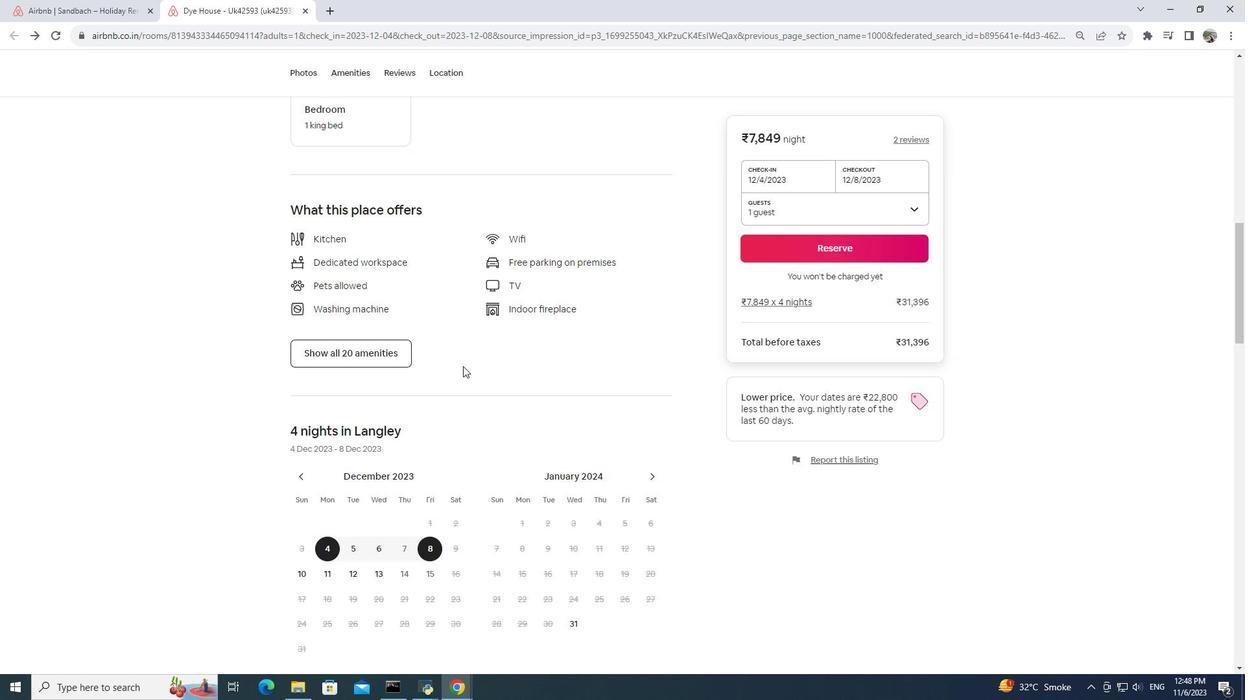 
Action: Mouse scrolled (463, 366) with delta (0, 0)
Screenshot: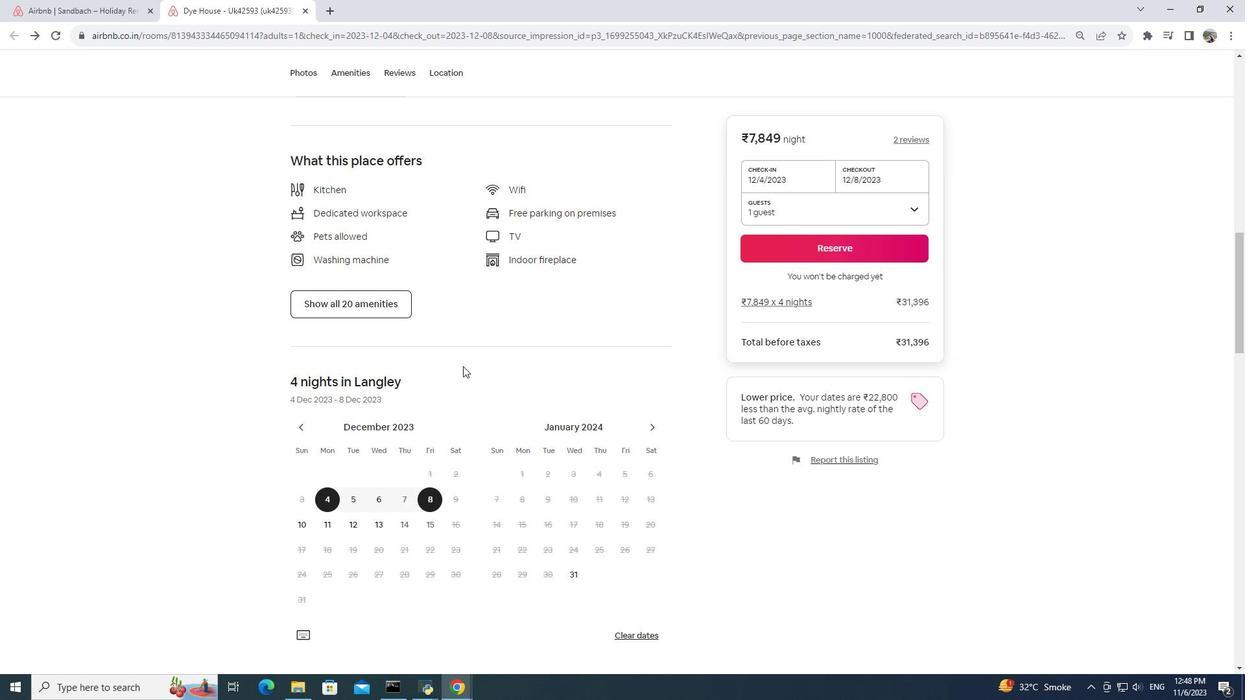 
Action: Mouse moved to (463, 366)
Screenshot: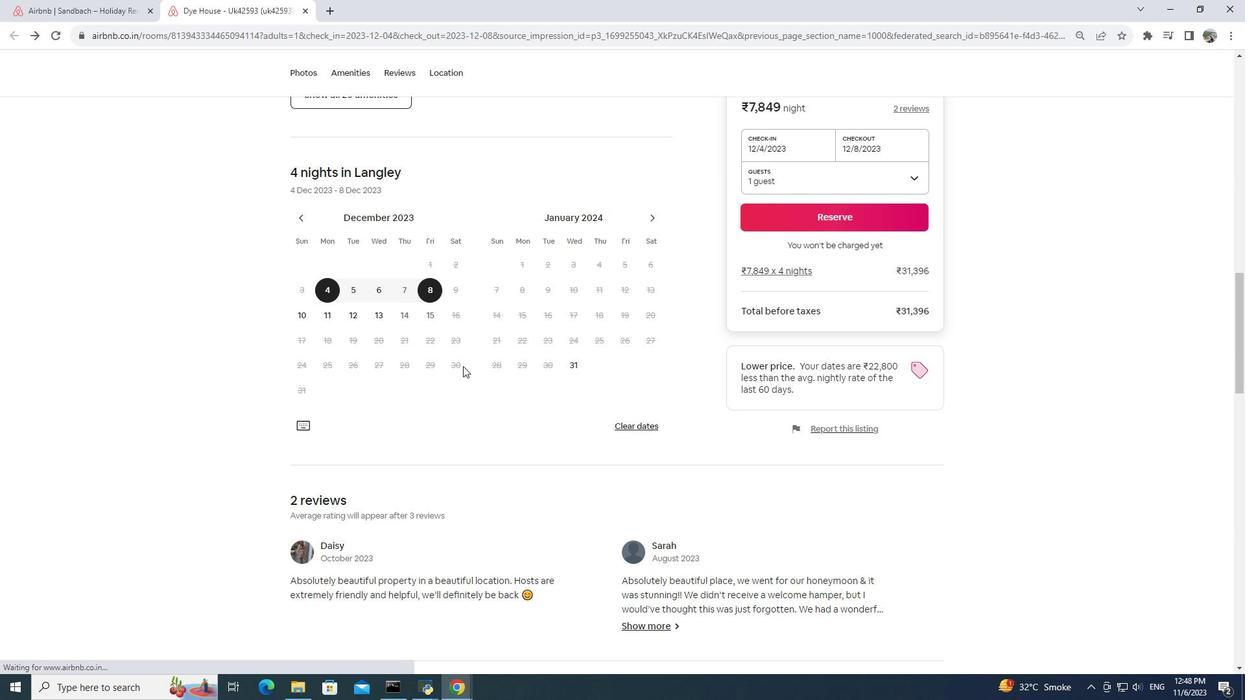 
Action: Mouse scrolled (463, 366) with delta (0, 0)
Screenshot: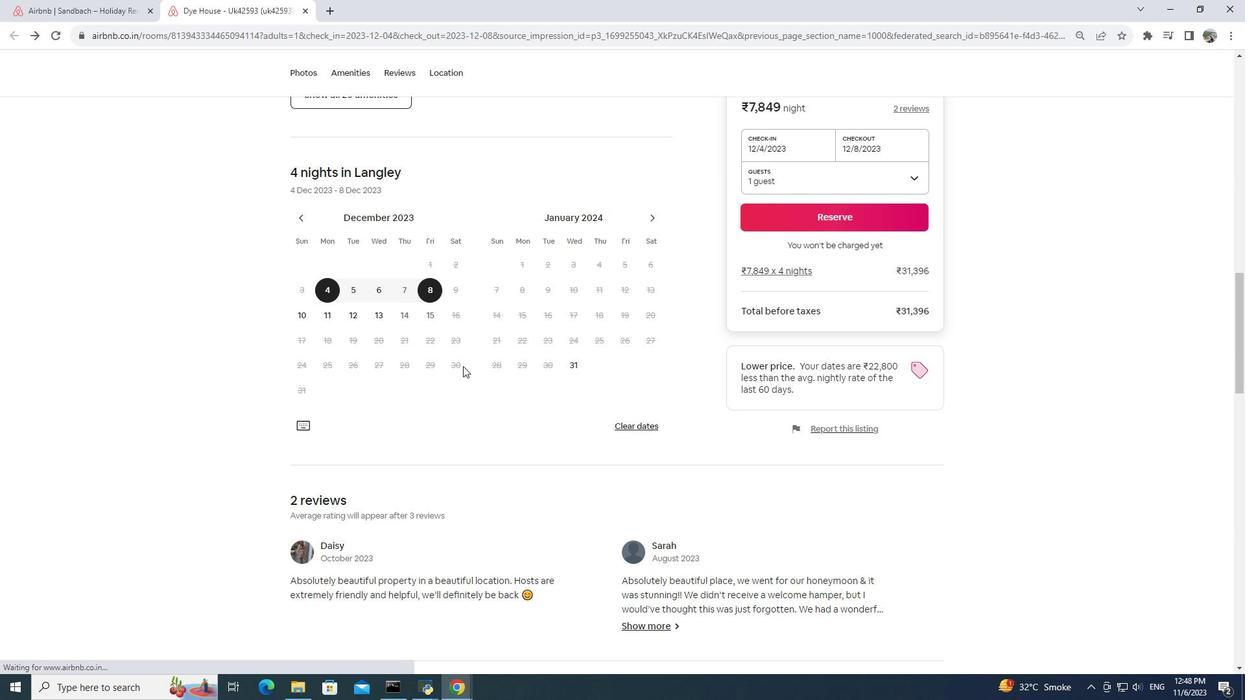 
Action: Mouse scrolled (463, 366) with delta (0, 0)
Screenshot: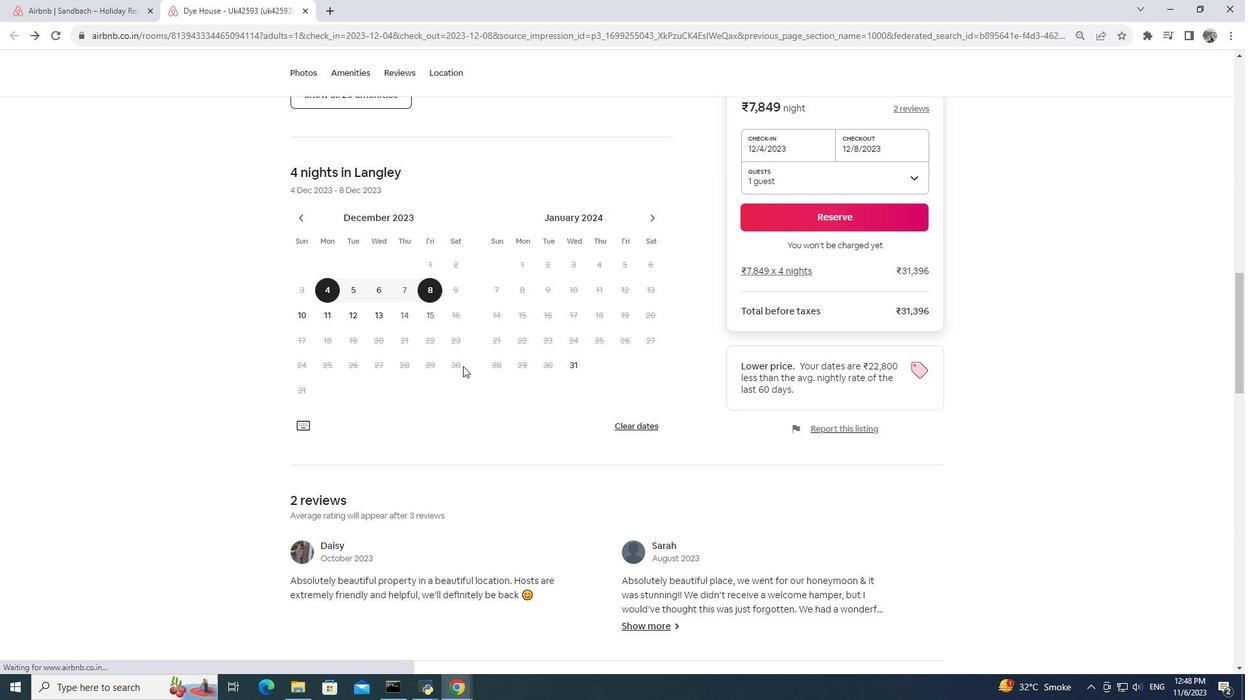 
Action: Mouse scrolled (463, 366) with delta (0, 0)
Screenshot: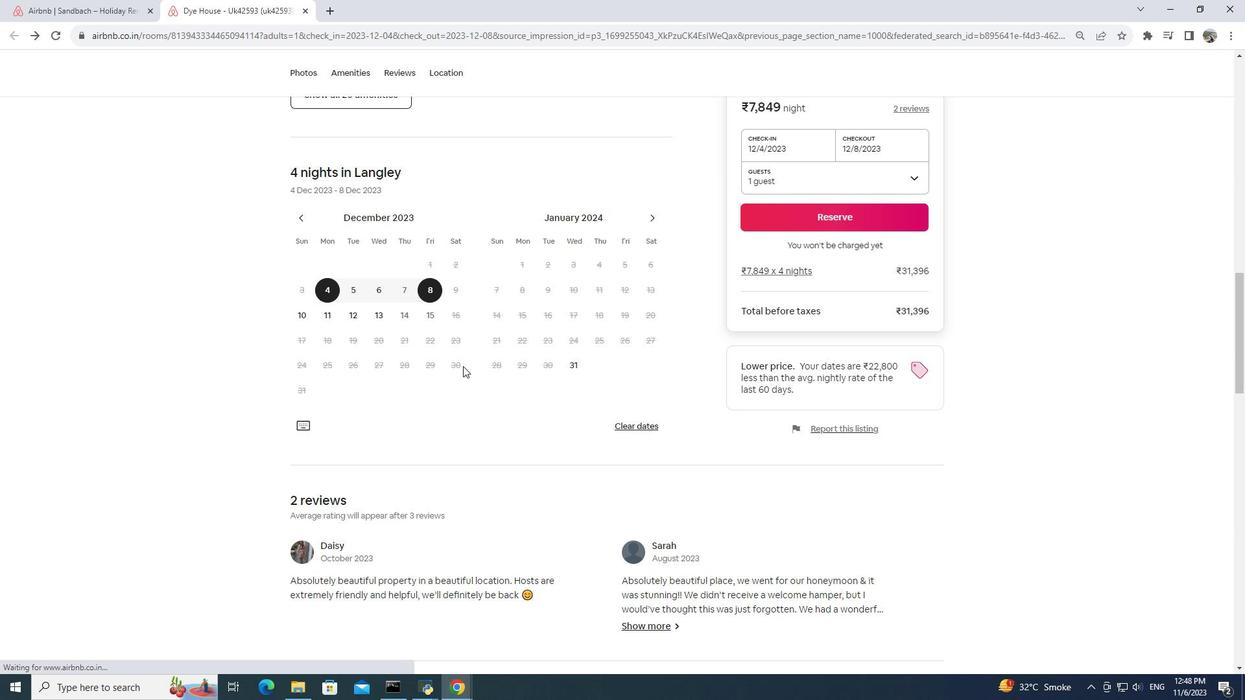 
Action: Mouse scrolled (463, 366) with delta (0, 0)
Screenshot: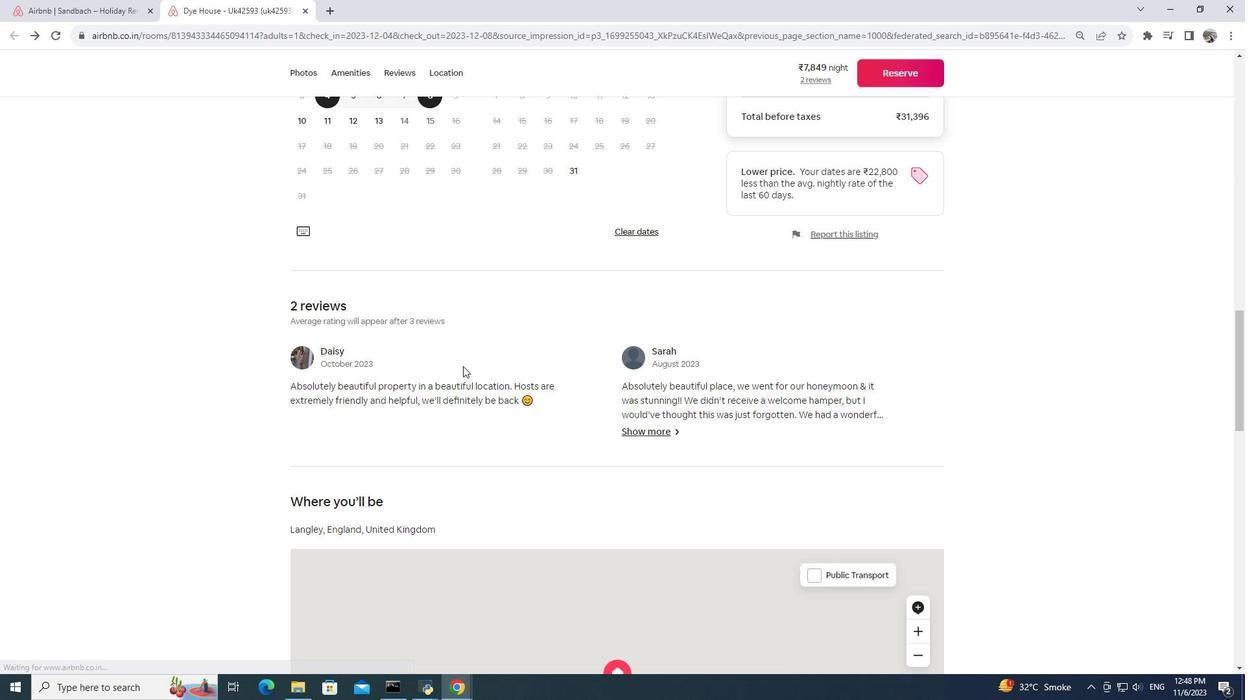 
Action: Mouse scrolled (463, 366) with delta (0, 0)
Screenshot: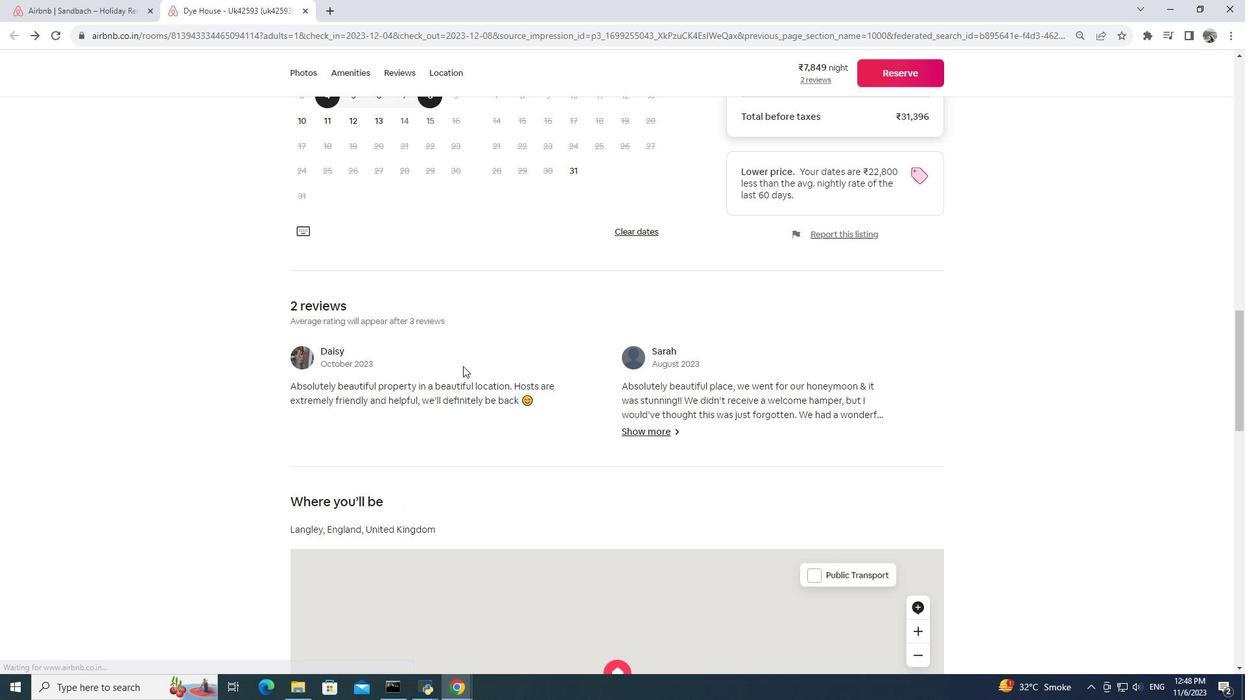 
Action: Mouse scrolled (463, 366) with delta (0, 0)
Screenshot: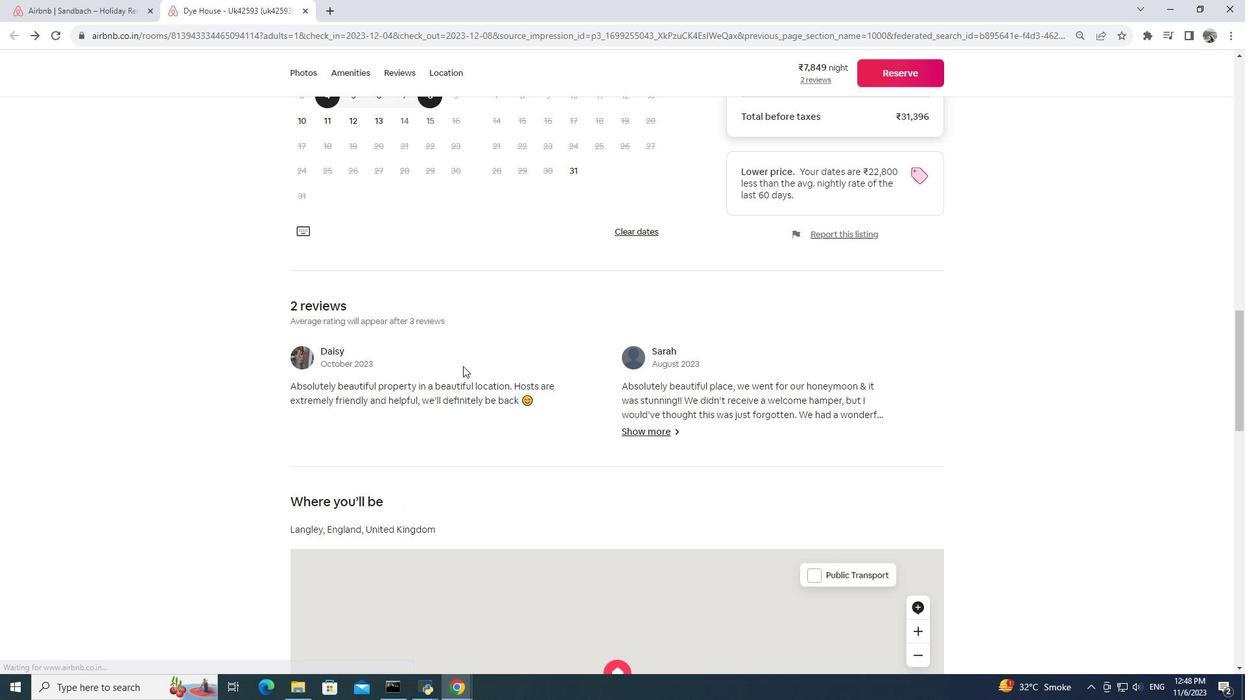 
Action: Mouse scrolled (463, 366) with delta (0, 0)
Screenshot: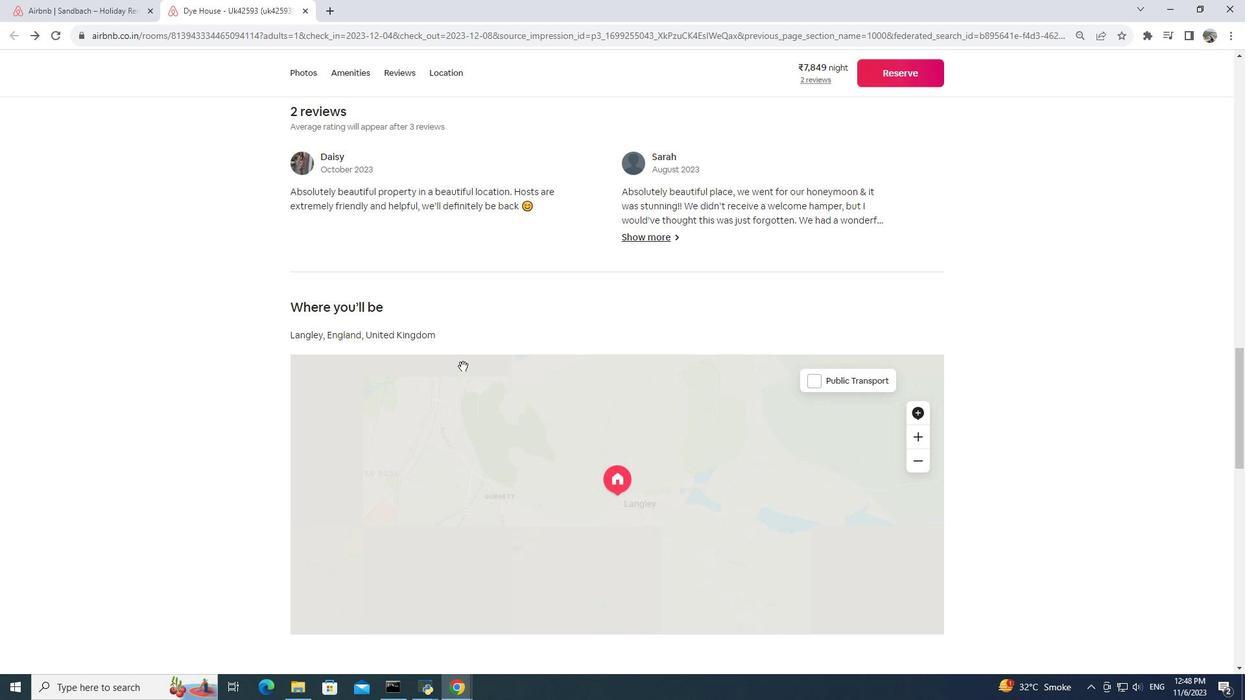 
Action: Mouse scrolled (463, 366) with delta (0, 0)
Screenshot: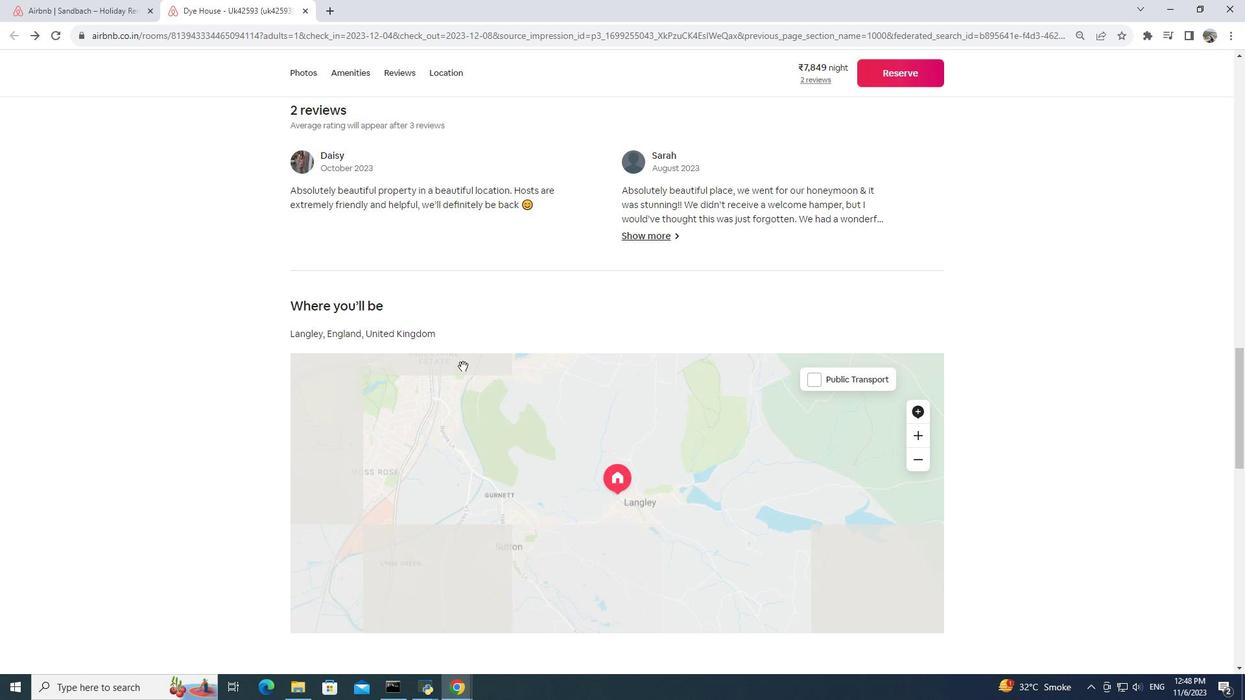 
Action: Mouse scrolled (463, 366) with delta (0, 0)
Screenshot: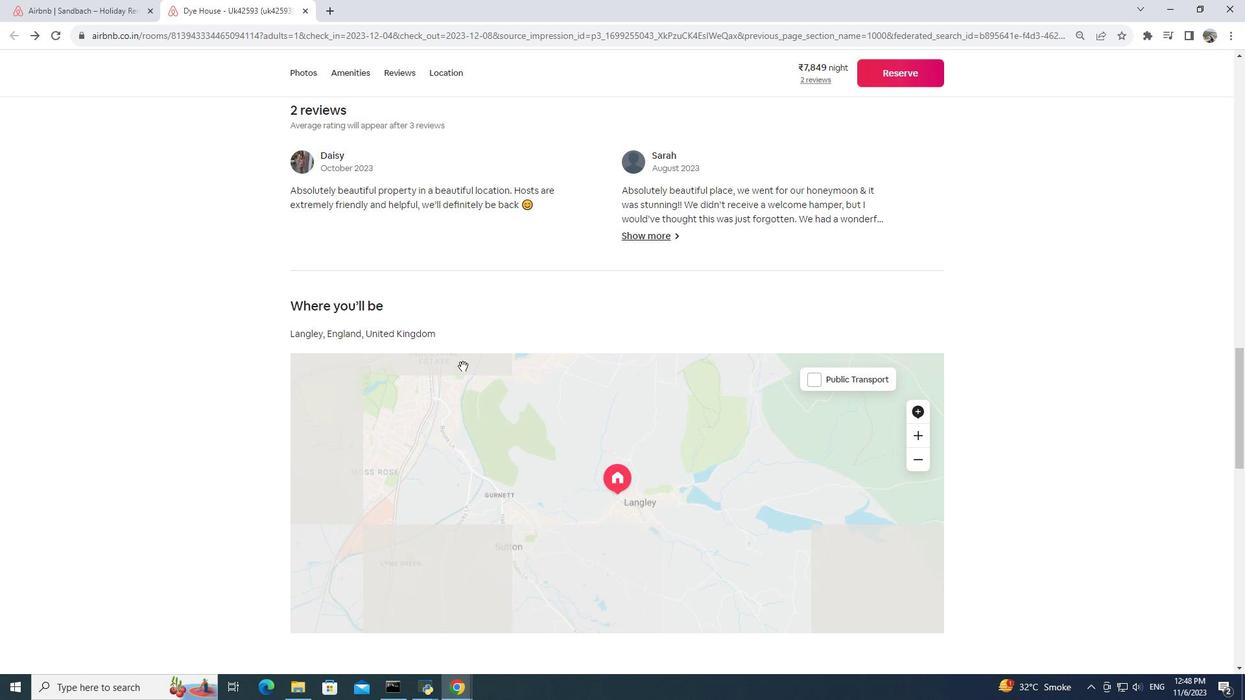 
Action: Mouse scrolled (463, 366) with delta (0, 0)
Screenshot: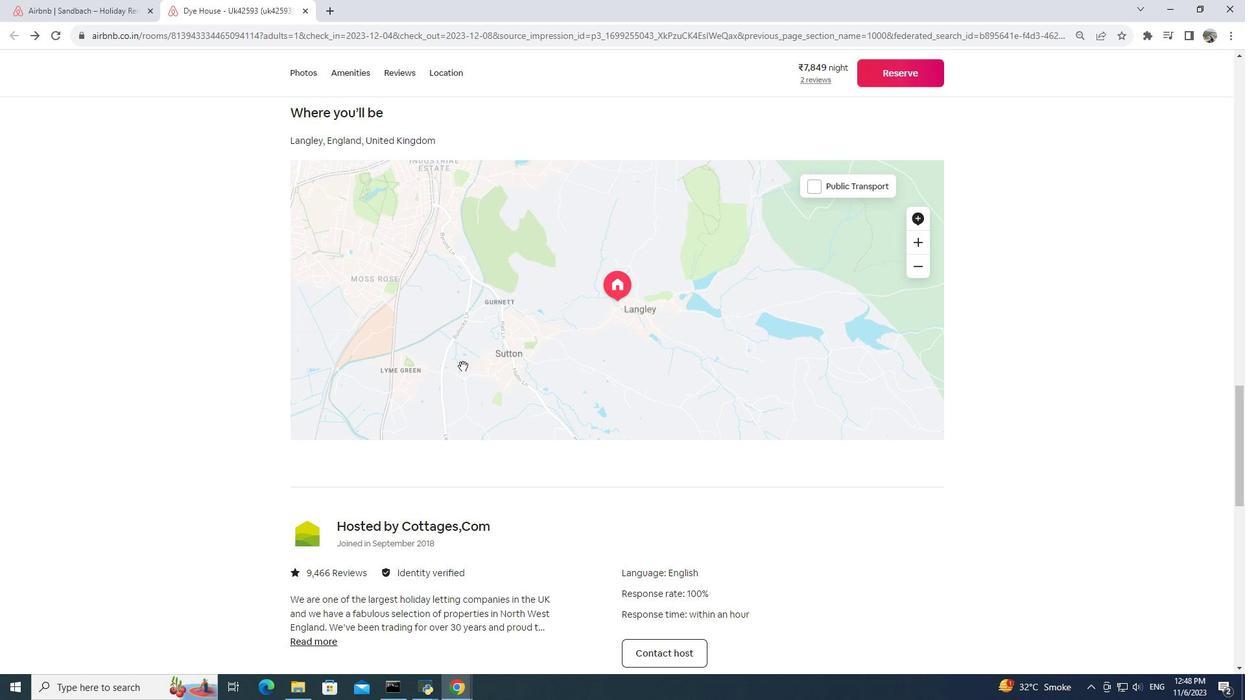 
Action: Mouse moved to (463, 362)
Screenshot: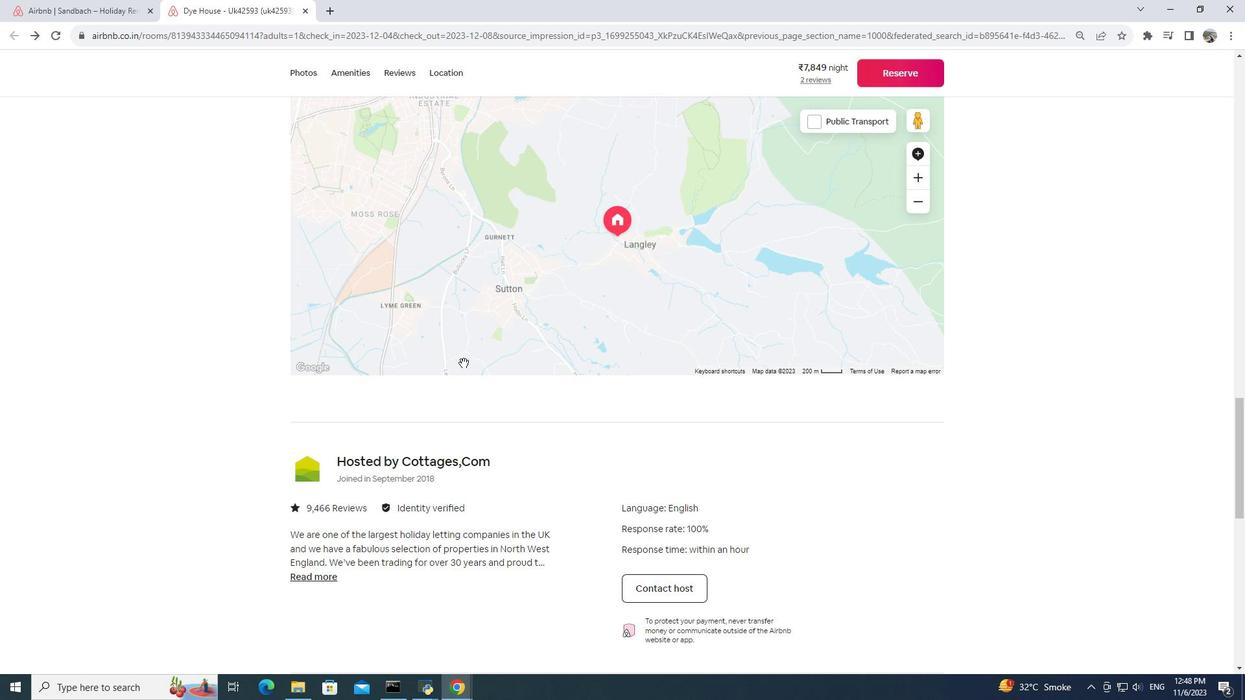 
Action: Mouse scrolled (463, 362) with delta (0, 0)
Screenshot: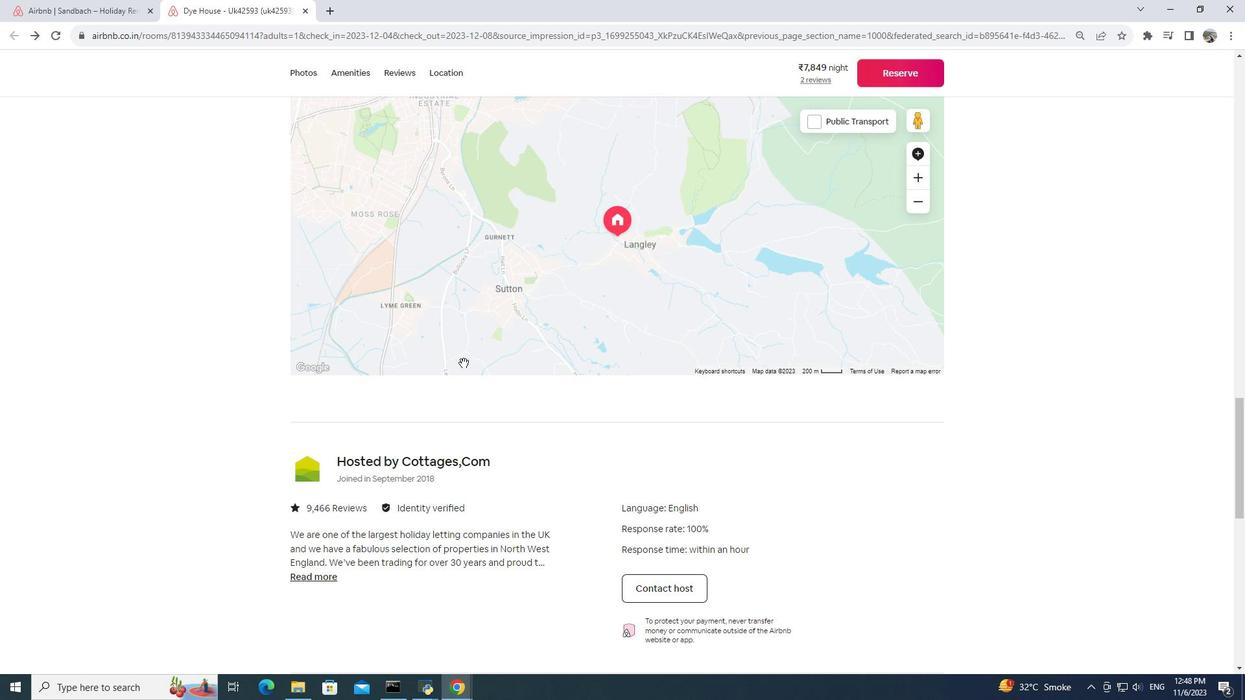 
Action: Mouse moved to (463, 362)
Screenshot: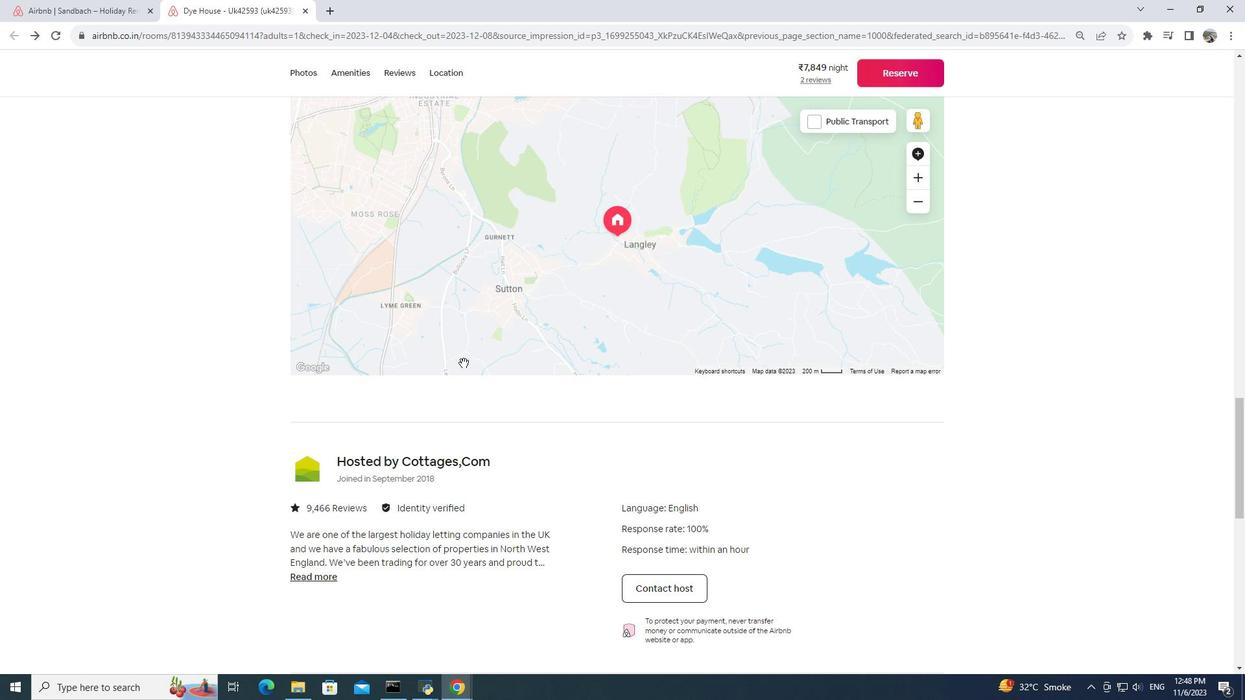 
Action: Mouse scrolled (463, 361) with delta (0, 0)
Screenshot: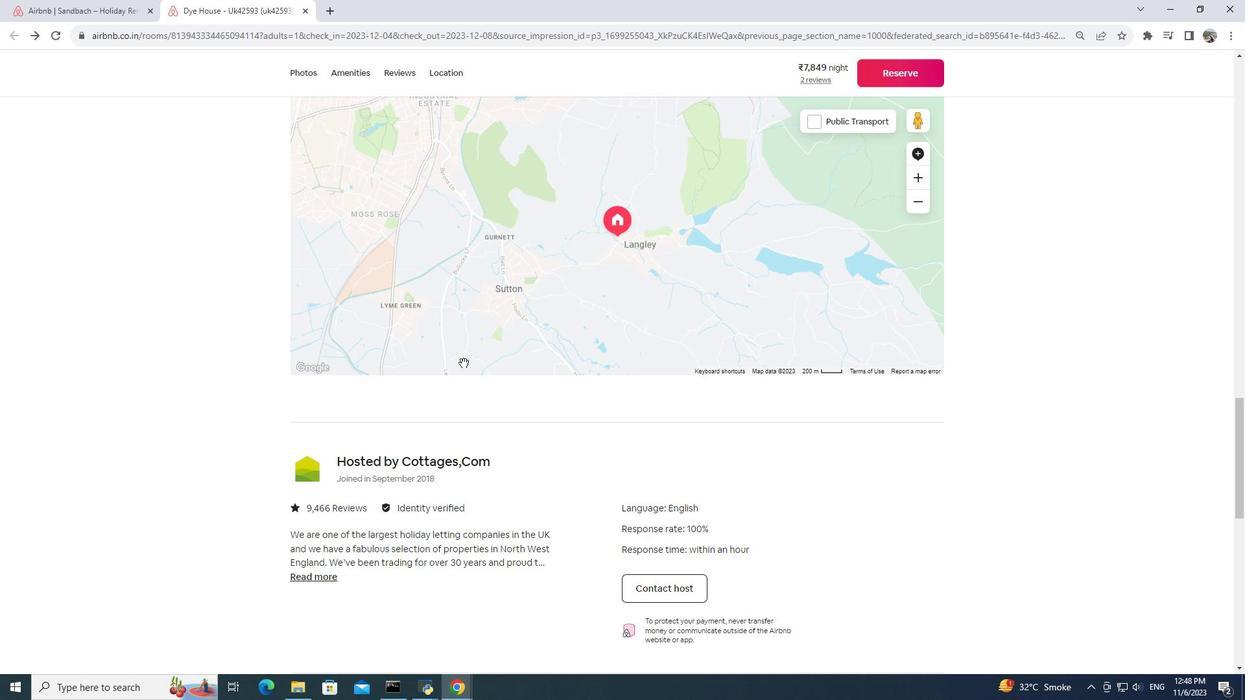 
Action: Mouse scrolled (463, 361) with delta (0, 0)
Screenshot: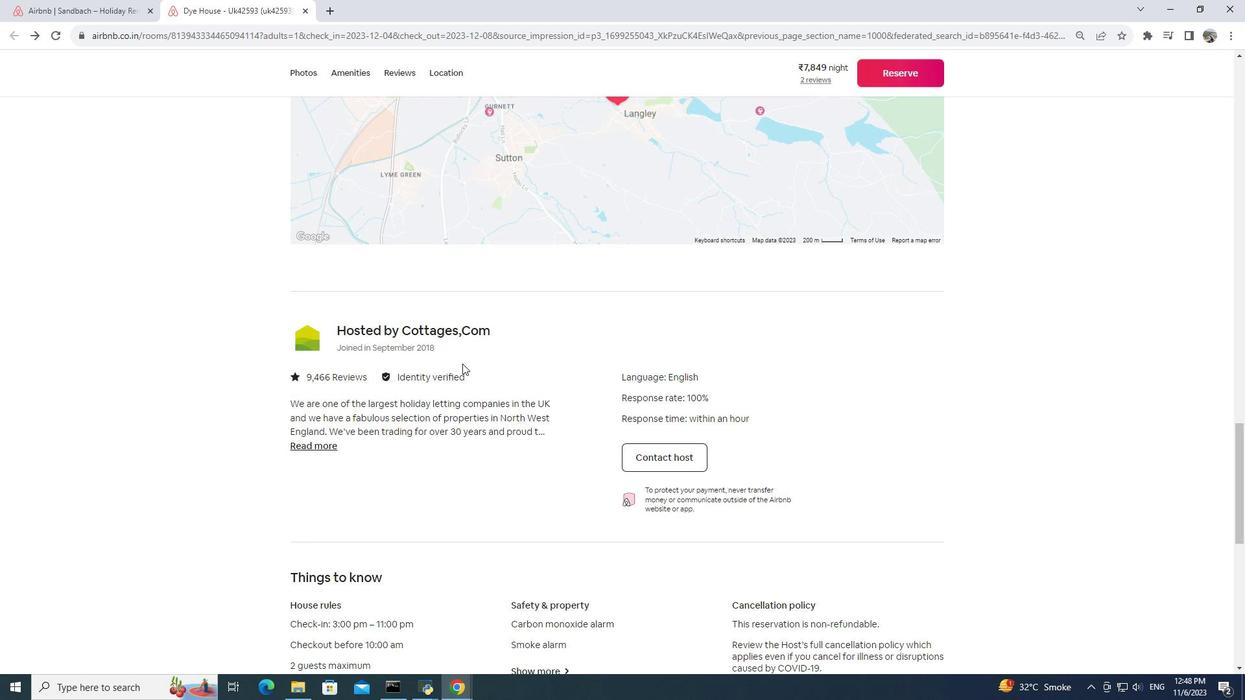 
Action: Mouse scrolled (463, 361) with delta (0, 0)
Screenshot: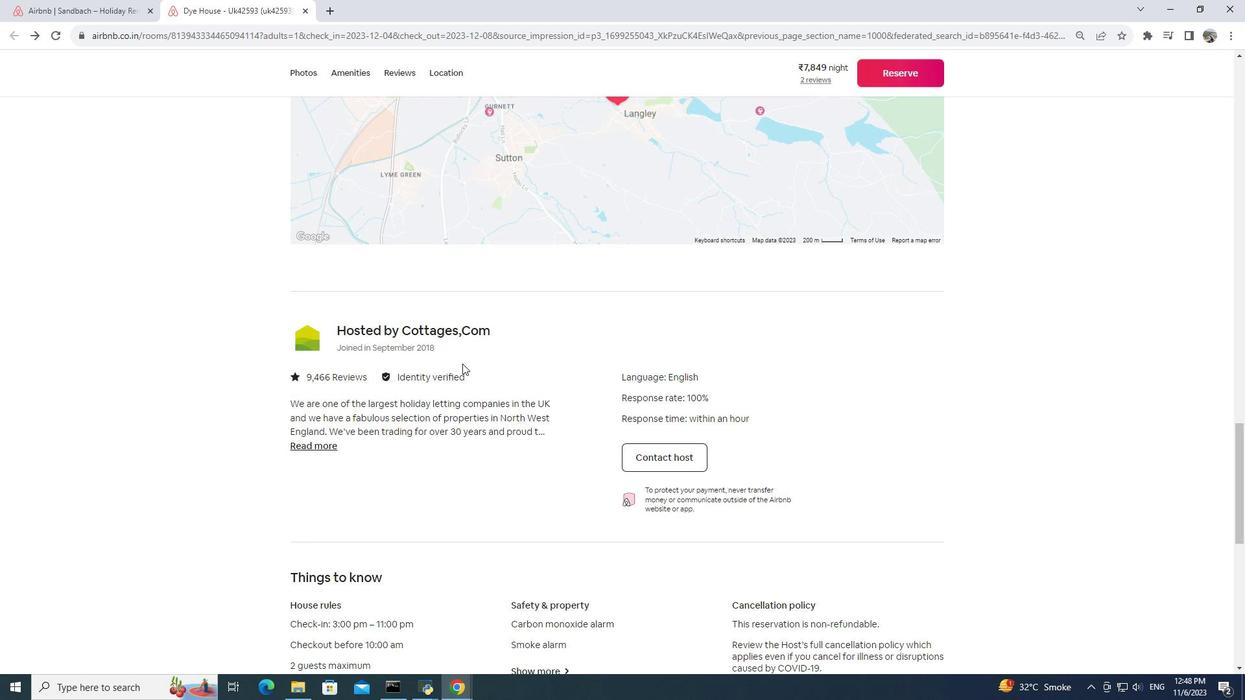 
Action: Mouse moved to (463, 362)
Screenshot: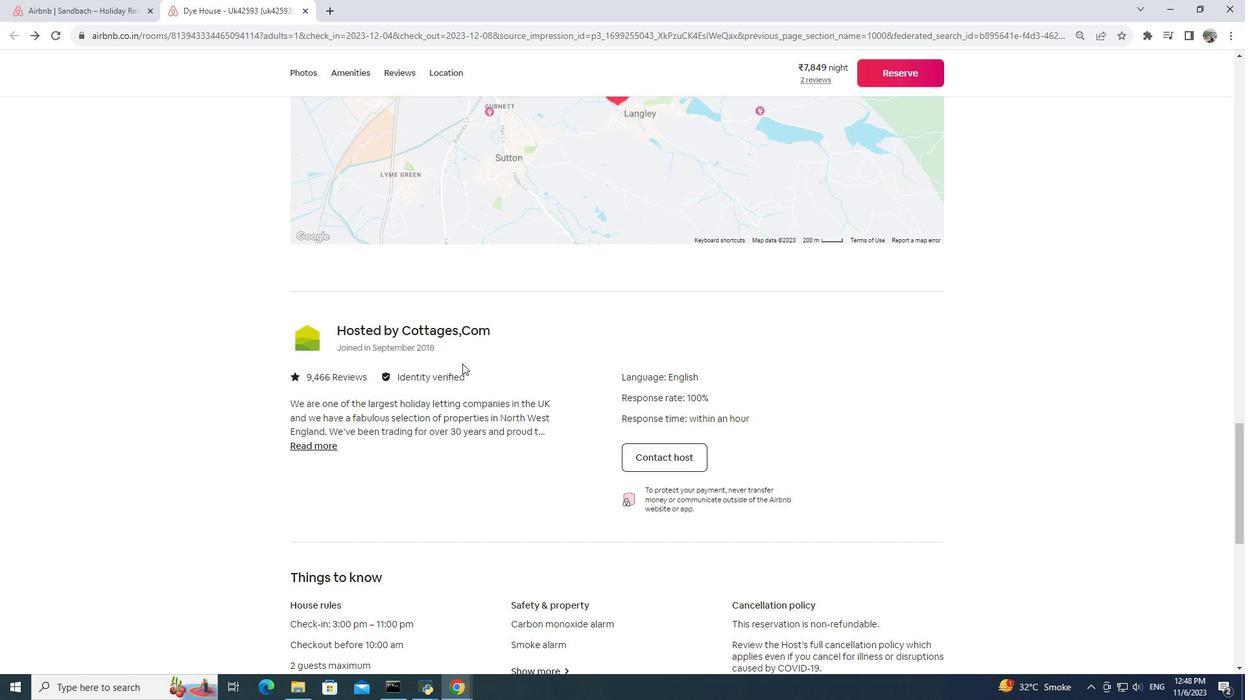 
Action: Mouse scrolled (463, 362) with delta (0, 0)
Screenshot: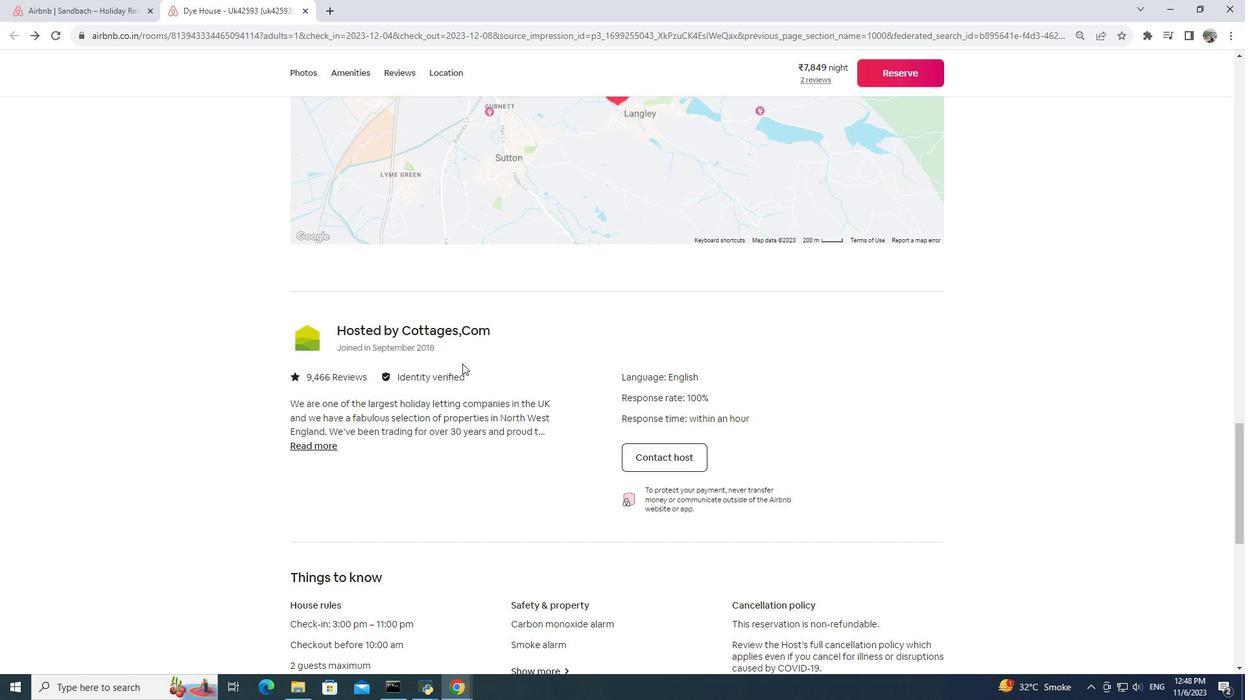 
Action: Mouse moved to (462, 364)
Screenshot: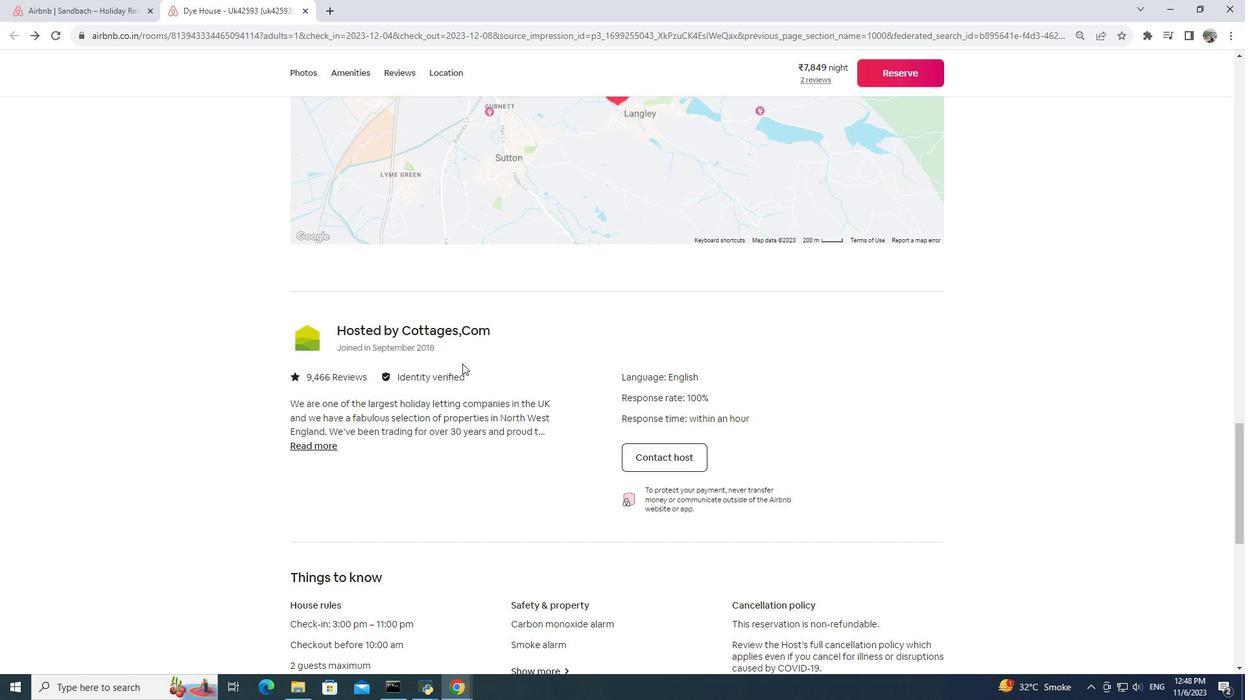 
Action: Mouse scrolled (462, 363) with delta (0, 0)
Screenshot: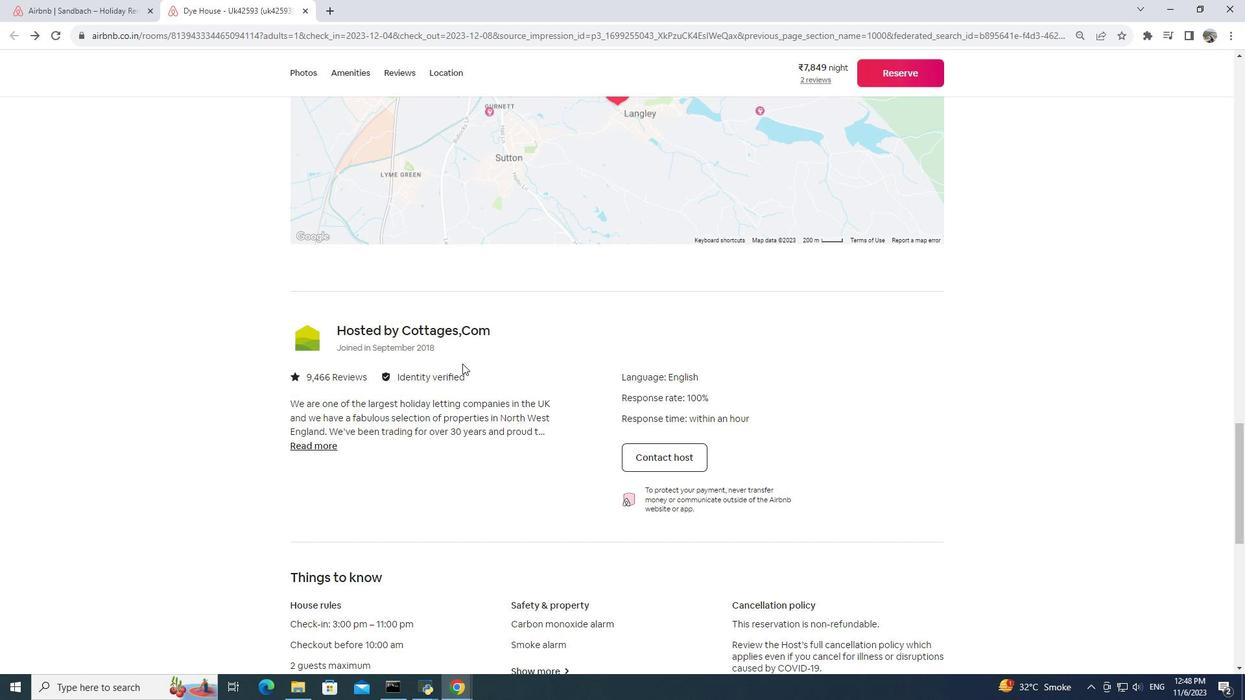 
Action: Mouse moved to (329, 435)
Screenshot: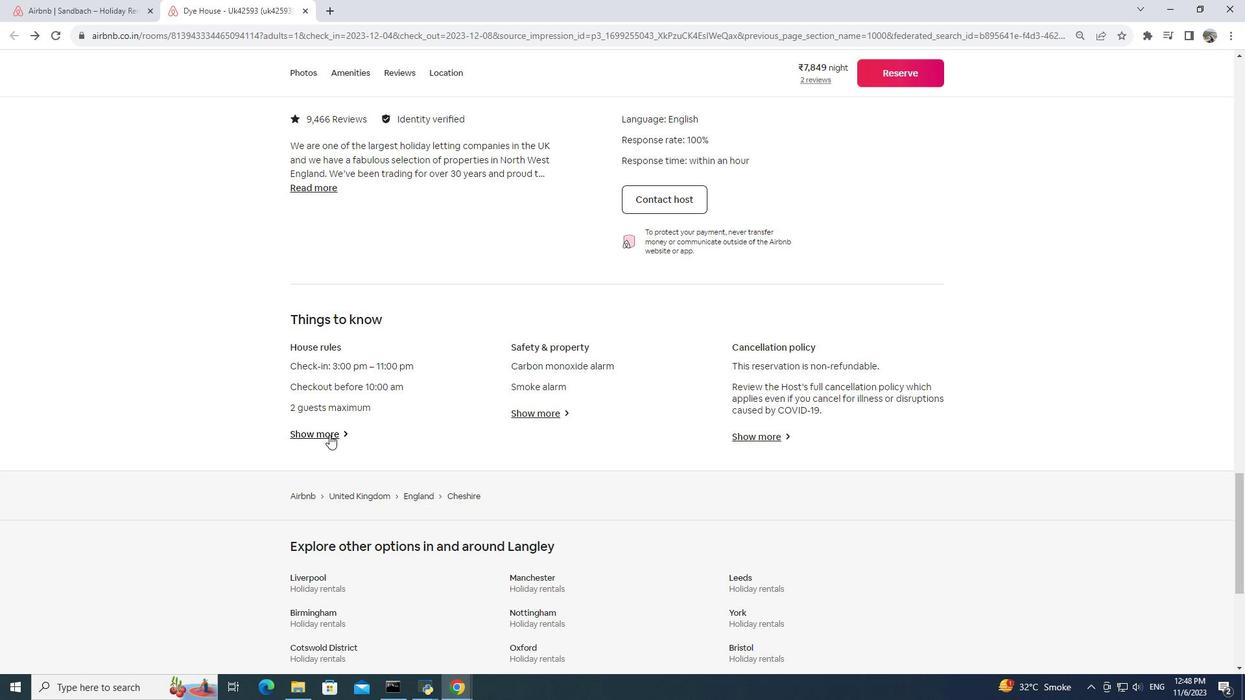 
Action: Mouse pressed left at (329, 435)
Screenshot: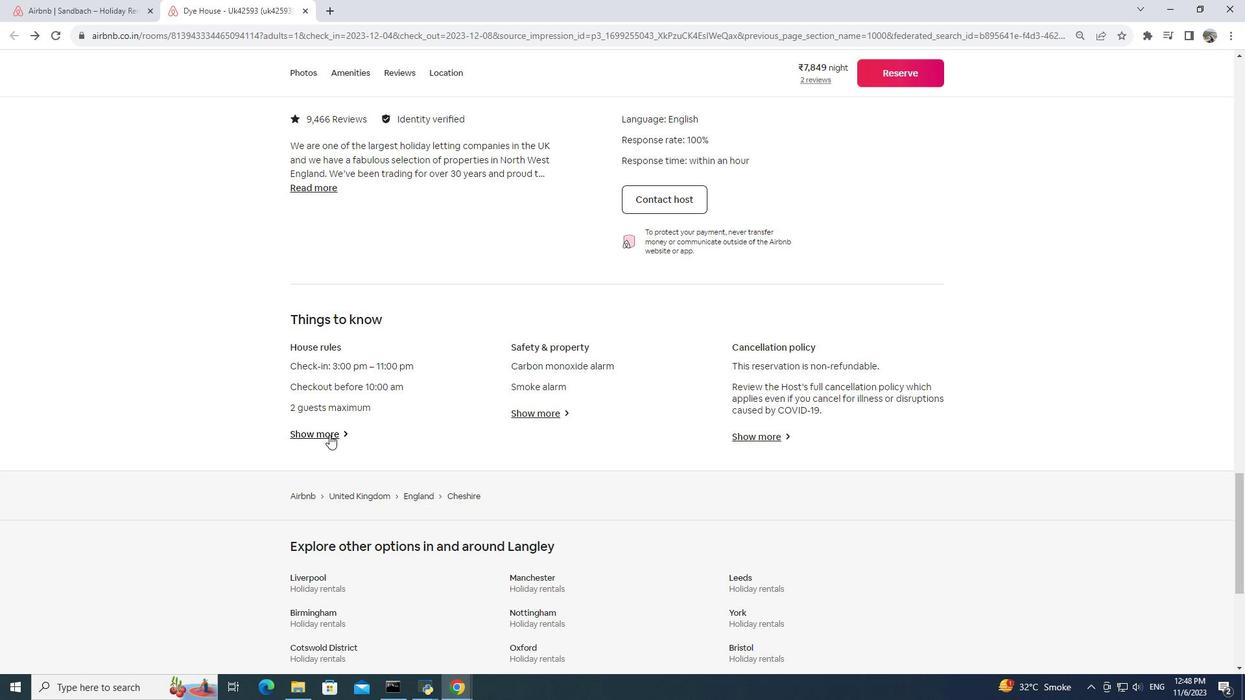 
Action: Mouse moved to (490, 402)
Screenshot: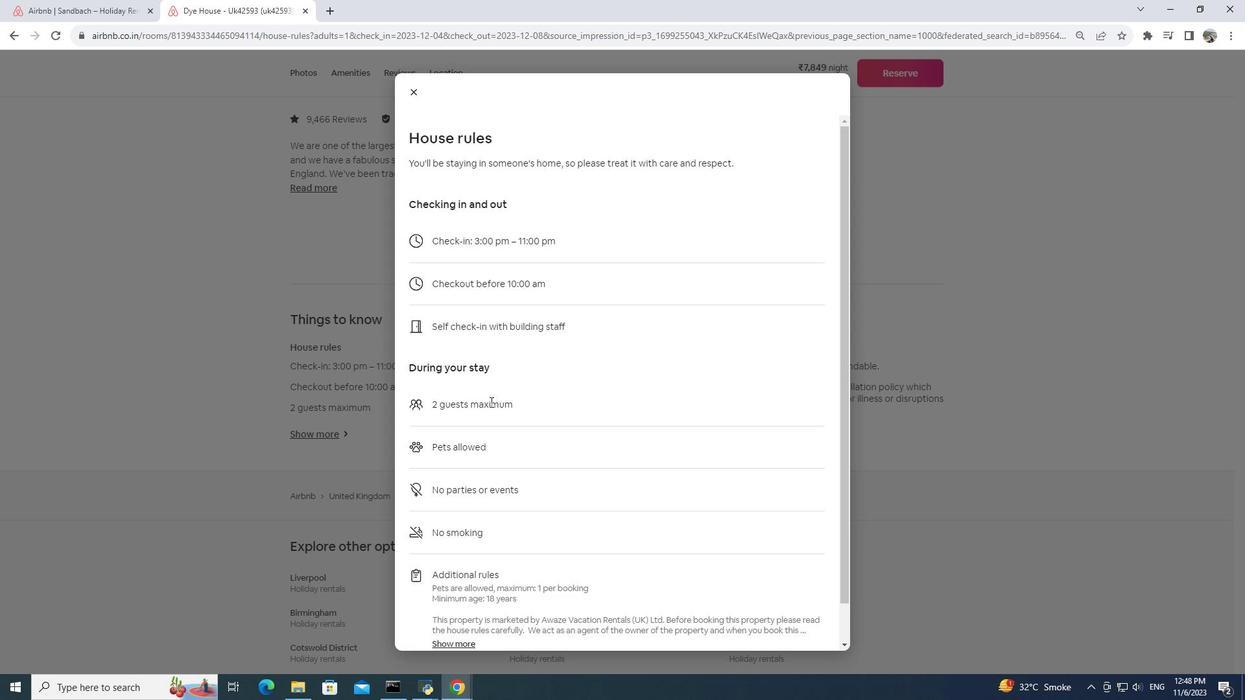 
Action: Mouse scrolled (490, 401) with delta (0, 0)
Screenshot: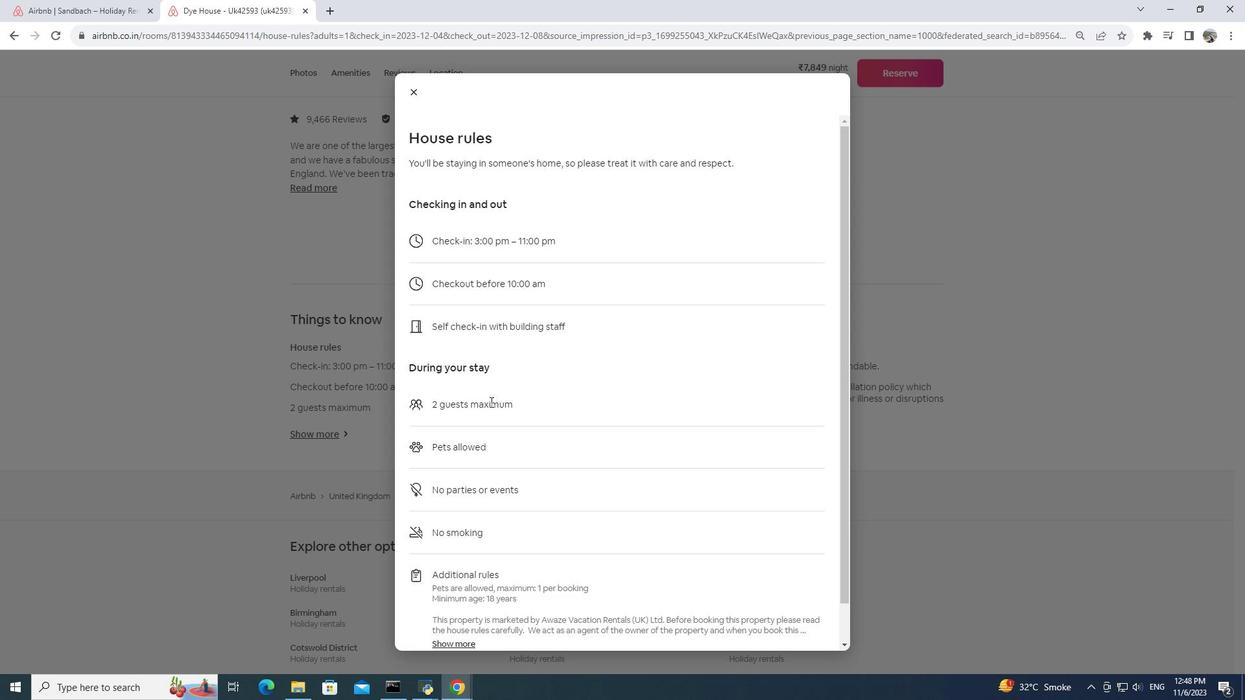 
Action: Mouse scrolled (490, 401) with delta (0, 0)
Screenshot: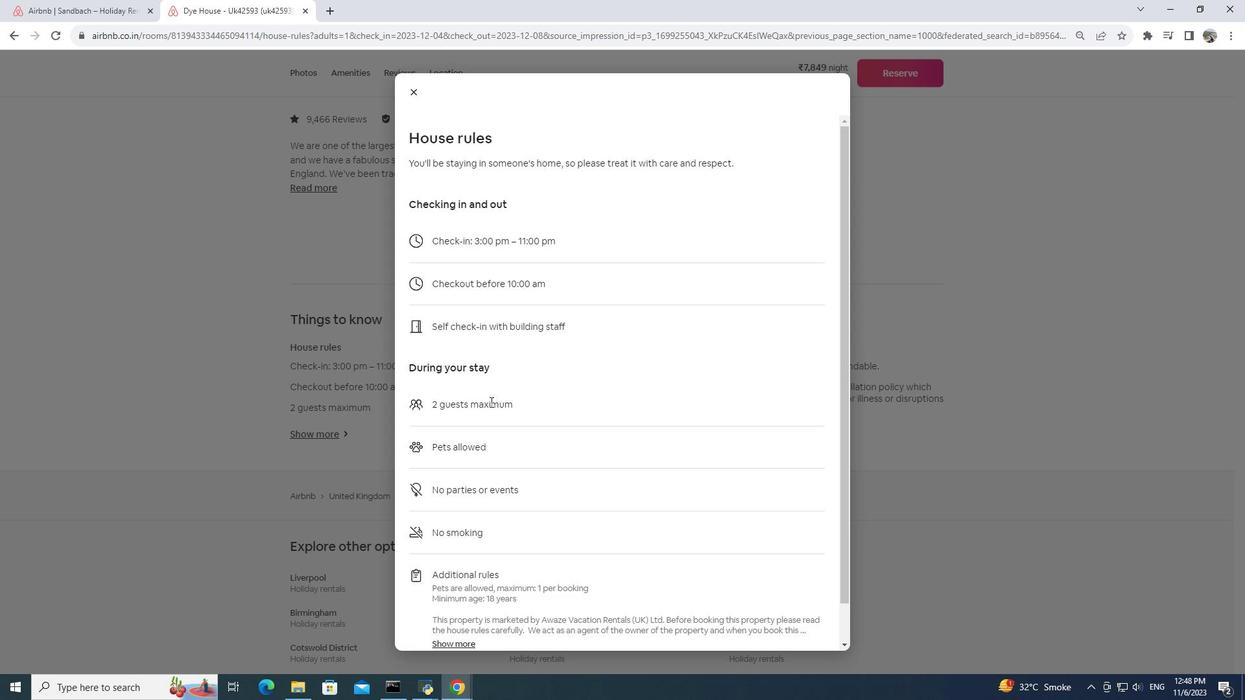 
Action: Mouse scrolled (490, 401) with delta (0, 0)
Screenshot: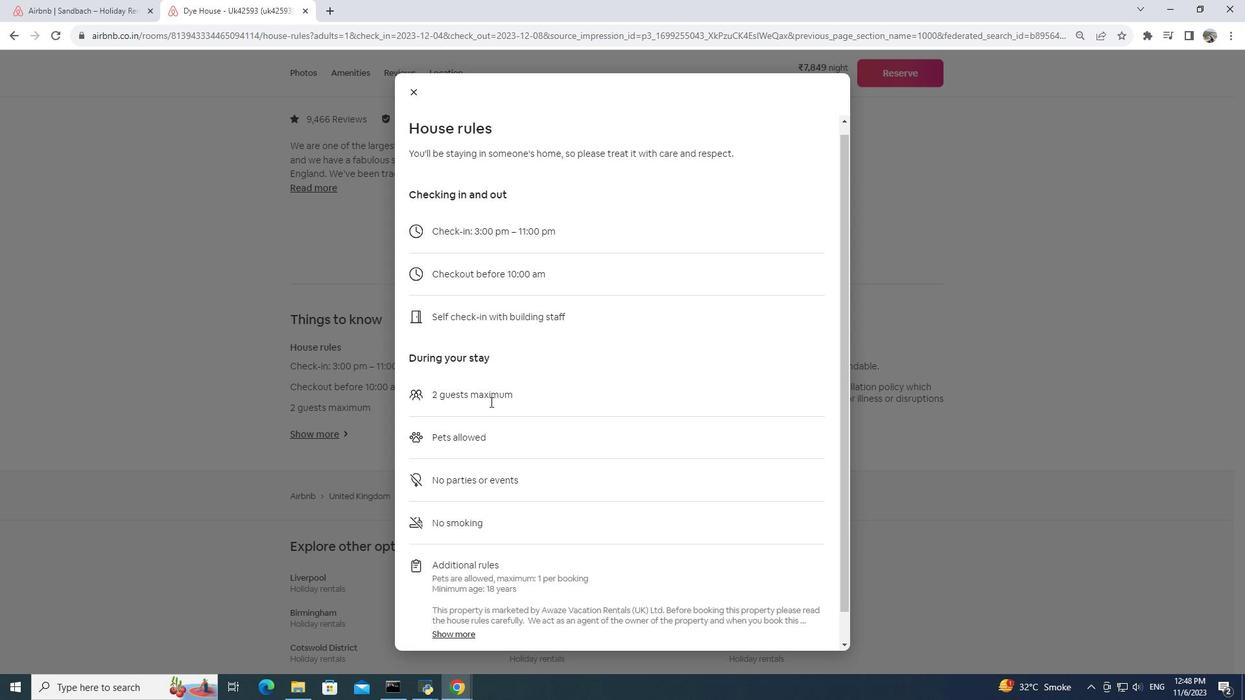 
Action: Mouse scrolled (490, 401) with delta (0, 0)
Screenshot: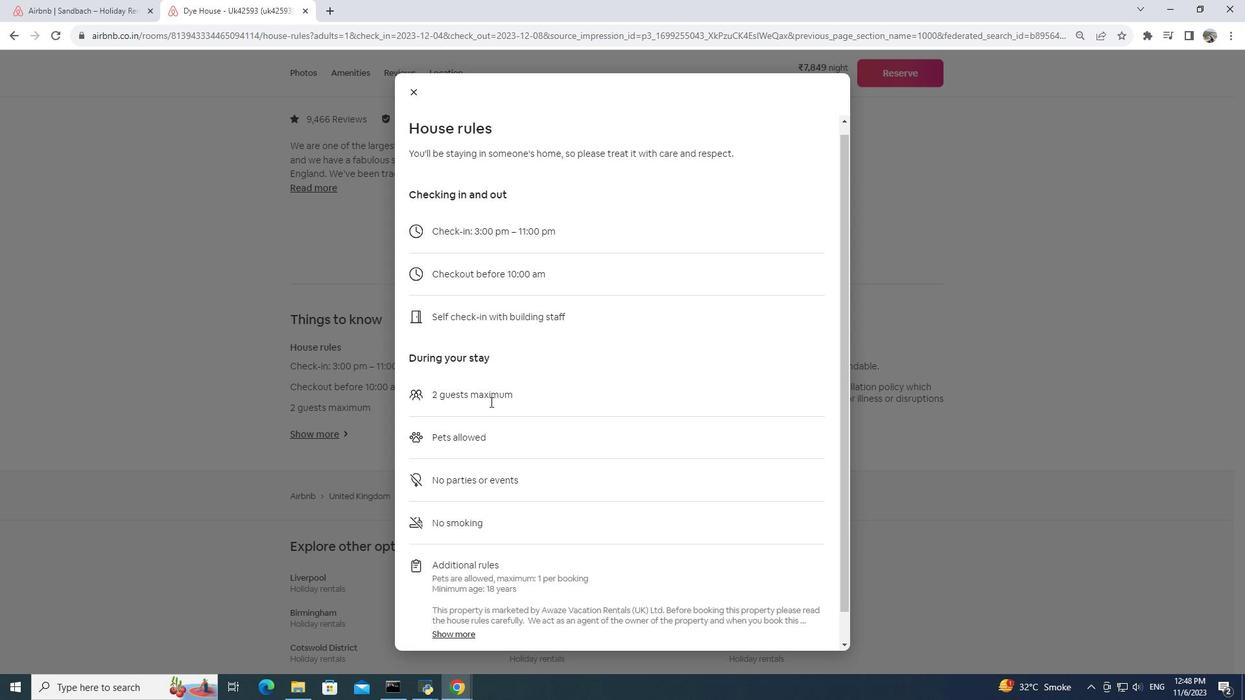 
Action: Mouse moved to (496, 245)
Screenshot: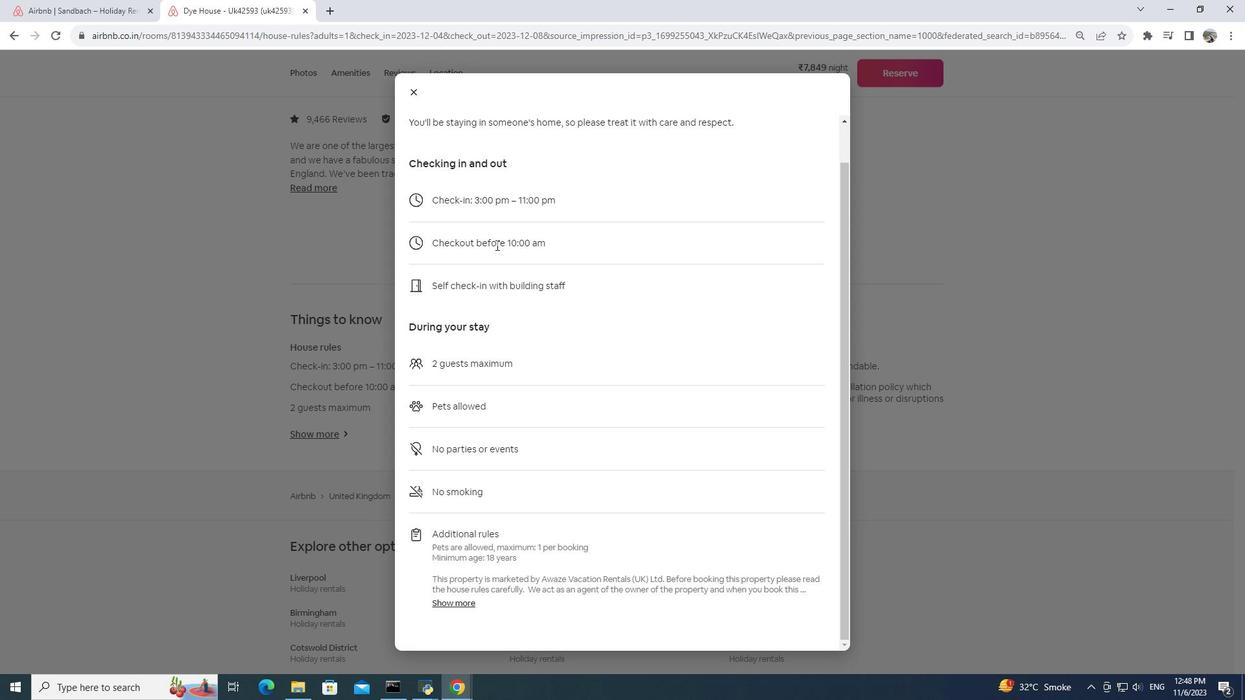 
Action: Mouse scrolled (496, 244) with delta (0, 0)
Screenshot: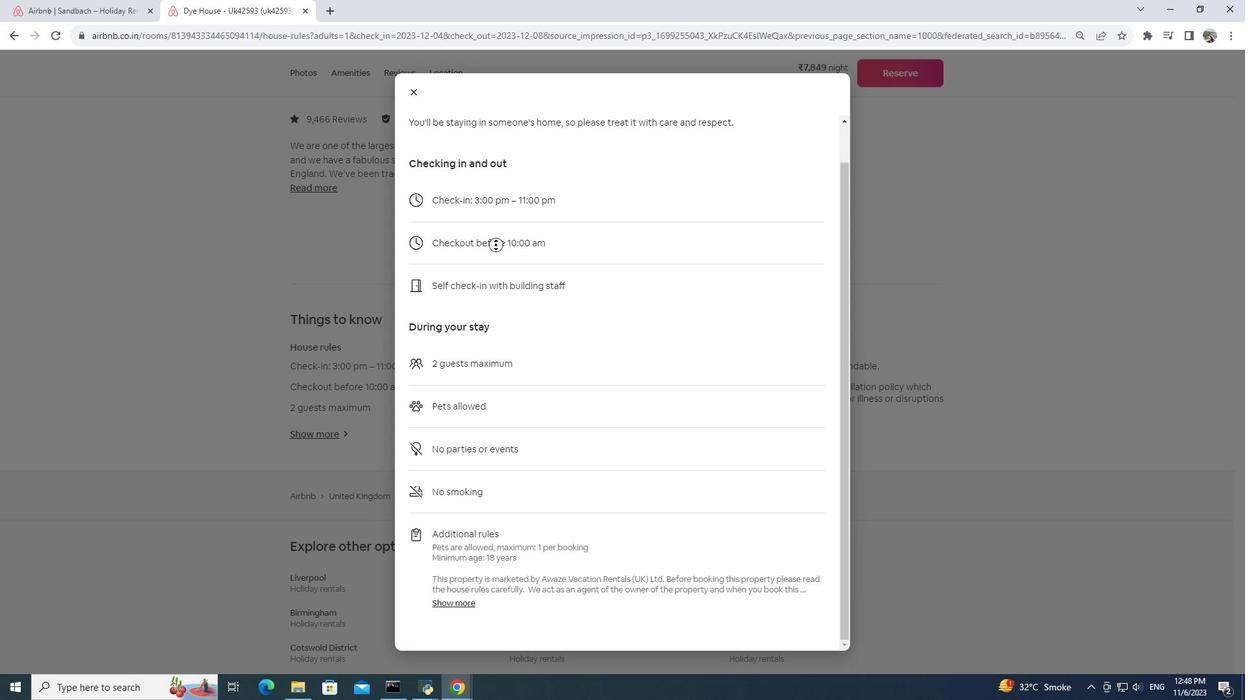 
Action: Mouse pressed middle at (496, 245)
Screenshot: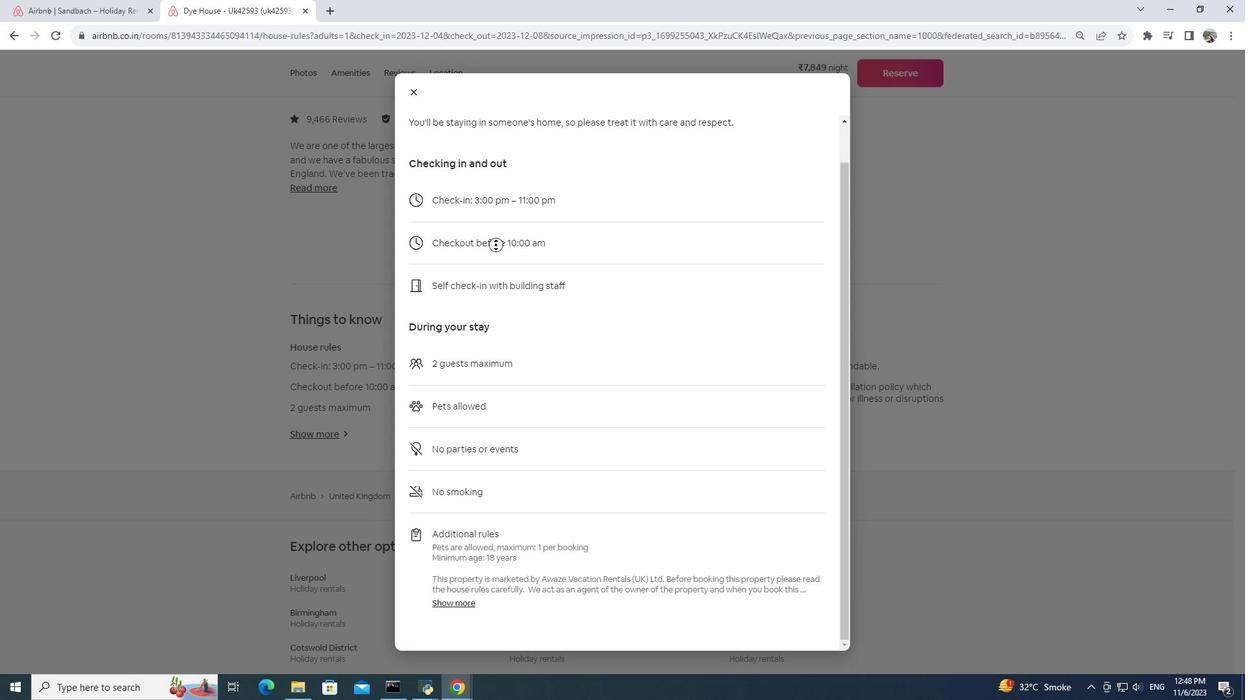 
Action: Mouse scrolled (496, 244) with delta (0, 0)
Screenshot: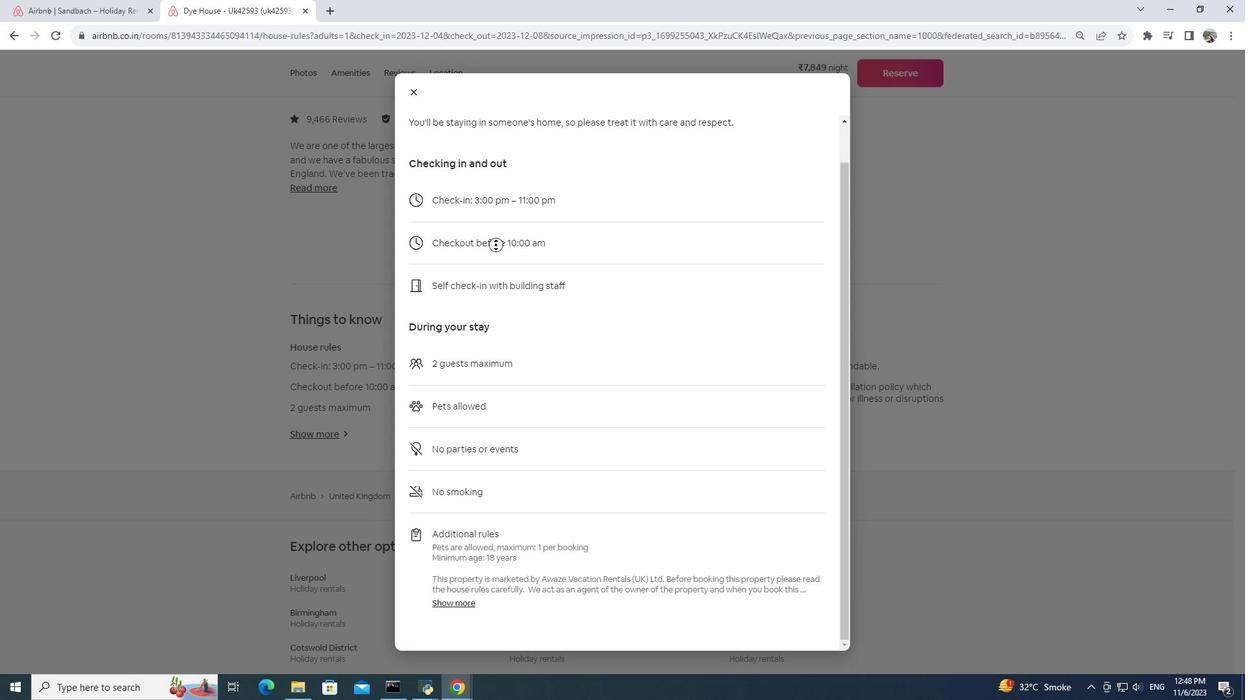 
Action: Mouse scrolled (496, 244) with delta (0, 0)
Screenshot: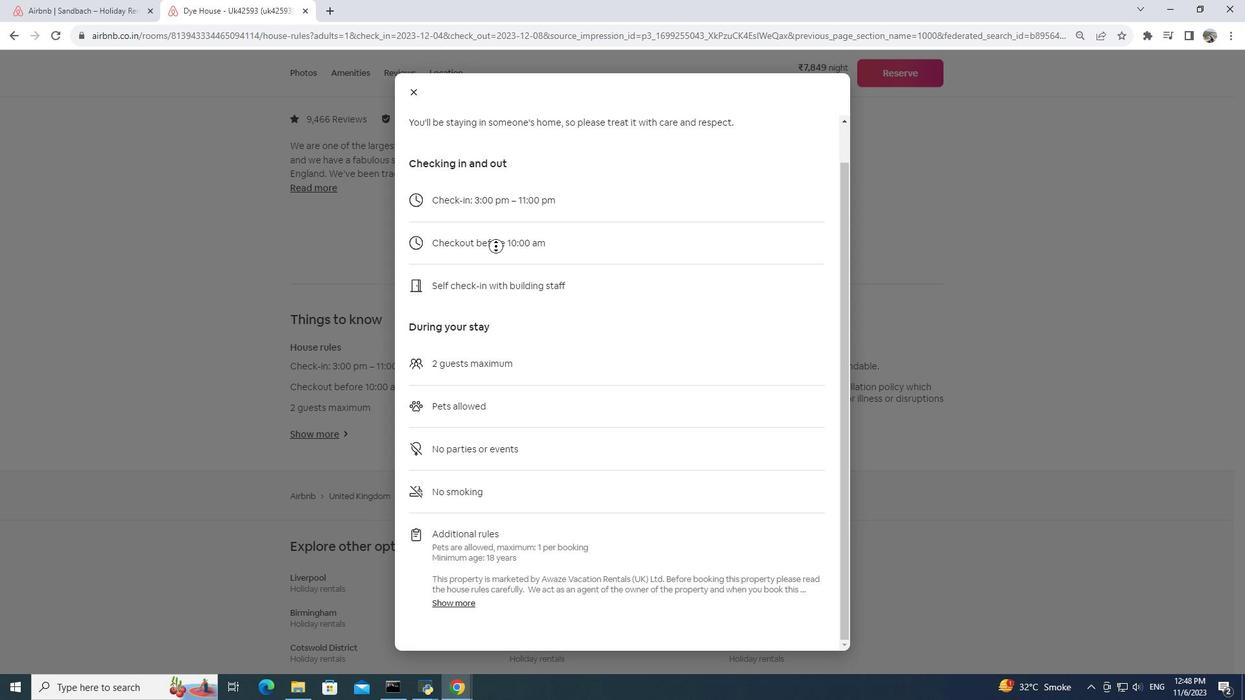 
Action: Mouse moved to (412, 100)
Screenshot: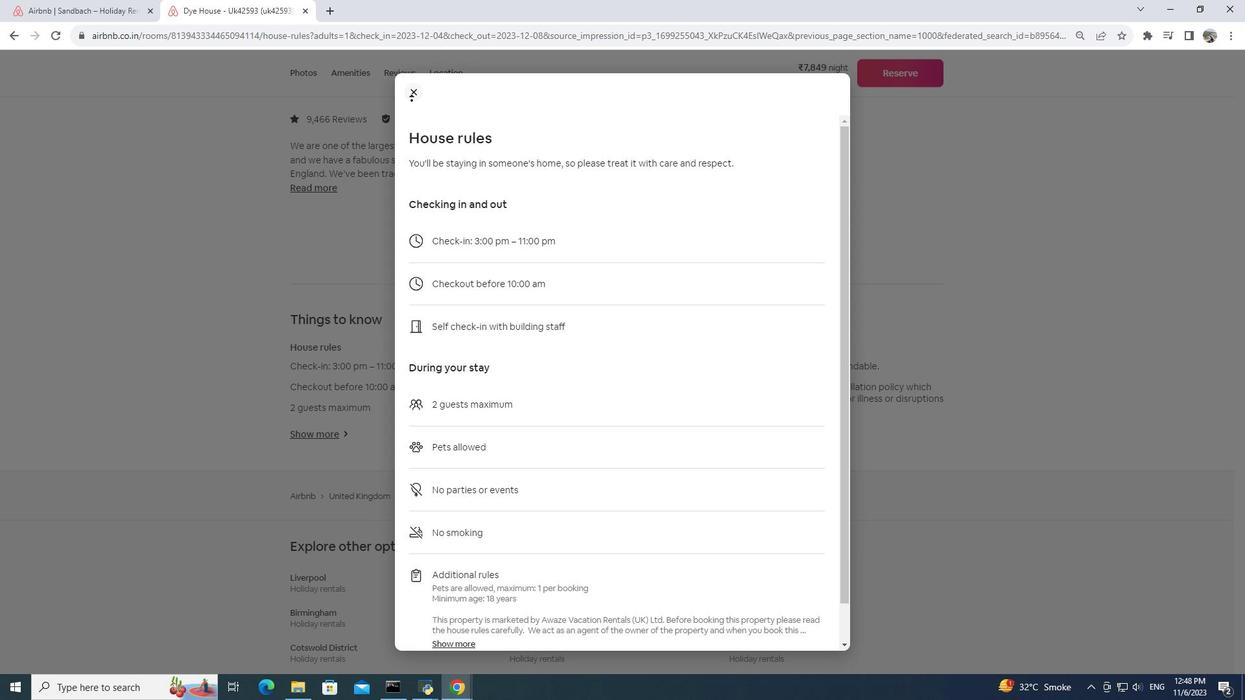 
Action: Mouse pressed left at (412, 100)
Screenshot: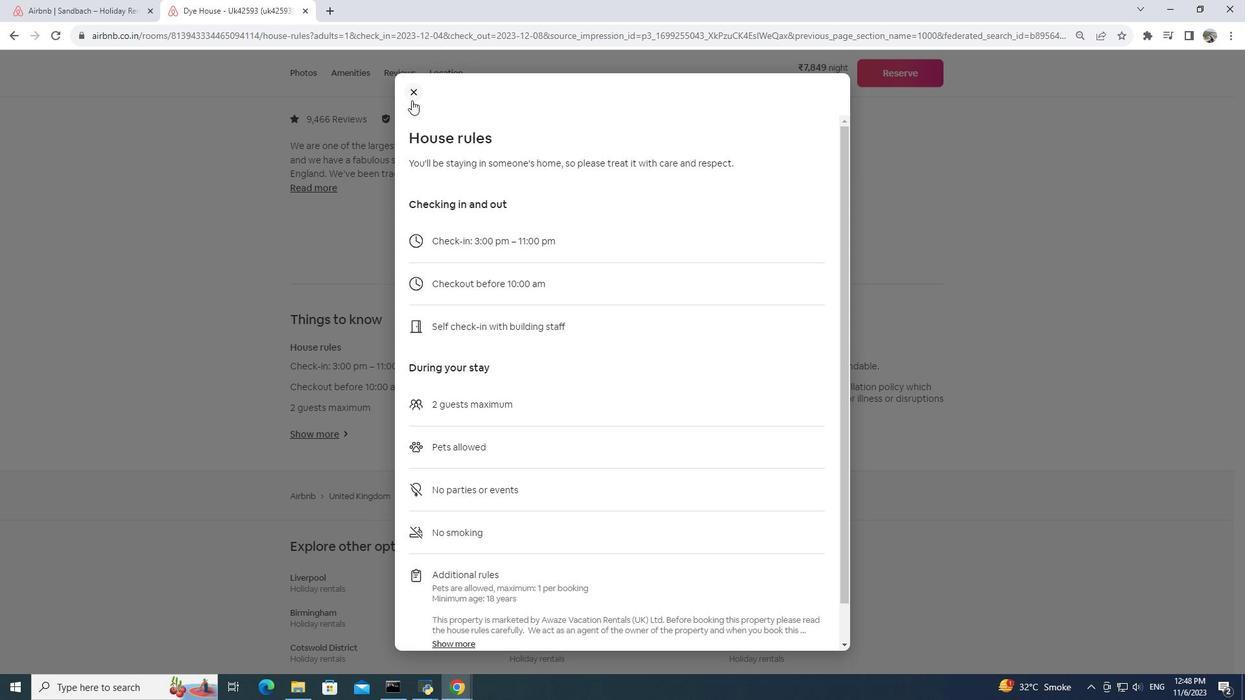 
Action: Mouse moved to (421, 94)
Screenshot: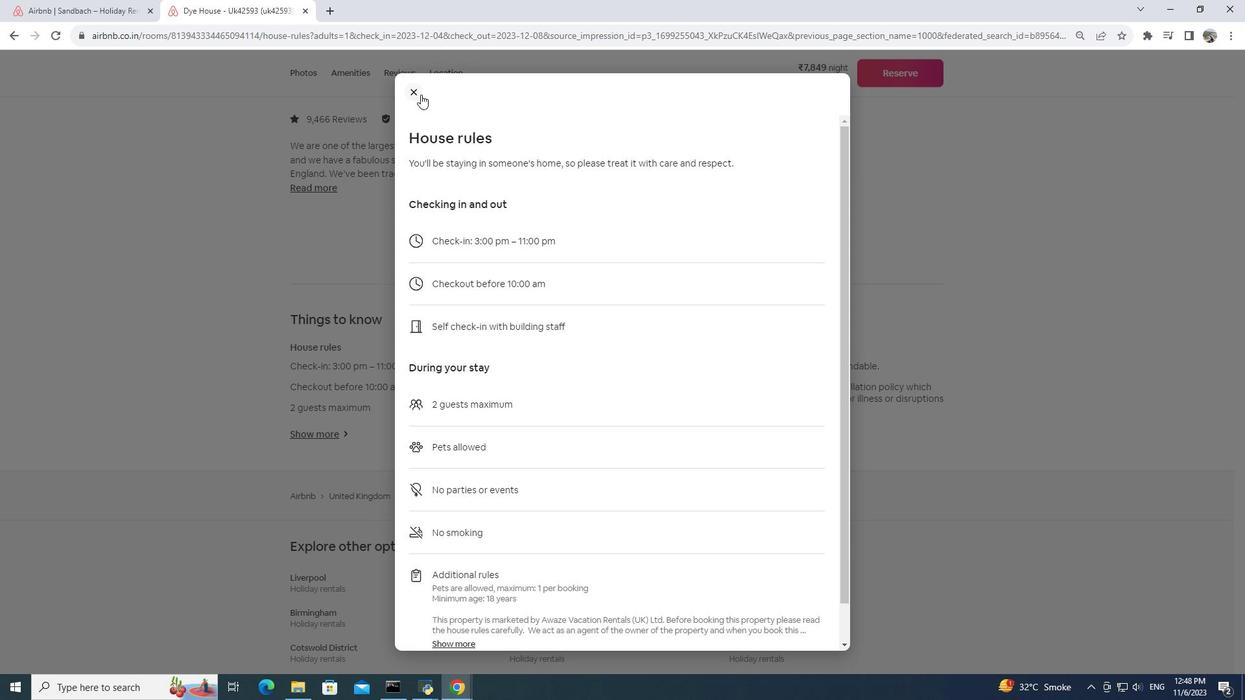 
Action: Mouse pressed left at (421, 94)
Screenshot: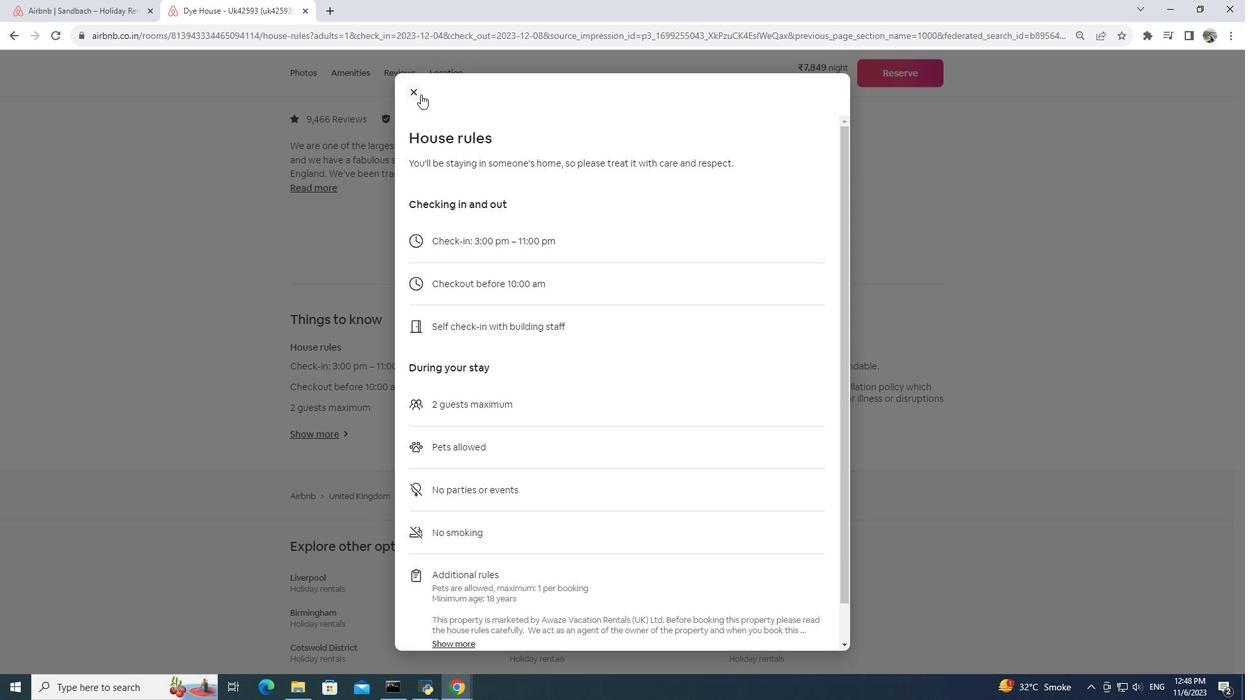 
Action: Mouse moved to (534, 412)
Screenshot: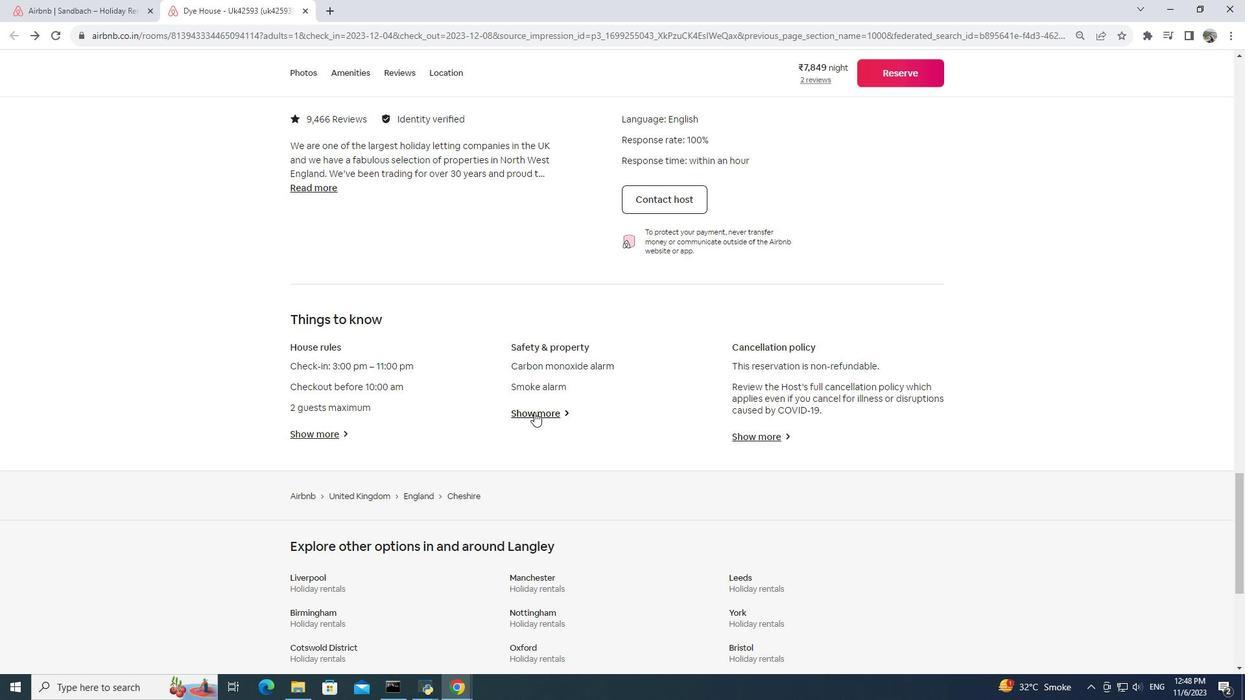 
Action: Mouse pressed left at (534, 412)
Screenshot: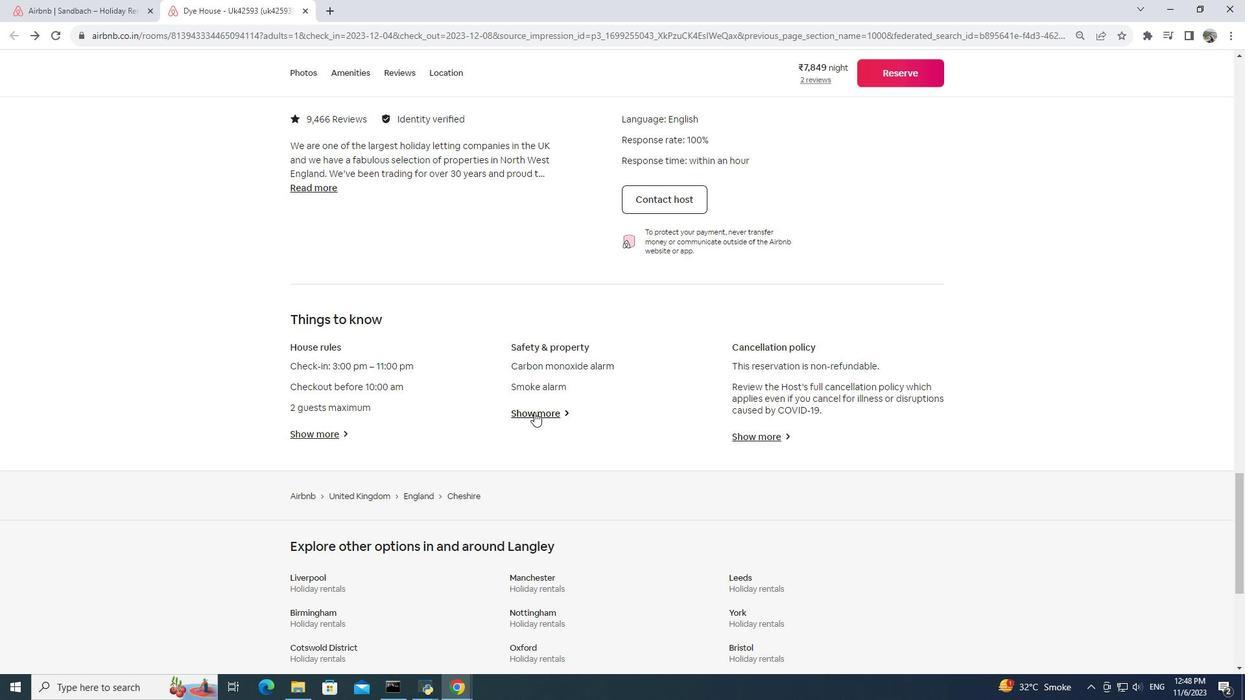 
Action: Mouse moved to (532, 392)
Screenshot: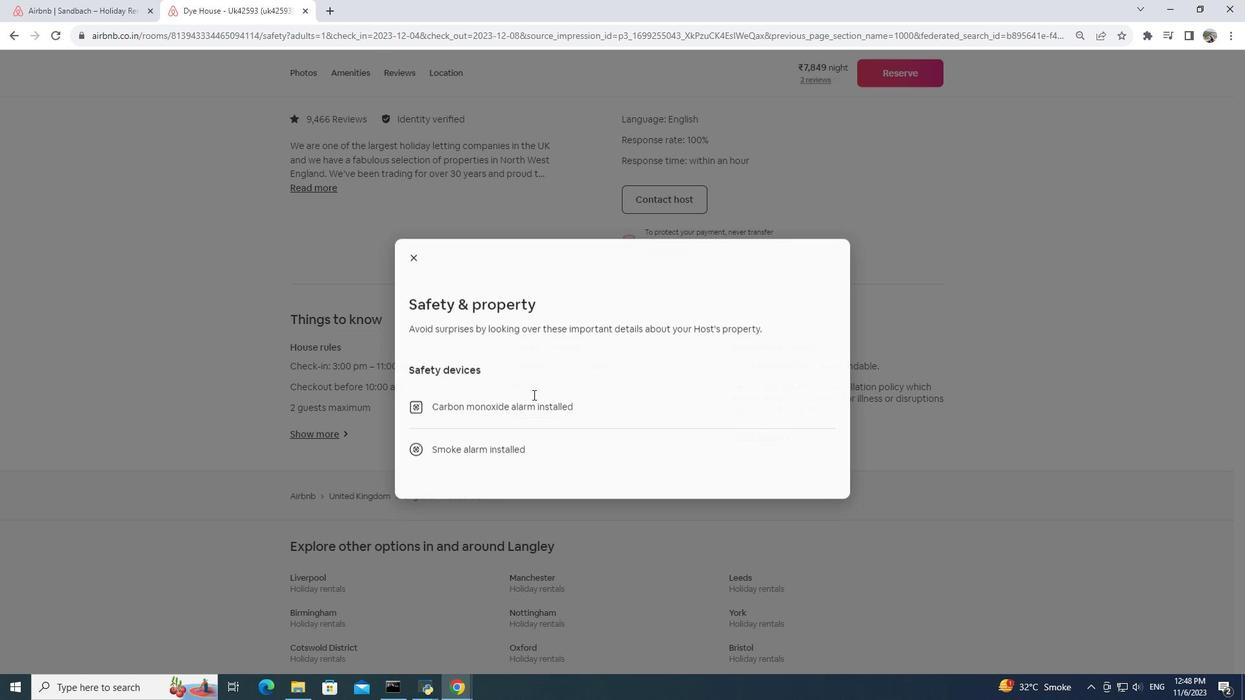 
Action: Mouse scrolled (532, 391) with delta (0, 0)
Screenshot: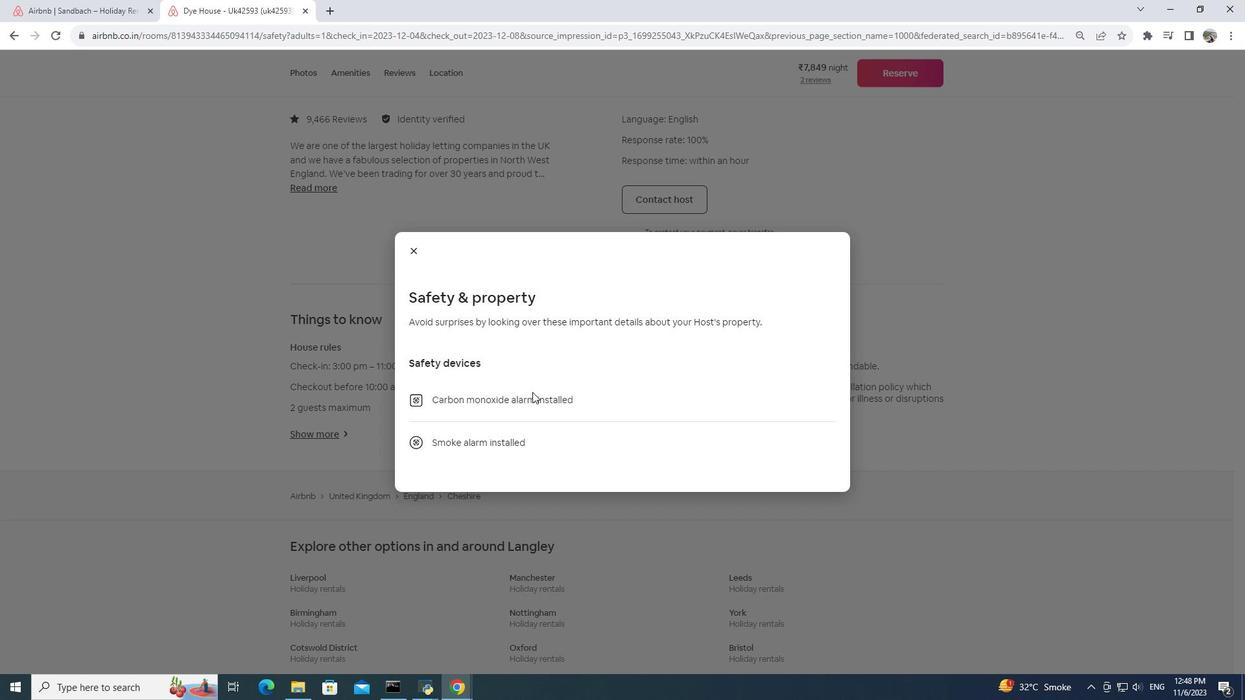
Action: Mouse scrolled (532, 391) with delta (0, 0)
Screenshot: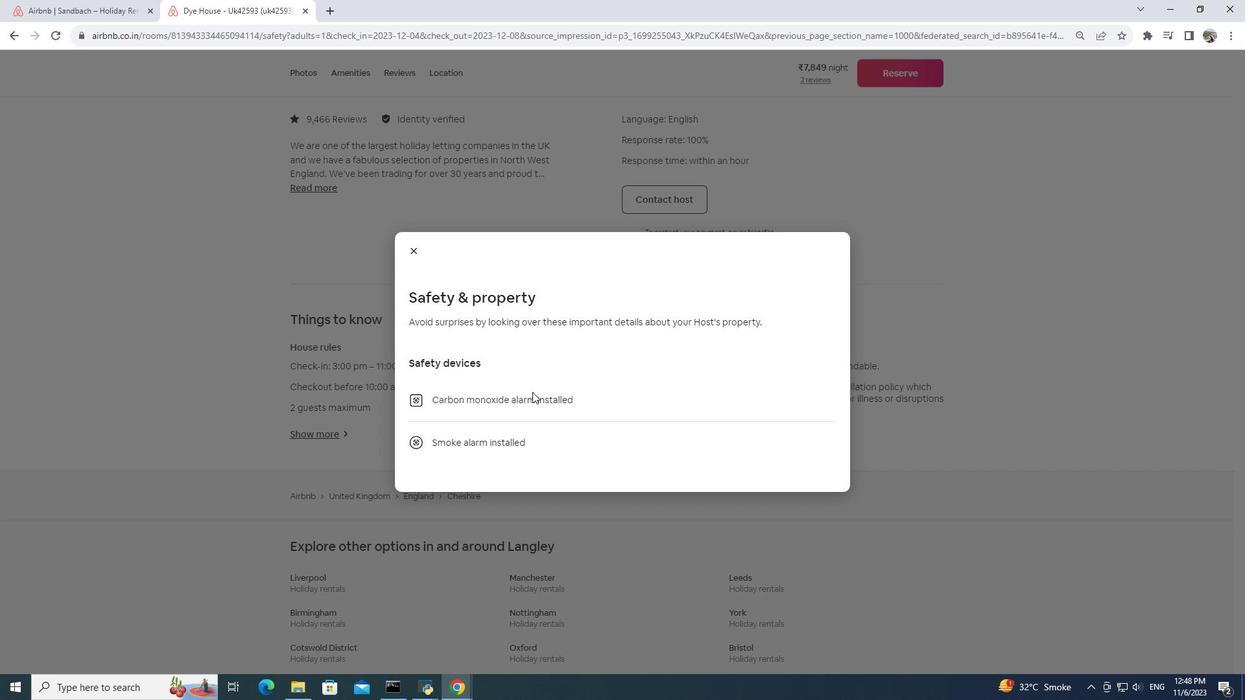 
Action: Mouse scrolled (532, 391) with delta (0, 0)
Screenshot: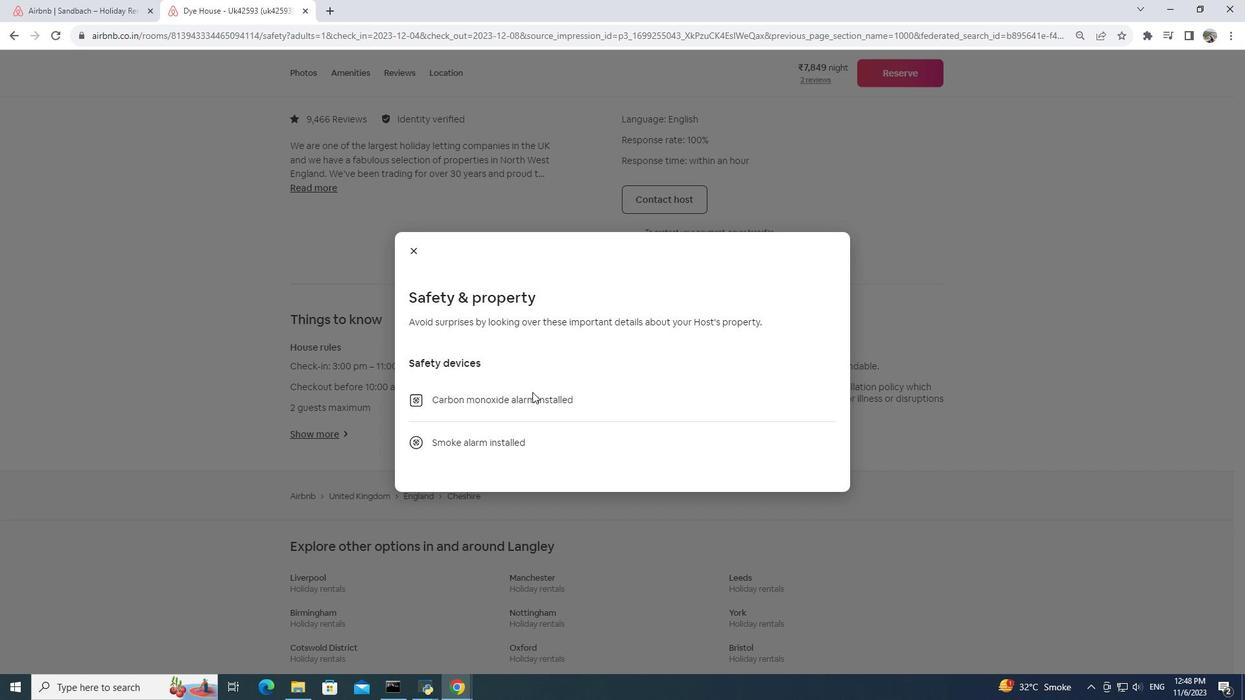 
Action: Mouse scrolled (532, 391) with delta (0, 0)
Screenshot: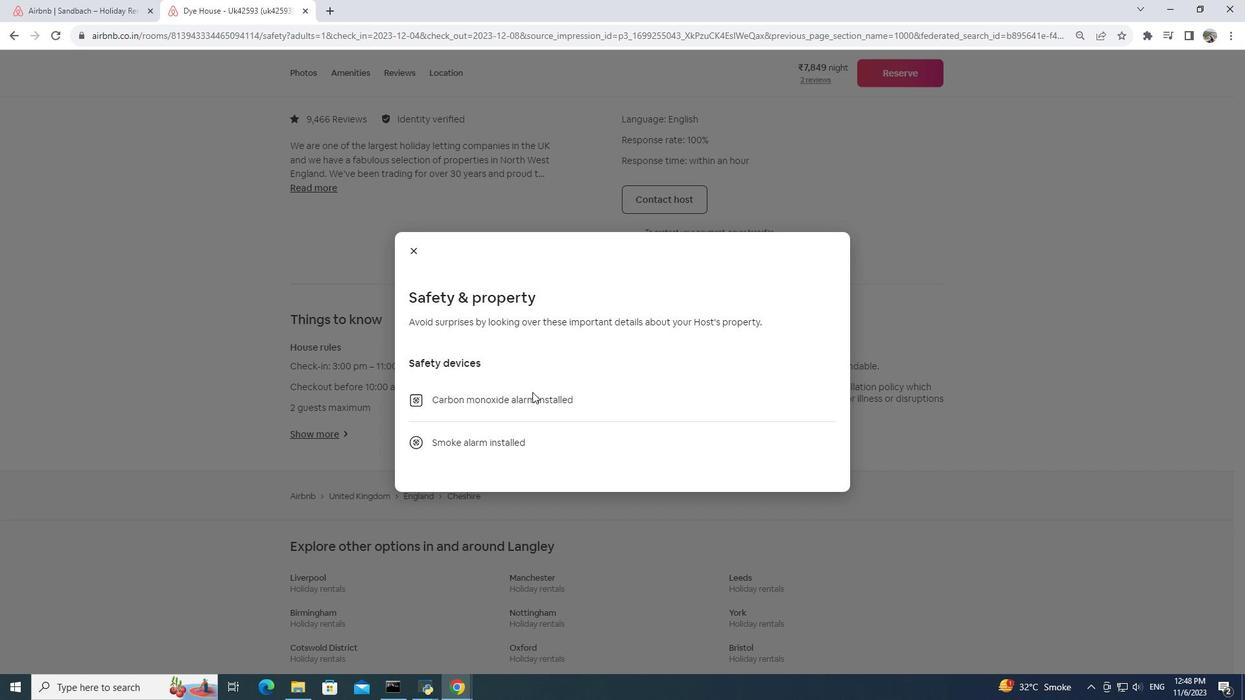
Action: Mouse moved to (410, 244)
Screenshot: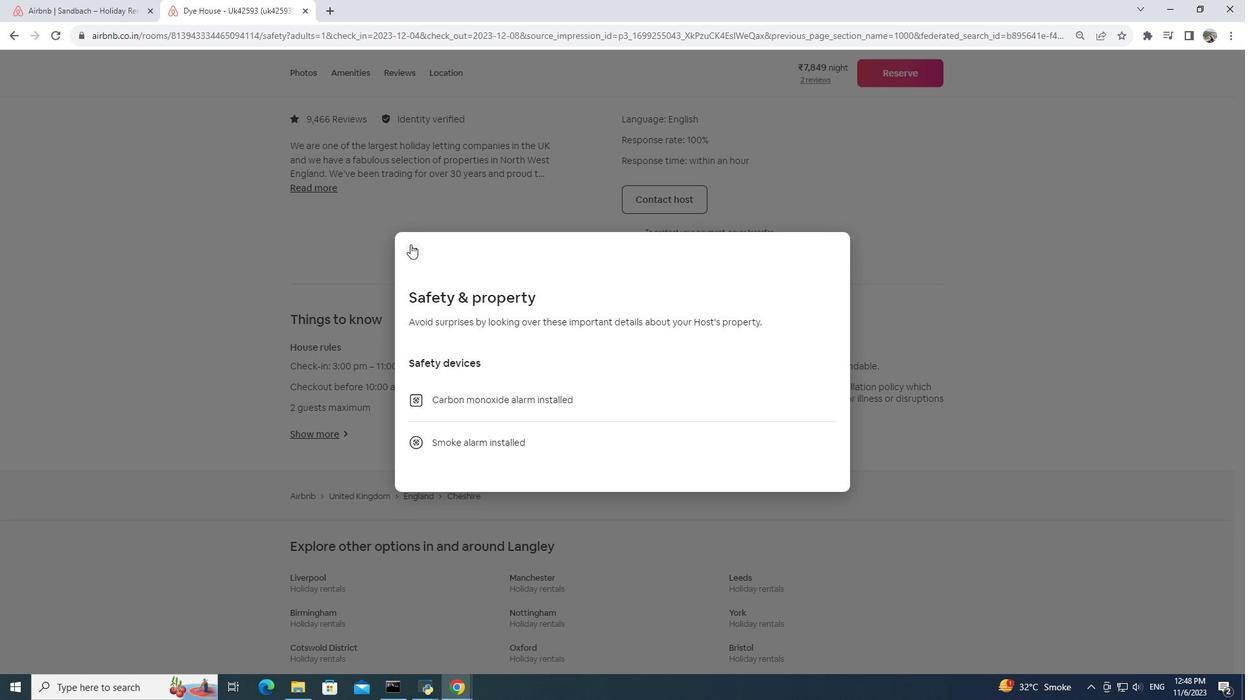 
Action: Mouse pressed left at (410, 244)
Screenshot: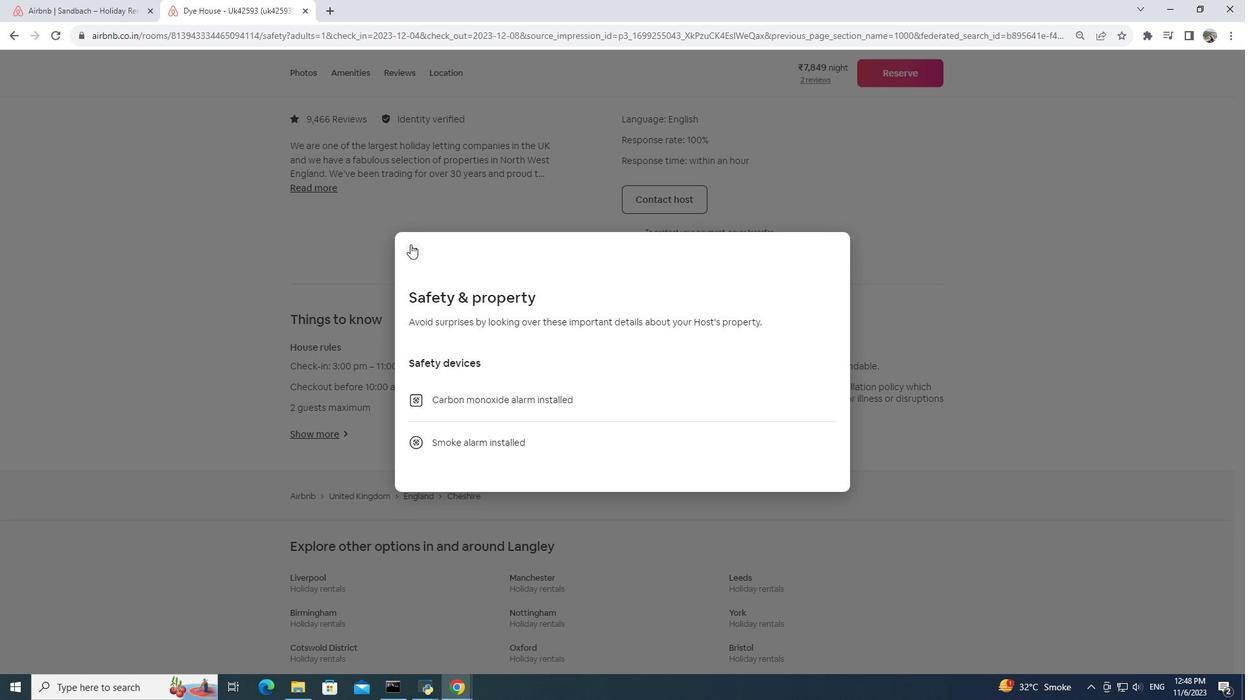 
Action: Mouse moved to (774, 437)
Screenshot: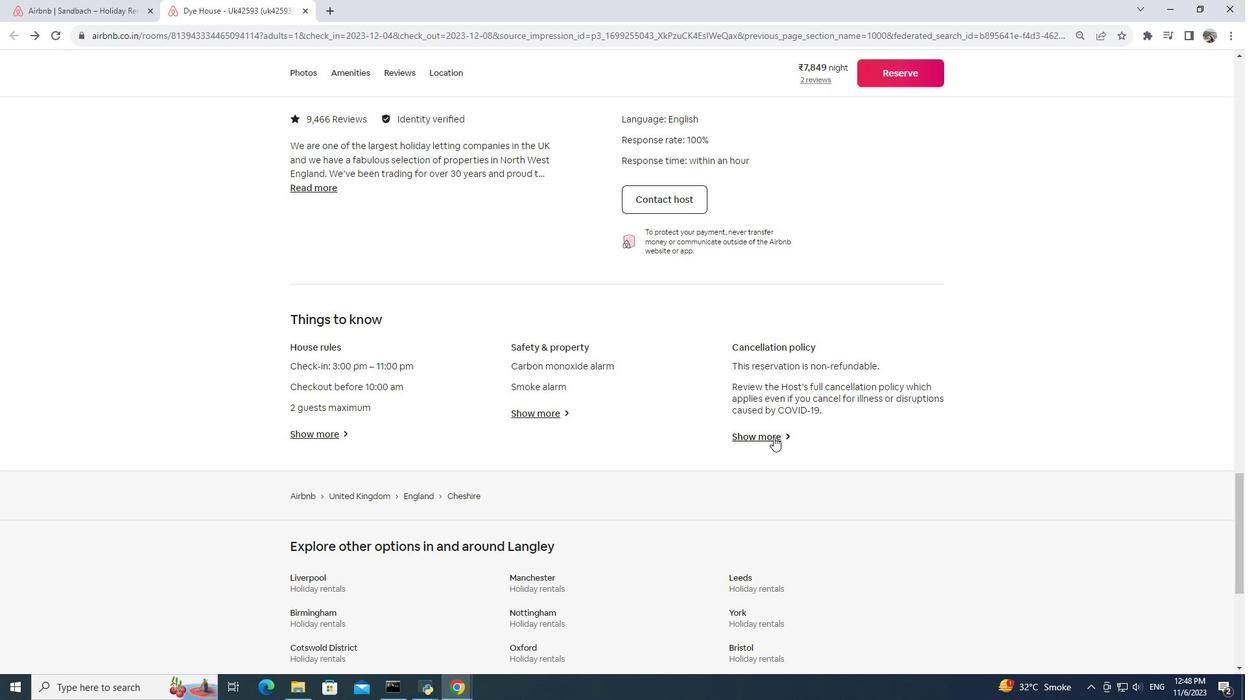 
Action: Mouse pressed left at (774, 437)
Screenshot: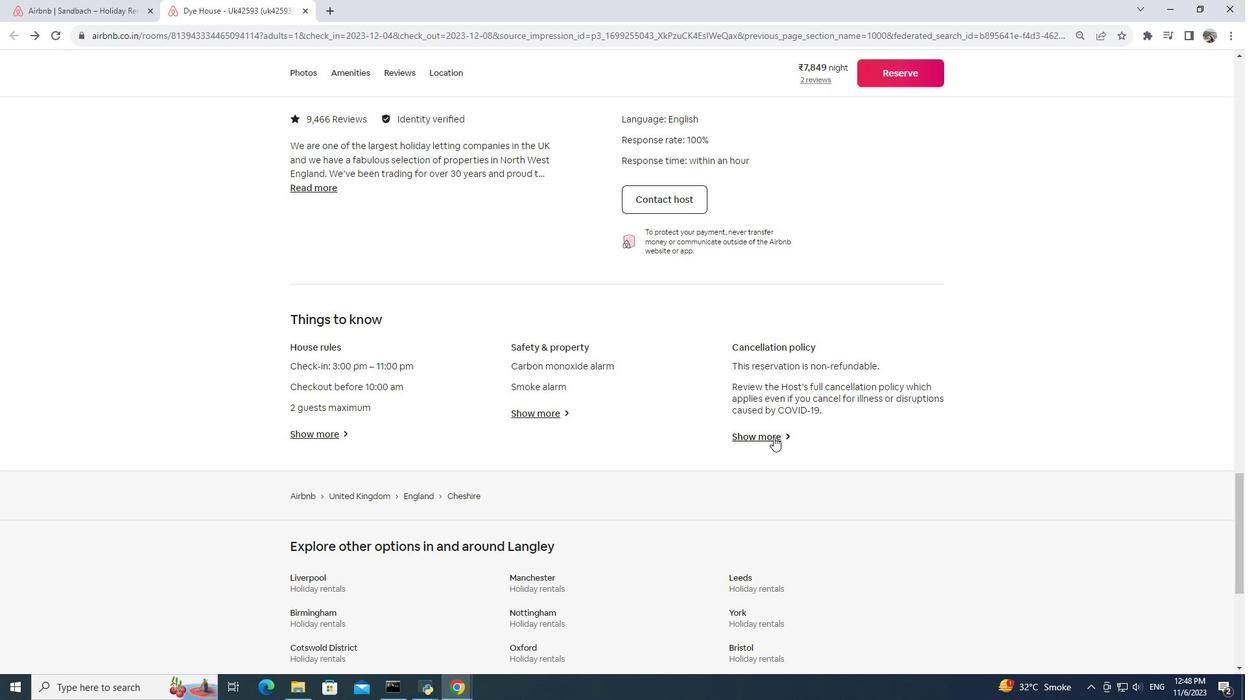 
Action: Mouse moved to (671, 375)
Screenshot: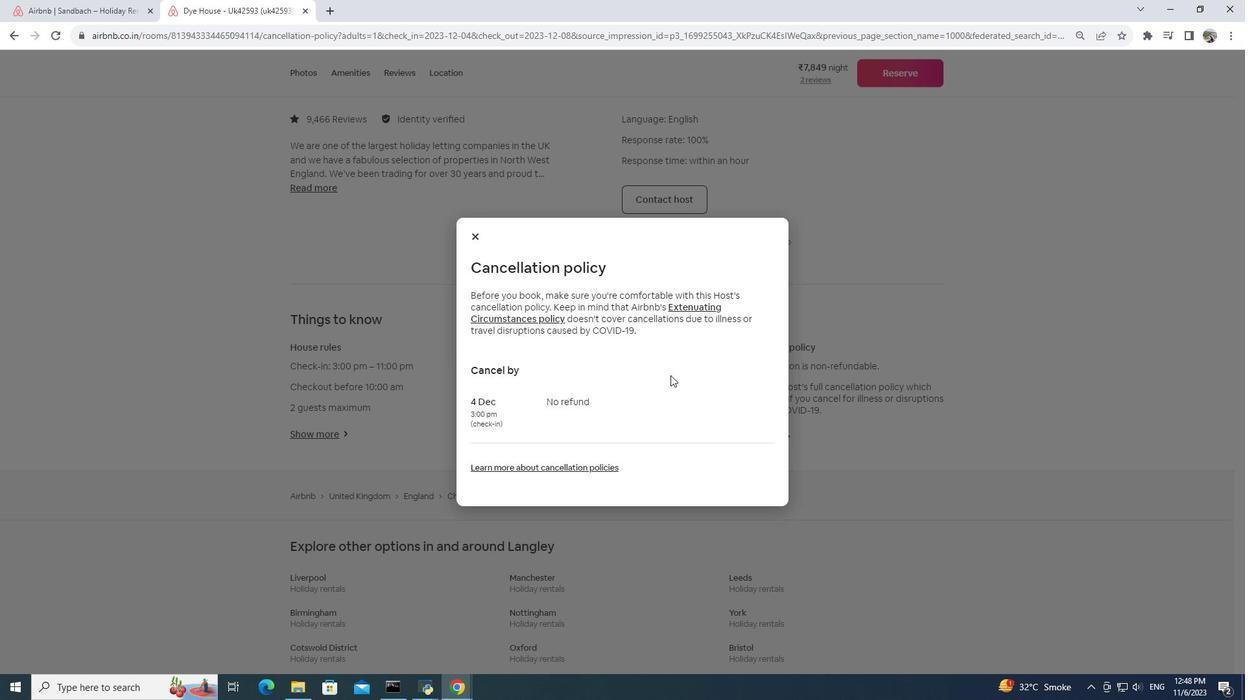 
Action: Mouse scrolled (671, 375) with delta (0, 0)
Screenshot: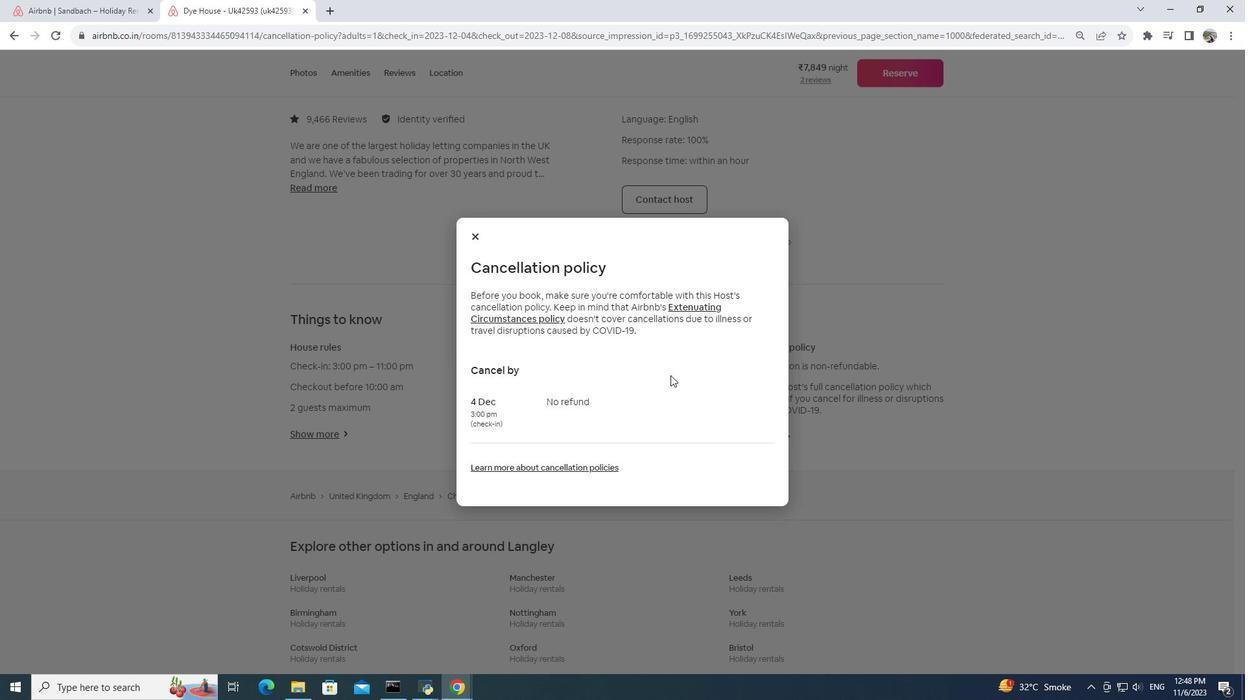 
Action: Mouse moved to (671, 376)
Screenshot: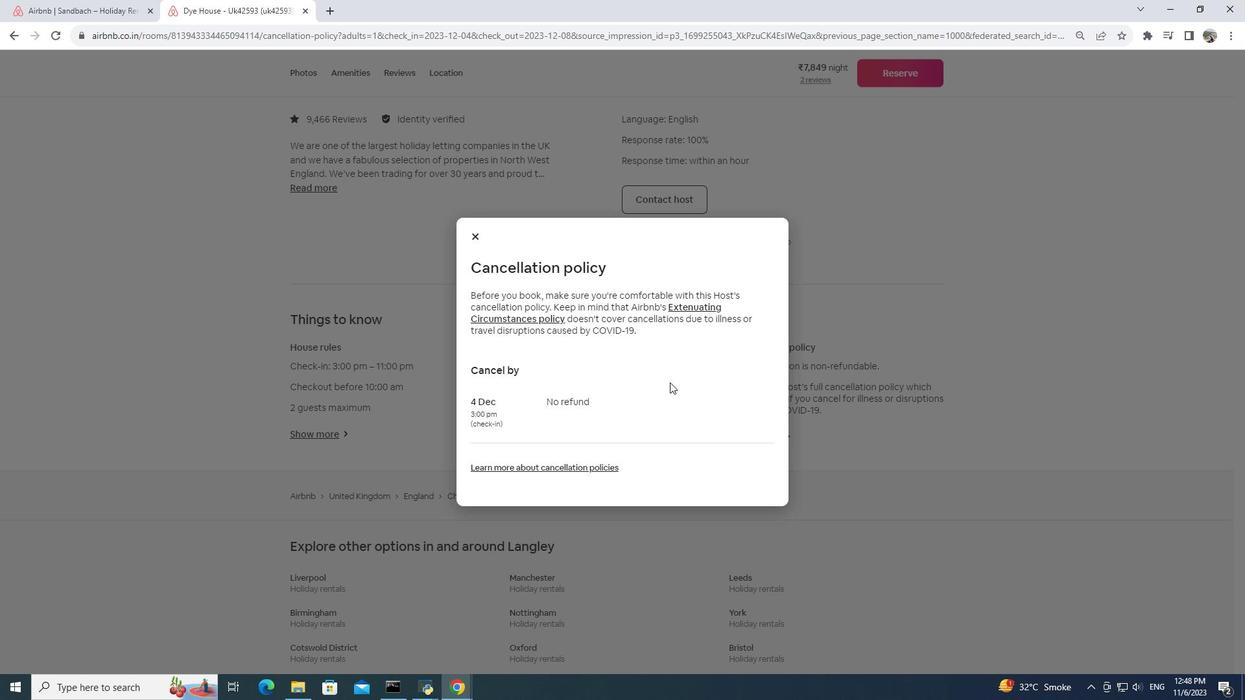 
Action: Mouse pressed middle at (671, 376)
Screenshot: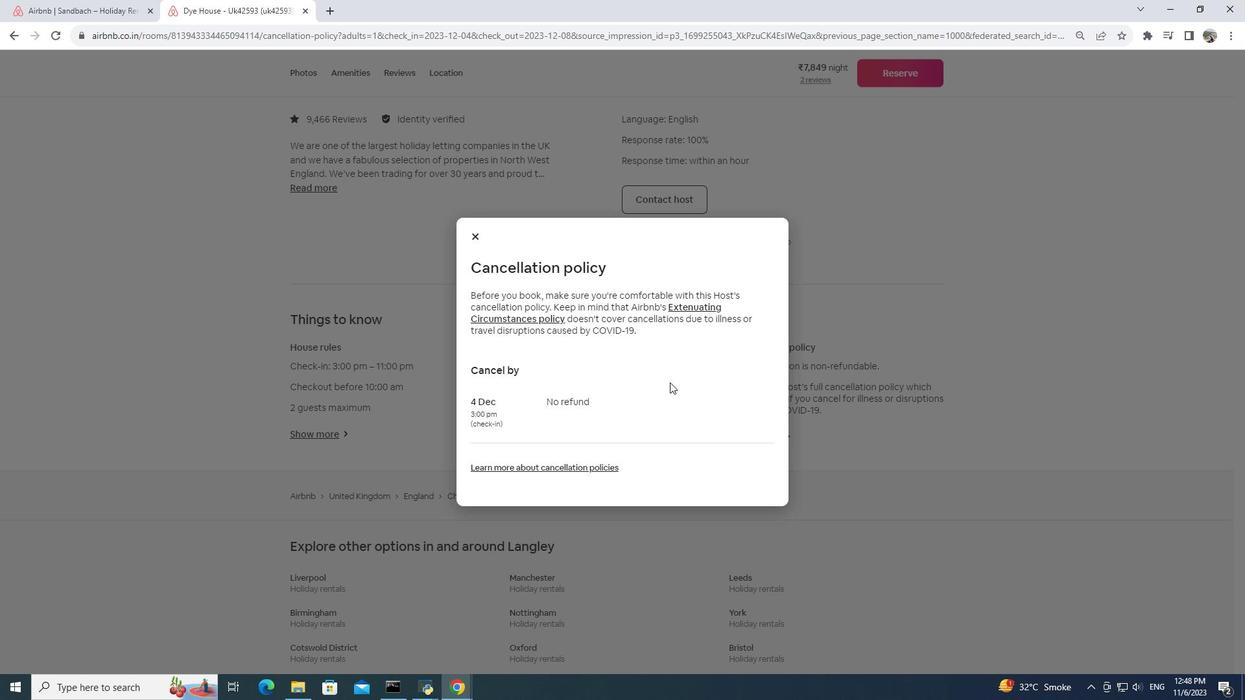 
Action: Mouse scrolled (671, 375) with delta (0, 0)
Screenshot: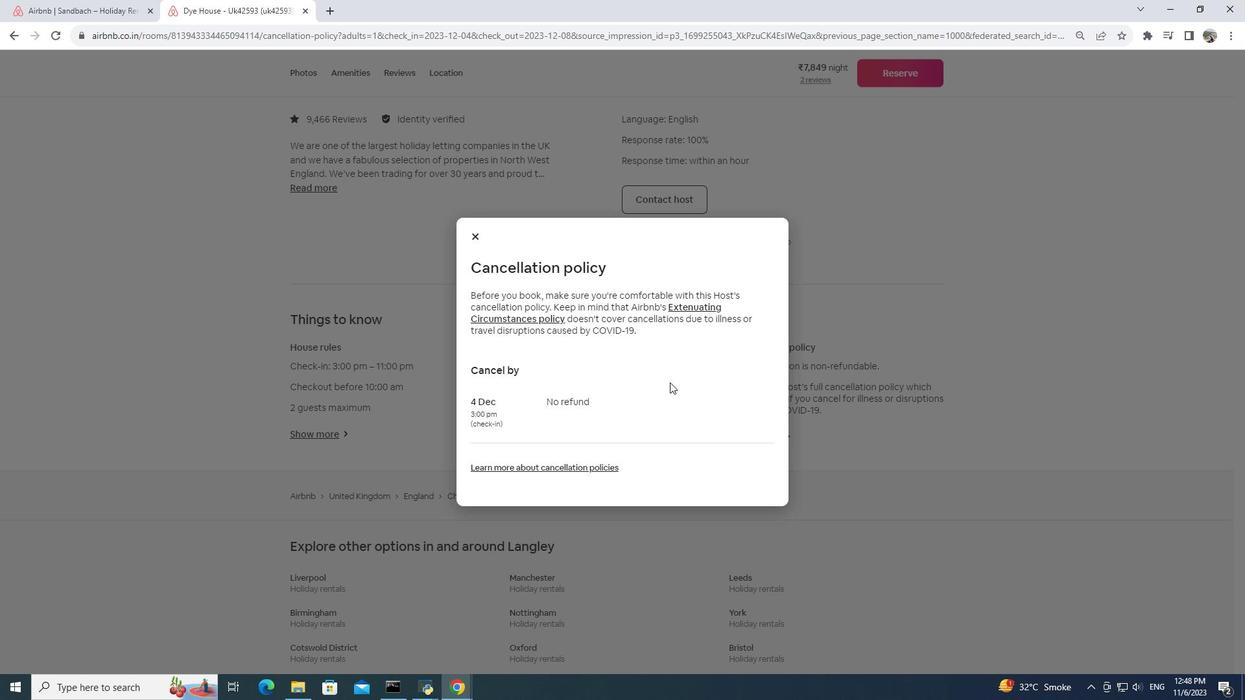 
Action: Mouse scrolled (671, 375) with delta (0, 0)
Screenshot: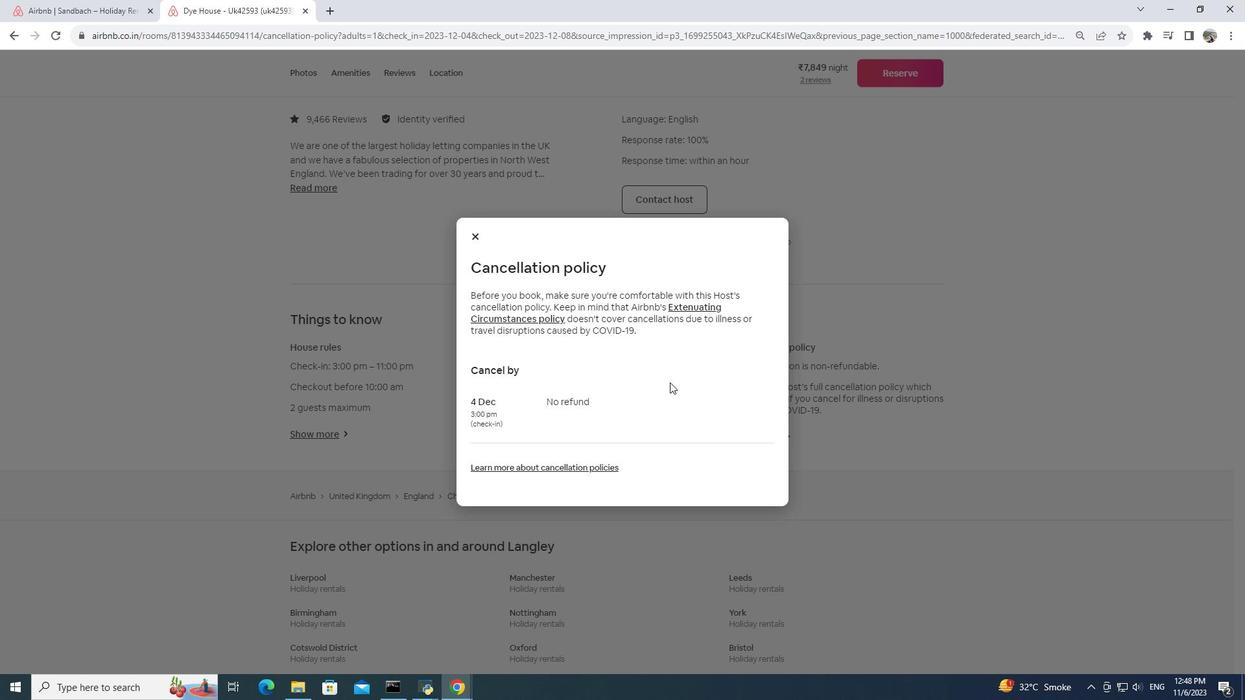 
Action: Mouse moved to (670, 378)
Screenshot: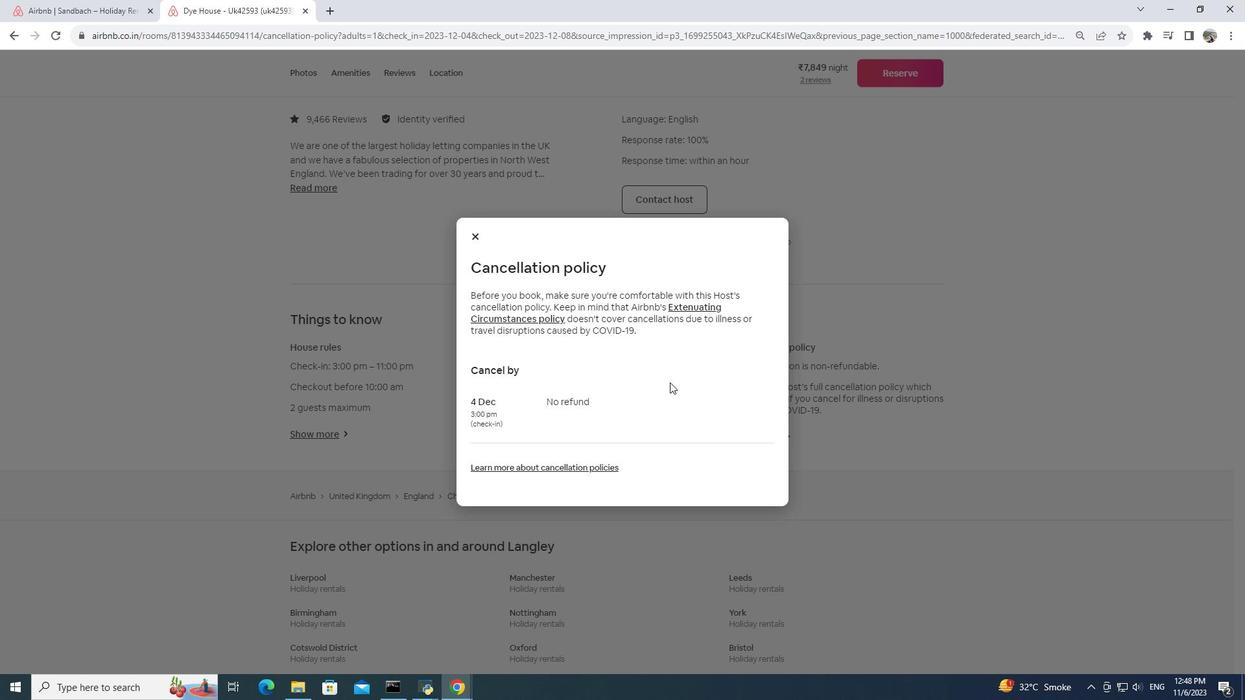 
Action: Mouse scrolled (670, 378) with delta (0, 0)
Screenshot: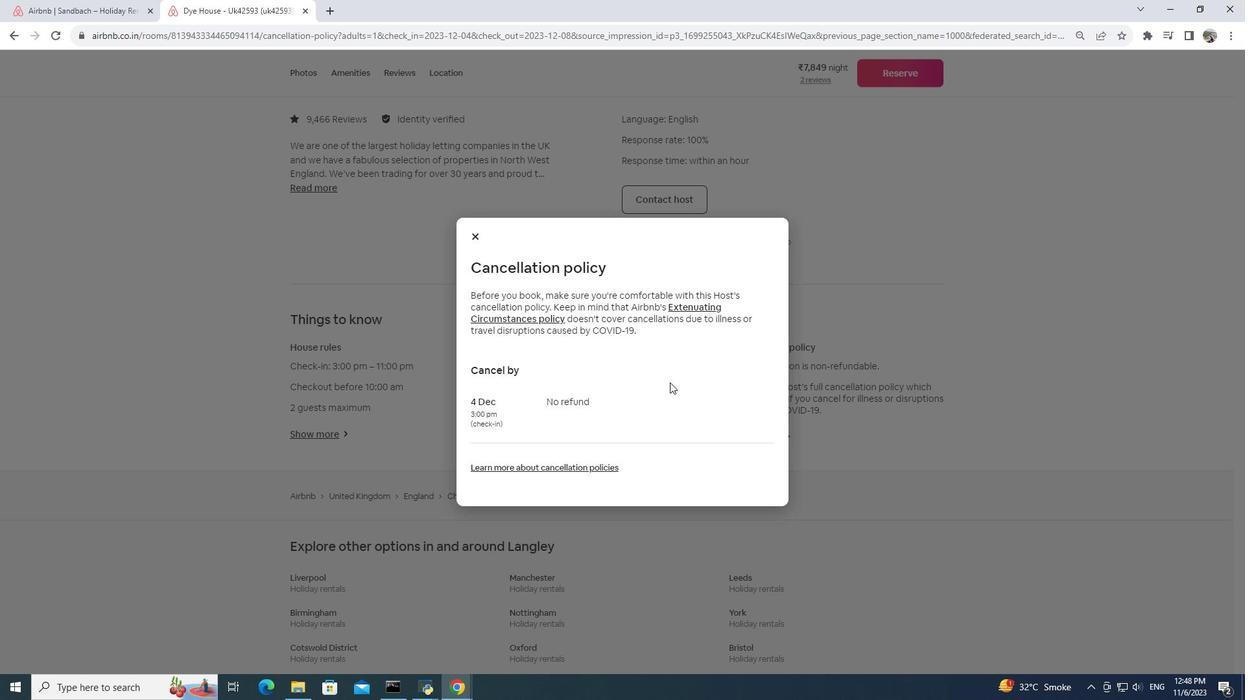
Action: Mouse moved to (475, 231)
Screenshot: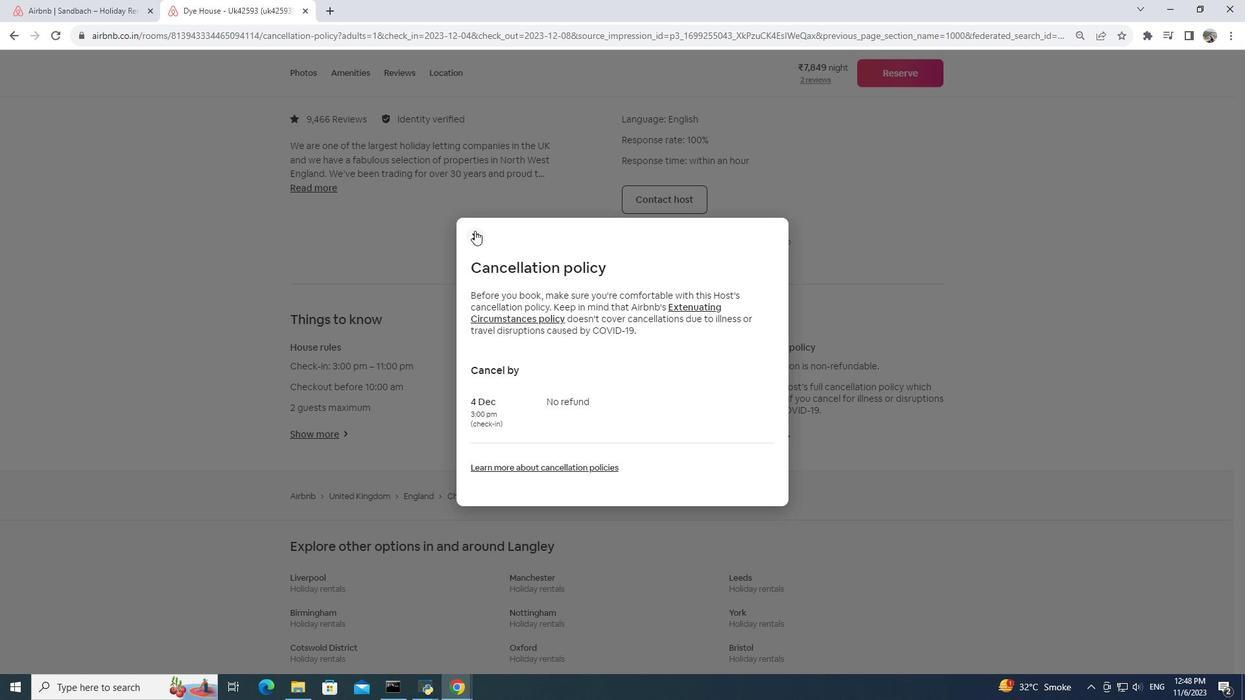 
Action: Mouse pressed left at (475, 231)
Screenshot: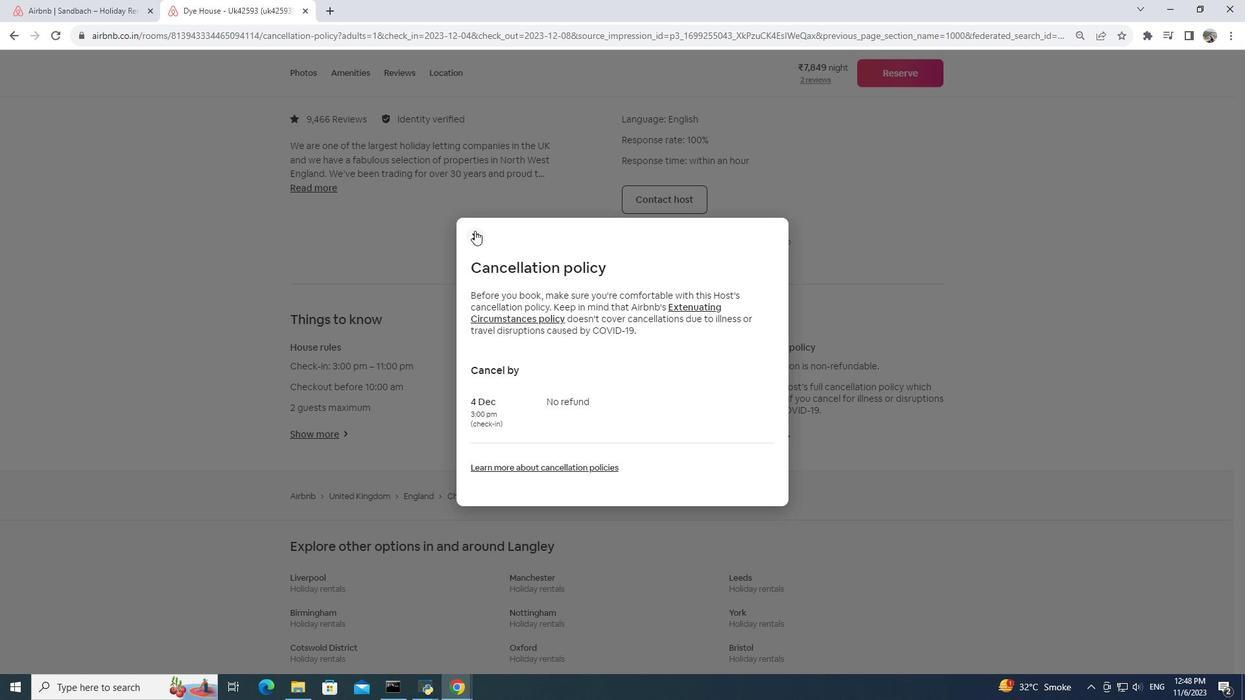 
Action: Mouse moved to (899, 75)
Screenshot: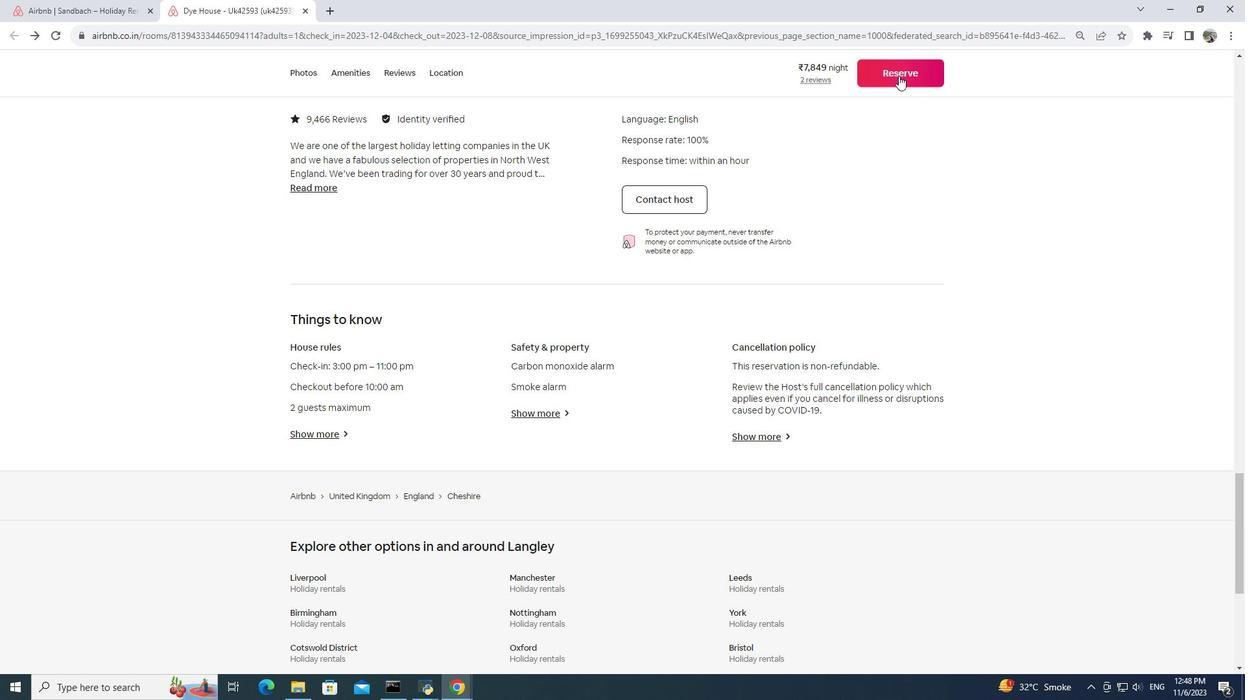 
Action: Mouse pressed left at (899, 75)
Screenshot: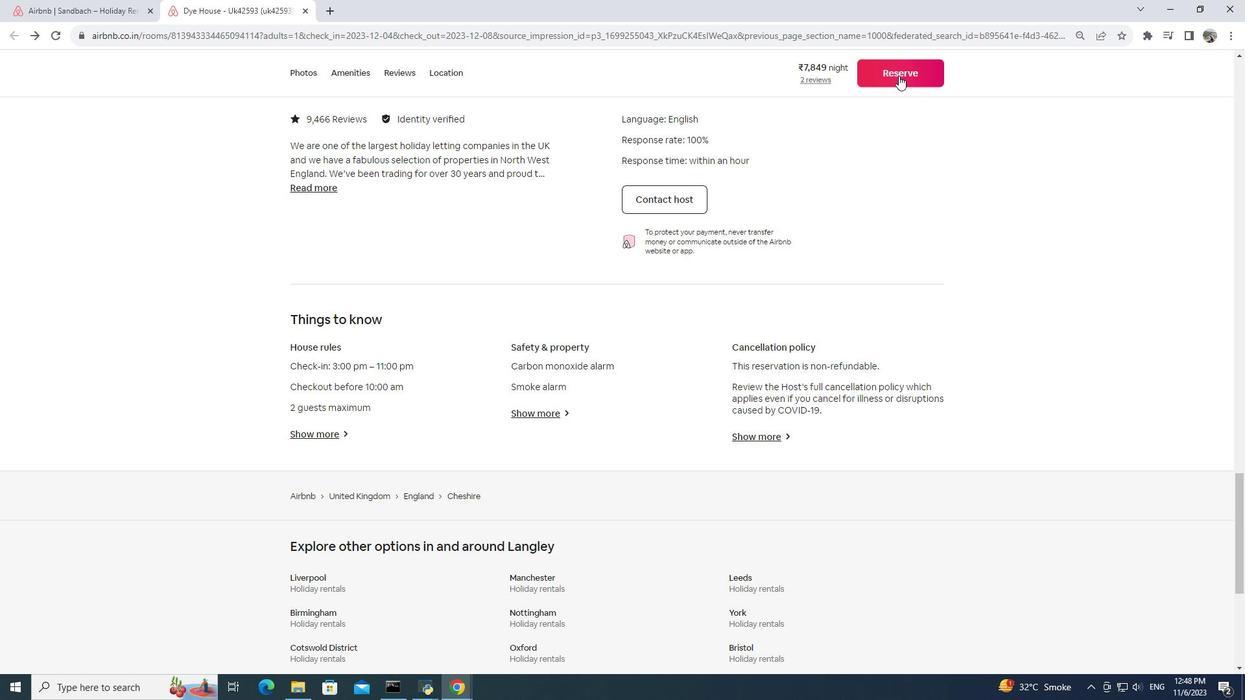 
Action: Mouse moved to (109, 9)
Screenshot: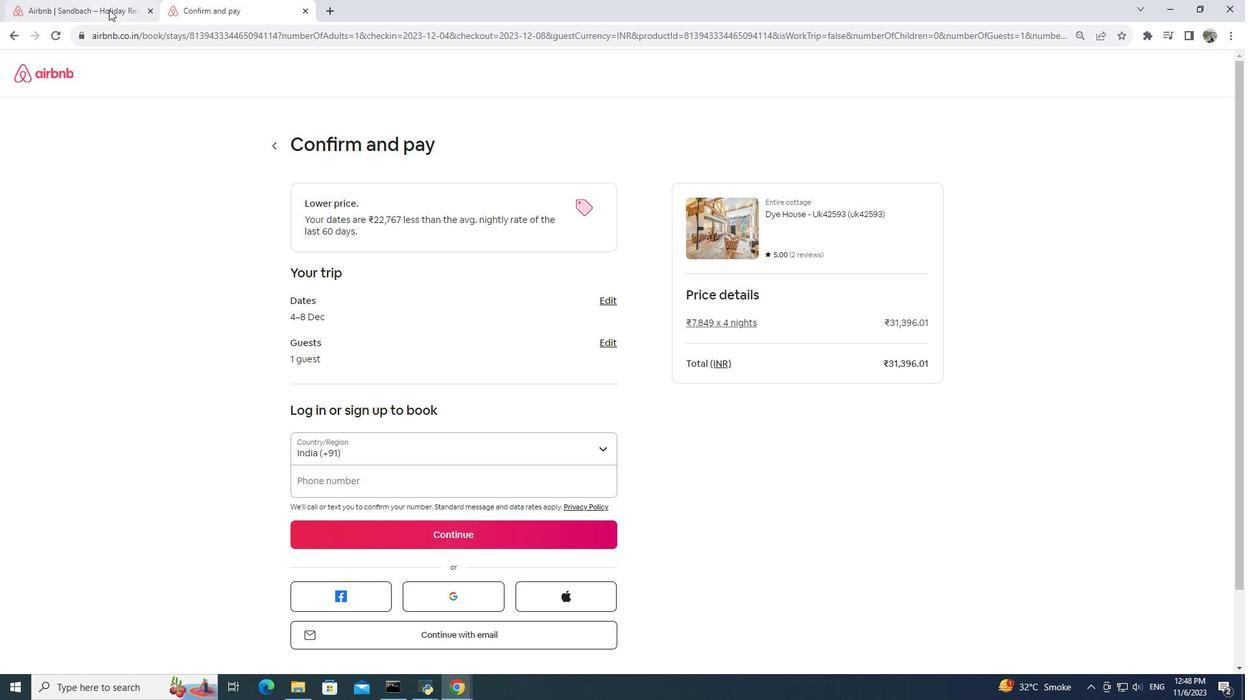 
Action: Mouse pressed left at (109, 9)
Screenshot: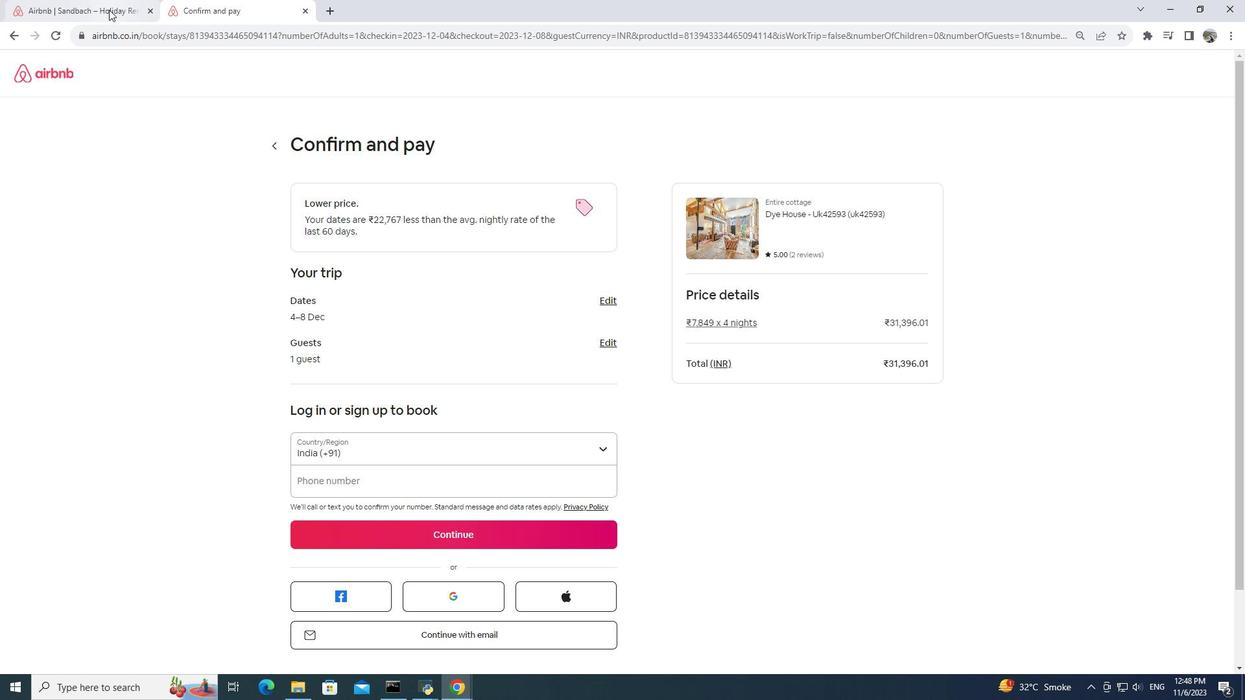 
